 Task: Research Airbnb accommodation in Ocozocoautla de Espinosa, Mexico from 6th December, 2023 to 8th December, 2023 for 2 adults. Place can be private room with 1  bedroom having 2 beds and 1 bathroom. Property type can be flat.
Action: Mouse moved to (537, 314)
Screenshot: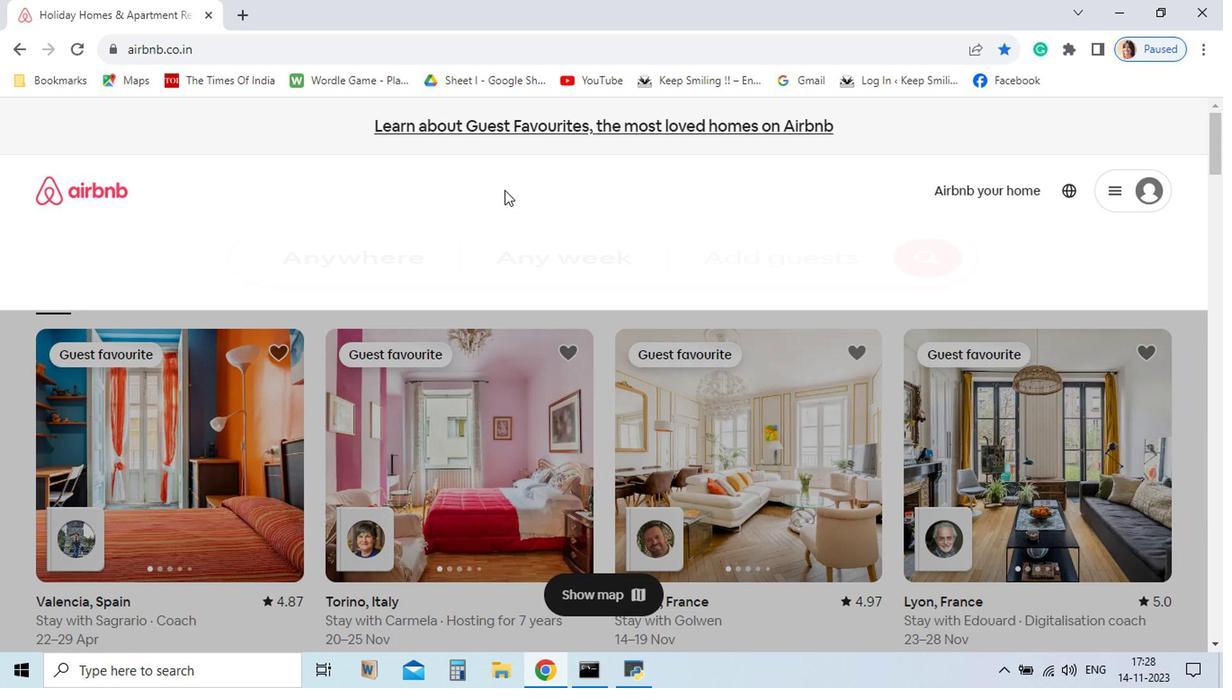 
Action: Mouse pressed left at (537, 314)
Screenshot: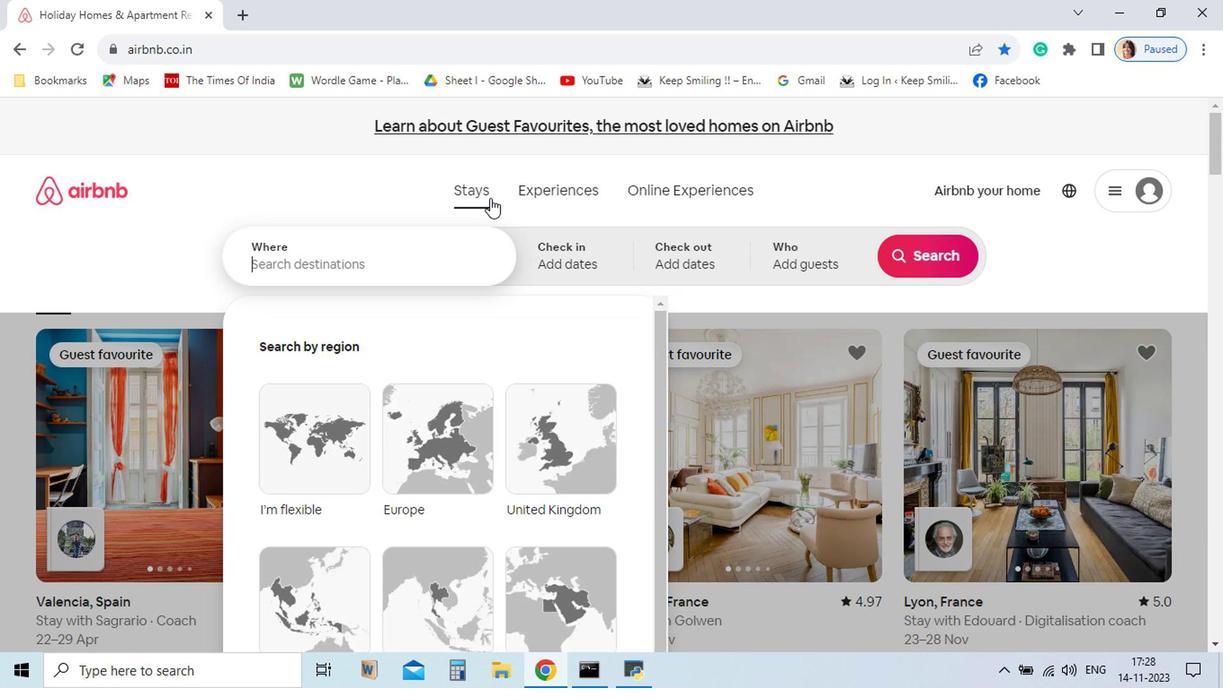 
Action: Mouse moved to (496, 566)
Screenshot: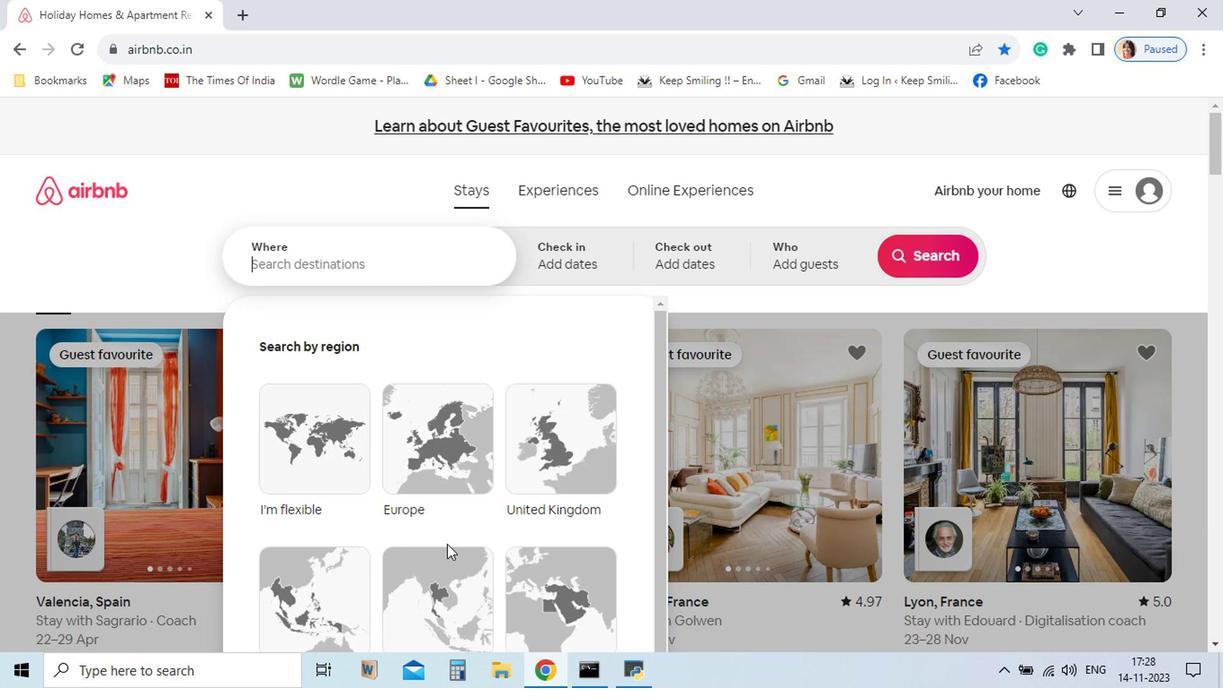 
Action: Key pressed <Key.shift_r>Ocozocoautla
Screenshot: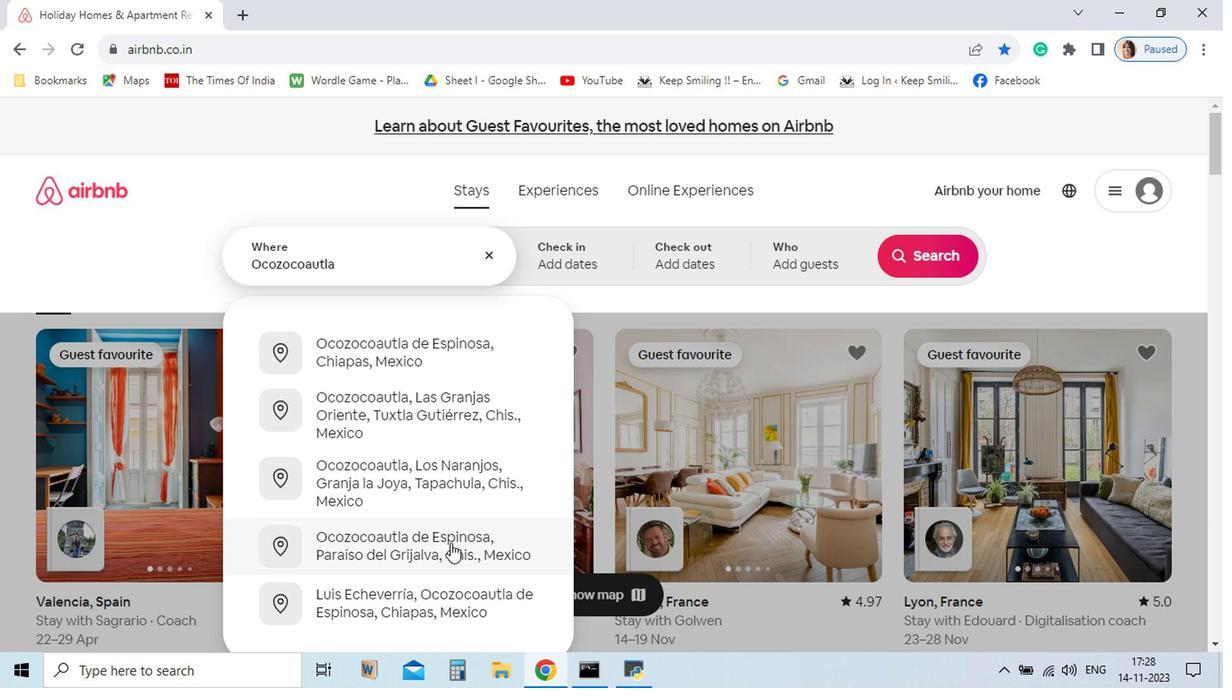 
Action: Mouse moved to (480, 439)
Screenshot: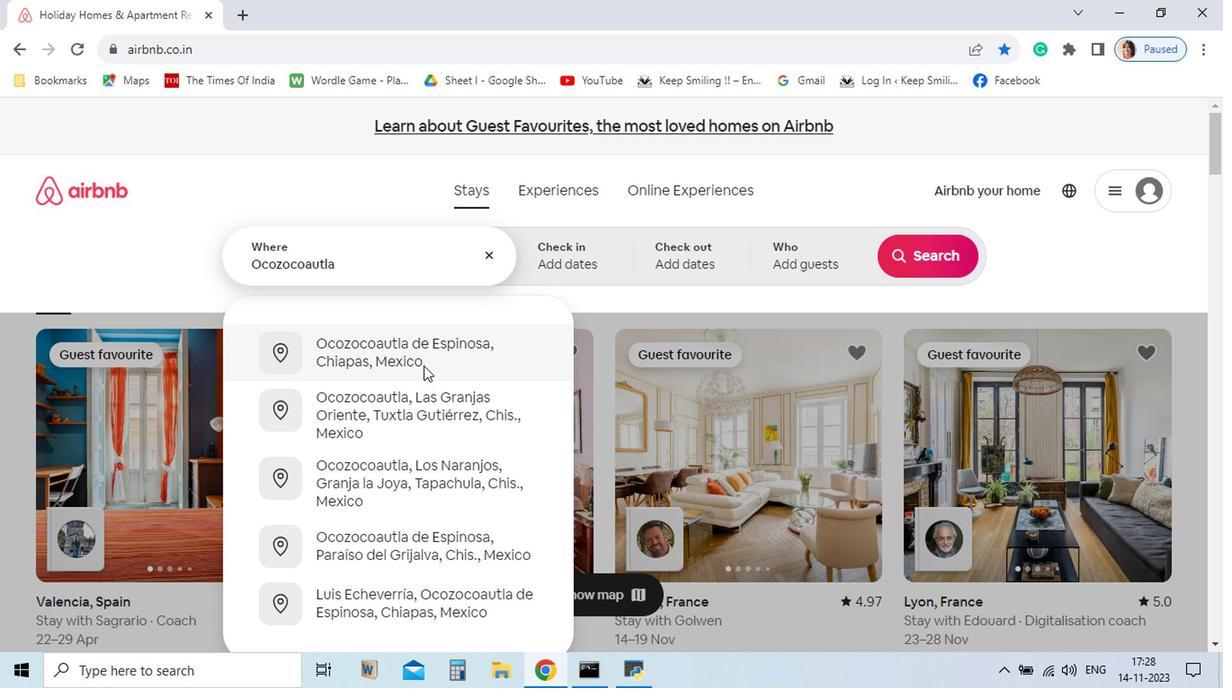 
Action: Mouse pressed left at (480, 439)
Screenshot: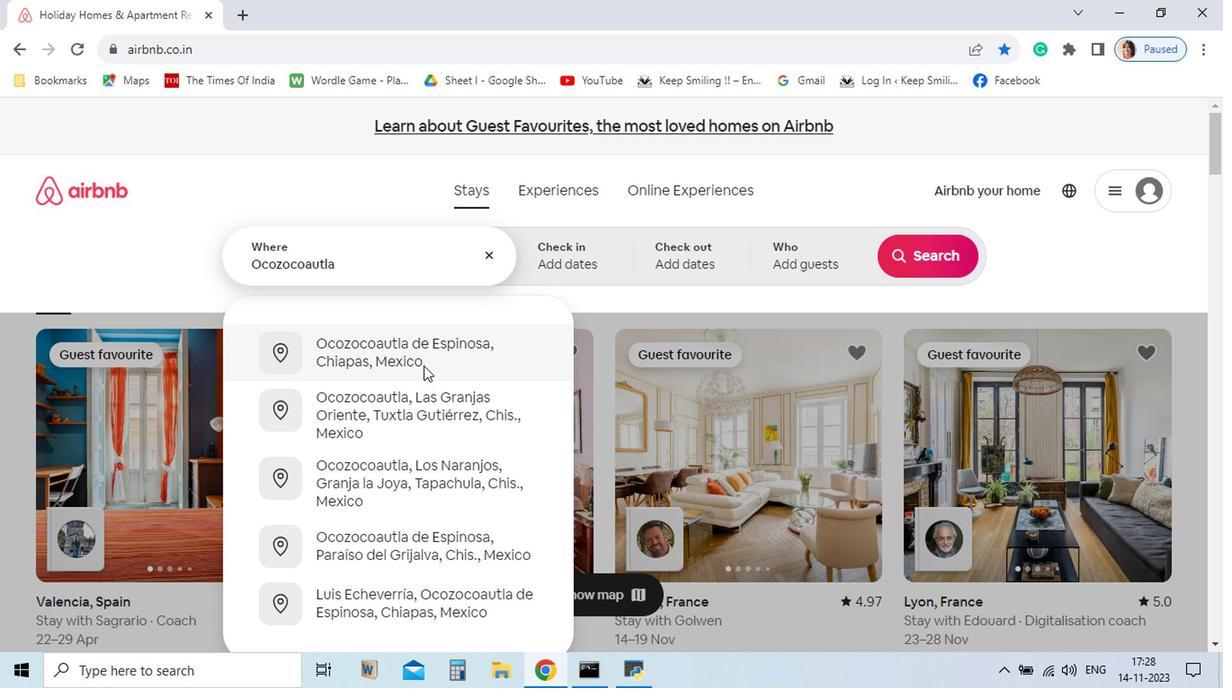 
Action: Mouse moved to (497, 362)
Screenshot: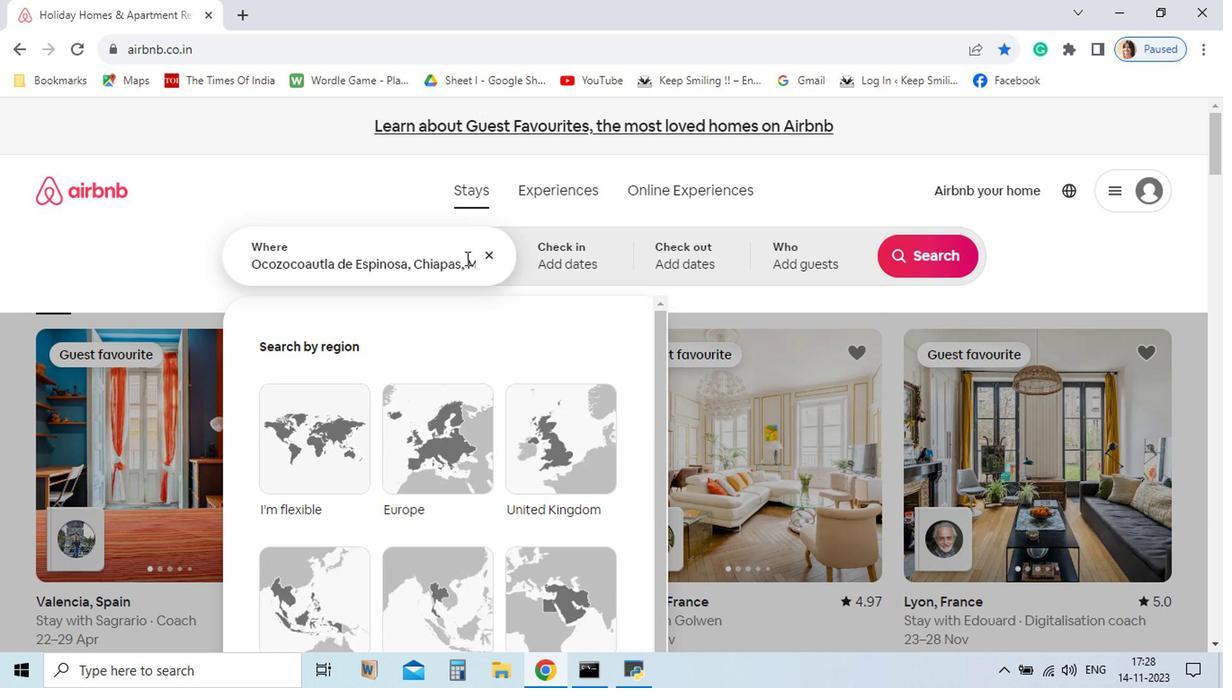 
Action: Mouse pressed left at (497, 362)
Screenshot: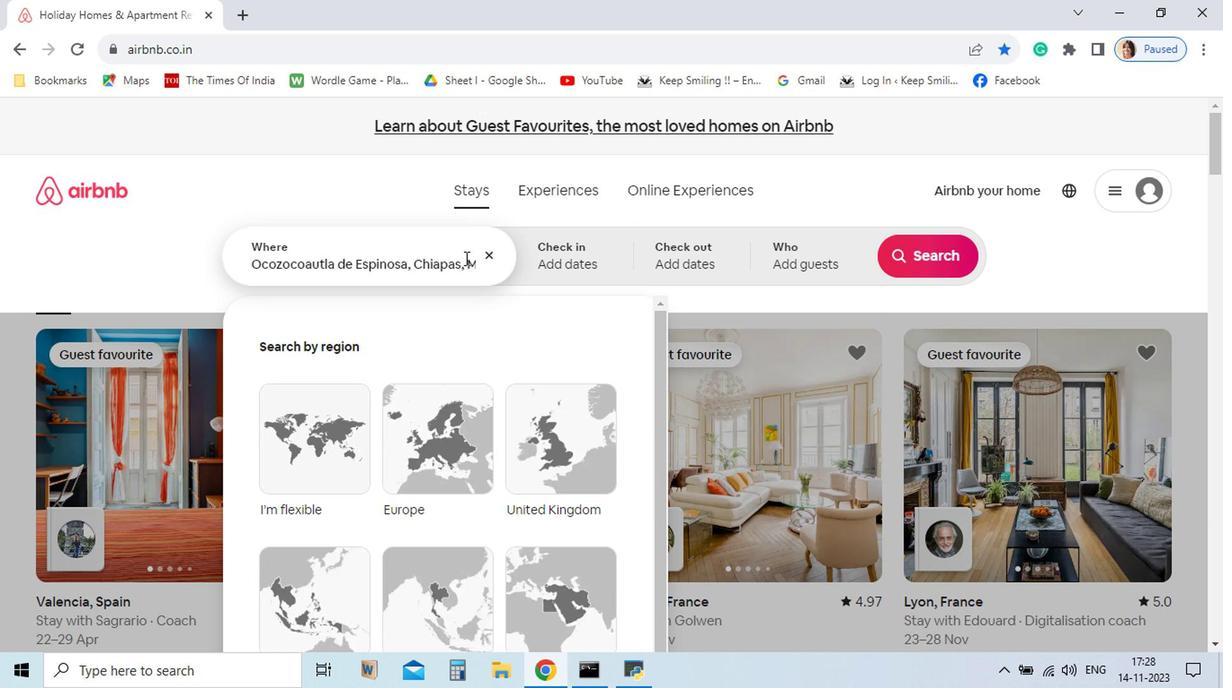 
Action: Mouse moved to (508, 366)
Screenshot: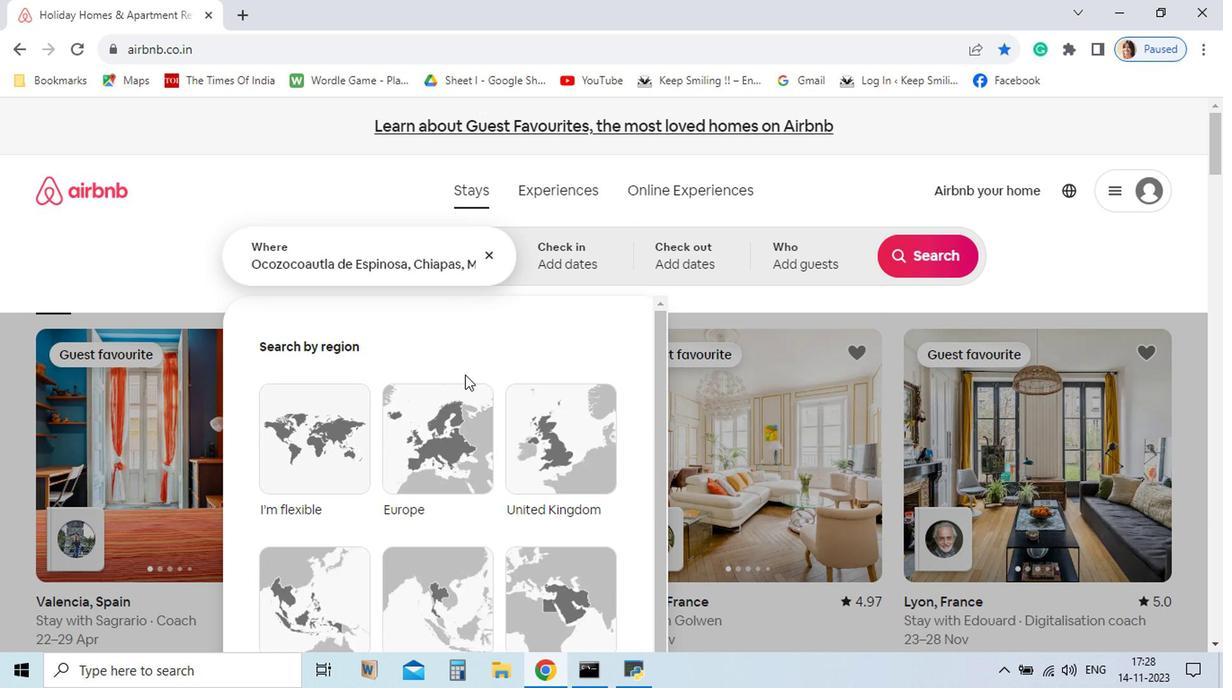 
Action: Mouse pressed left at (508, 366)
Screenshot: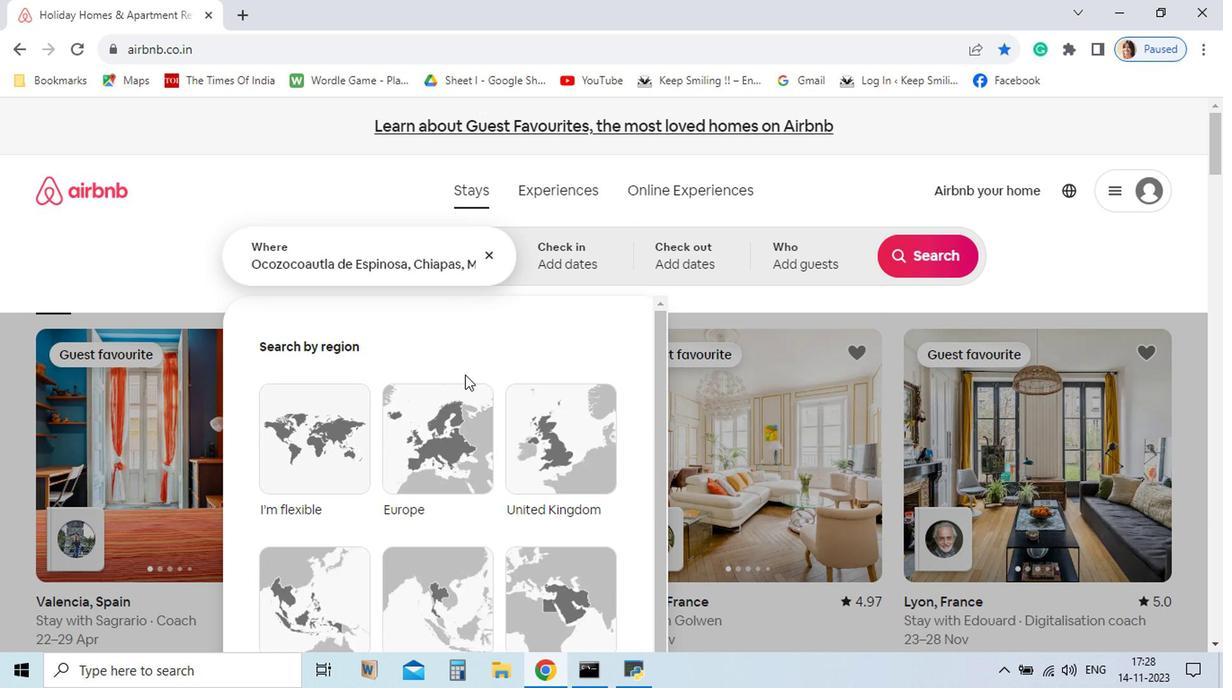 
Action: Mouse moved to (509, 446)
Screenshot: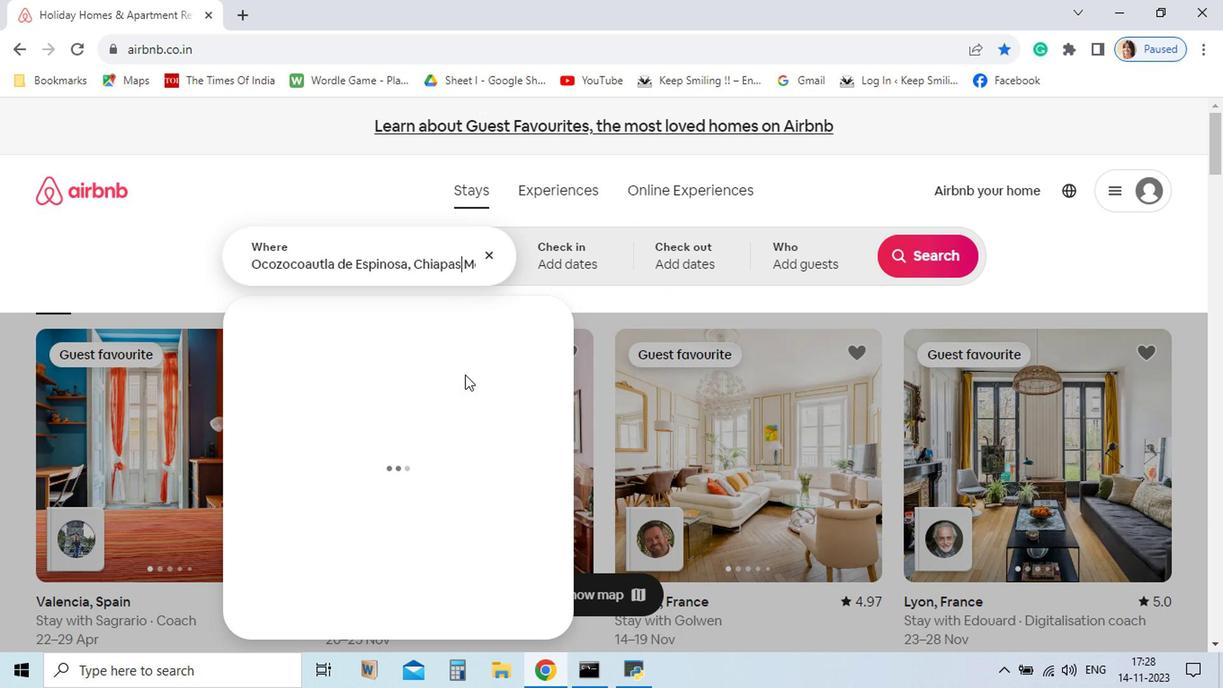 
Action: Key pressed <Key.backspace><Key.backspace><Key.backspace><Key.backspace><Key.backspace><Key.backspace><Key.backspace><Key.backspace><Key.delete>
Screenshot: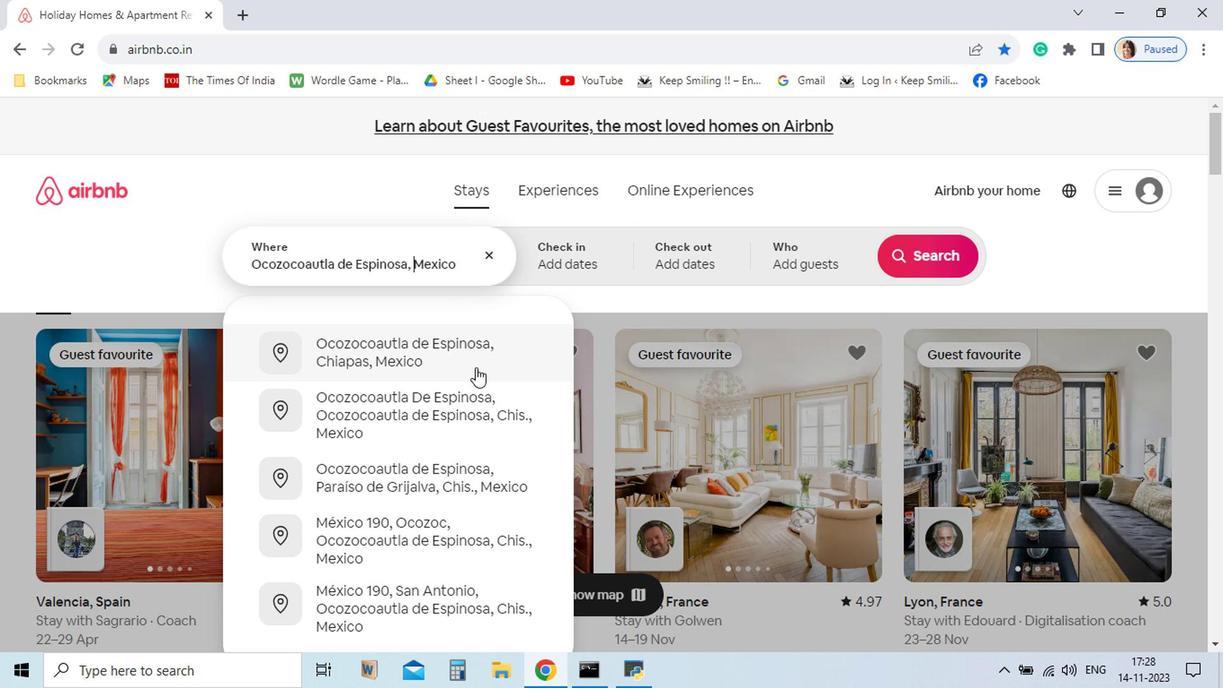 
Action: Mouse moved to (504, 371)
Screenshot: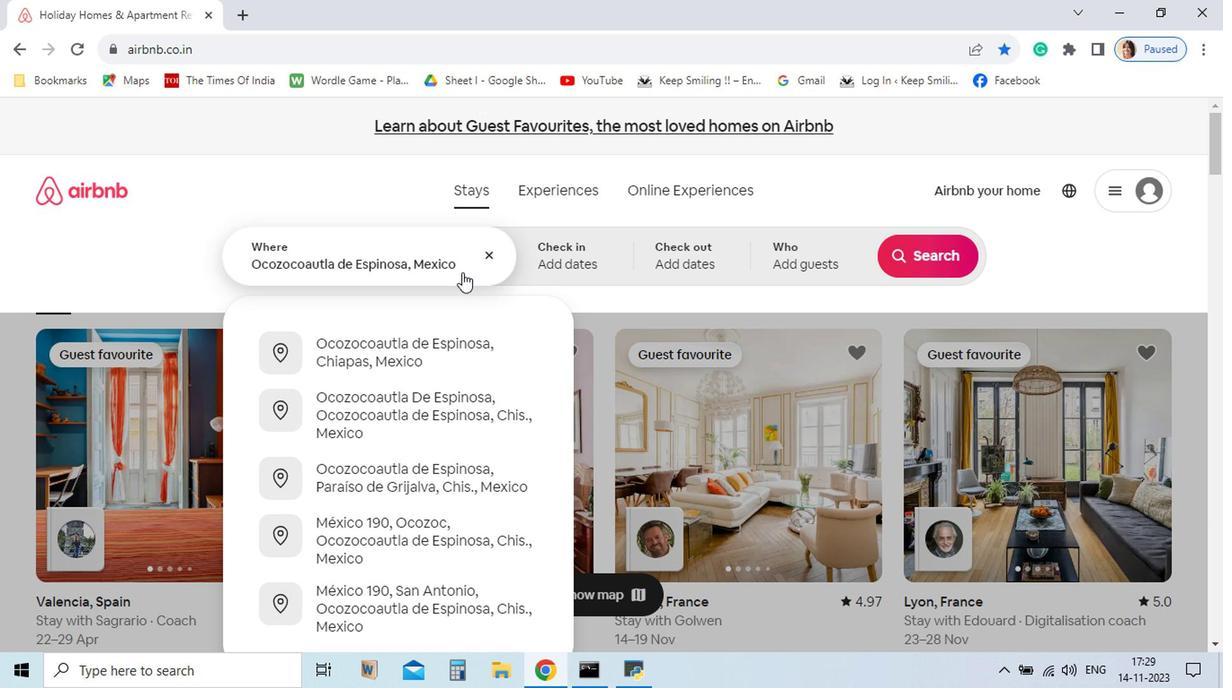 
Action: Mouse pressed left at (504, 371)
Screenshot: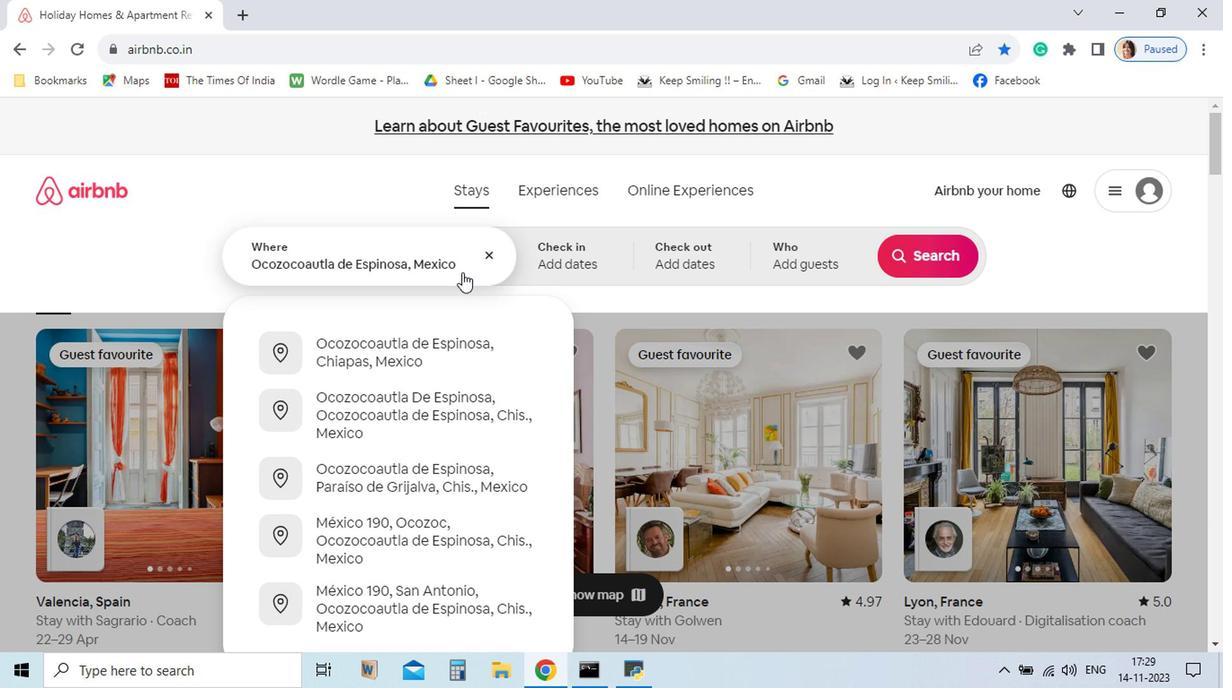 
Action: Mouse moved to (507, 373)
Screenshot: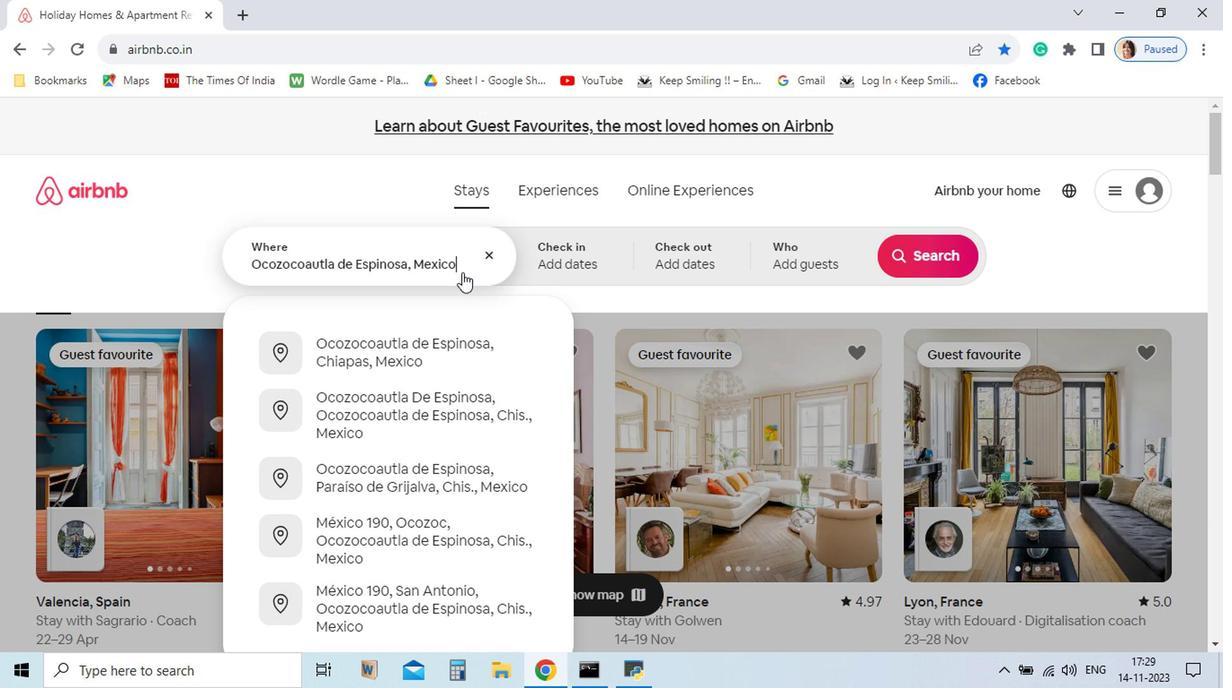 
Action: Key pressed <Key.enter>
Screenshot: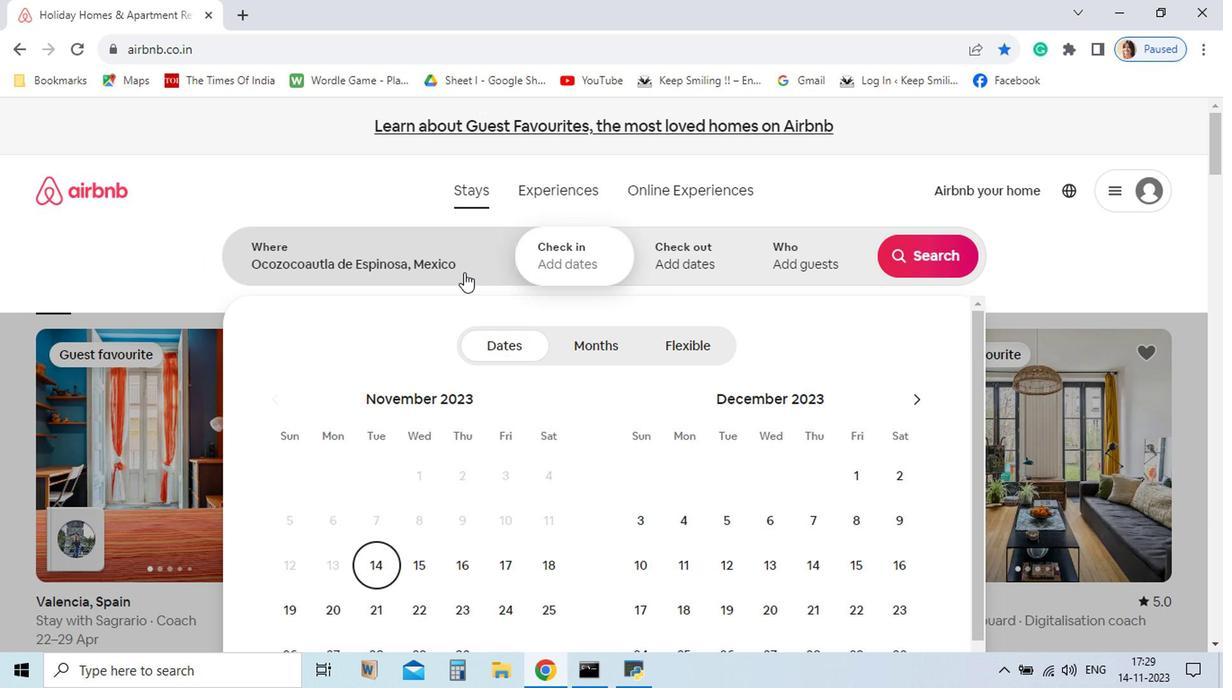 
Action: Mouse moved to (788, 550)
Screenshot: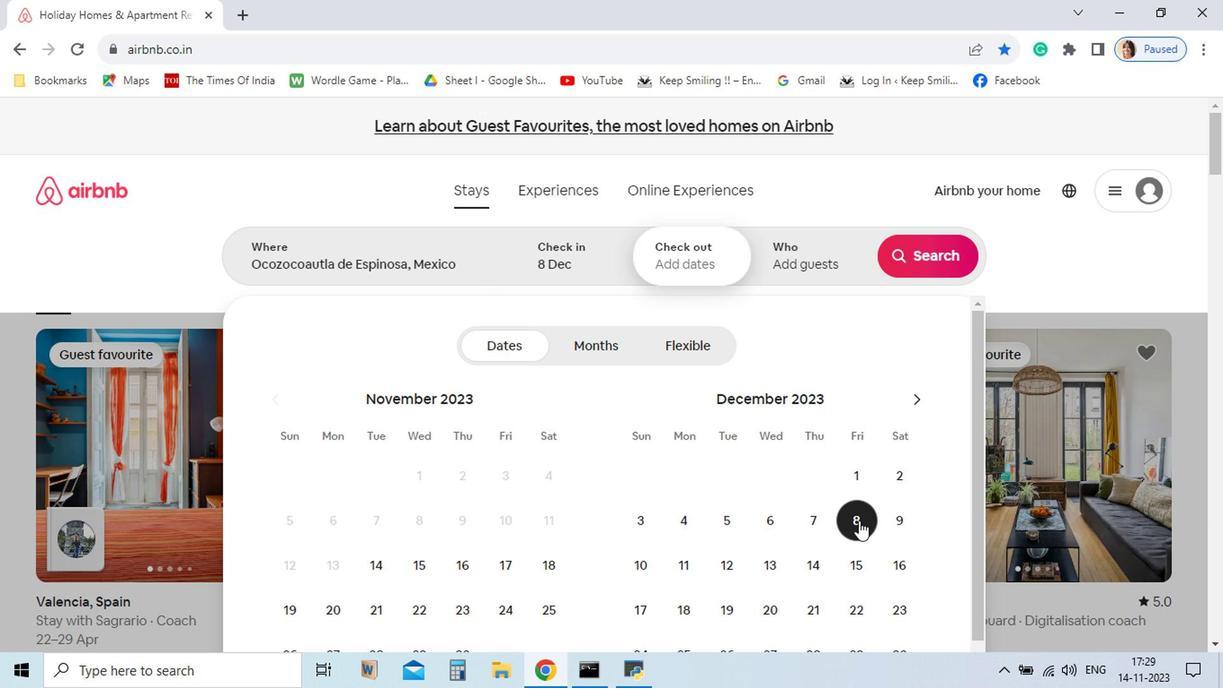 
Action: Mouse pressed left at (788, 550)
Screenshot: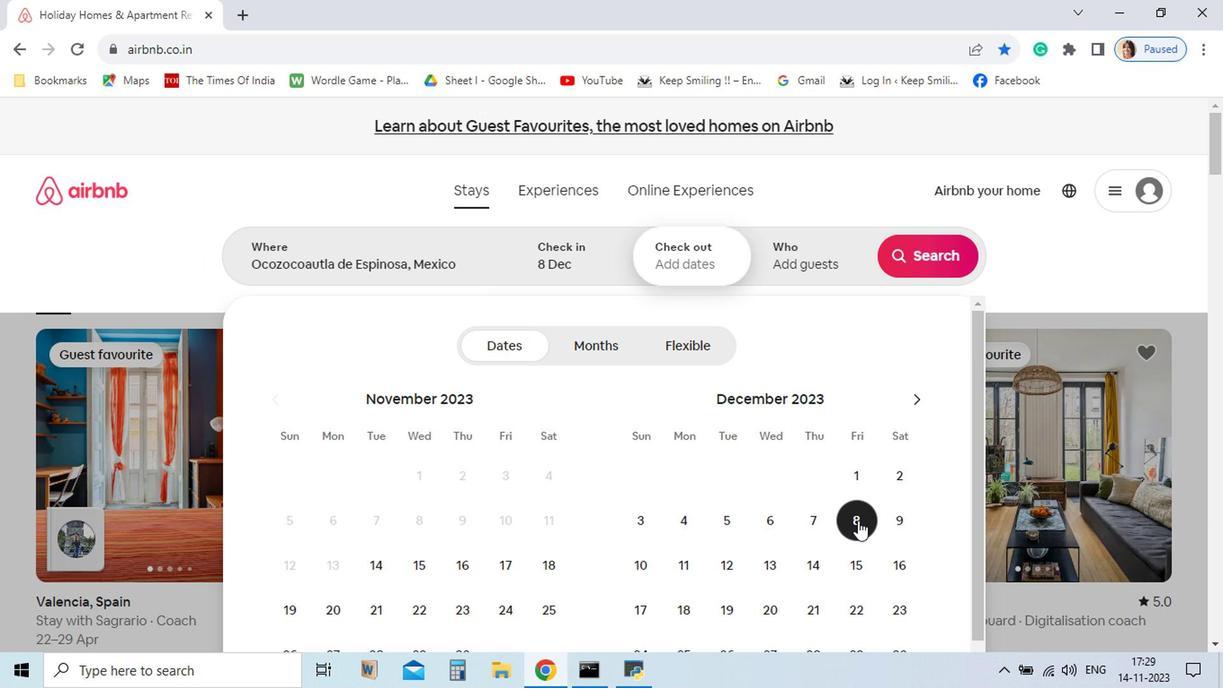 
Action: Mouse moved to (727, 552)
Screenshot: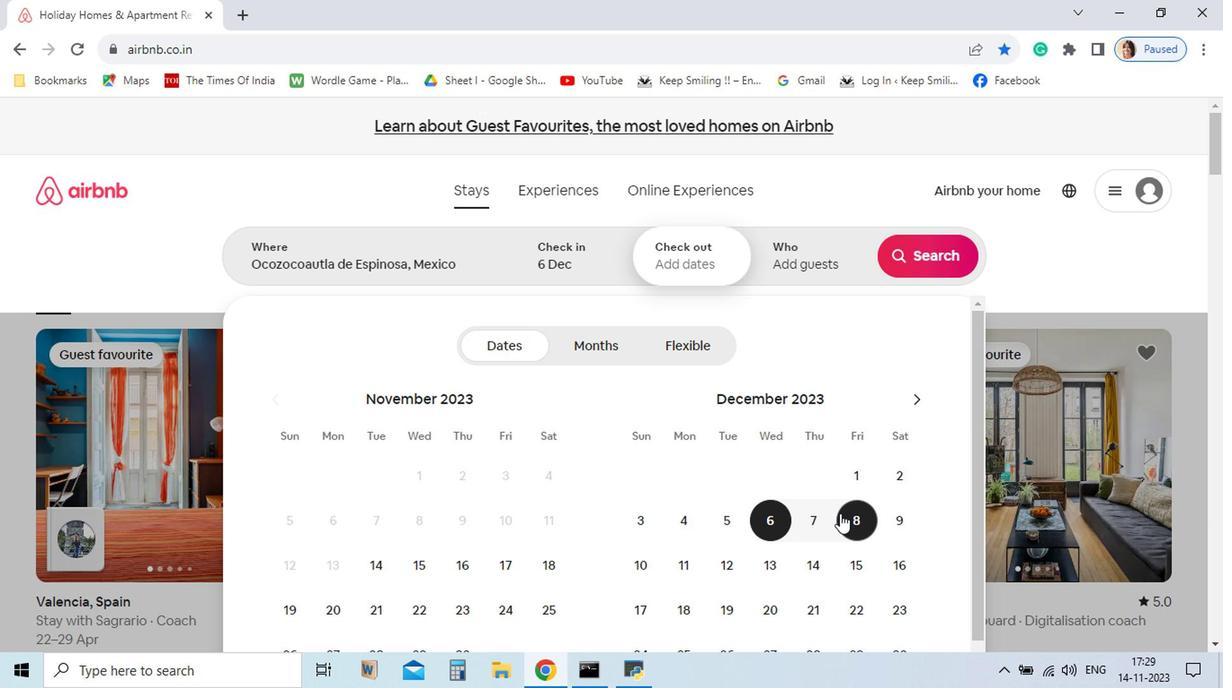 
Action: Mouse pressed left at (727, 552)
Screenshot: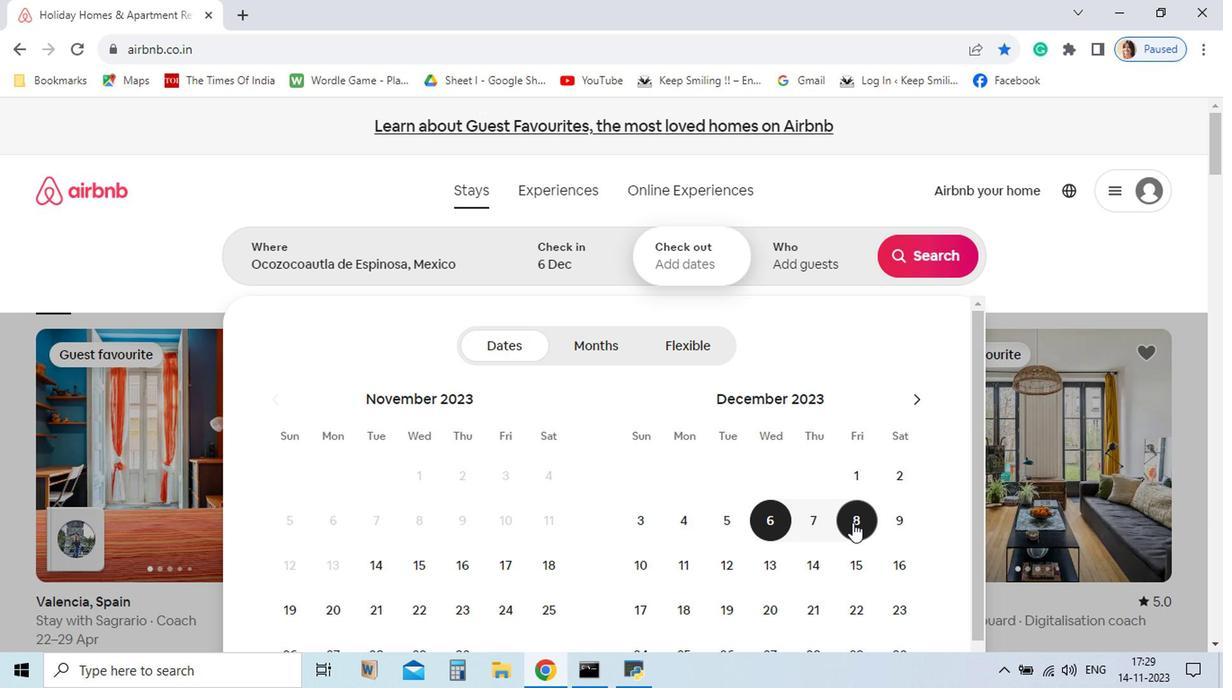 
Action: Mouse moved to (784, 551)
Screenshot: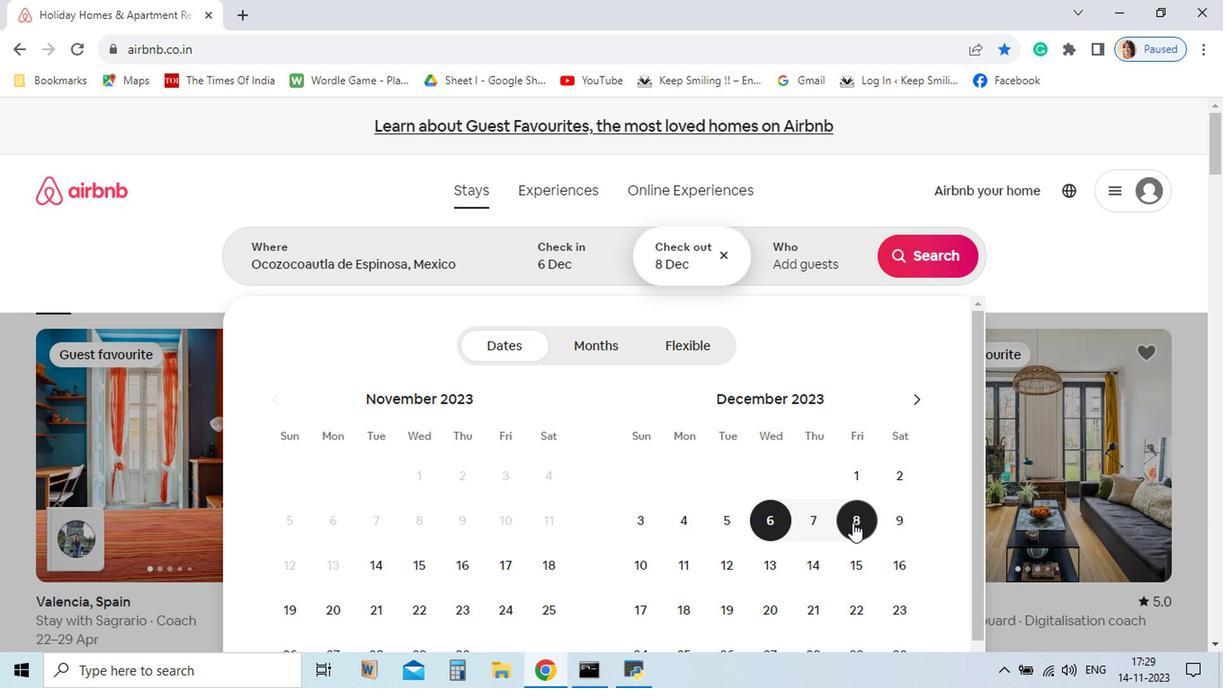 
Action: Mouse pressed left at (784, 551)
Screenshot: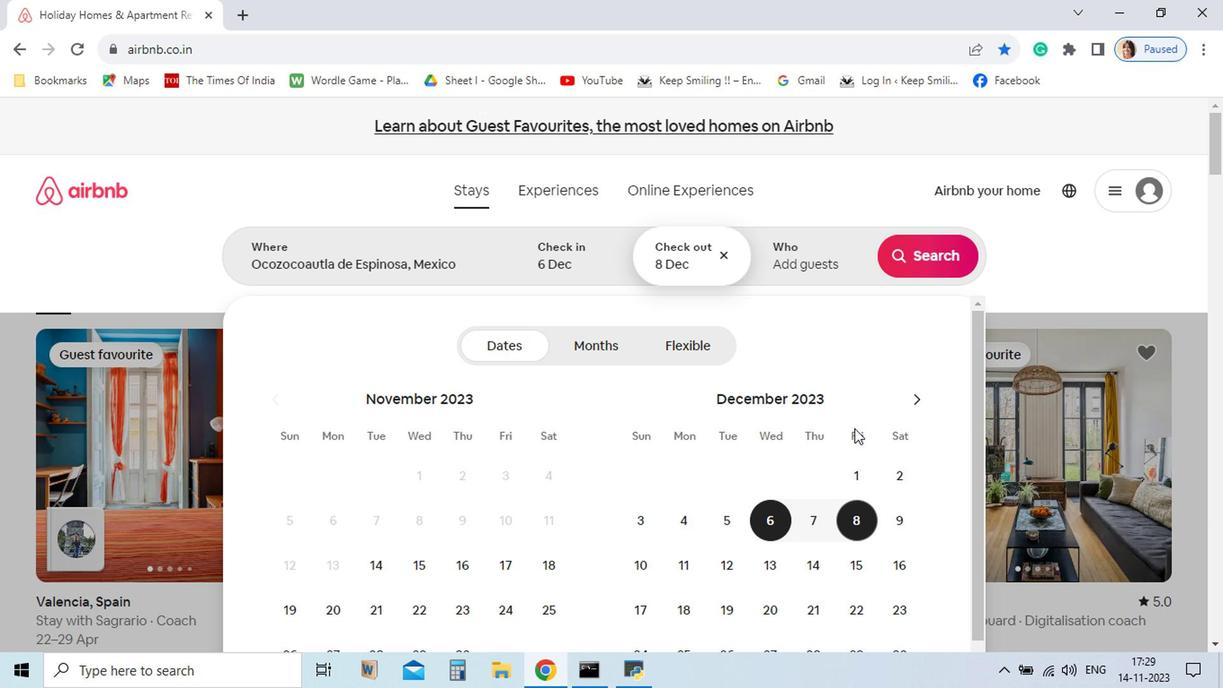 
Action: Mouse moved to (756, 360)
Screenshot: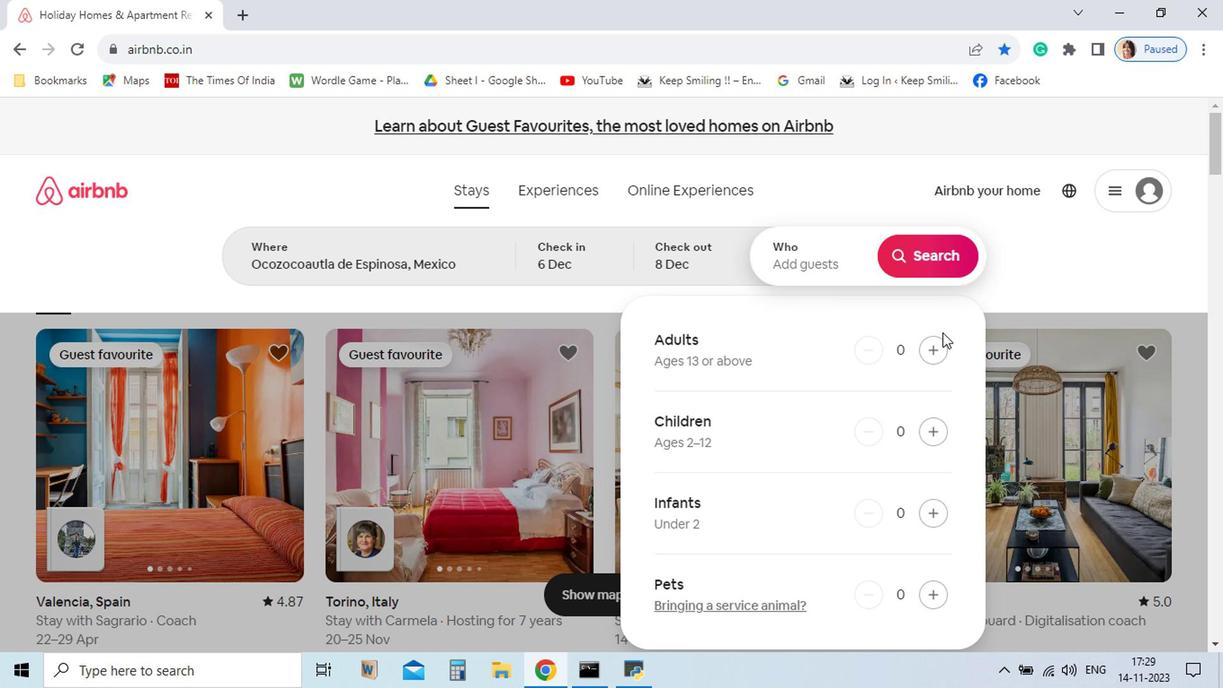 
Action: Mouse pressed left at (756, 360)
Screenshot: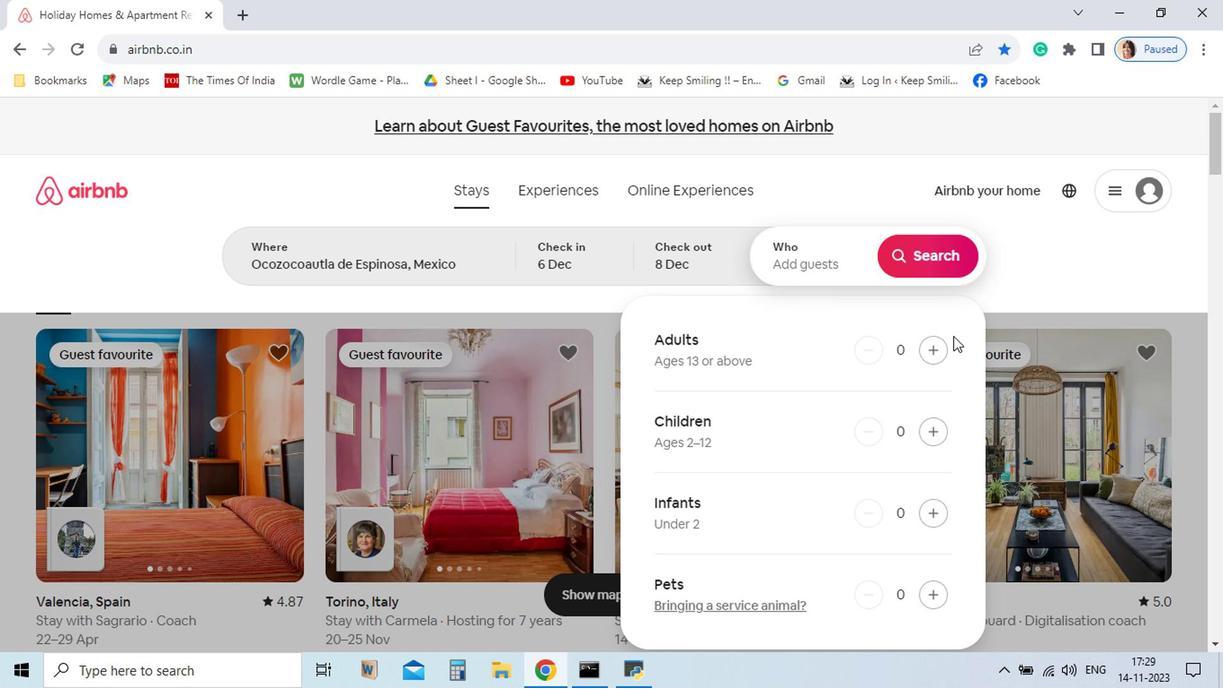 
Action: Mouse moved to (843, 425)
Screenshot: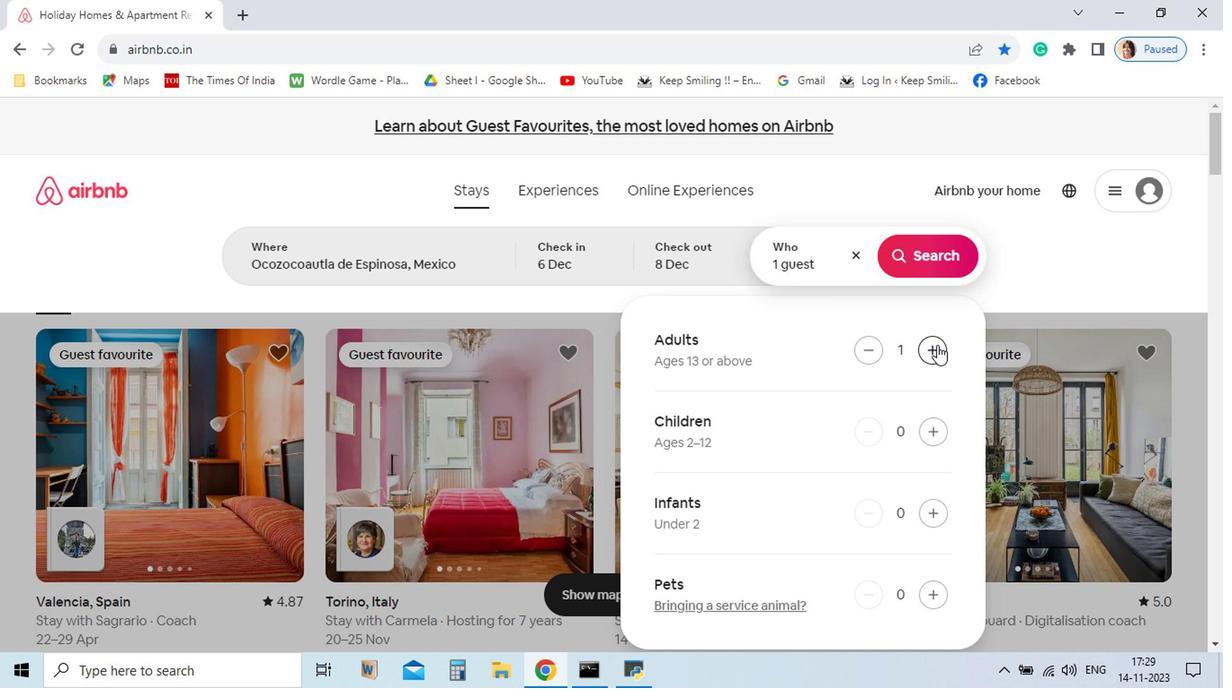 
Action: Mouse pressed left at (843, 425)
Screenshot: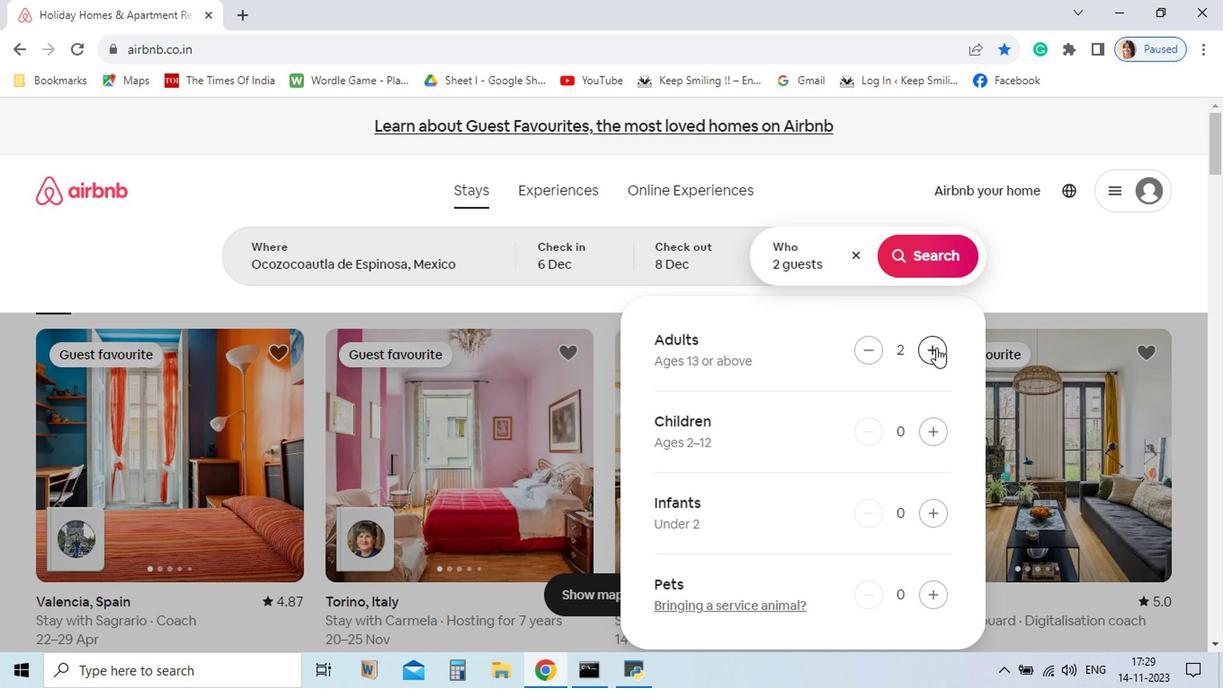 
Action: Mouse pressed left at (843, 425)
Screenshot: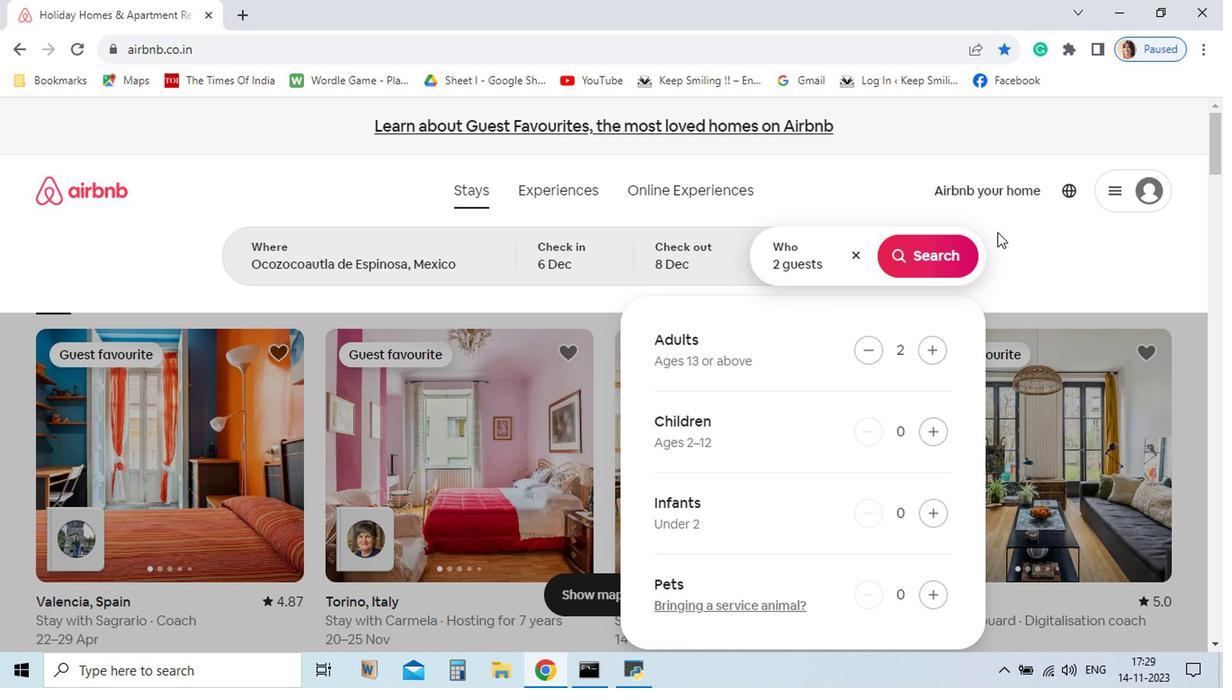 
Action: Mouse moved to (843, 359)
Screenshot: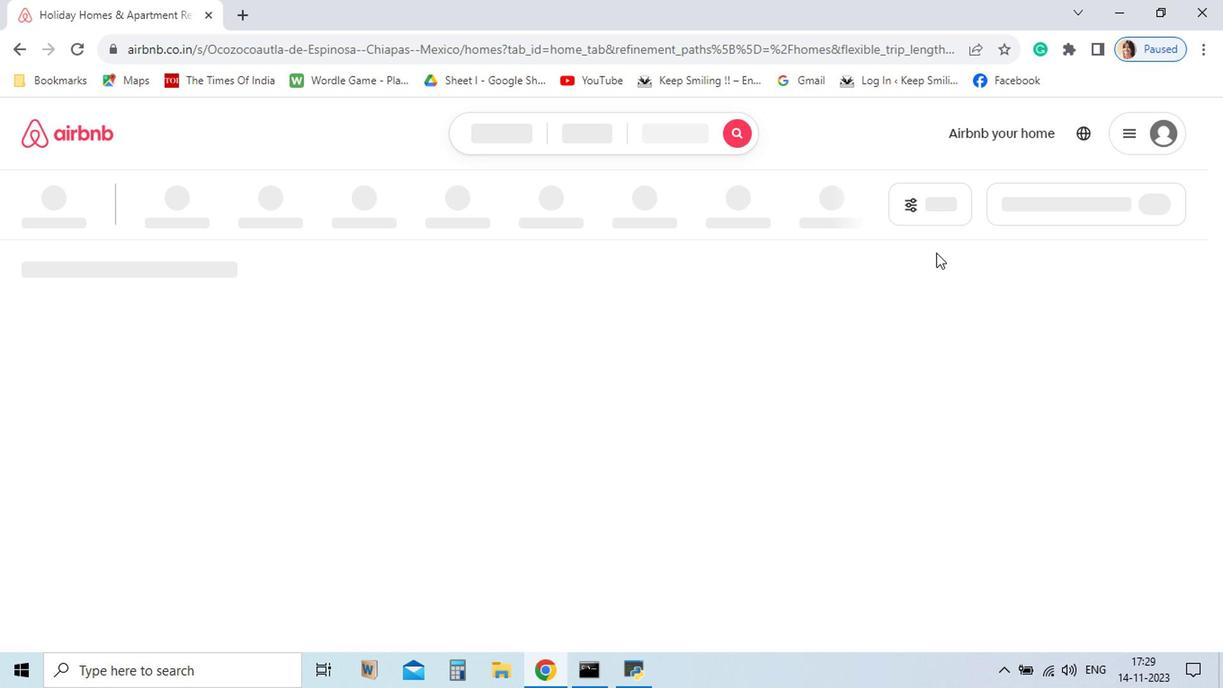 
Action: Mouse pressed left at (843, 359)
Screenshot: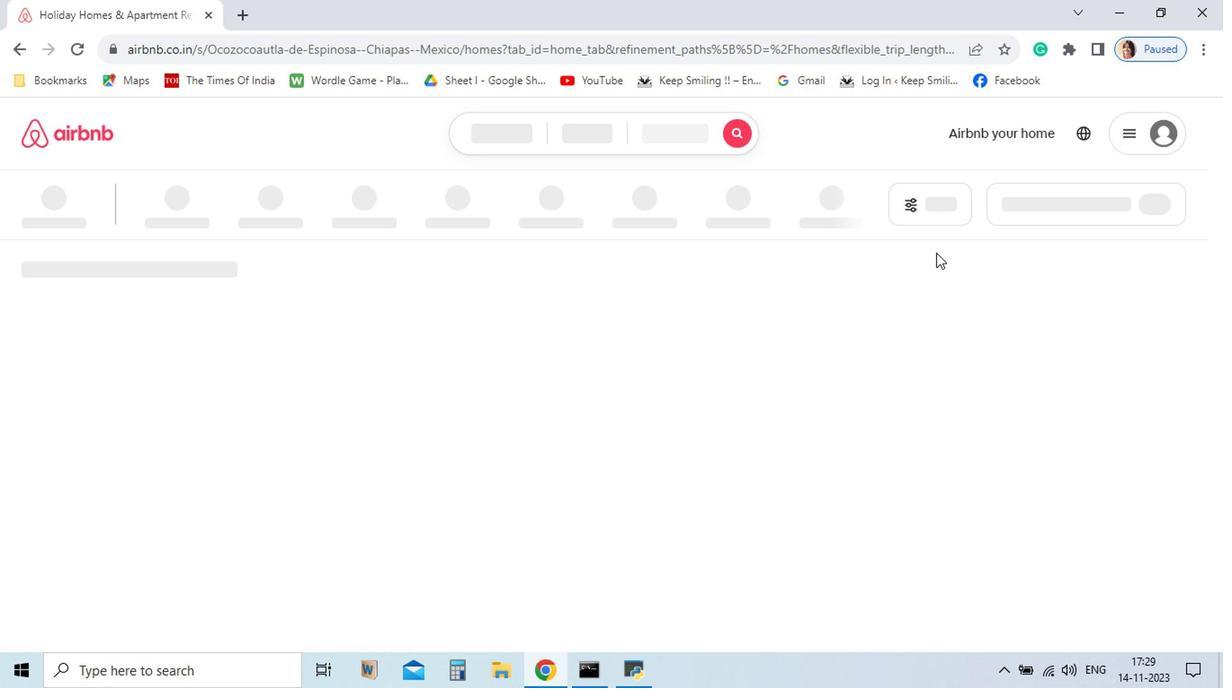 
Action: Mouse moved to (847, 321)
Screenshot: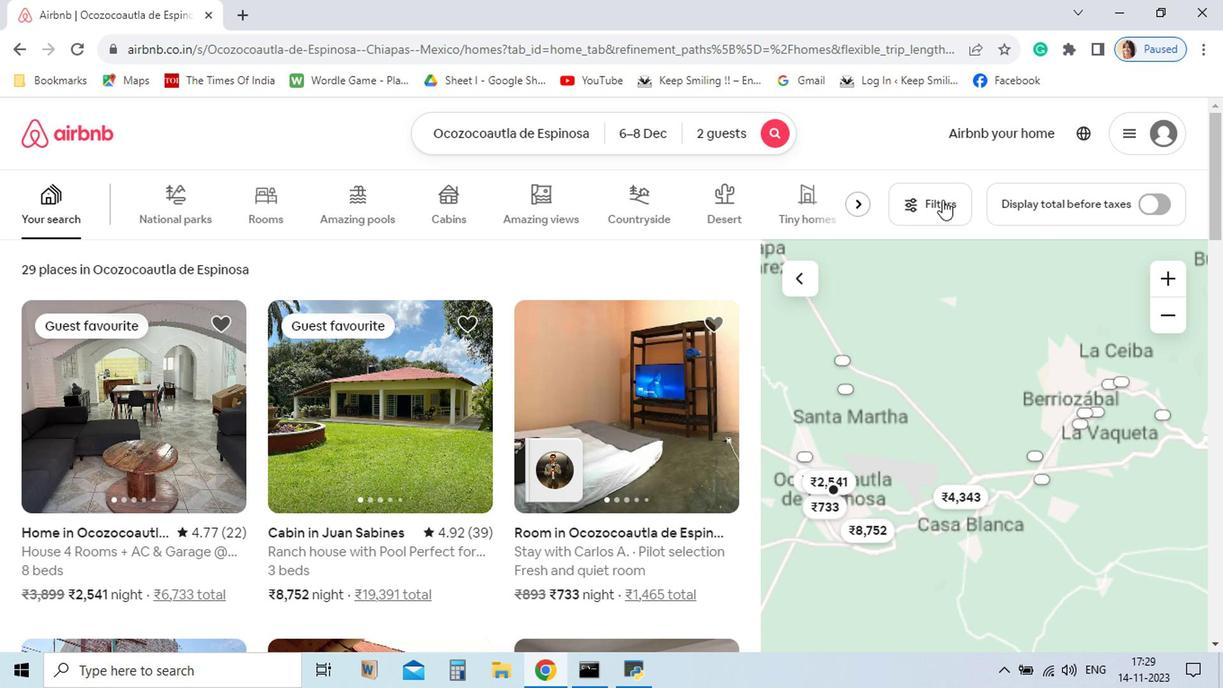 
Action: Mouse pressed left at (847, 321)
Screenshot: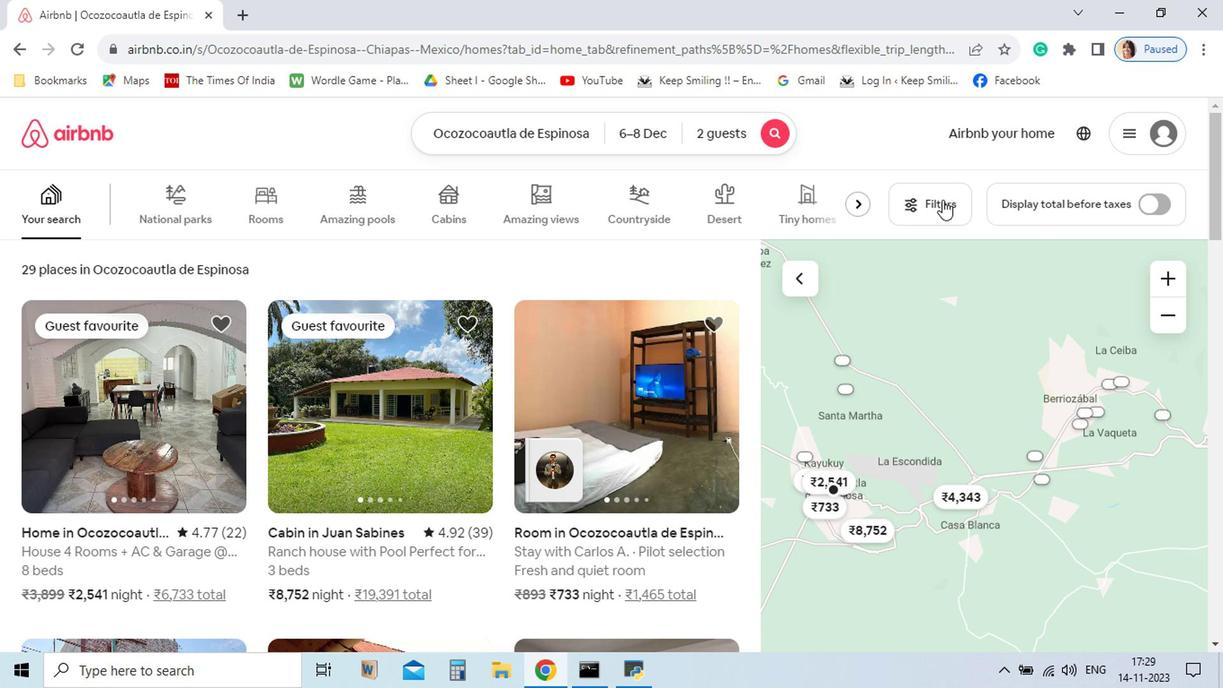
Action: Mouse moved to (851, 346)
Screenshot: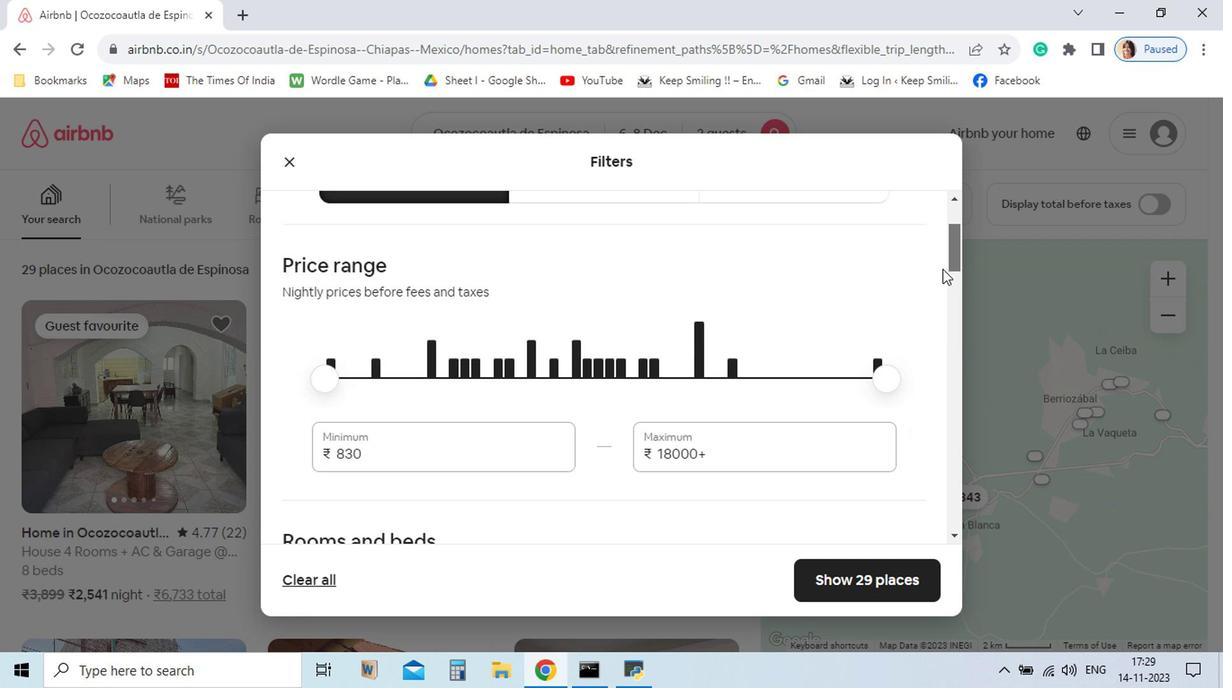 
Action: Mouse pressed left at (851, 346)
Screenshot: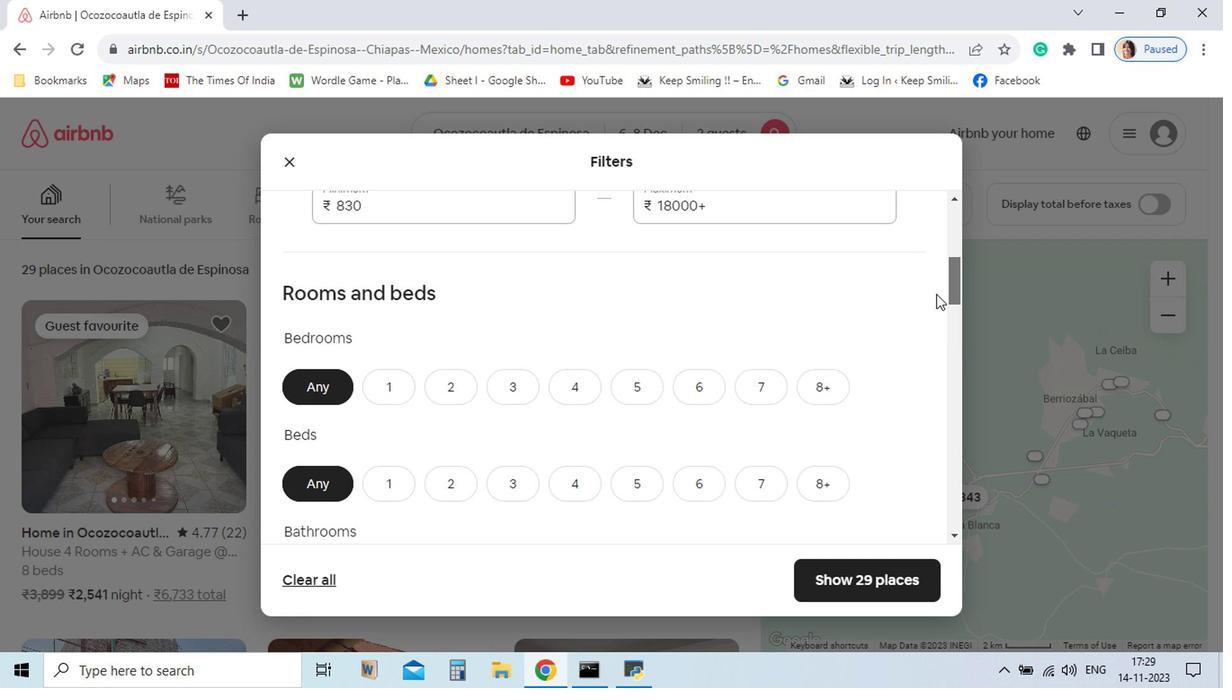
Action: Mouse moved to (453, 332)
Screenshot: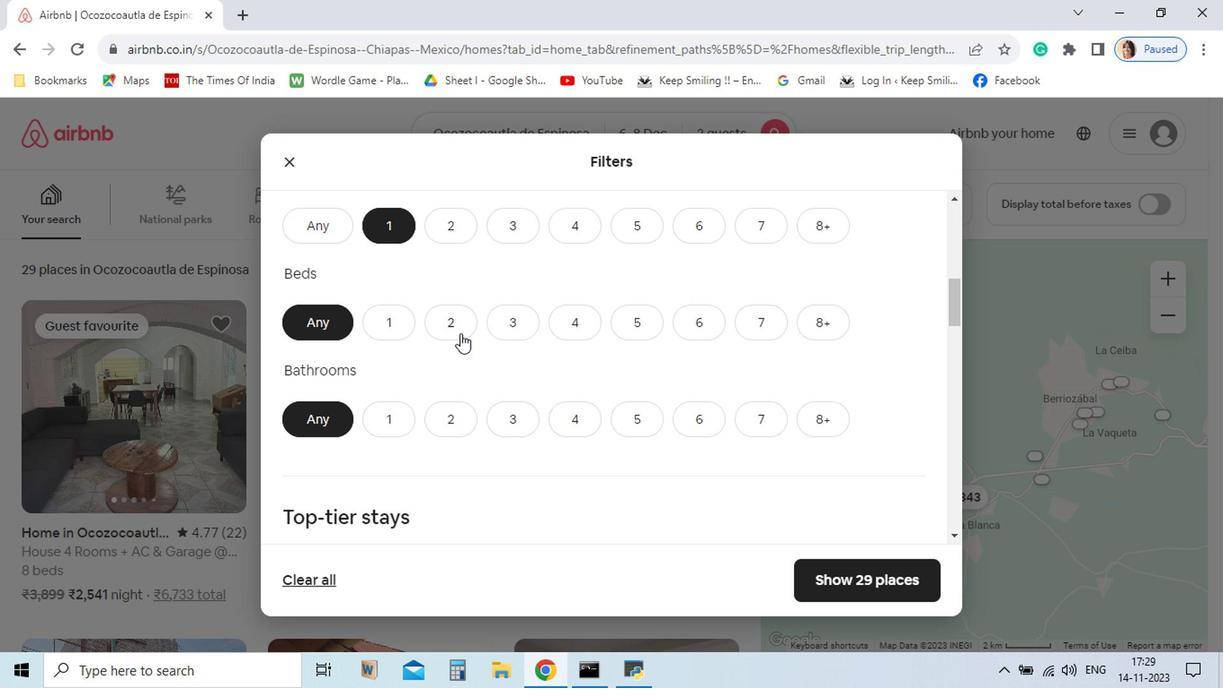 
Action: Mouse pressed left at (453, 332)
Screenshot: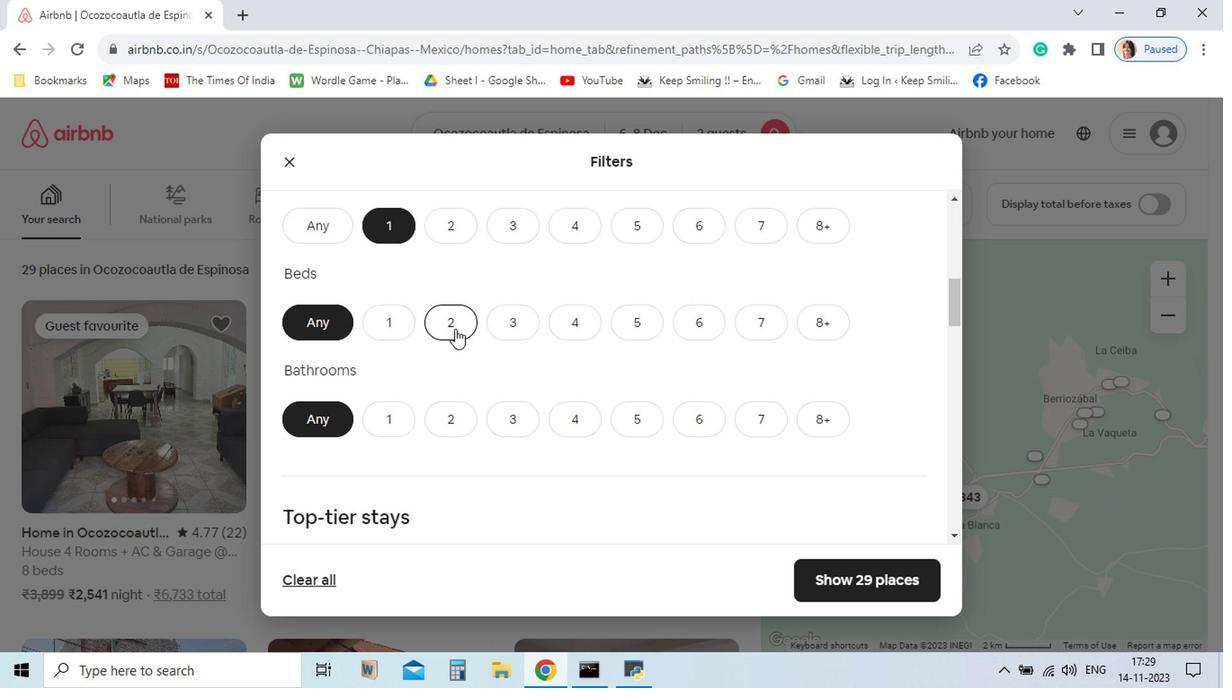 
Action: Mouse moved to (502, 413)
Screenshot: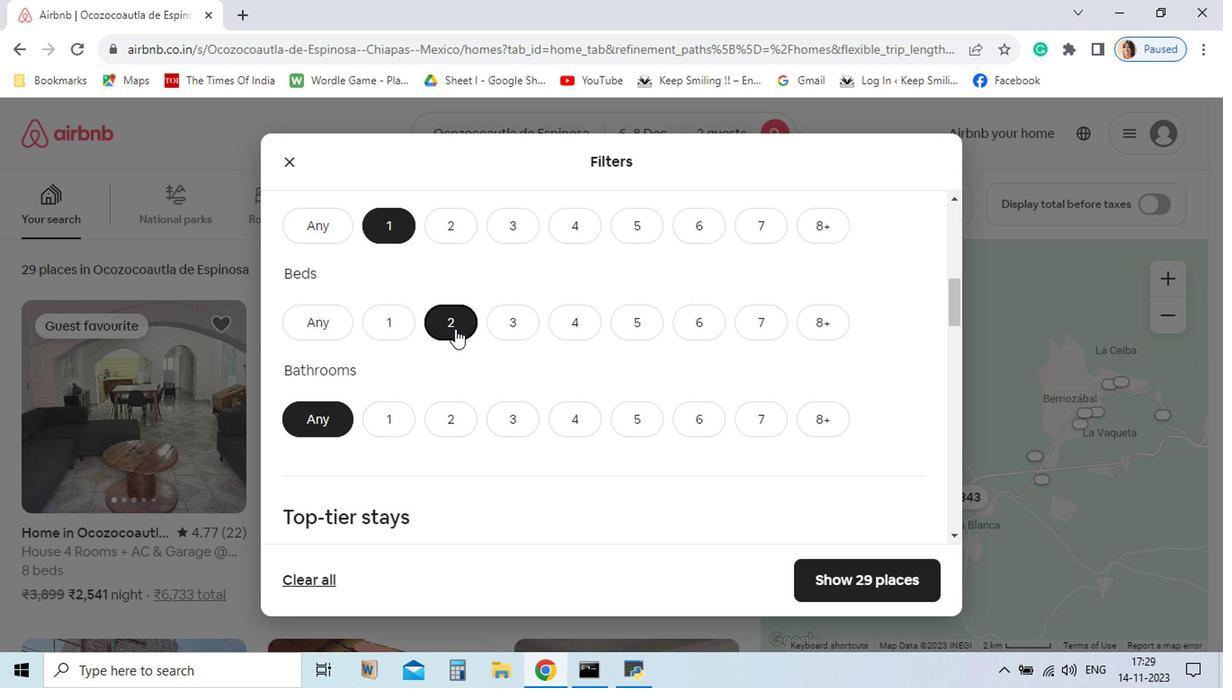
Action: Mouse pressed left at (502, 413)
Screenshot: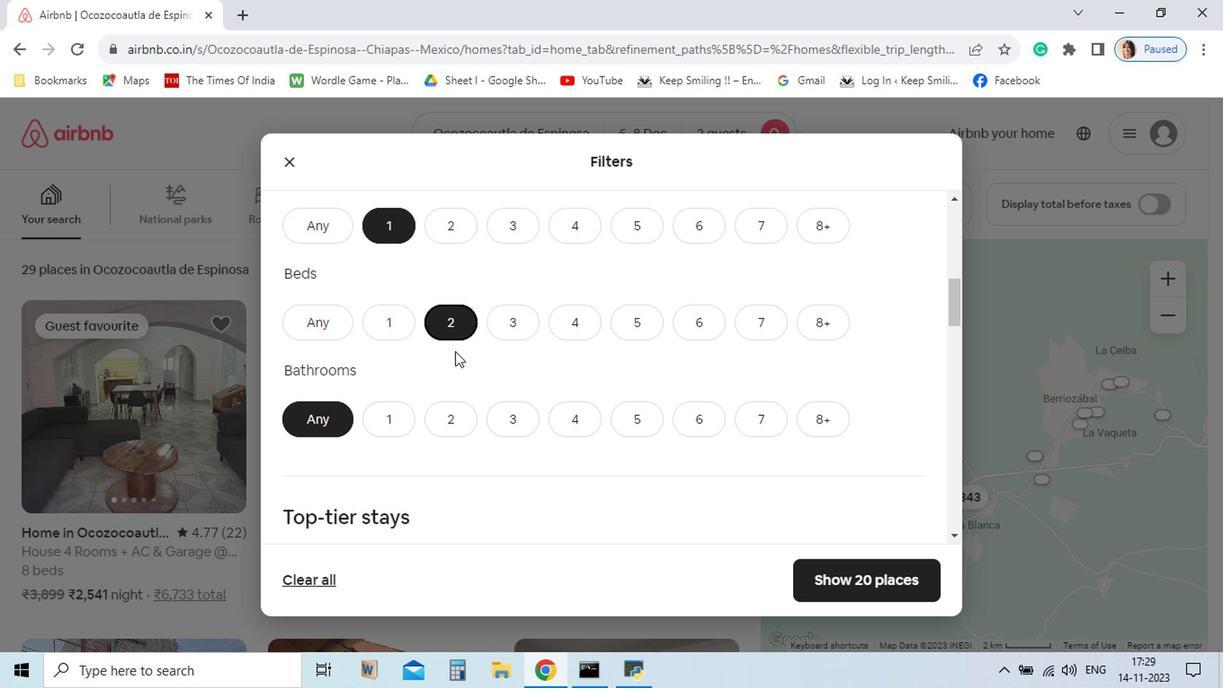 
Action: Mouse moved to (453, 481)
Screenshot: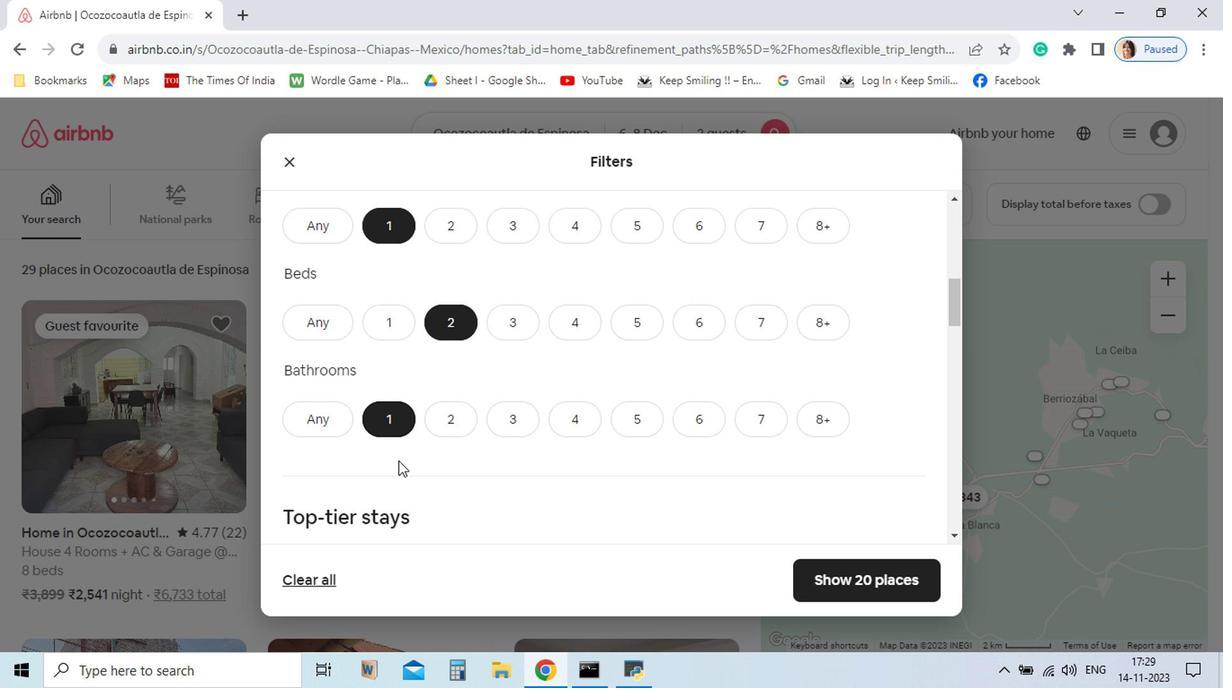 
Action: Mouse pressed left at (453, 481)
Screenshot: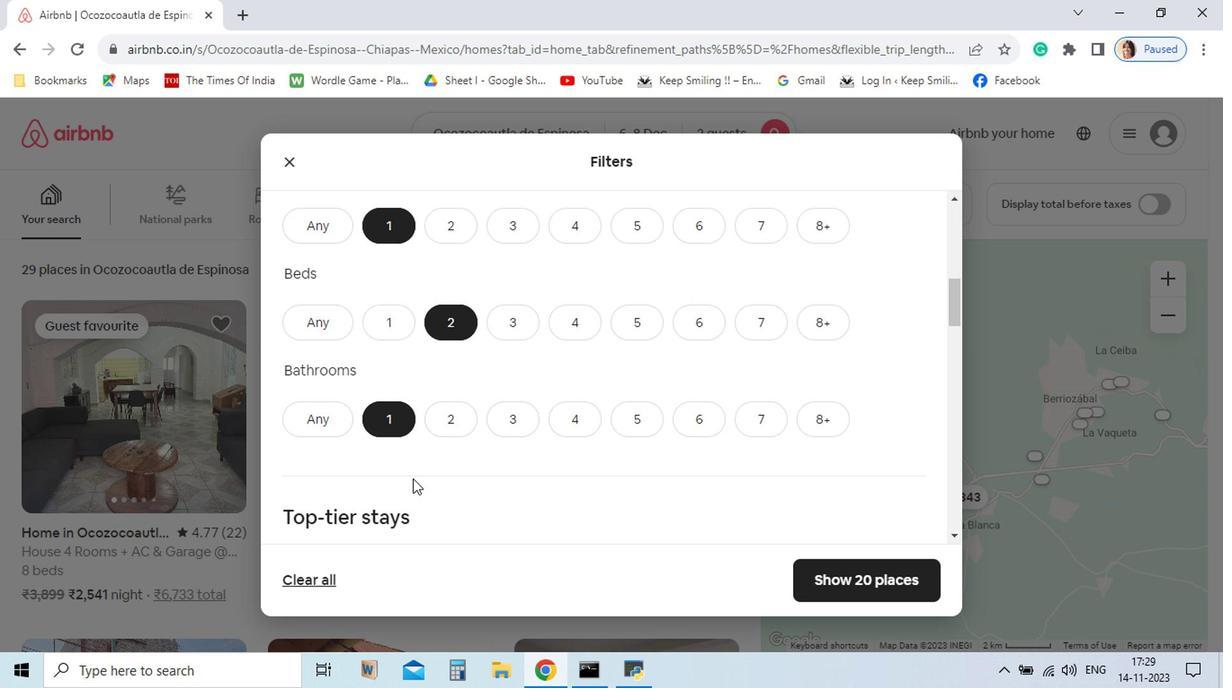 
Action: Mouse moved to (516, 550)
Screenshot: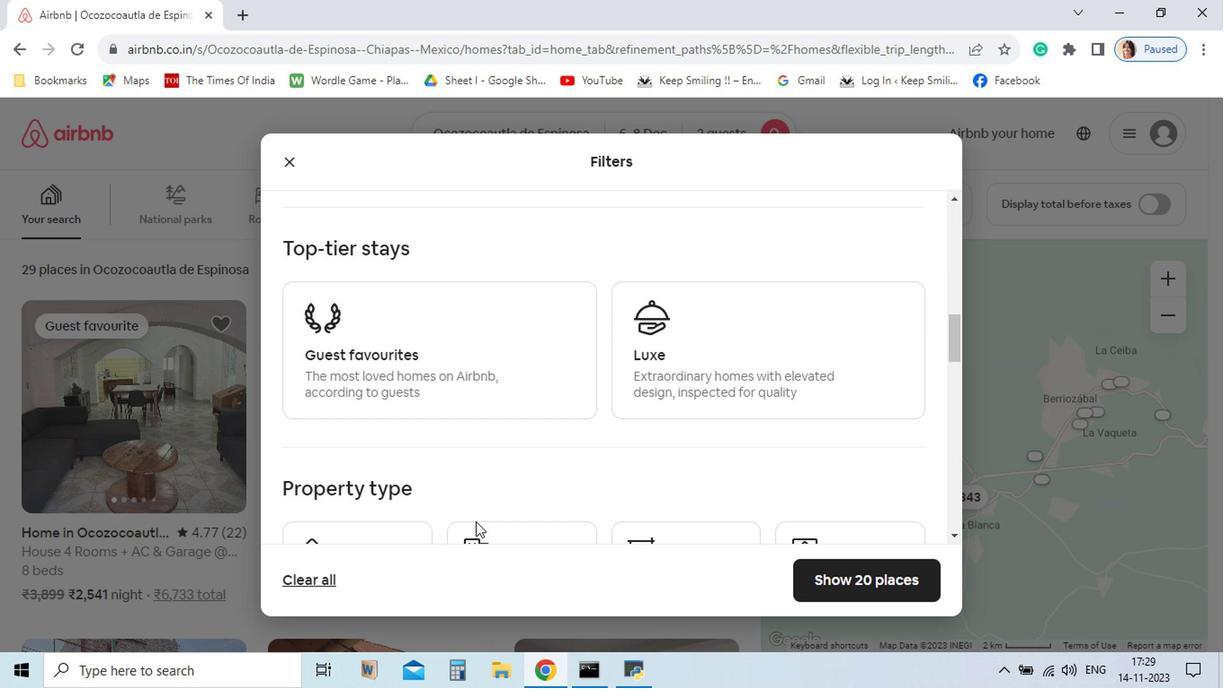 
Action: Mouse scrolled (516, 550) with delta (0, 0)
Screenshot: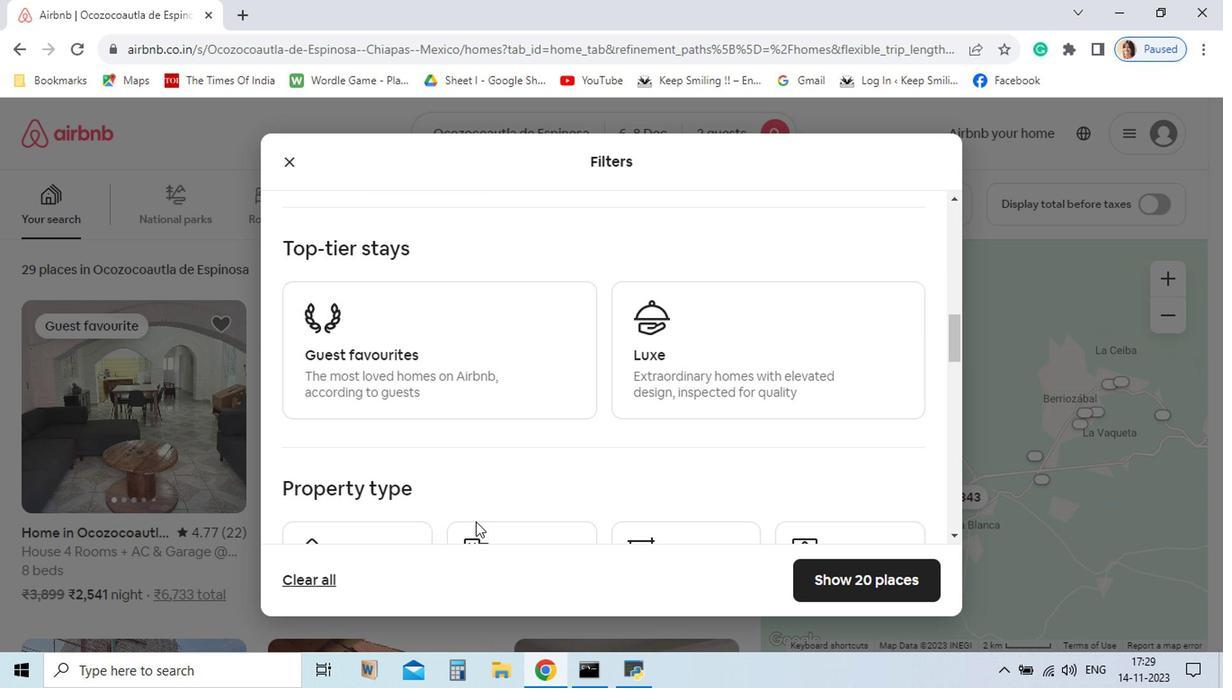 
Action: Mouse scrolled (516, 550) with delta (0, 0)
Screenshot: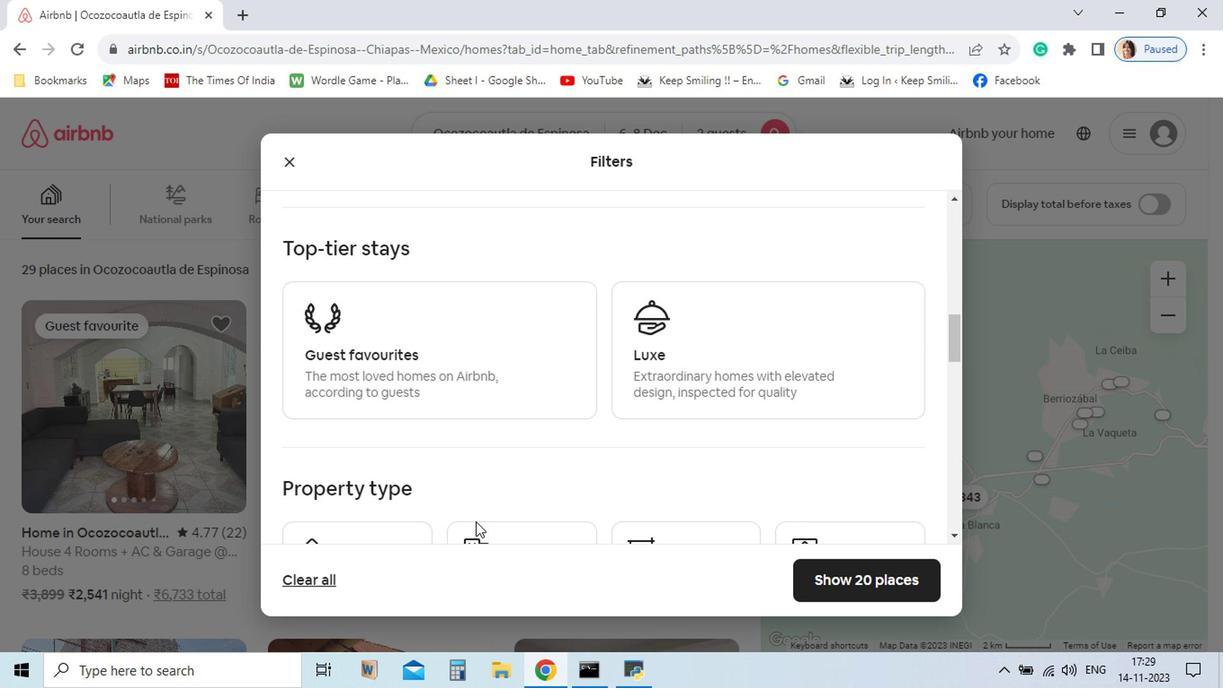 
Action: Mouse scrolled (516, 550) with delta (0, 0)
Screenshot: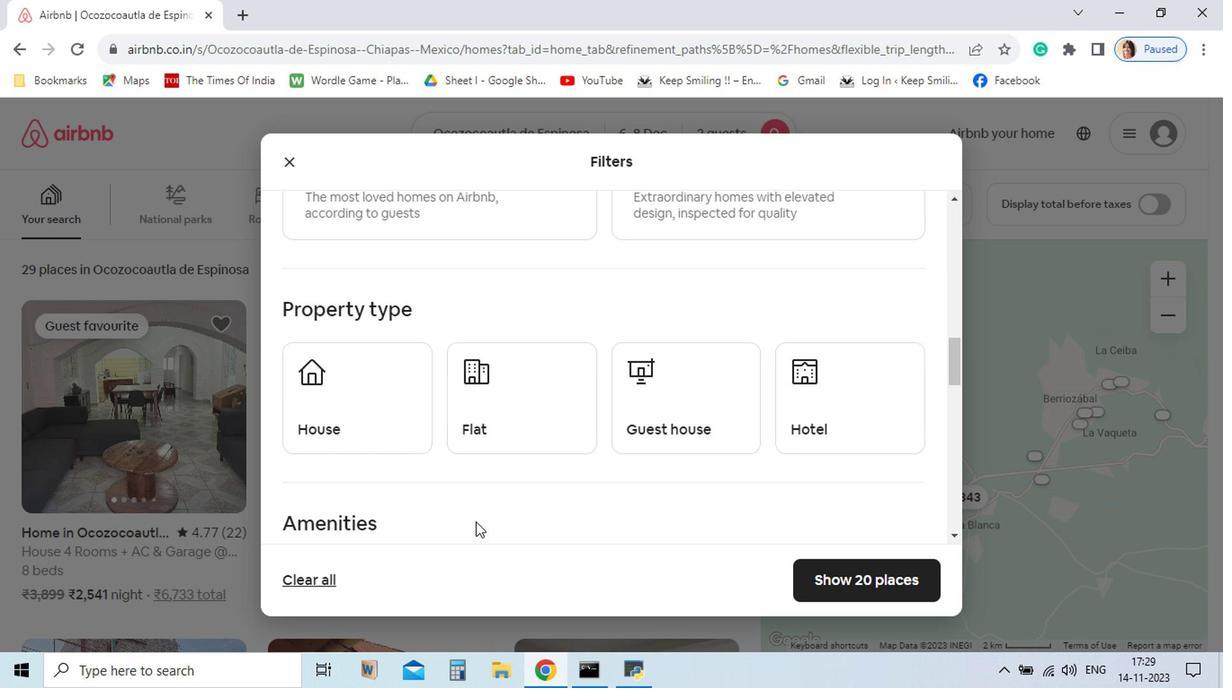 
Action: Mouse scrolled (516, 550) with delta (0, 0)
Screenshot: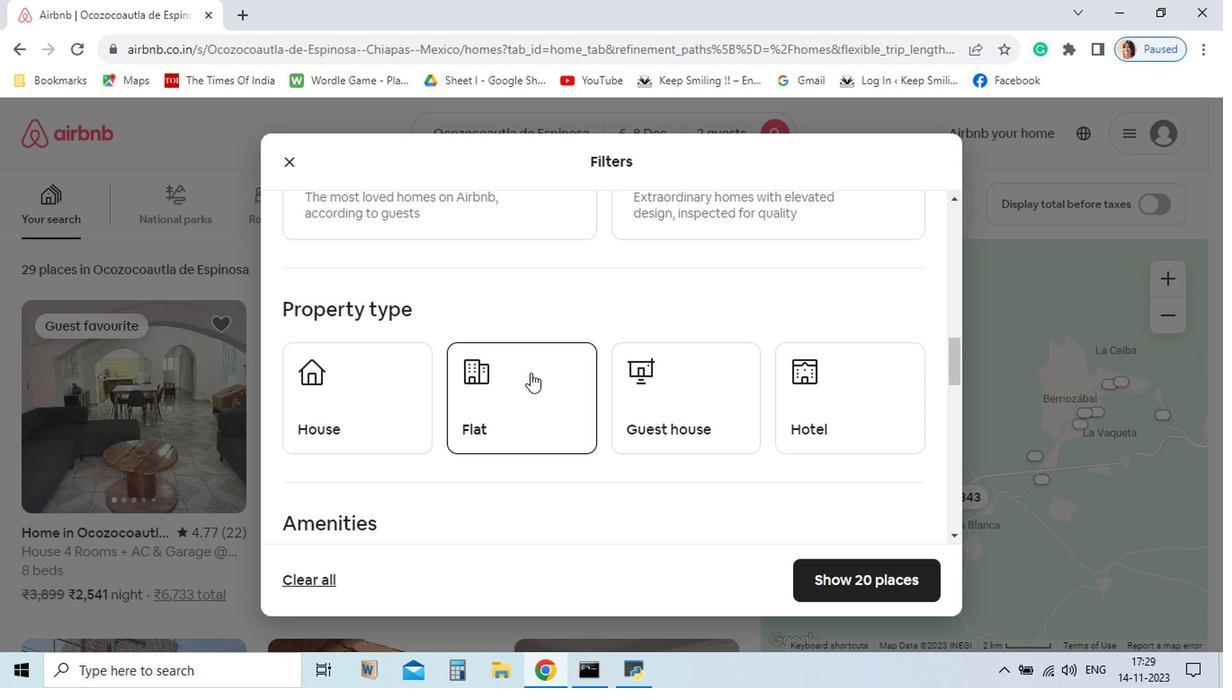 
Action: Mouse scrolled (516, 550) with delta (0, 0)
Screenshot: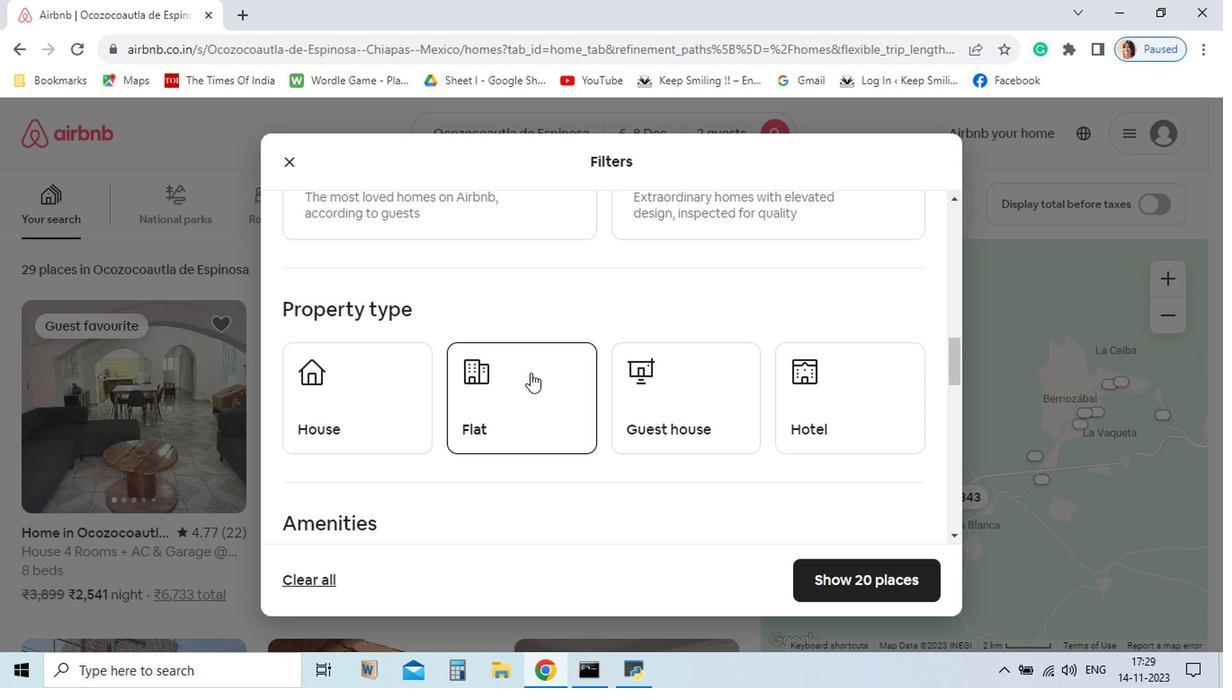 
Action: Mouse moved to (555, 444)
Screenshot: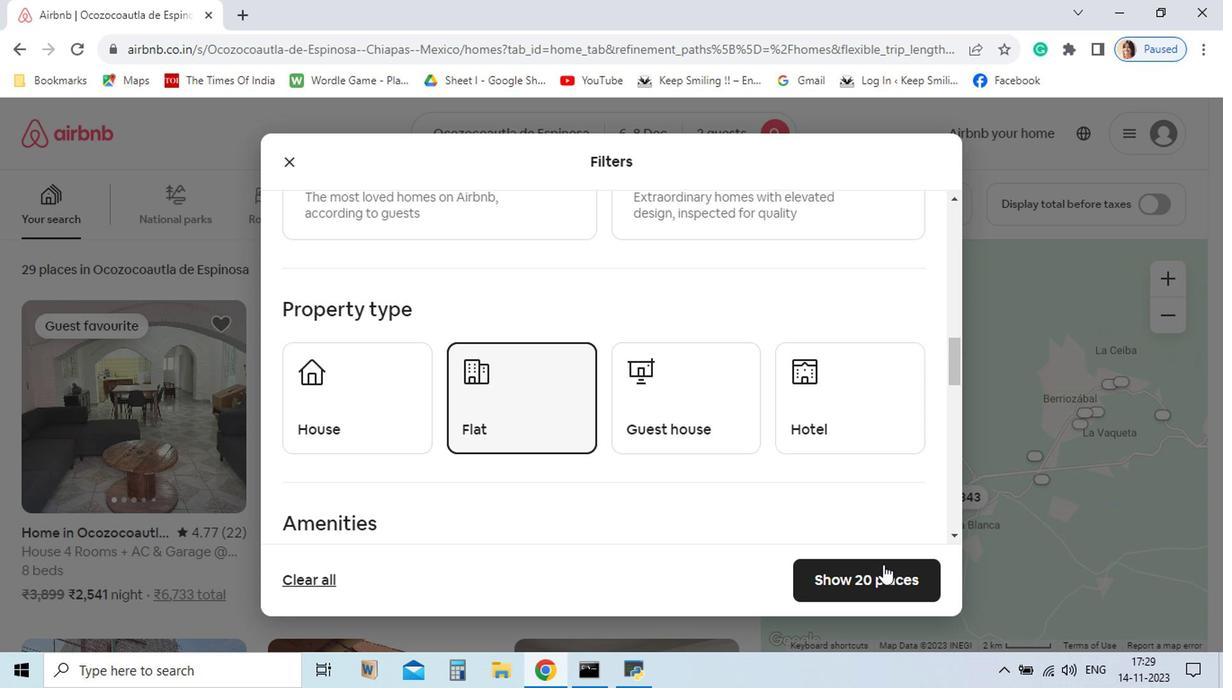 
Action: Mouse pressed left at (555, 444)
Screenshot: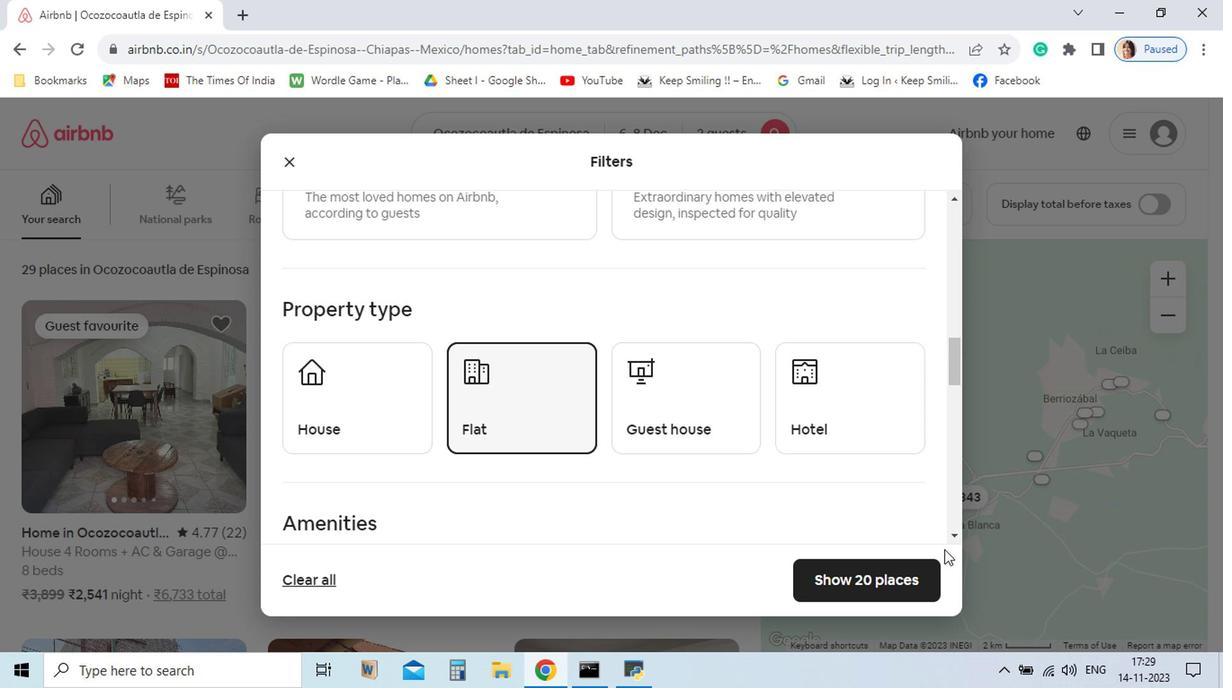 
Action: Mouse moved to (785, 587)
Screenshot: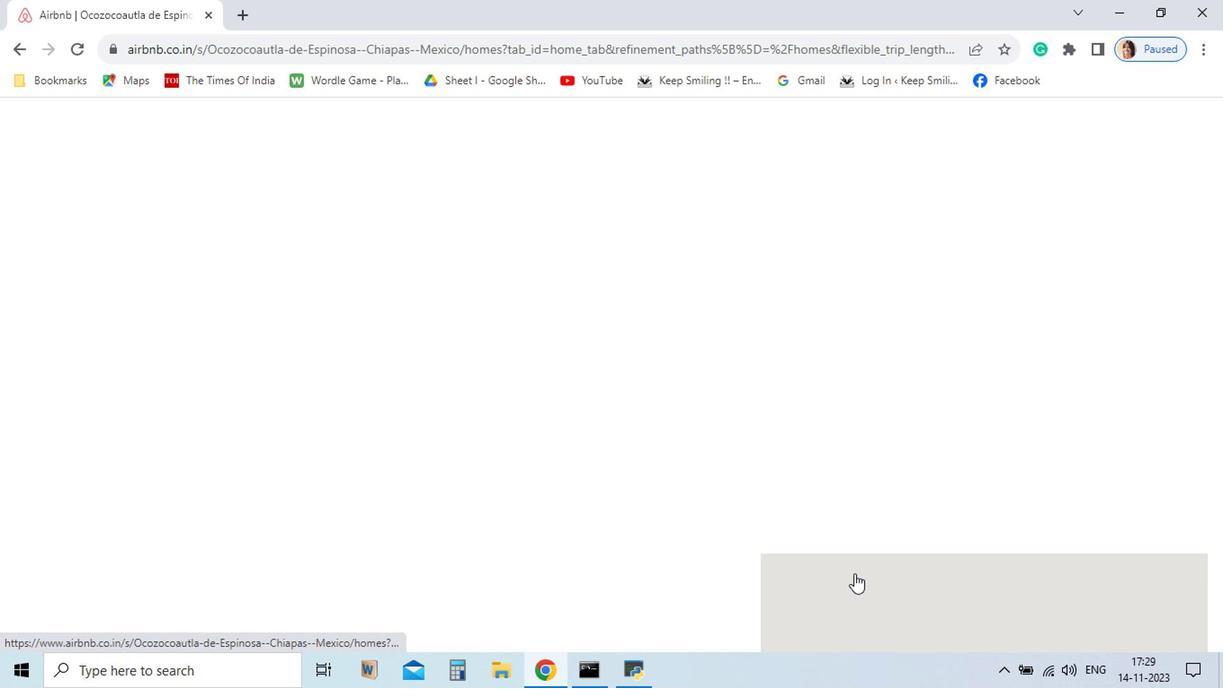 
Action: Mouse pressed left at (785, 587)
Screenshot: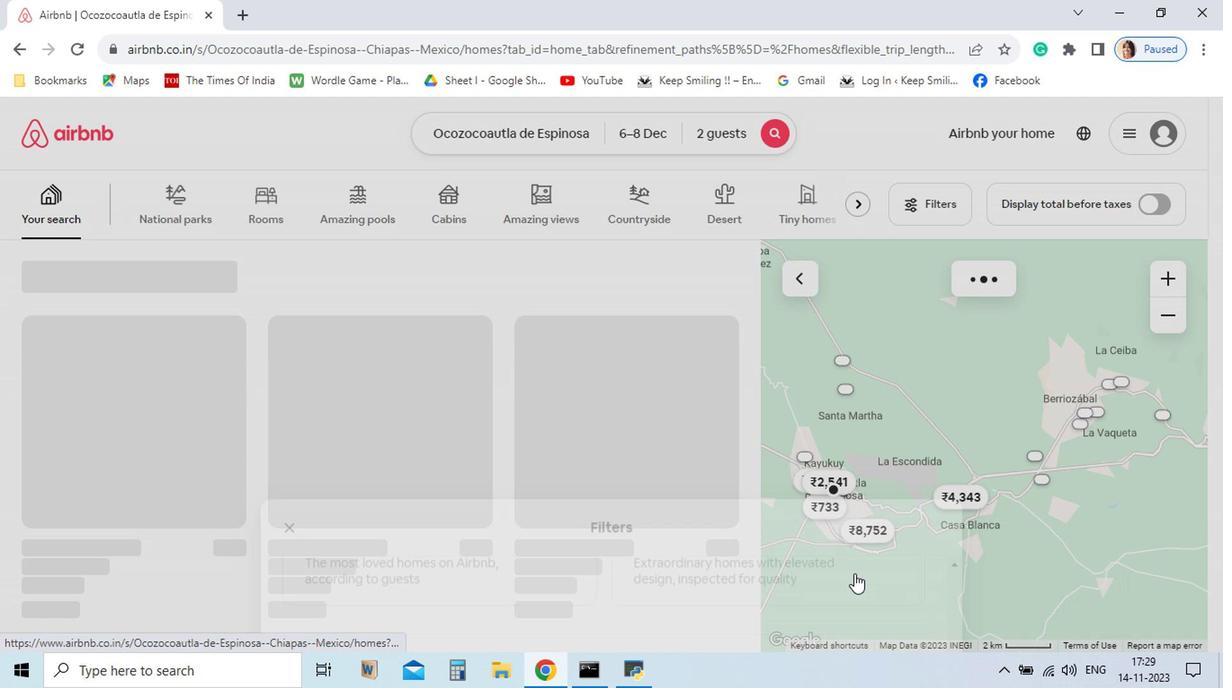 
Action: Mouse moved to (439, 562)
Screenshot: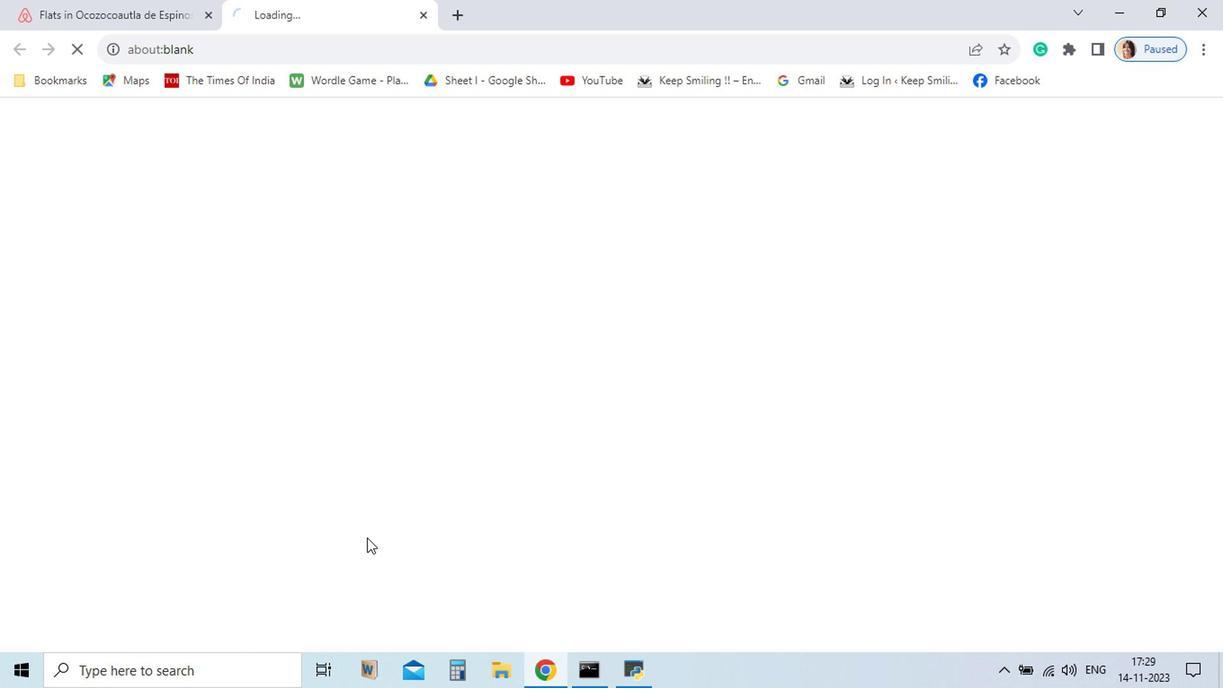 
Action: Mouse pressed left at (439, 562)
Screenshot: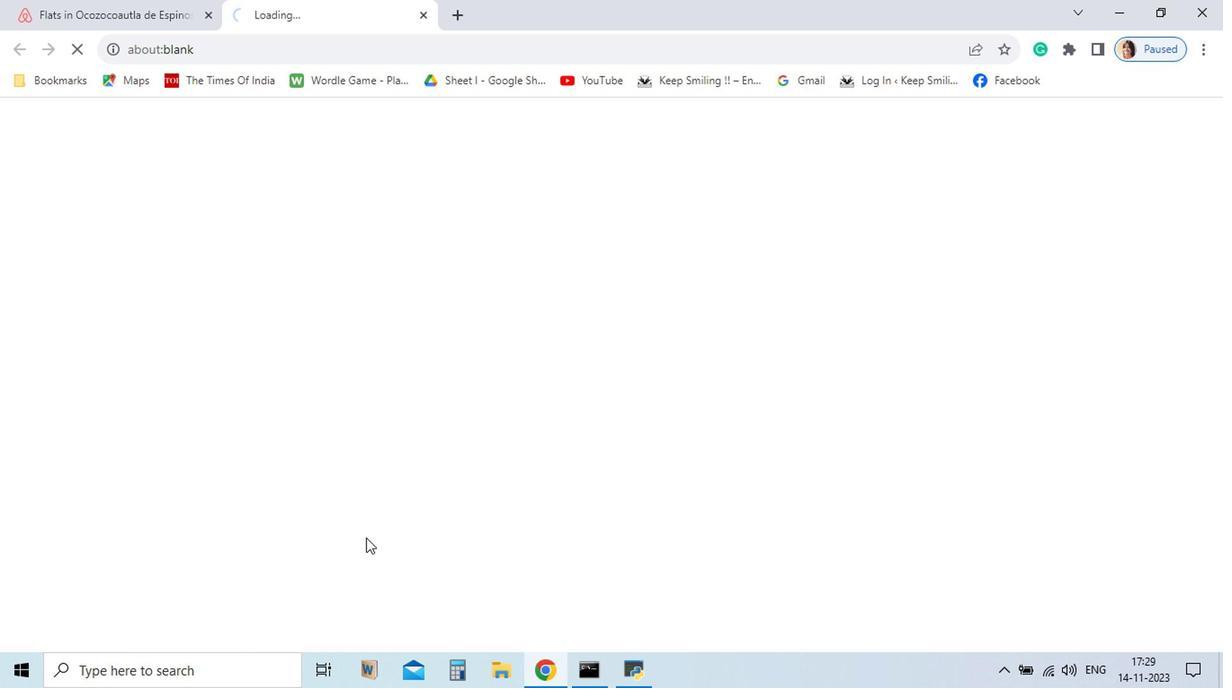 
Action: Mouse moved to (909, 517)
Screenshot: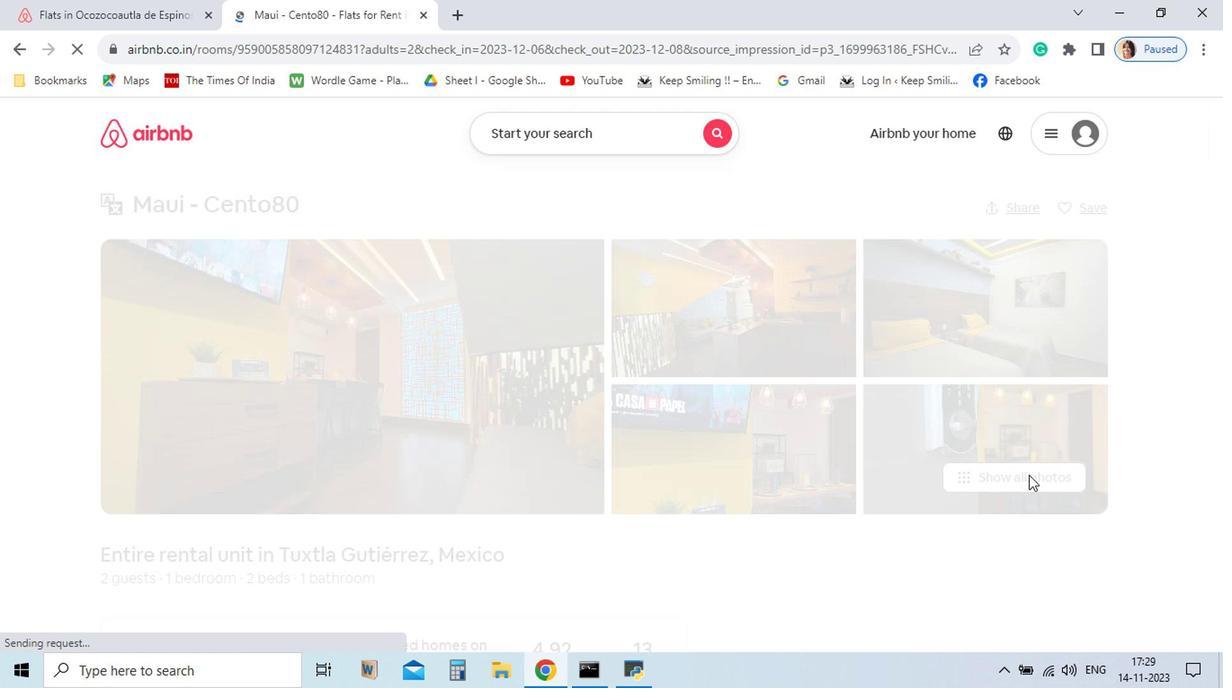 
Action: Mouse pressed left at (909, 517)
Screenshot: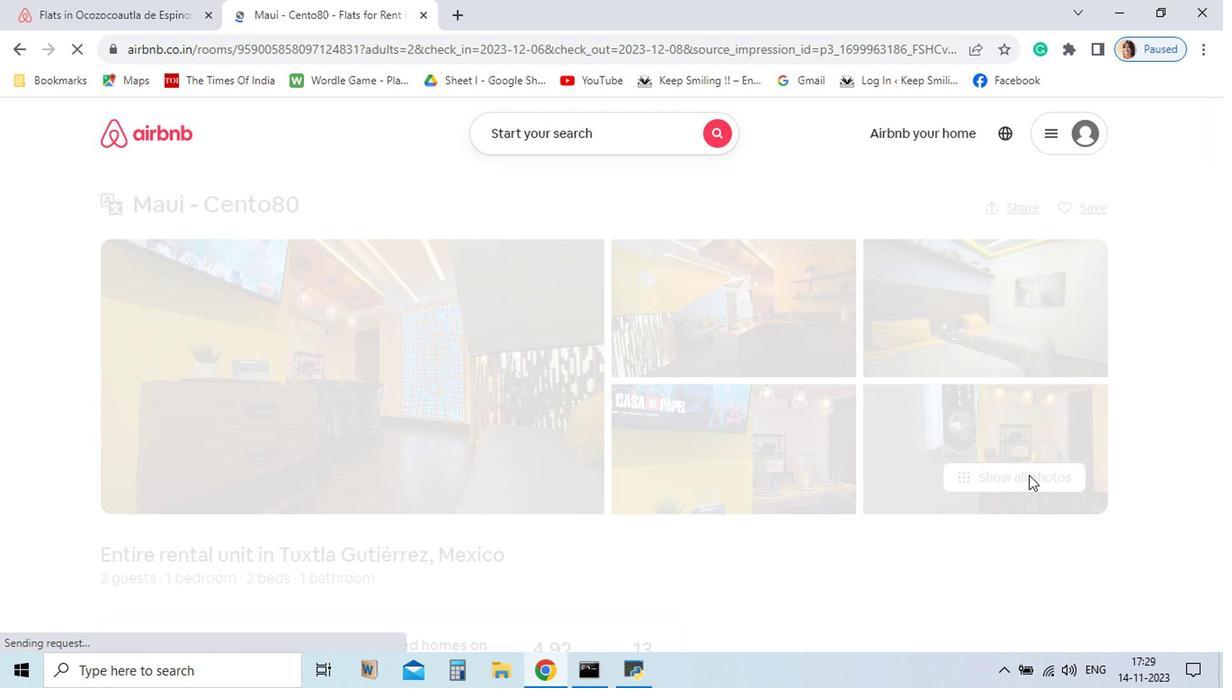 
Action: Mouse moved to (887, 531)
Screenshot: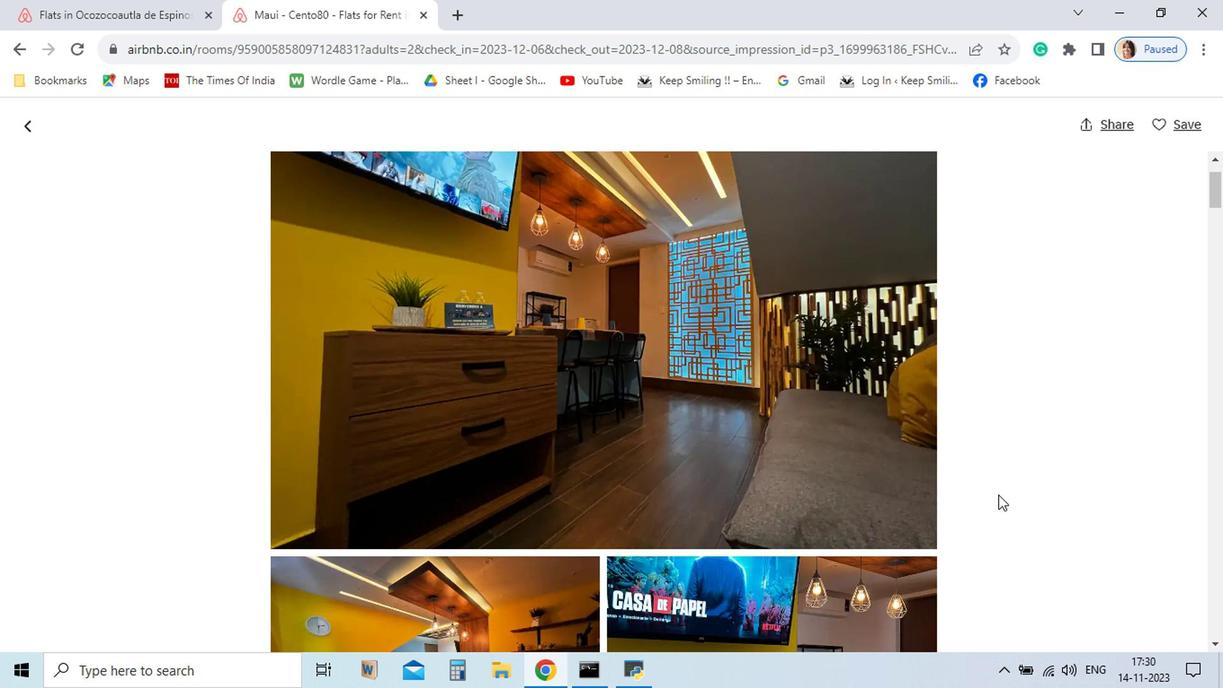
Action: Mouse scrolled (887, 530) with delta (0, 0)
Screenshot: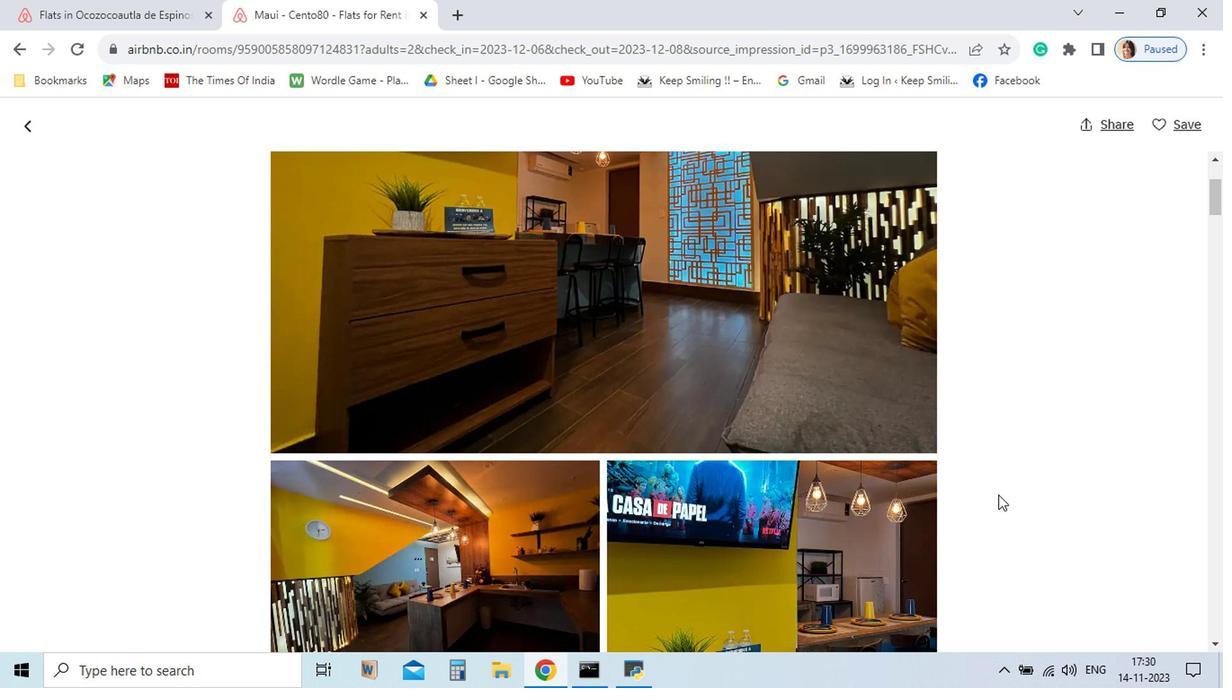 
Action: Mouse scrolled (887, 530) with delta (0, 0)
Screenshot: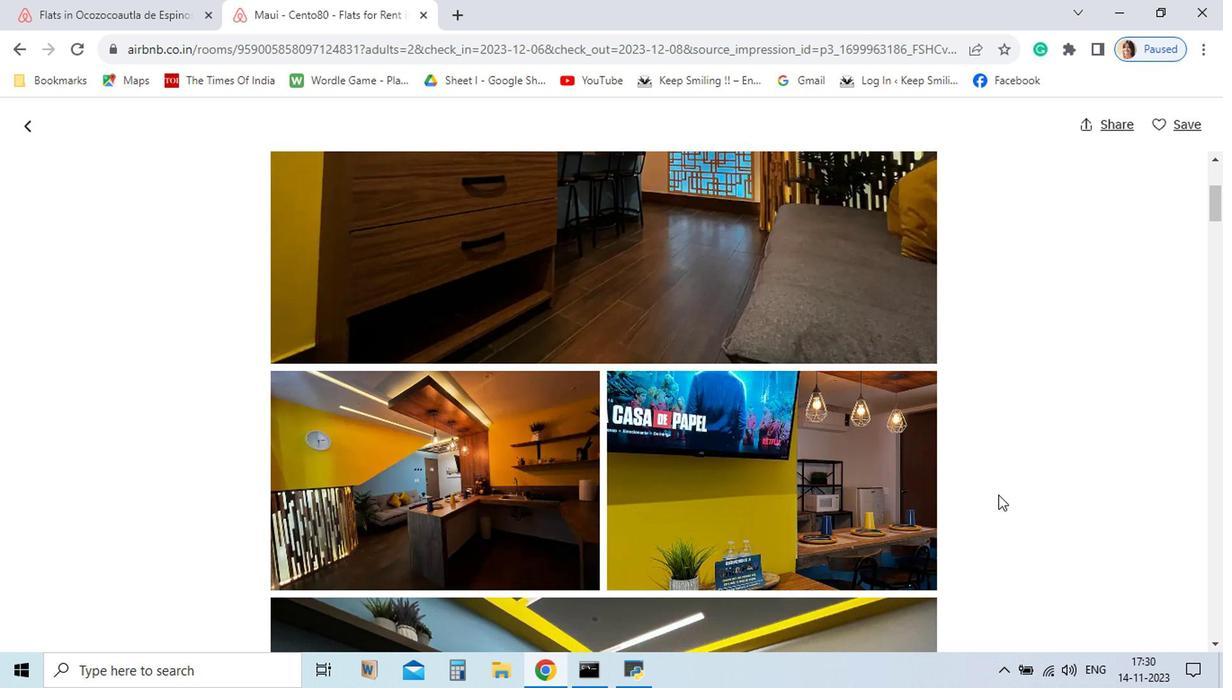 
Action: Mouse scrolled (887, 530) with delta (0, 0)
Screenshot: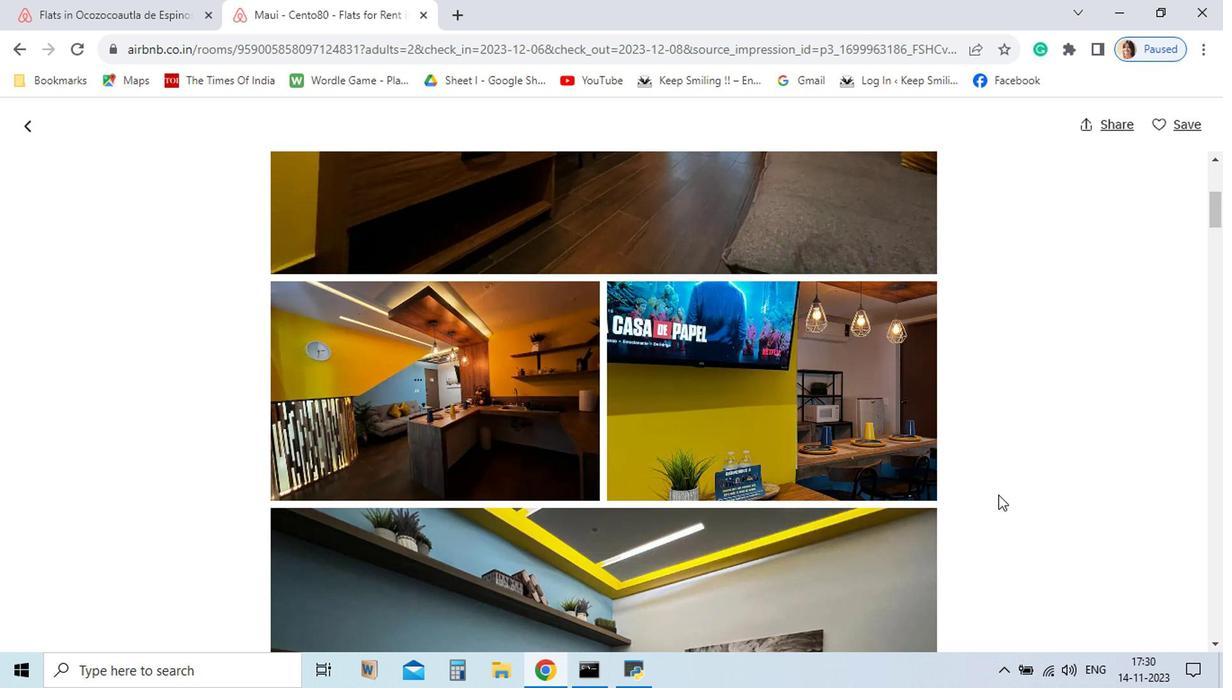
Action: Mouse scrolled (887, 530) with delta (0, 0)
Screenshot: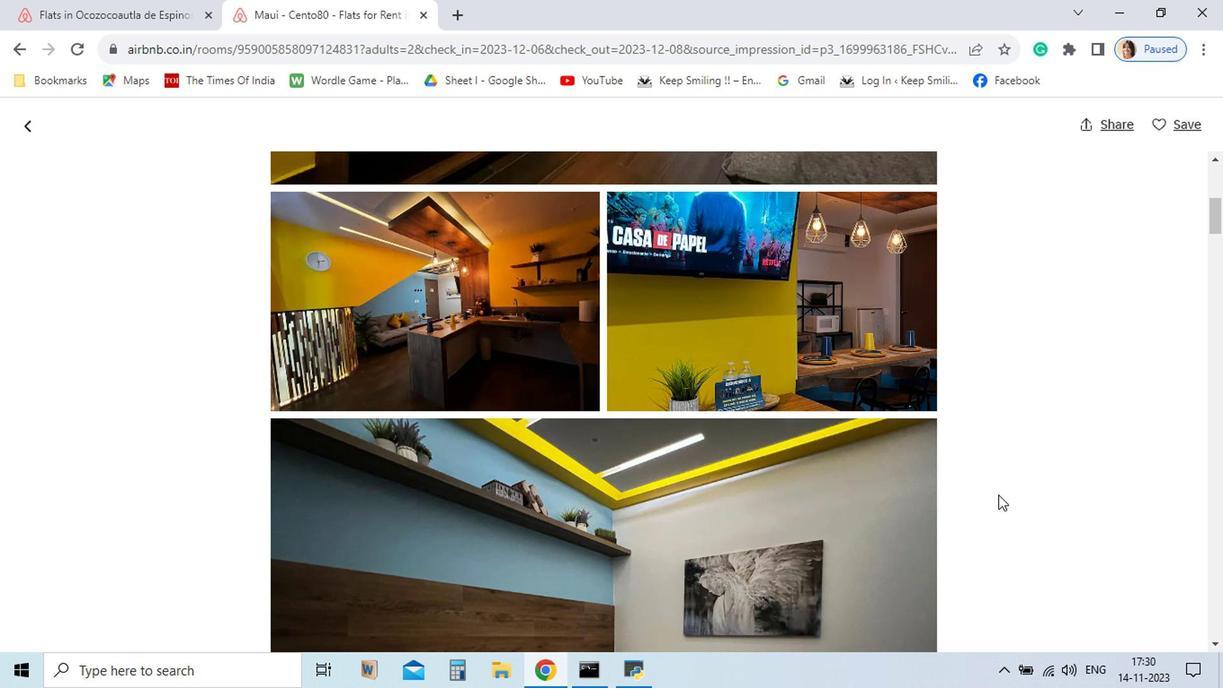 
Action: Mouse scrolled (887, 530) with delta (0, 0)
Screenshot: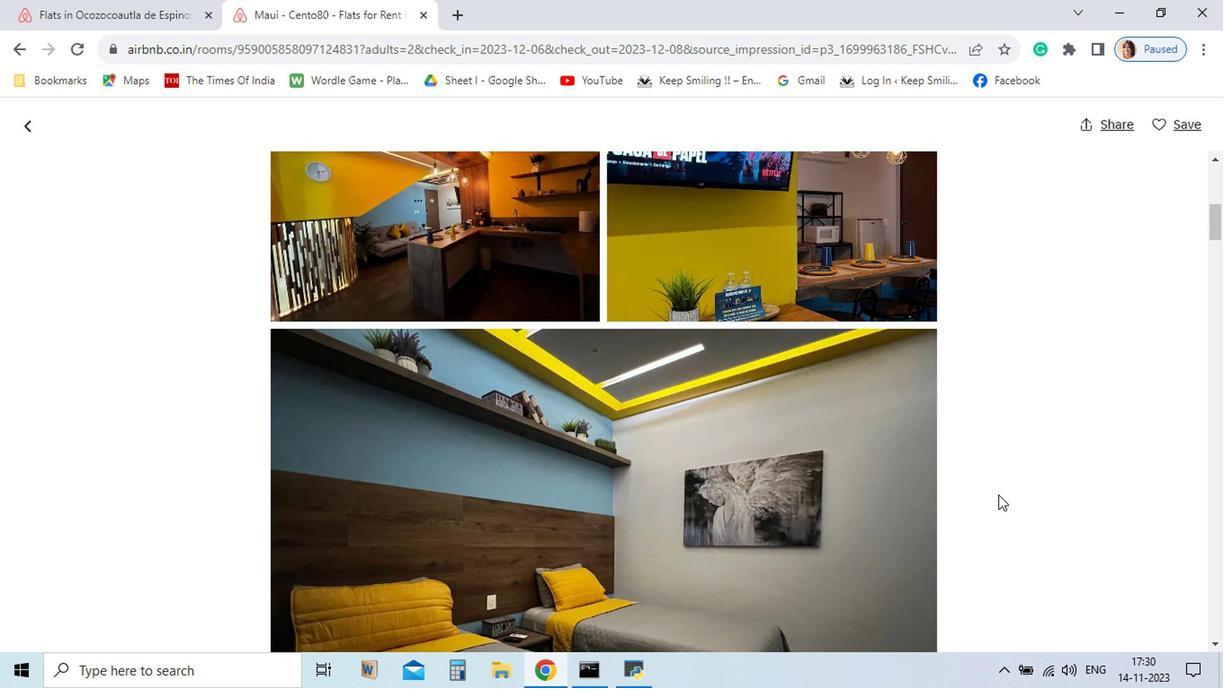 
Action: Mouse scrolled (887, 530) with delta (0, 0)
Screenshot: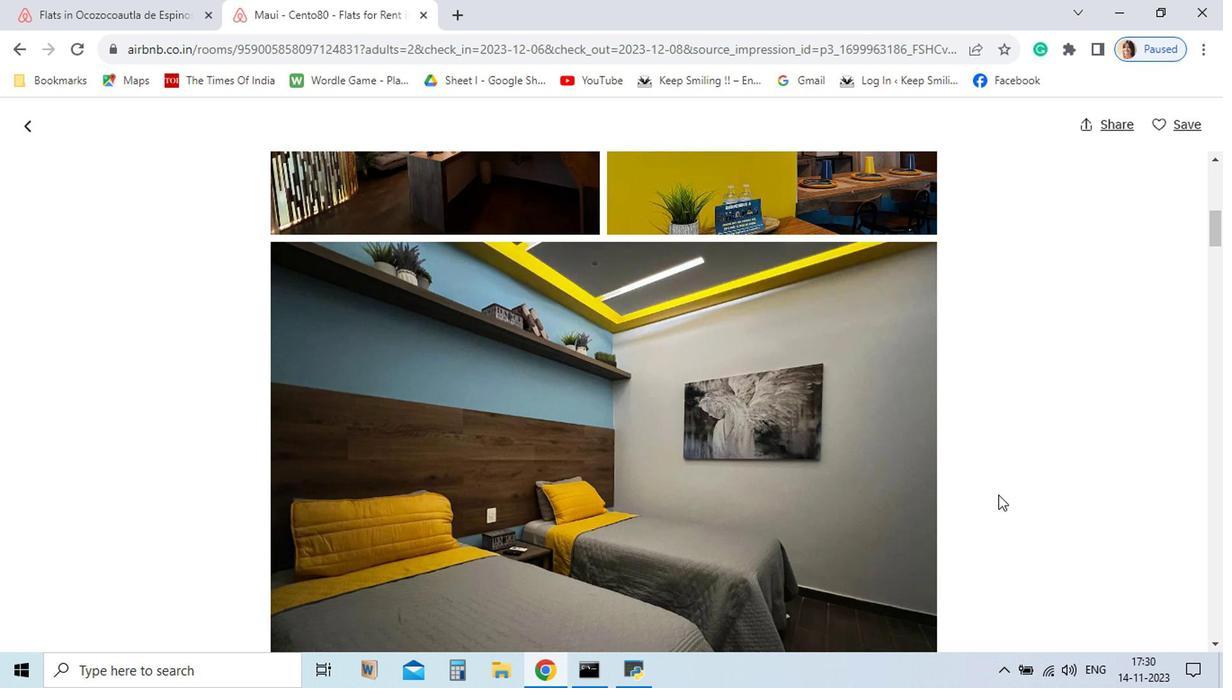 
Action: Mouse moved to (887, 531)
Screenshot: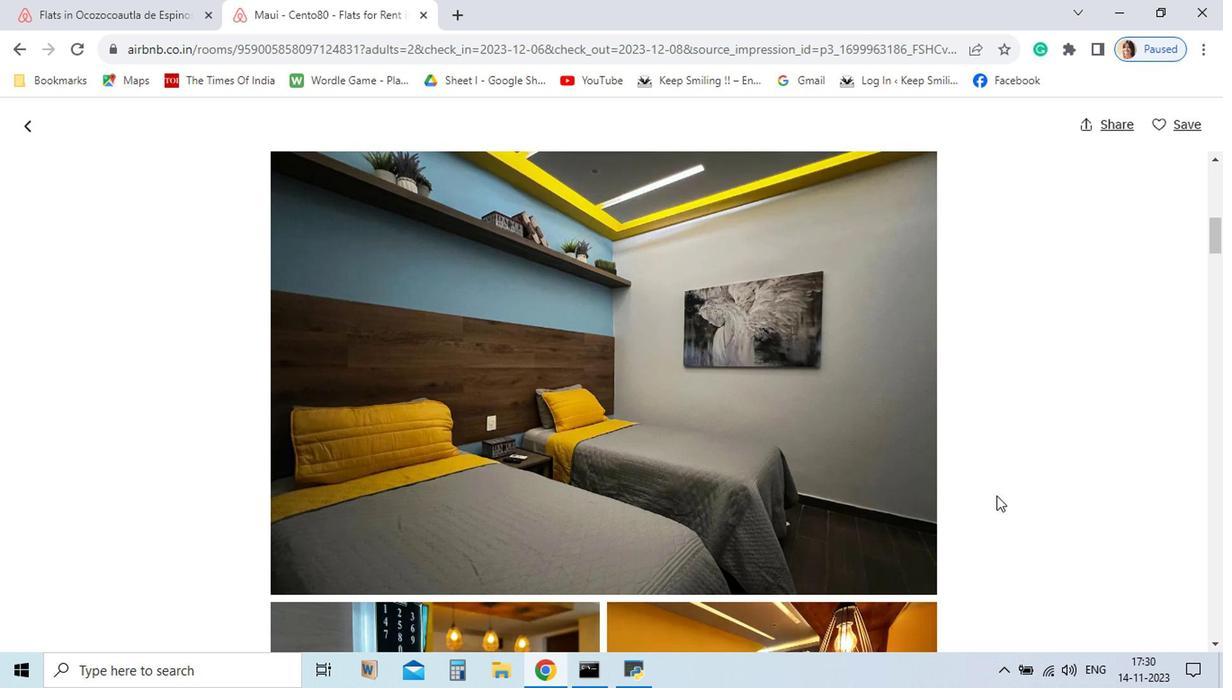 
Action: Mouse scrolled (887, 530) with delta (0, 0)
Screenshot: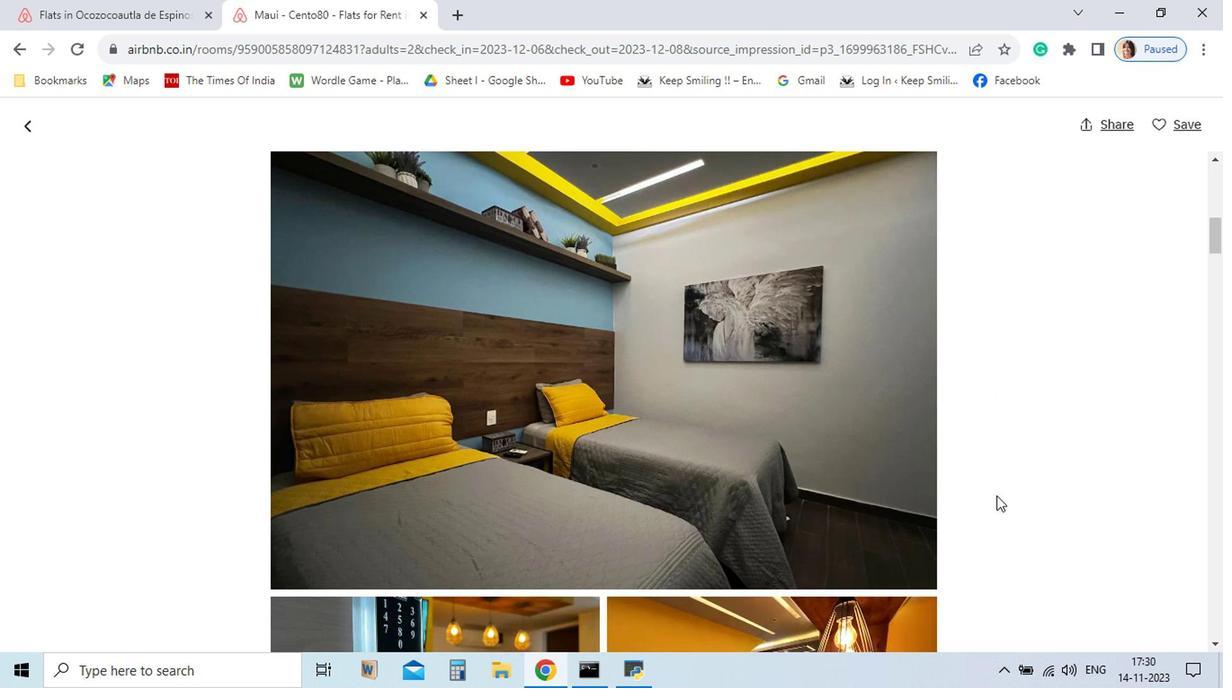 
Action: Mouse moved to (887, 531)
Screenshot: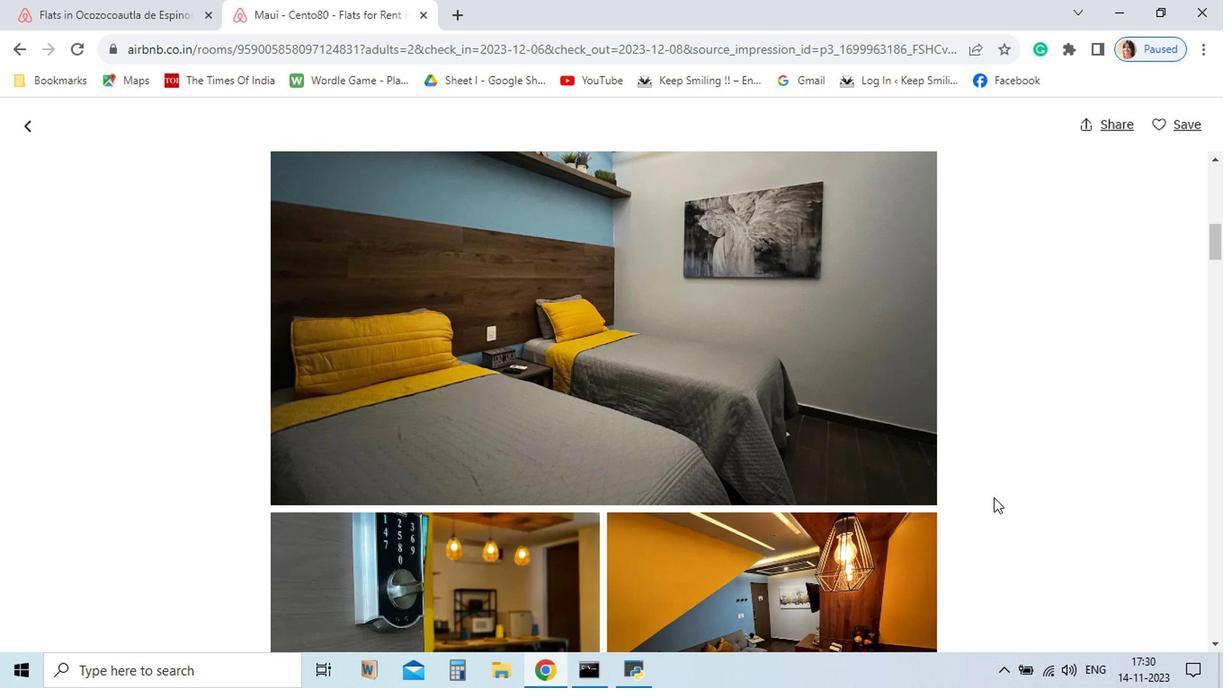 
Action: Mouse scrolled (887, 530) with delta (0, 0)
Screenshot: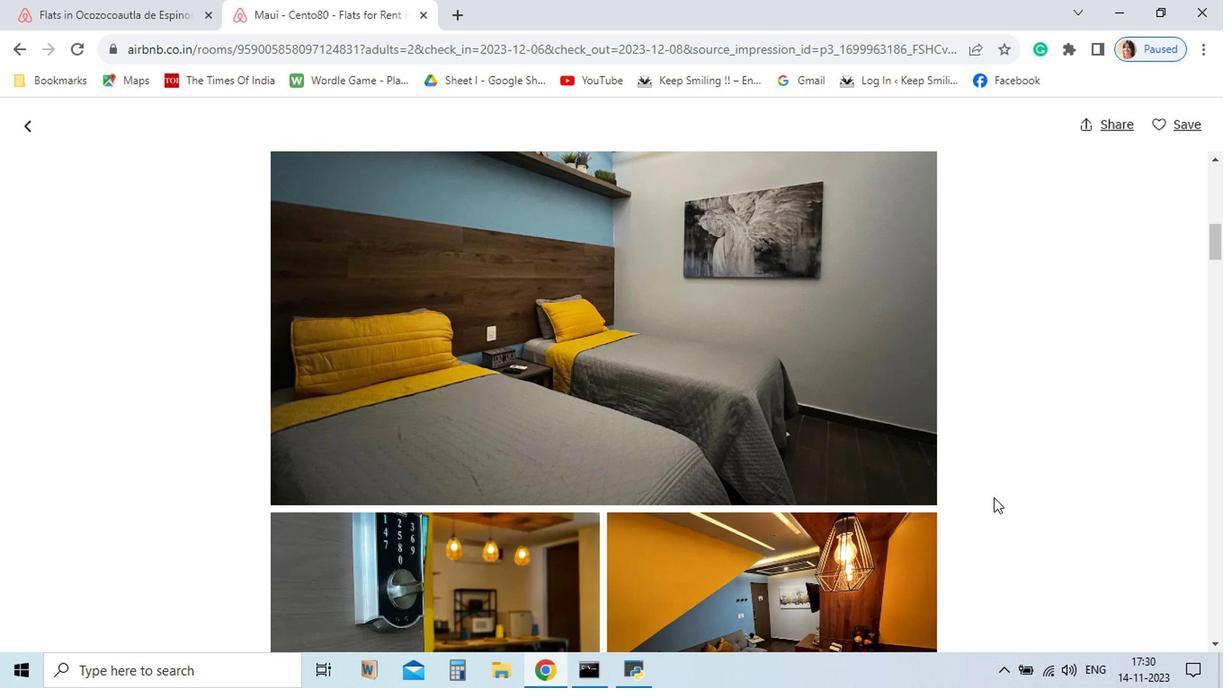 
Action: Mouse moved to (886, 532)
Screenshot: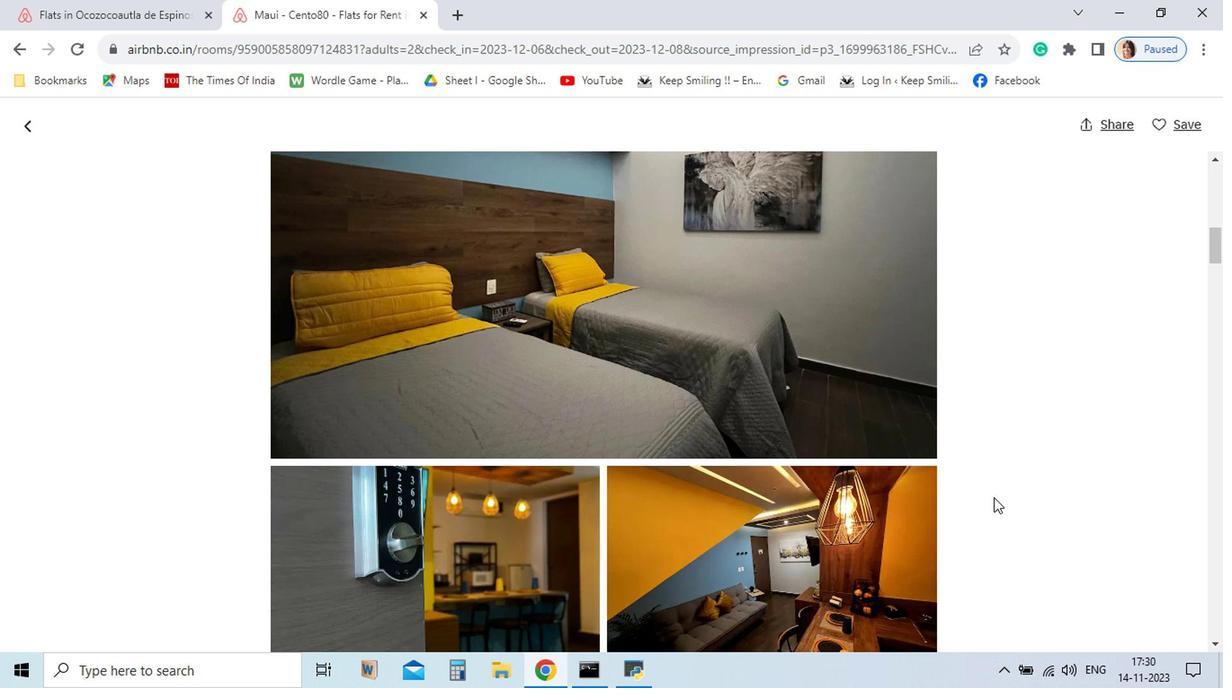 
Action: Mouse scrolled (886, 531) with delta (0, 0)
Screenshot: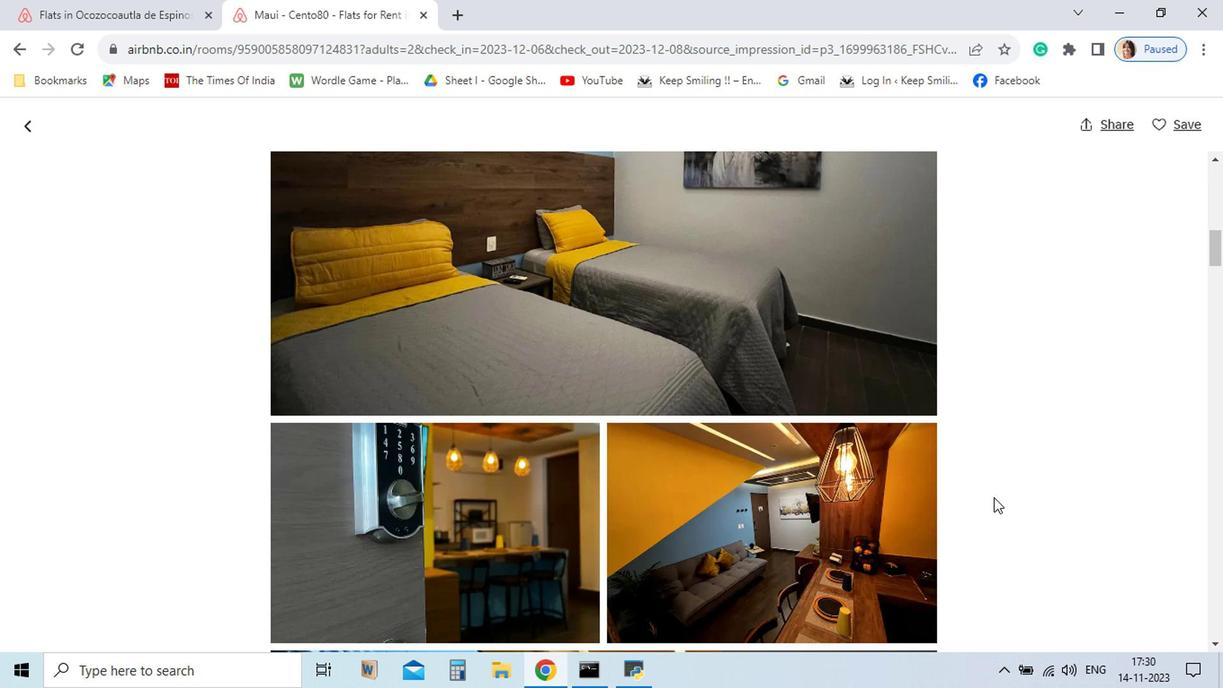 
Action: Mouse moved to (884, 533)
Screenshot: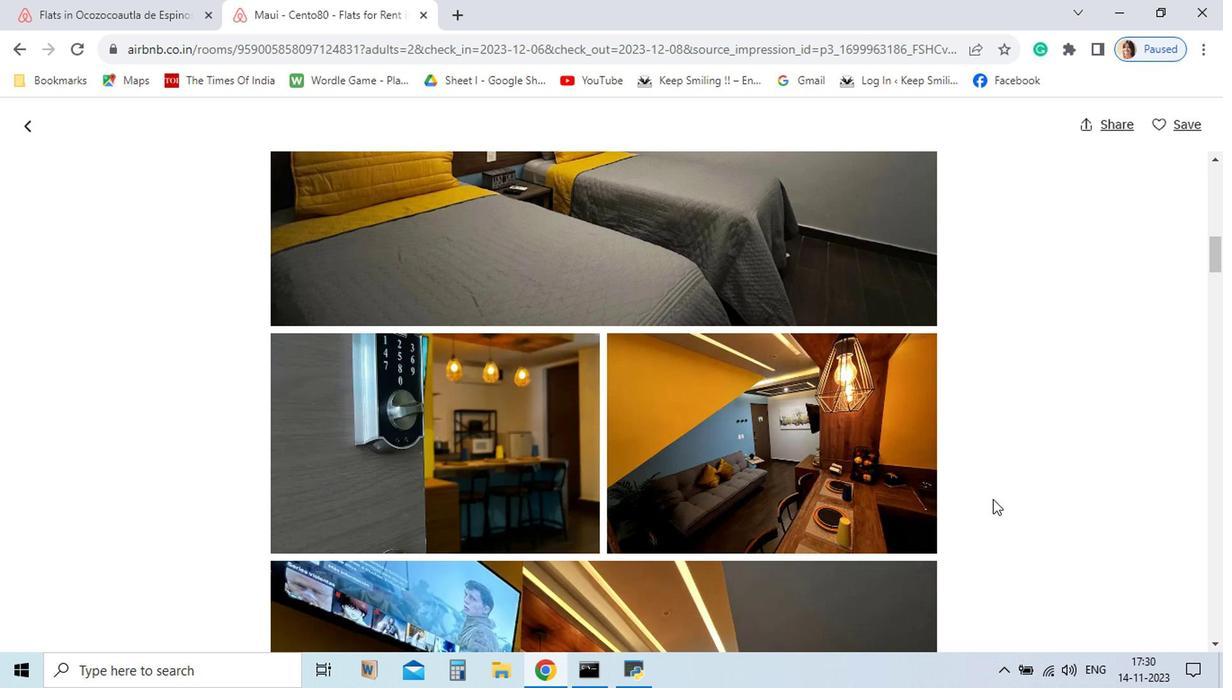 
Action: Mouse scrolled (884, 532) with delta (0, 0)
Screenshot: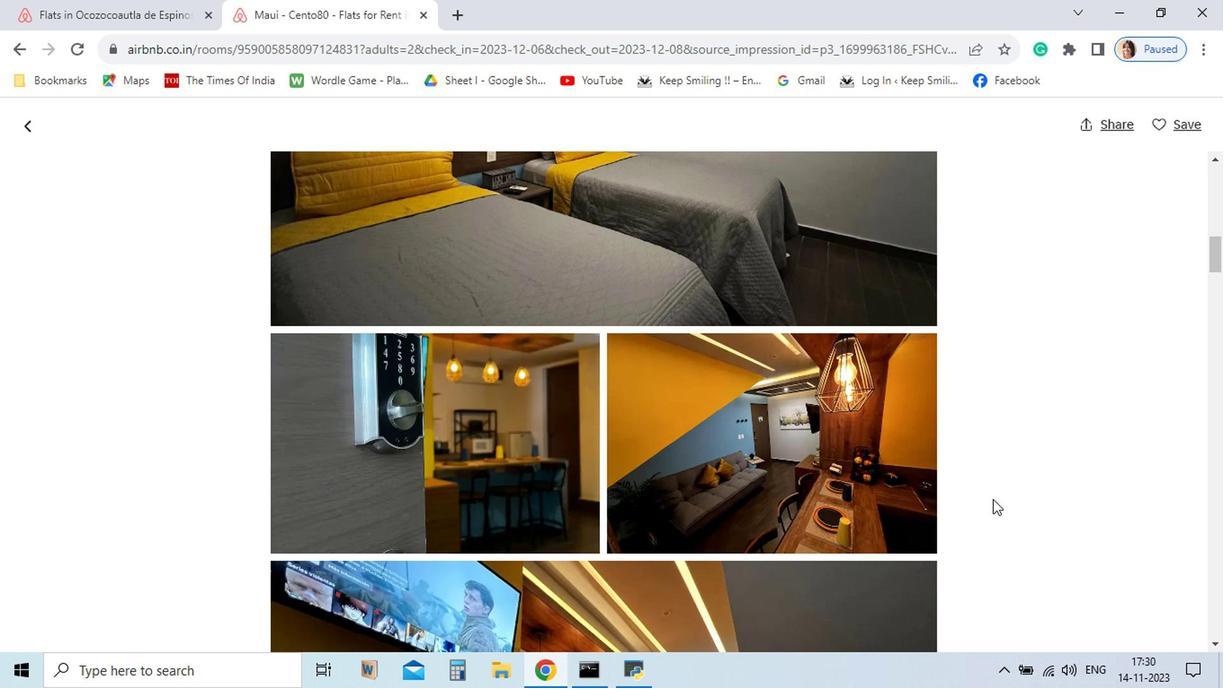
Action: Mouse scrolled (884, 532) with delta (0, 0)
Screenshot: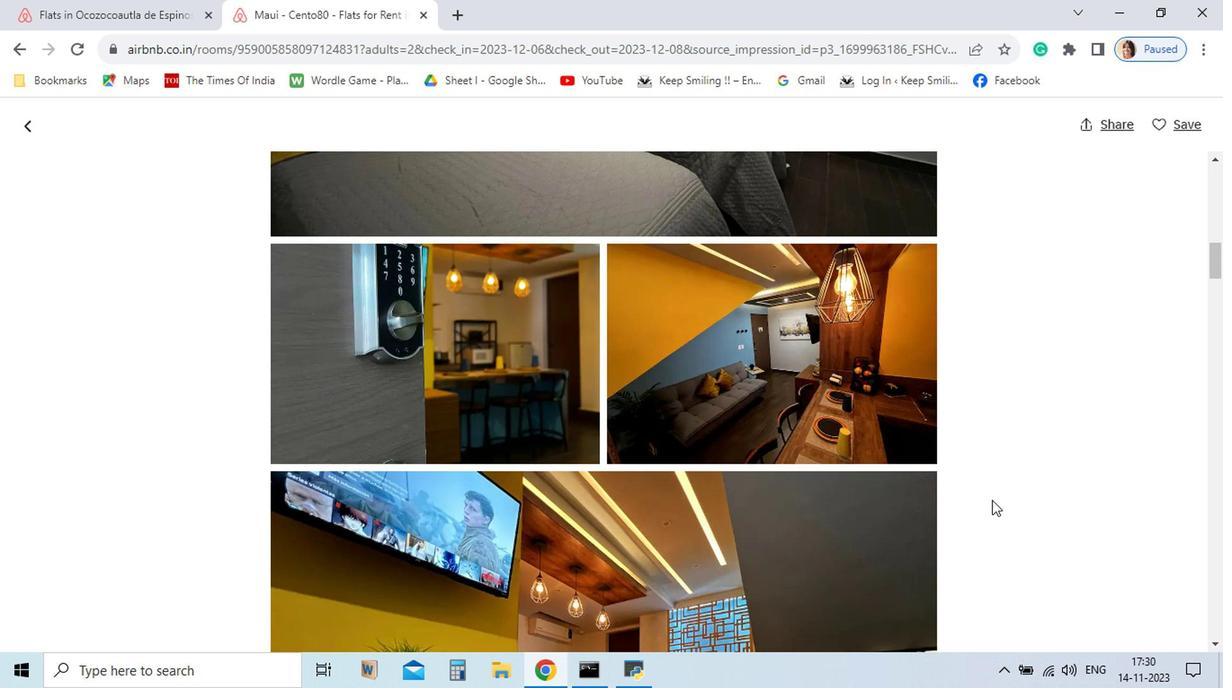 
Action: Mouse moved to (883, 534)
Screenshot: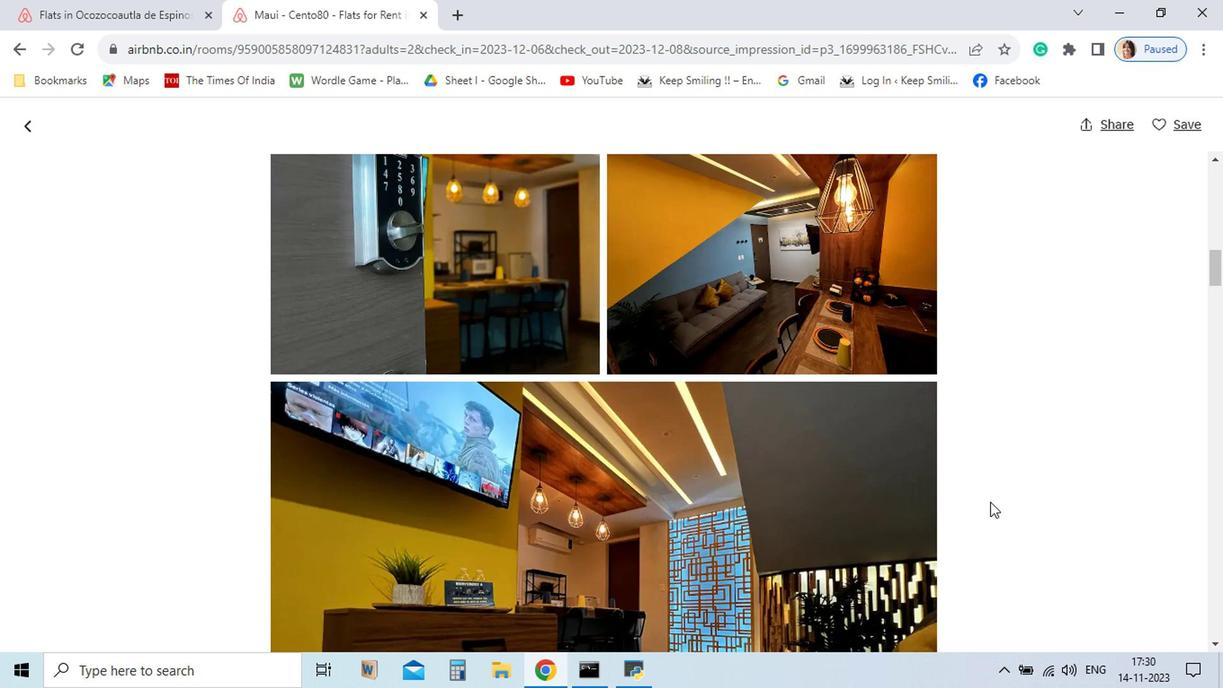 
Action: Mouse scrolled (883, 534) with delta (0, 0)
Screenshot: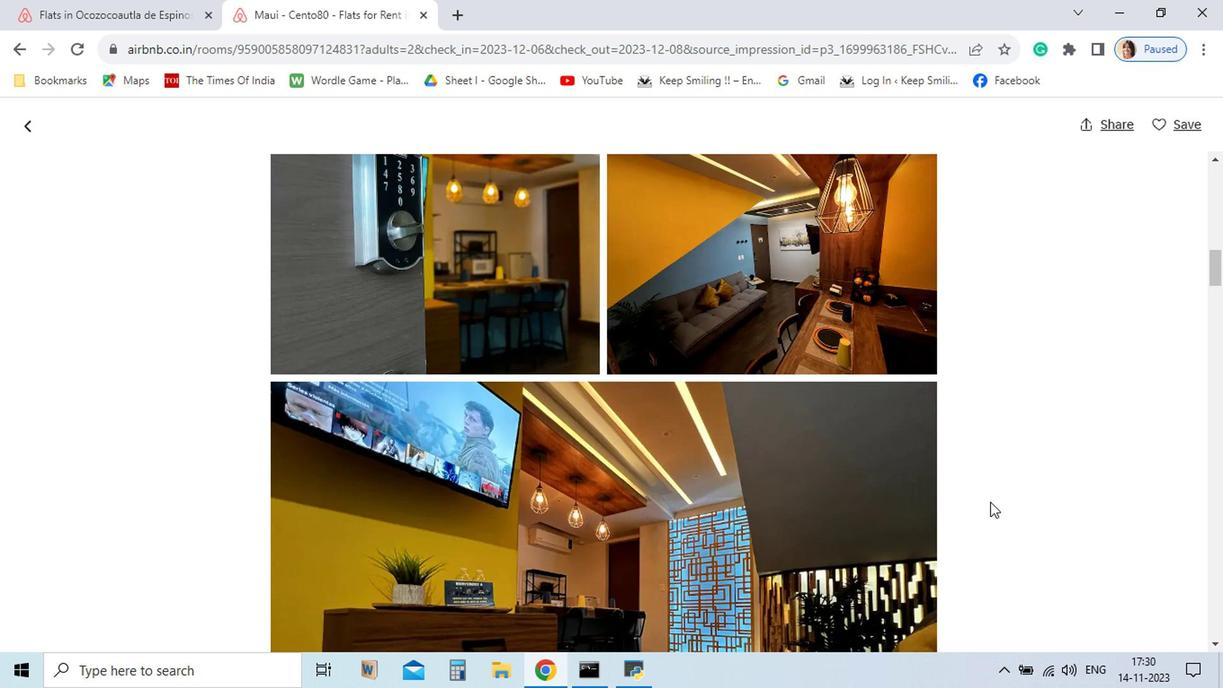 
Action: Mouse moved to (882, 535)
Screenshot: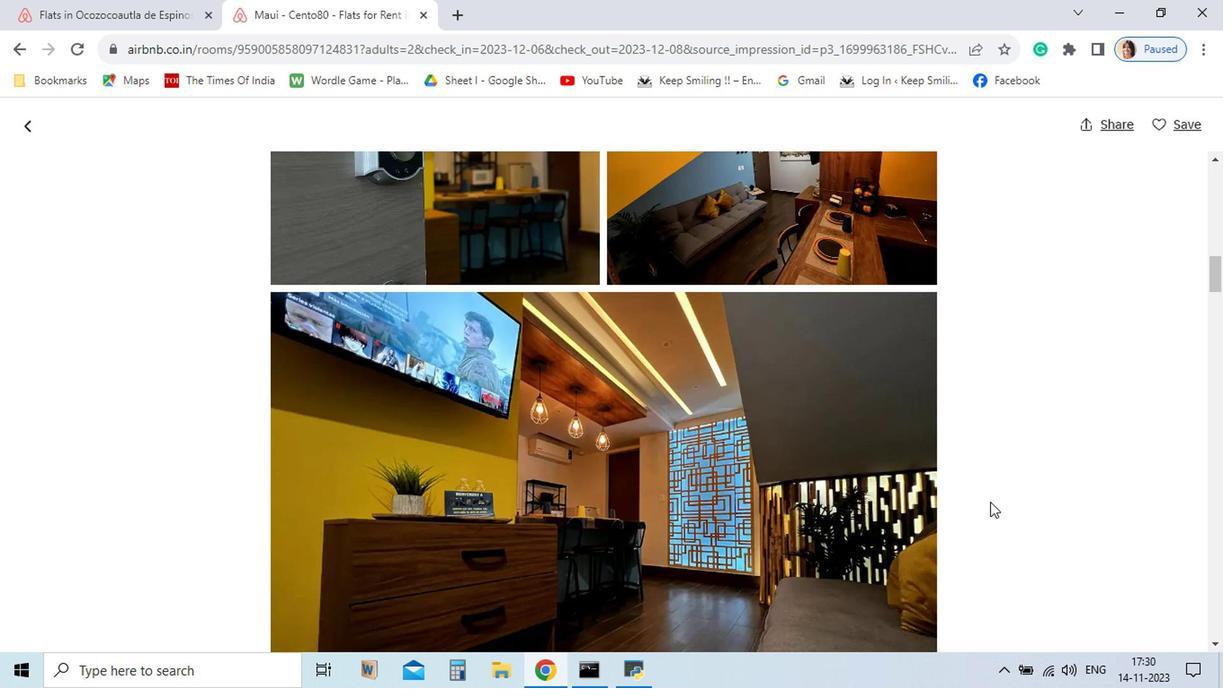 
Action: Mouse scrolled (882, 534) with delta (0, 0)
Screenshot: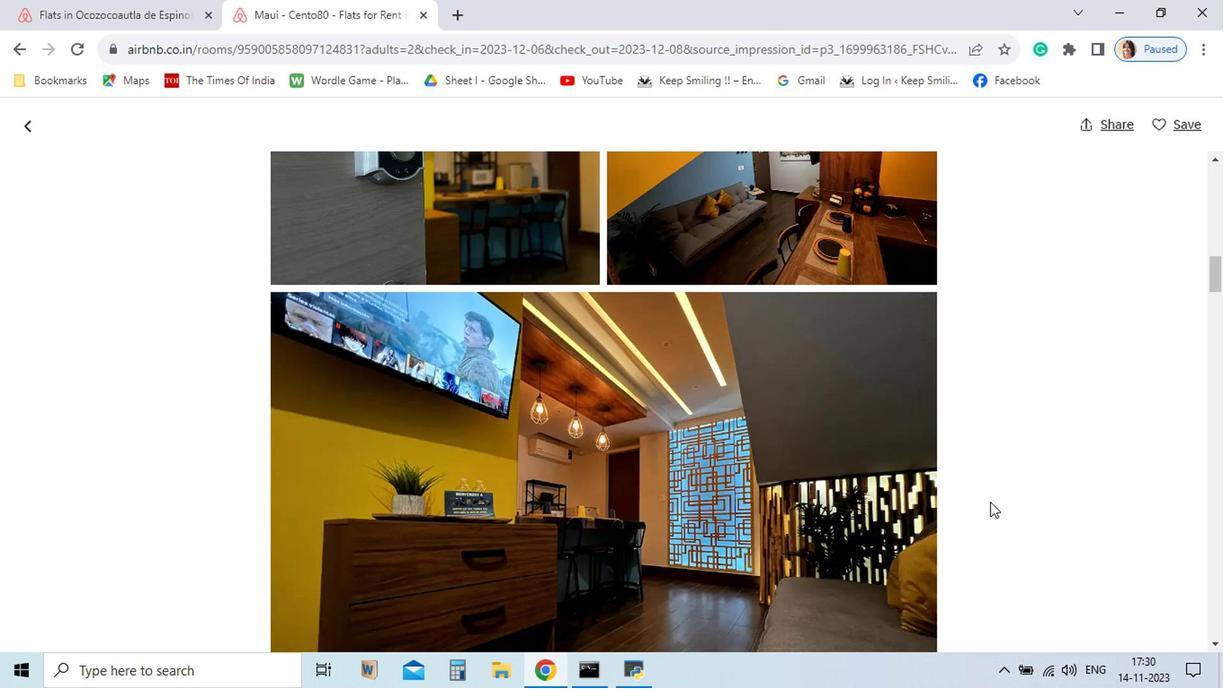 
Action: Mouse moved to (881, 536)
Screenshot: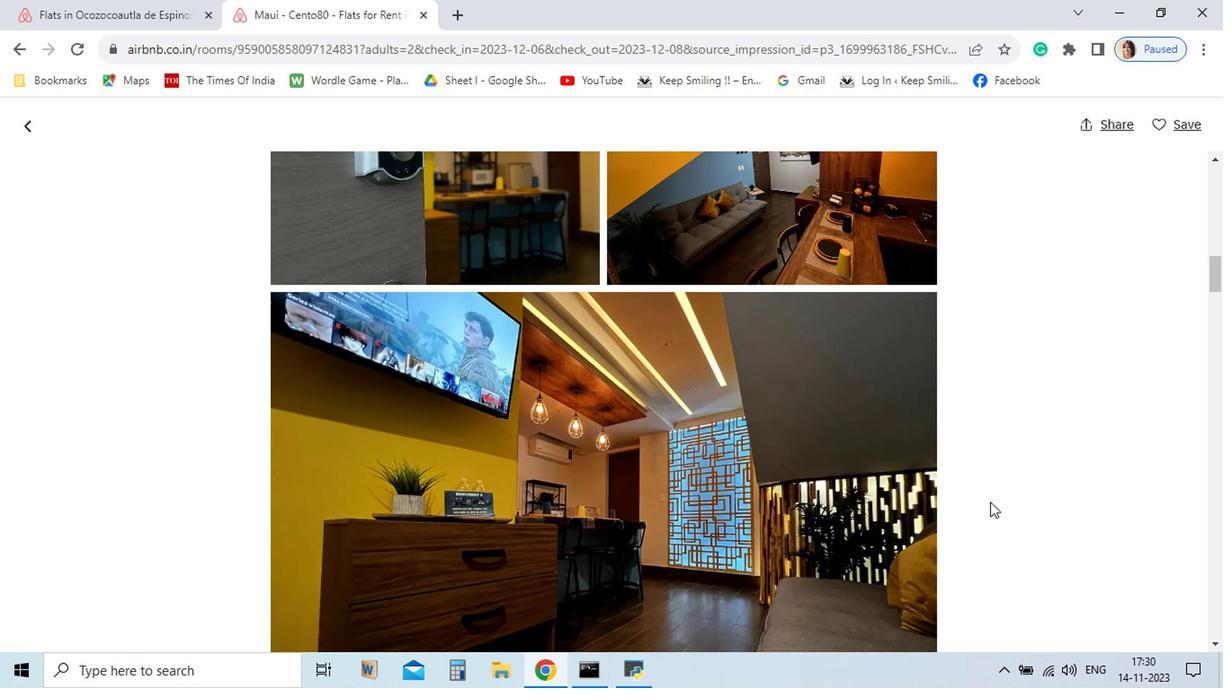 
Action: Mouse scrolled (881, 536) with delta (0, 0)
Screenshot: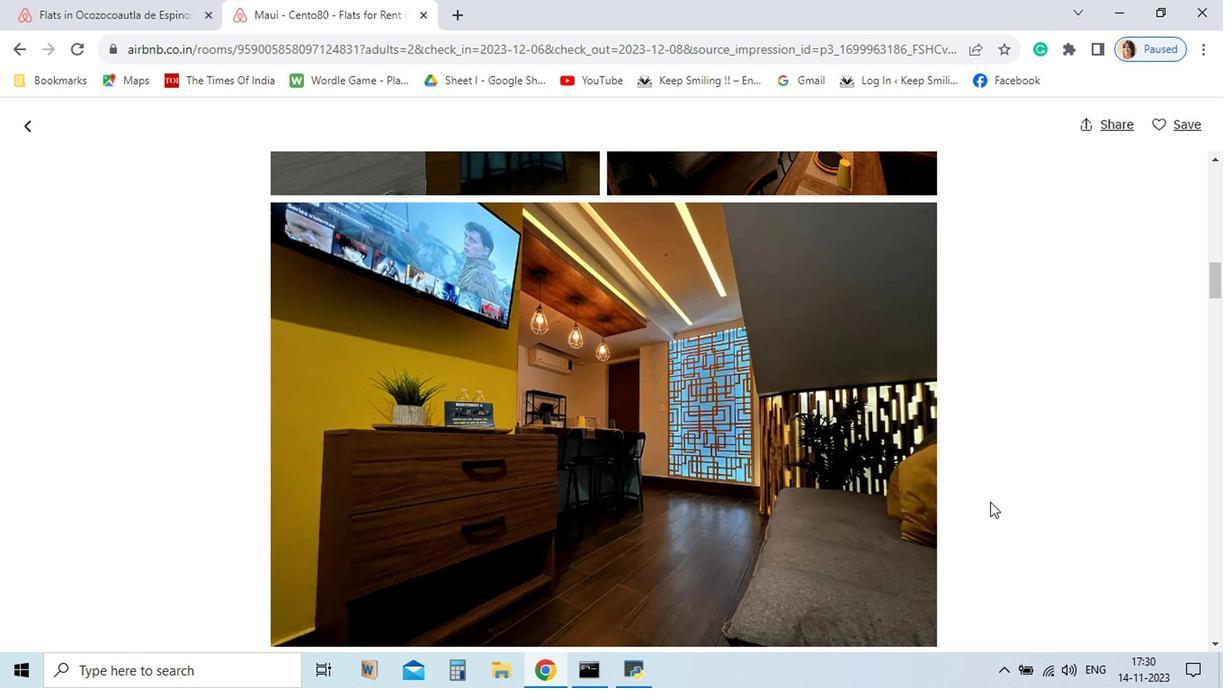 
Action: Mouse scrolled (881, 536) with delta (0, 0)
Screenshot: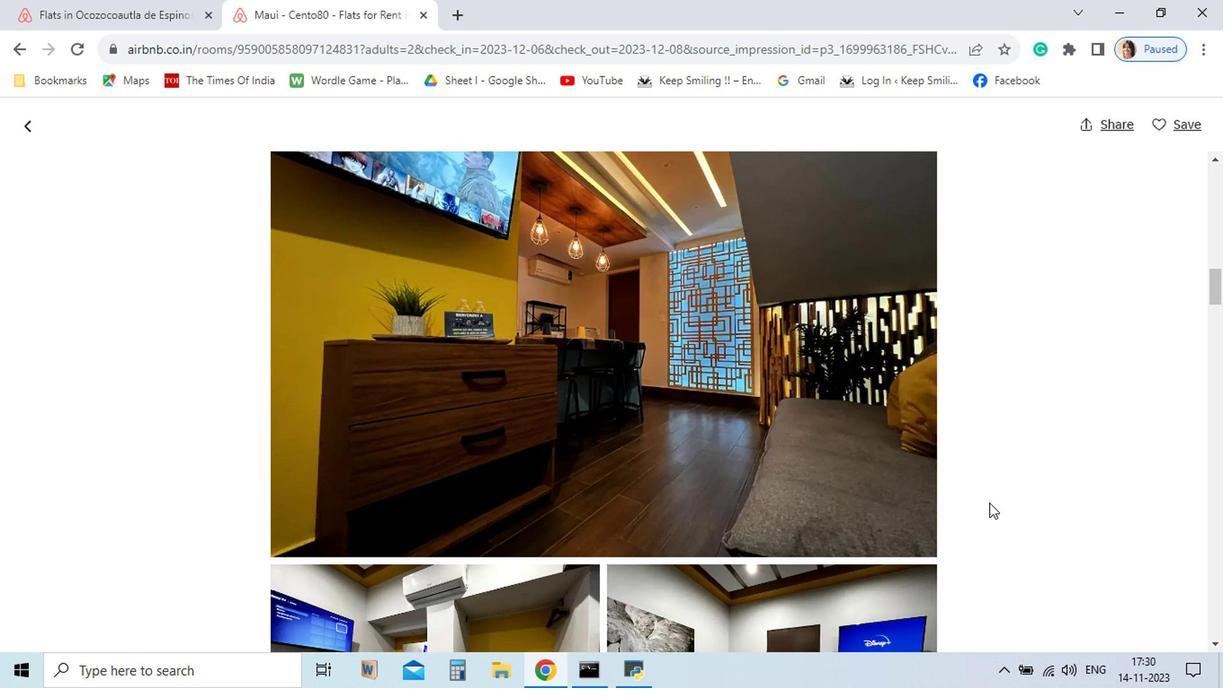 
Action: Mouse scrolled (881, 536) with delta (0, 0)
Screenshot: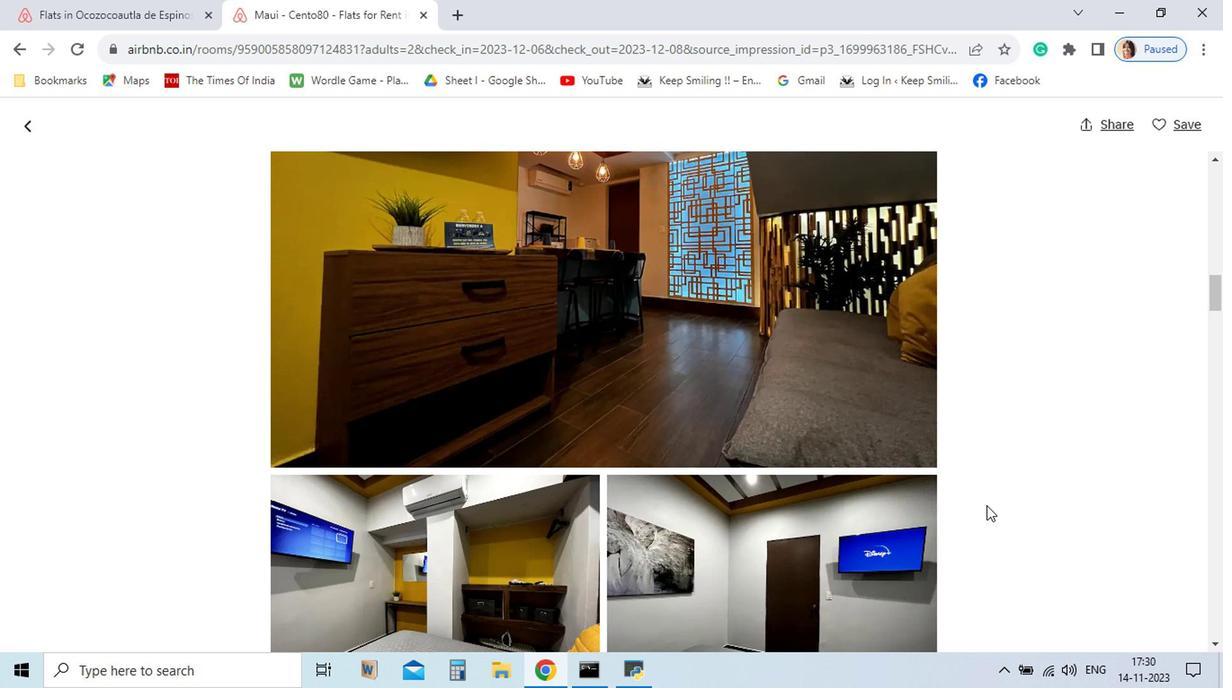 
Action: Mouse moved to (880, 537)
Screenshot: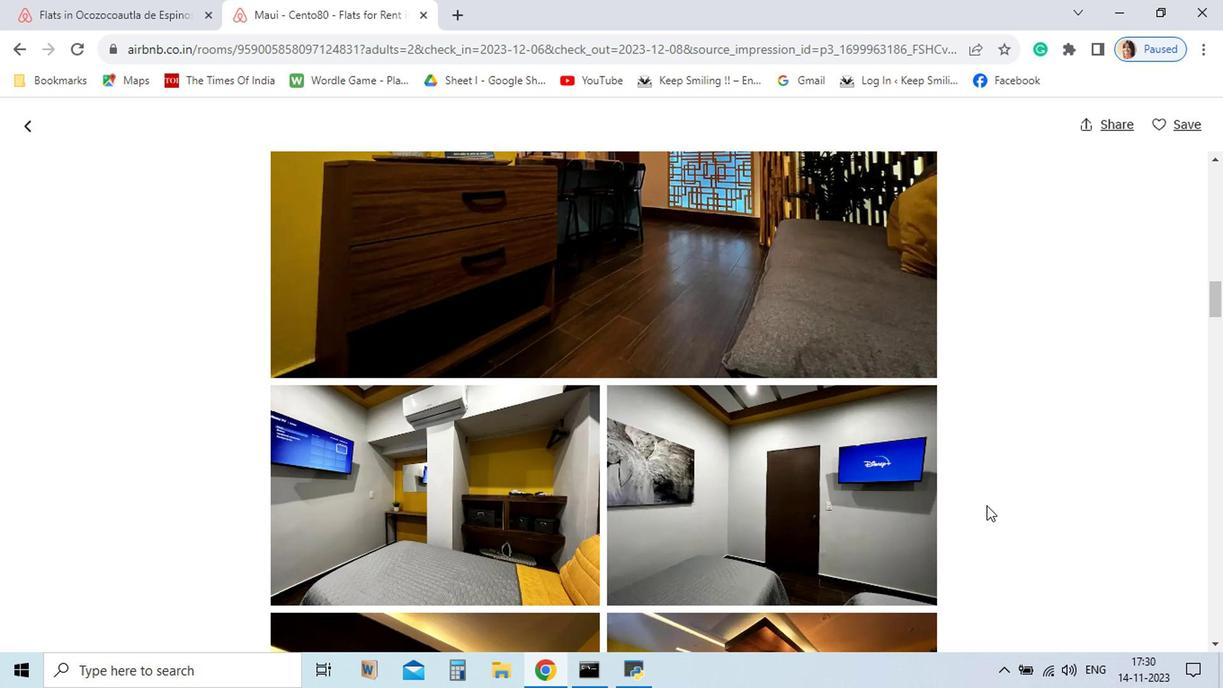
Action: Mouse scrolled (880, 536) with delta (0, 0)
Screenshot: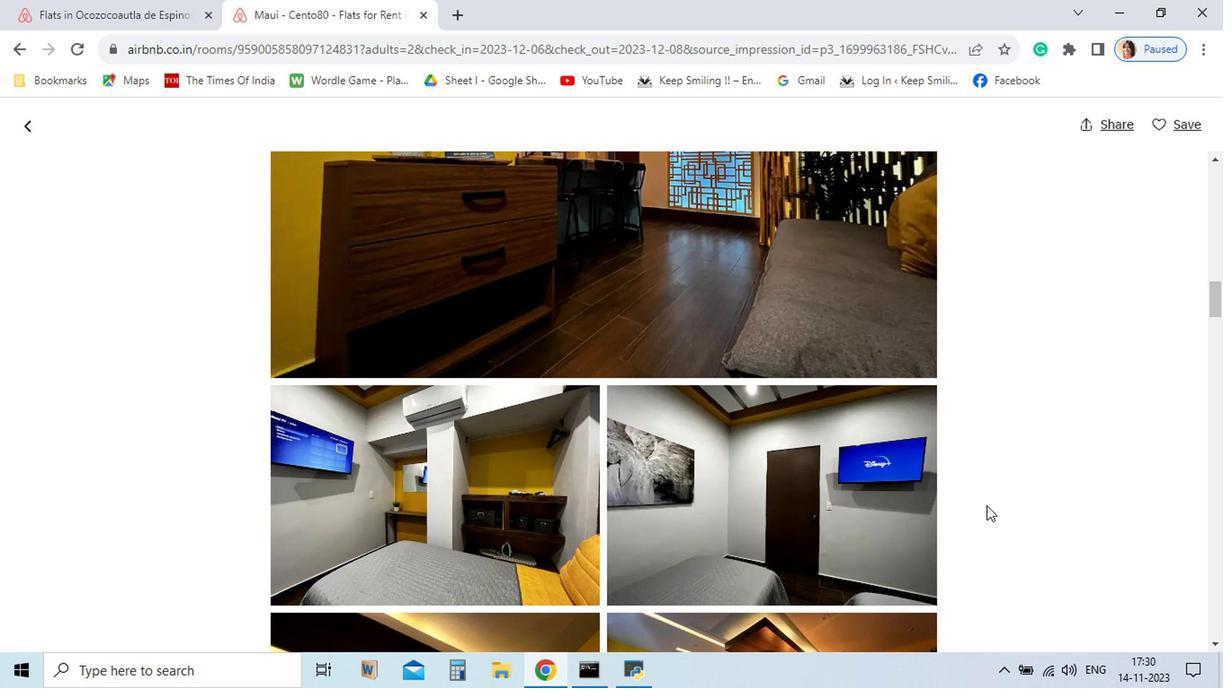 
Action: Mouse moved to (879, 539)
Screenshot: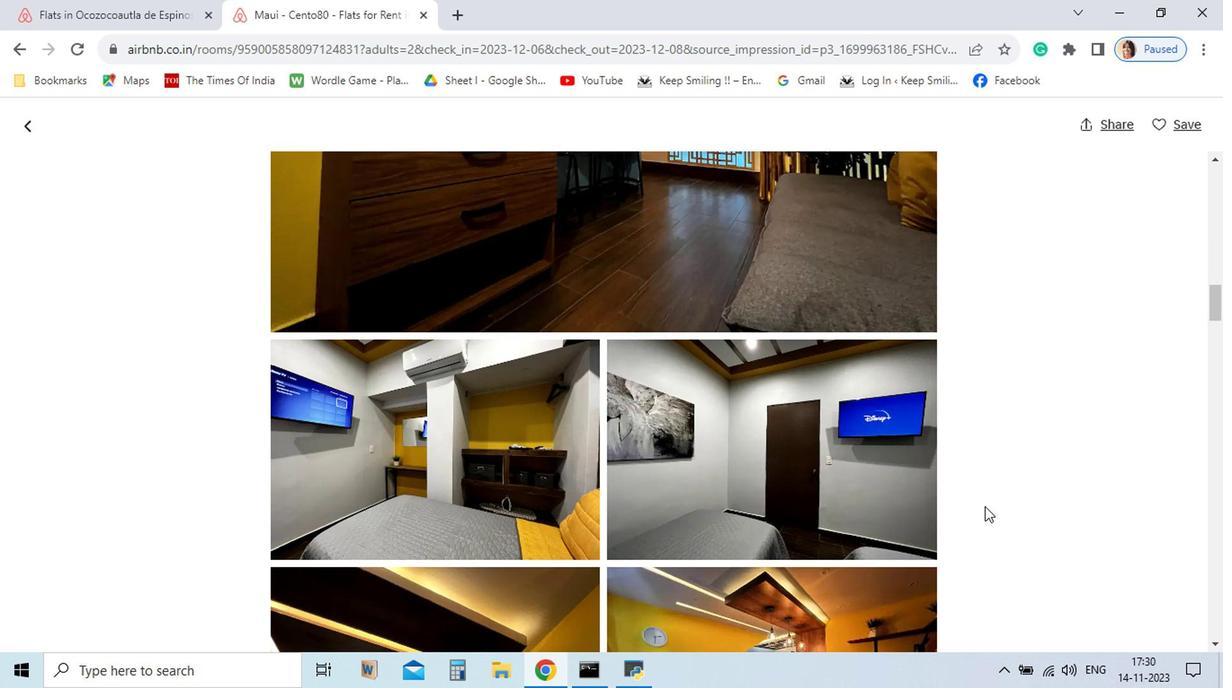 
Action: Mouse scrolled (879, 538) with delta (0, 0)
Screenshot: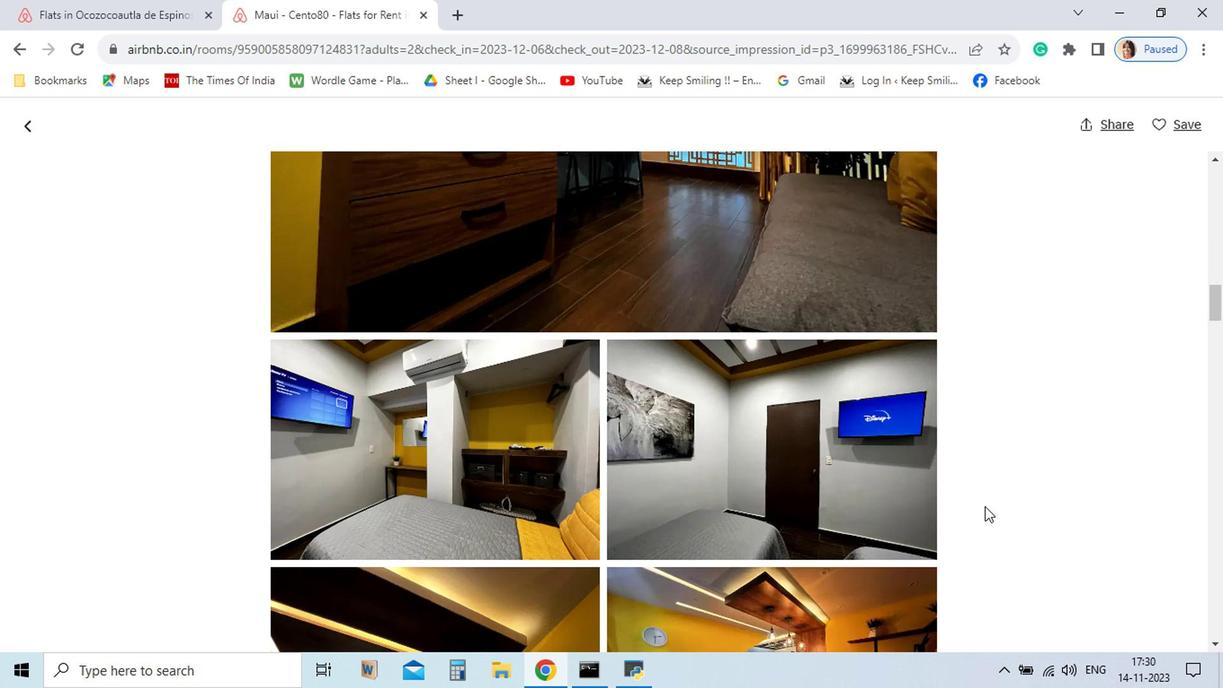 
Action: Mouse scrolled (879, 538) with delta (0, 0)
Screenshot: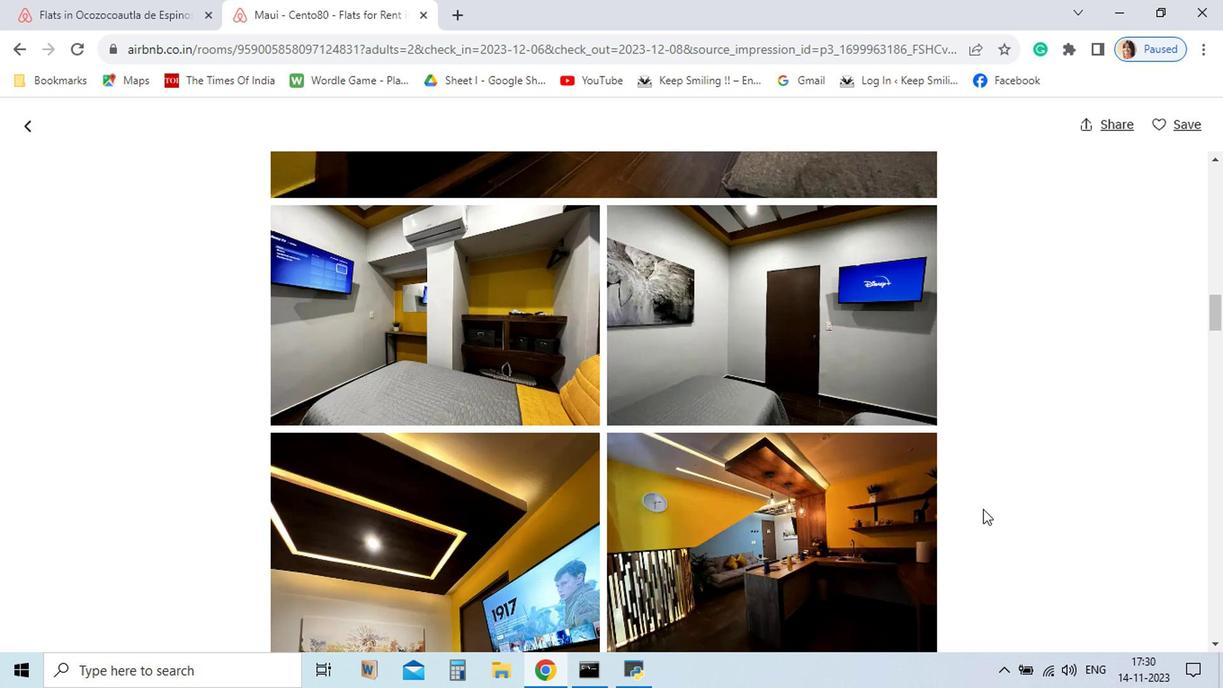 
Action: Mouse moved to (877, 539)
Screenshot: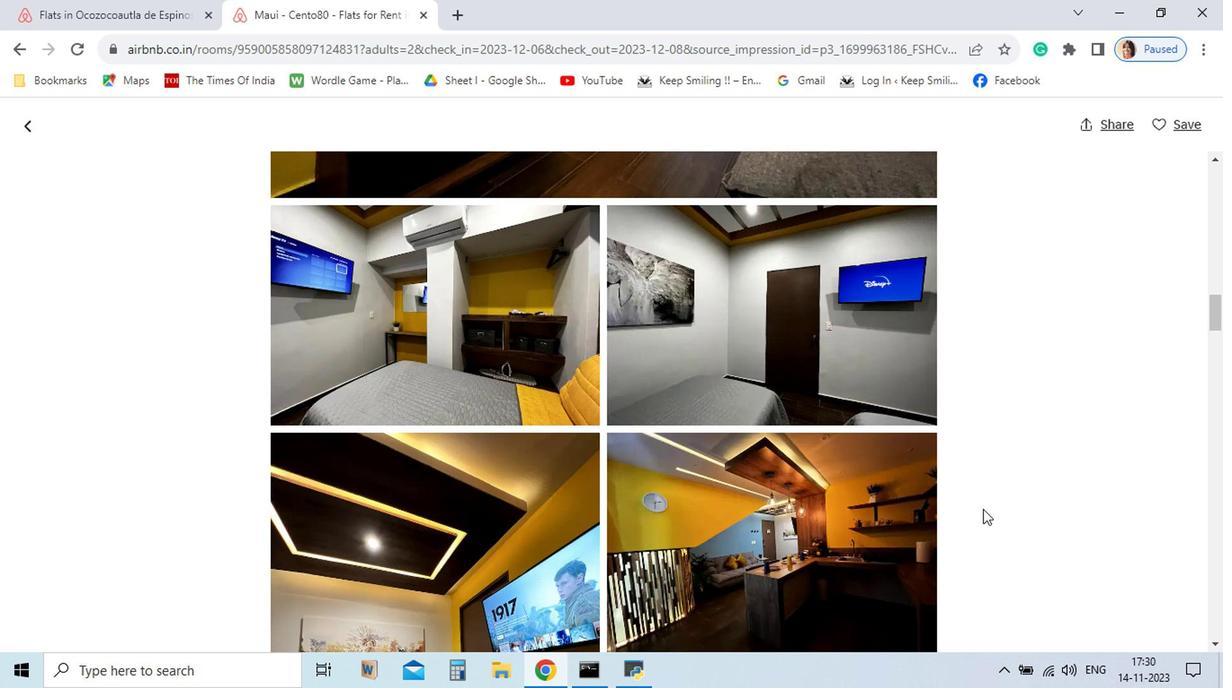 
Action: Mouse scrolled (877, 539) with delta (0, 0)
Screenshot: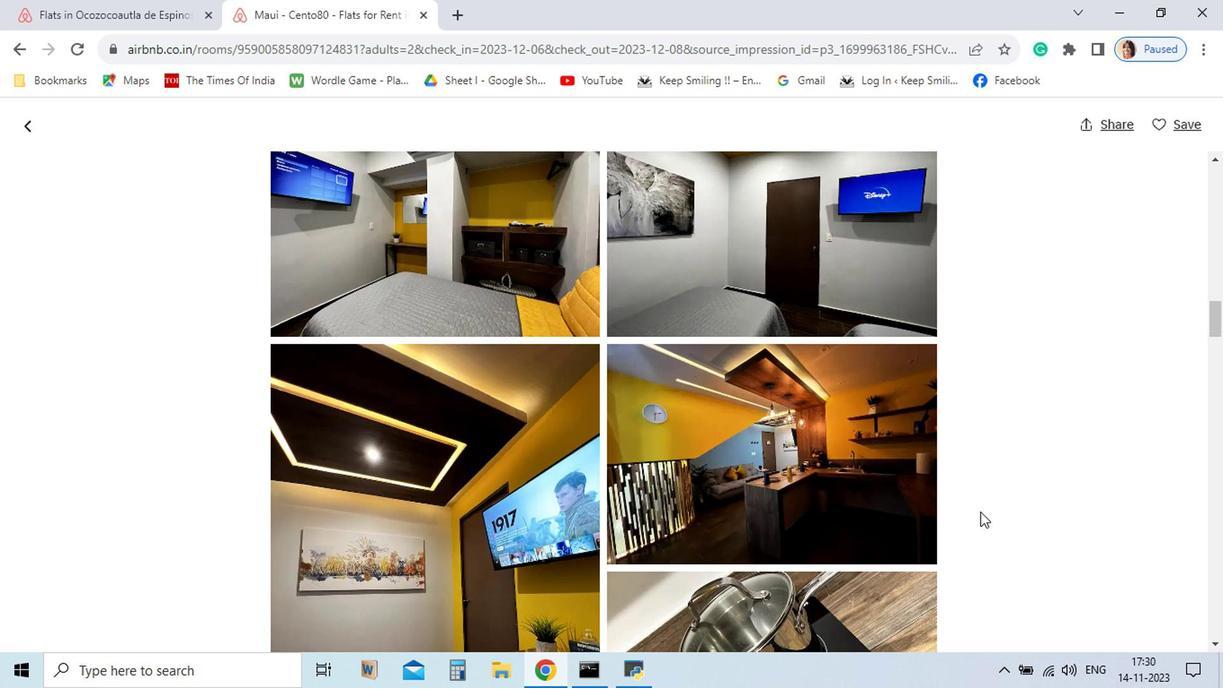 
Action: Mouse moved to (876, 541)
Screenshot: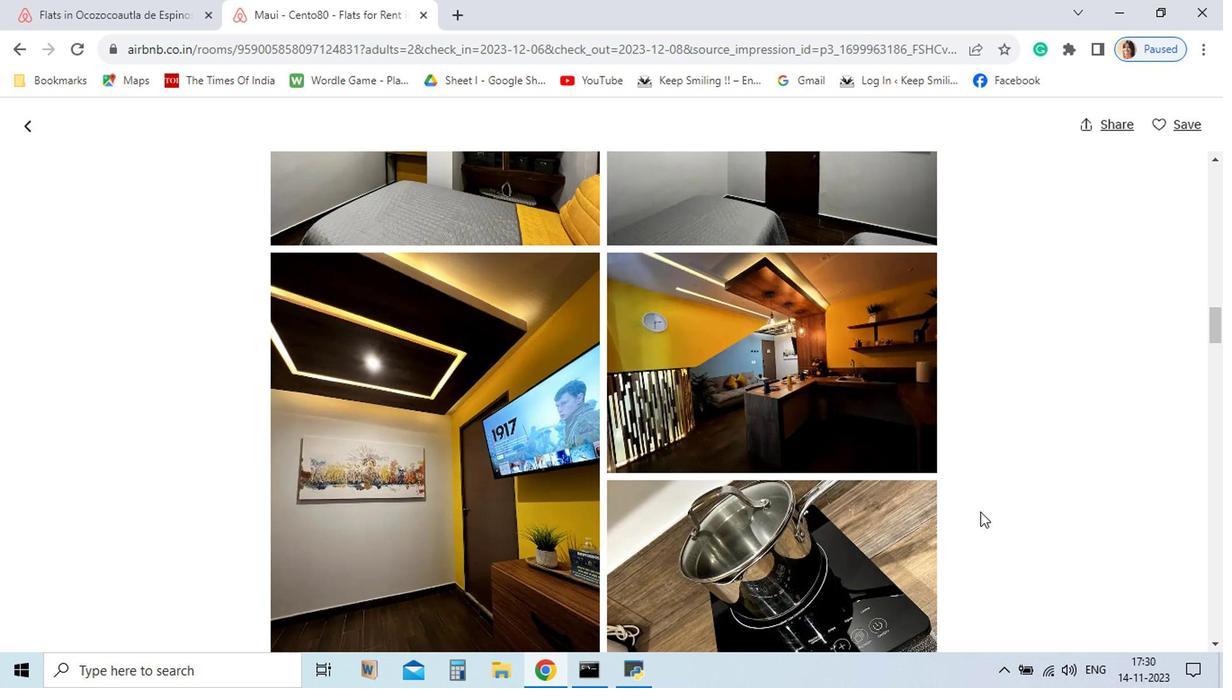 
Action: Mouse scrolled (876, 541) with delta (0, 0)
Screenshot: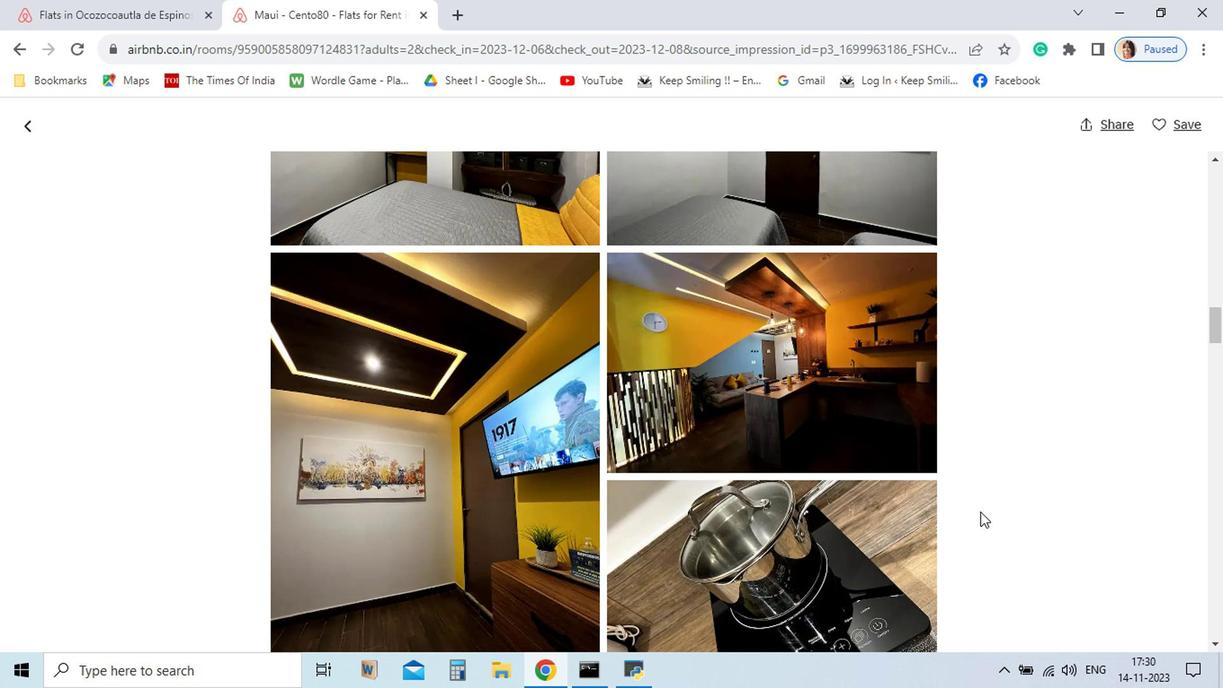 
Action: Mouse moved to (874, 543)
Screenshot: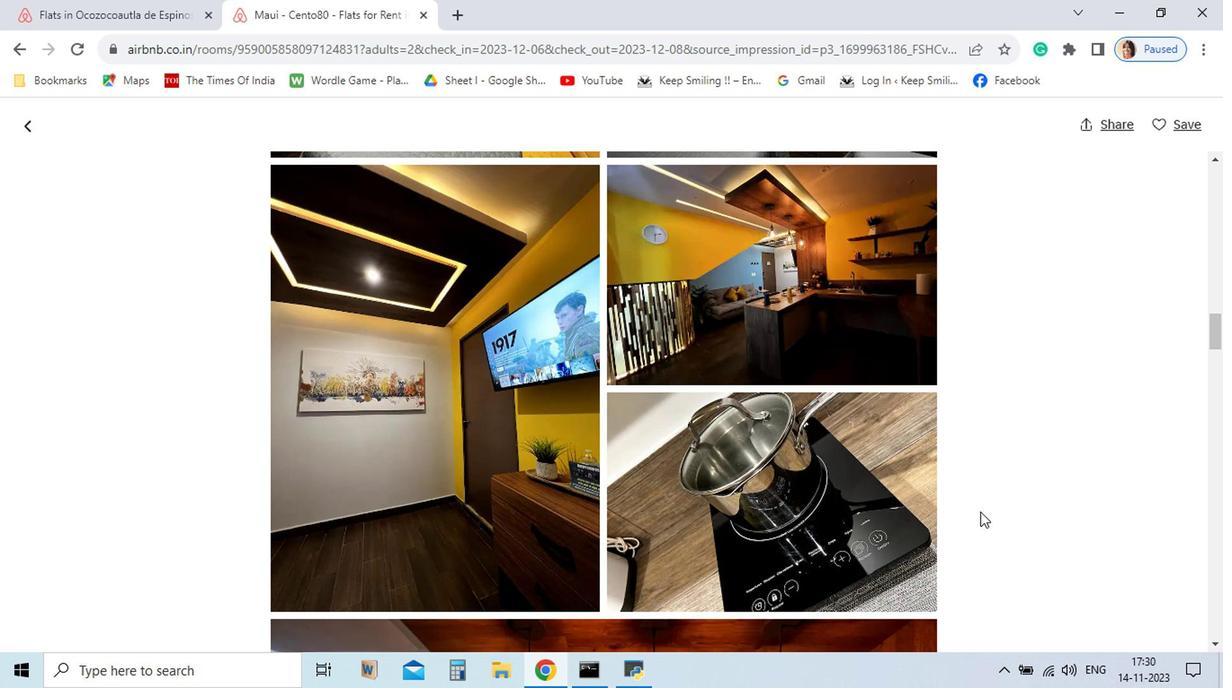 
Action: Mouse scrolled (874, 543) with delta (0, 0)
Screenshot: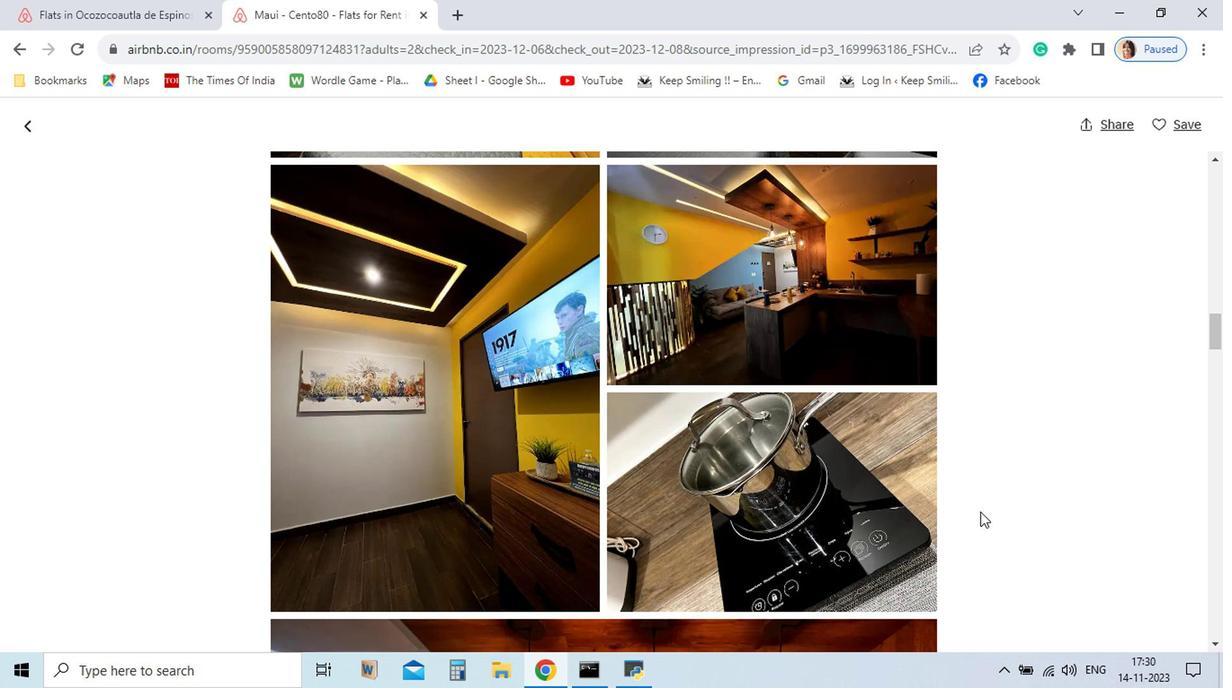 
Action: Mouse scrolled (874, 543) with delta (0, 0)
Screenshot: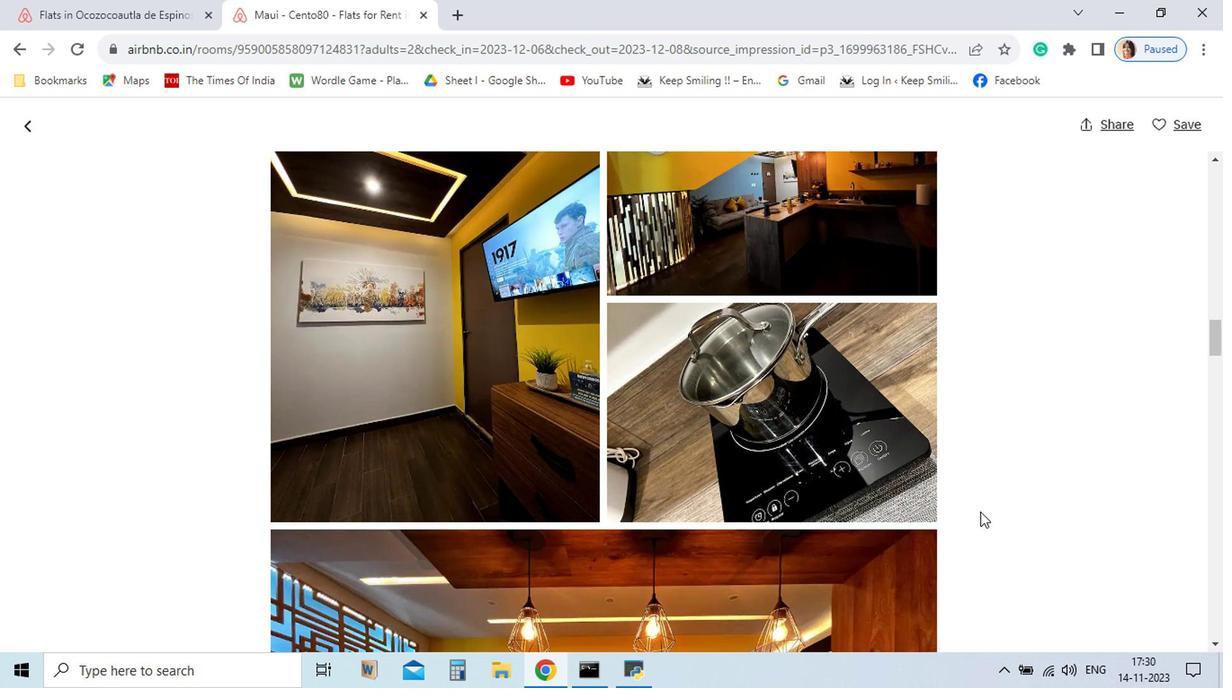 
Action: Mouse scrolled (874, 543) with delta (0, 0)
Screenshot: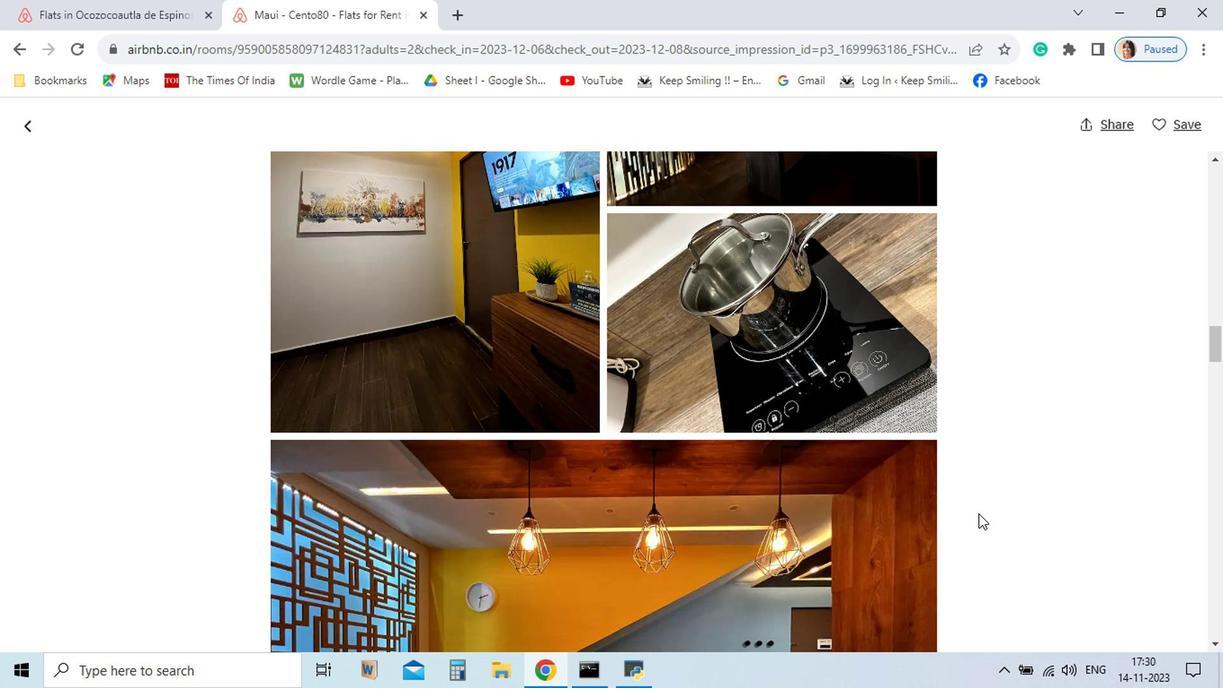 
Action: Mouse moved to (873, 545)
Screenshot: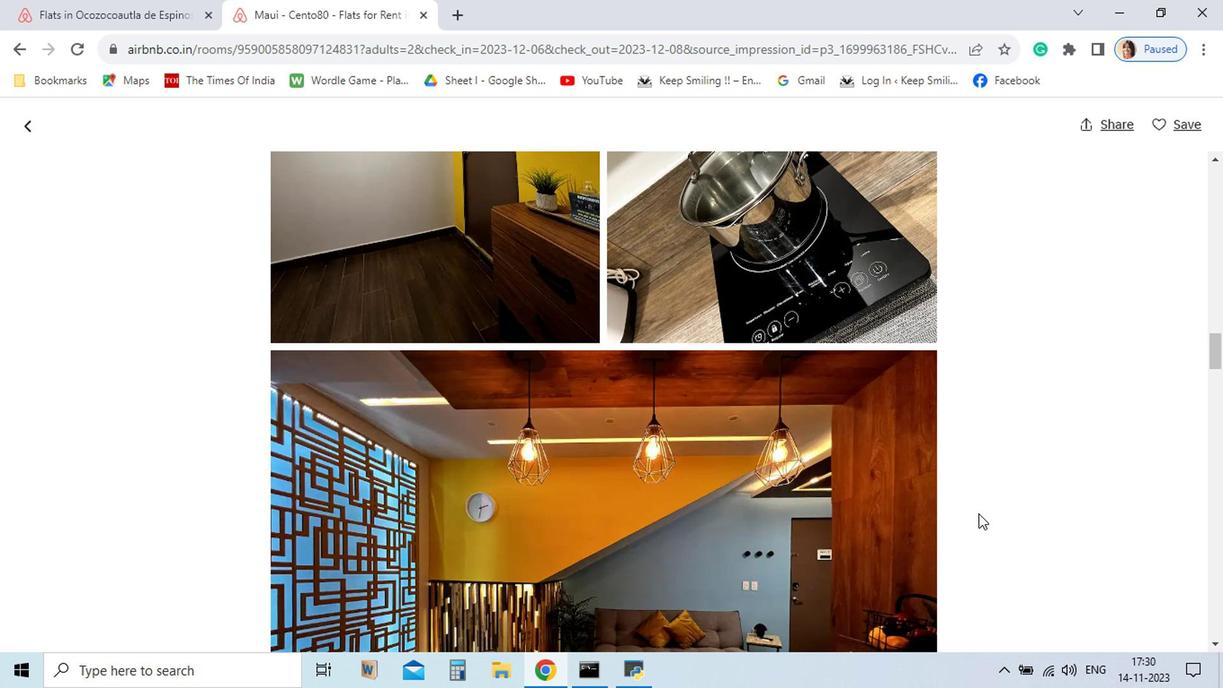 
Action: Mouse scrolled (873, 544) with delta (0, 0)
Screenshot: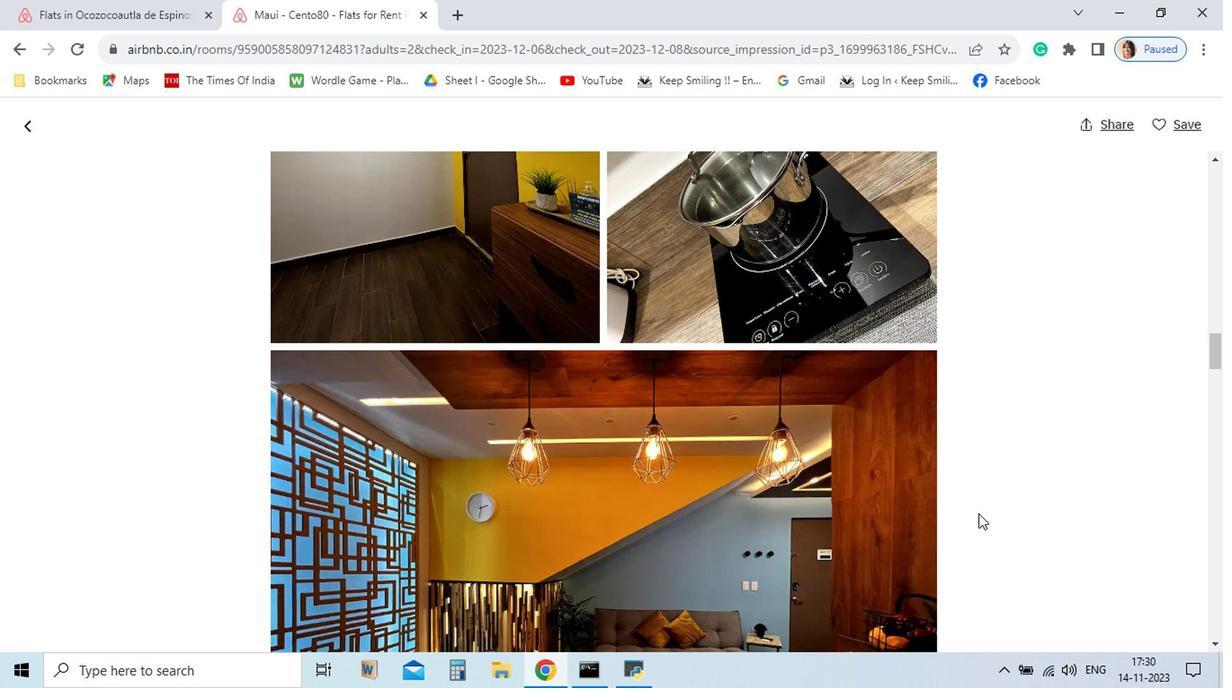 
Action: Mouse scrolled (873, 544) with delta (0, 0)
Screenshot: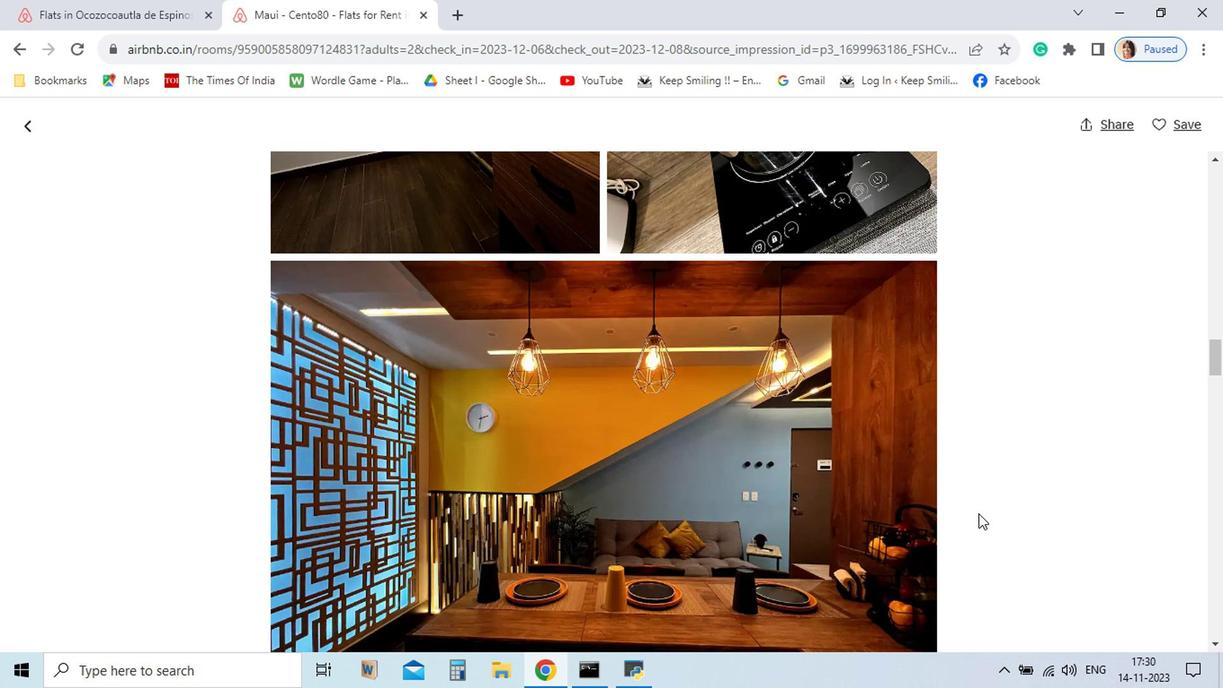 
Action: Mouse scrolled (873, 544) with delta (0, 0)
Screenshot: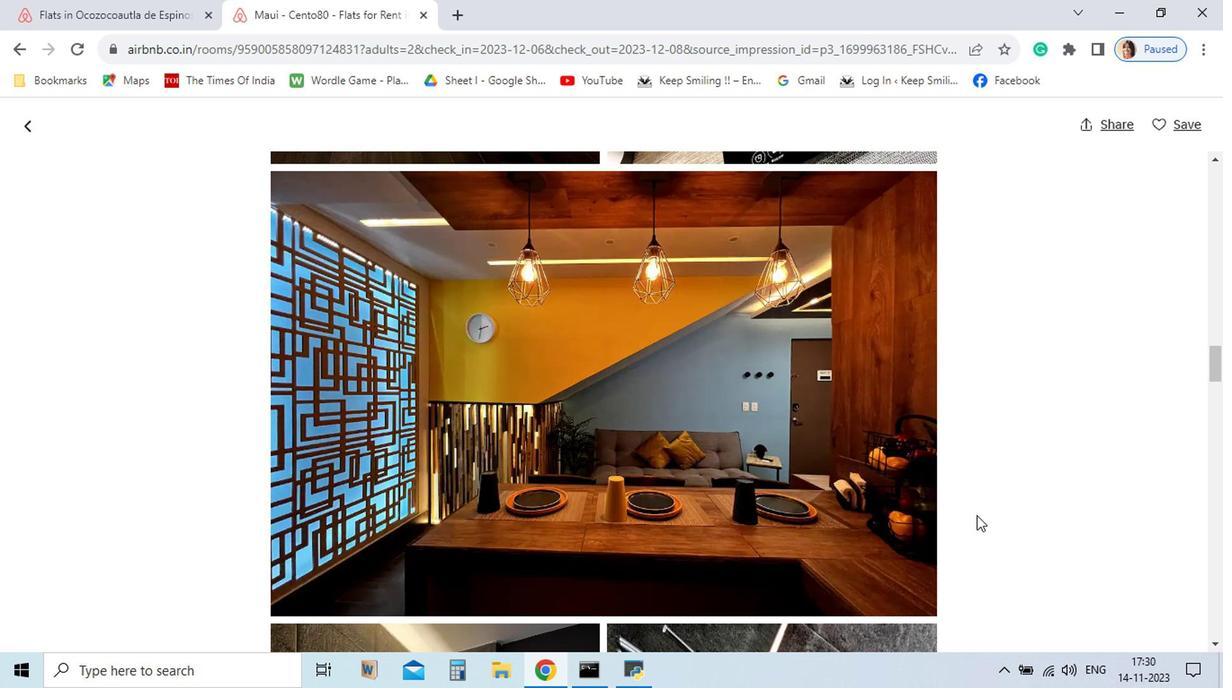 
Action: Mouse scrolled (873, 544) with delta (0, 0)
Screenshot: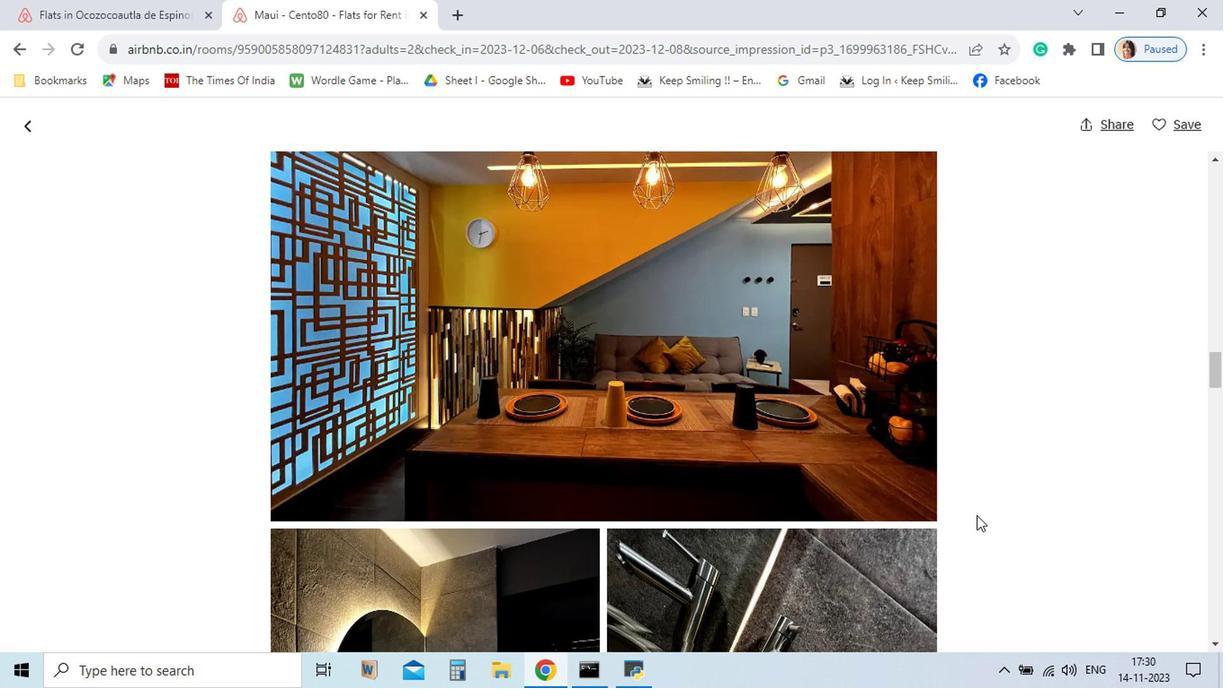 
Action: Mouse moved to (872, 546)
Screenshot: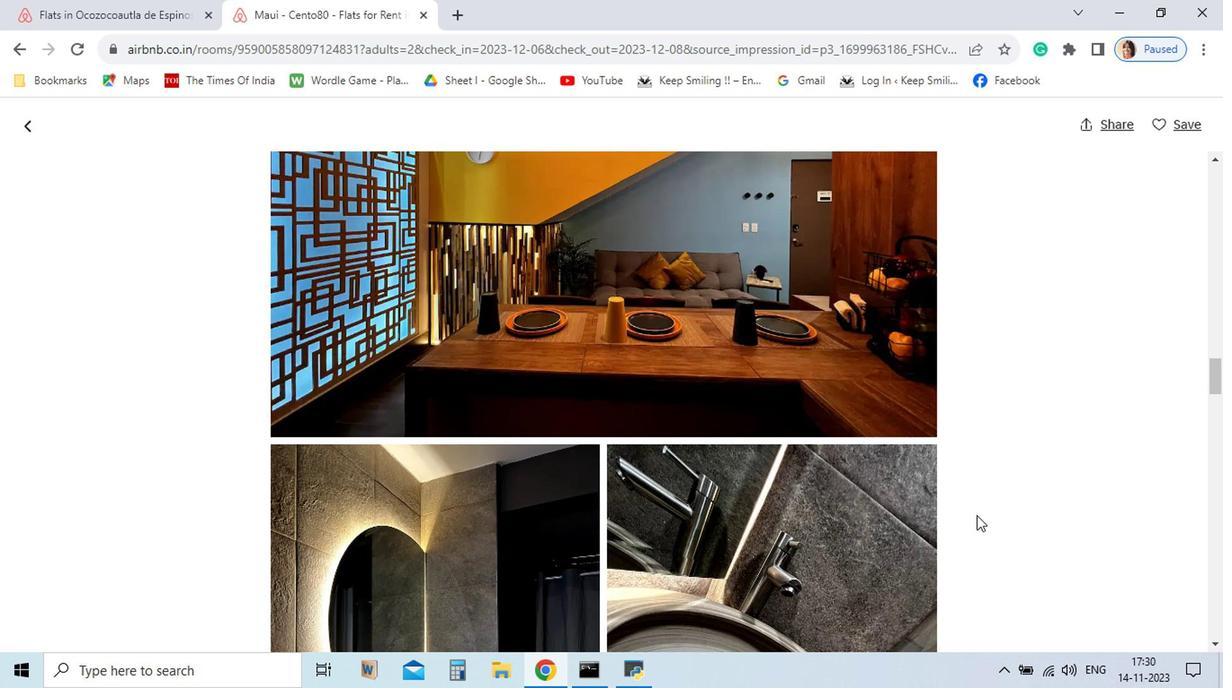 
Action: Mouse scrolled (872, 545) with delta (0, 0)
Screenshot: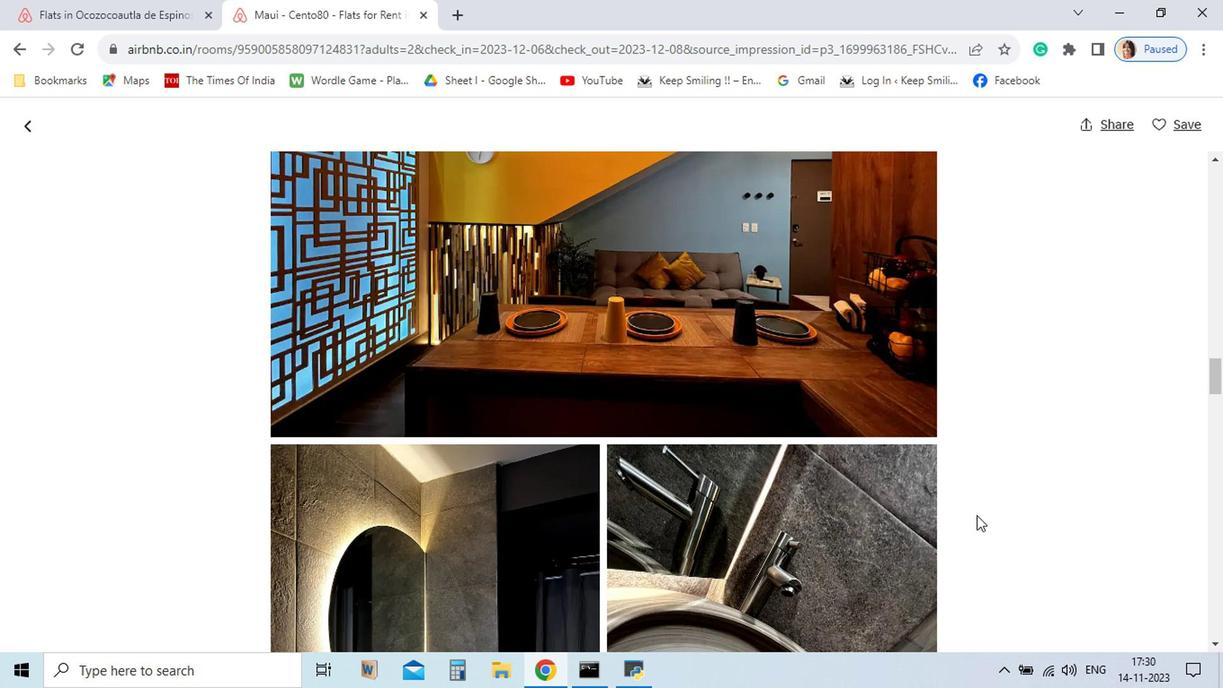
Action: Mouse scrolled (872, 545) with delta (0, 0)
Screenshot: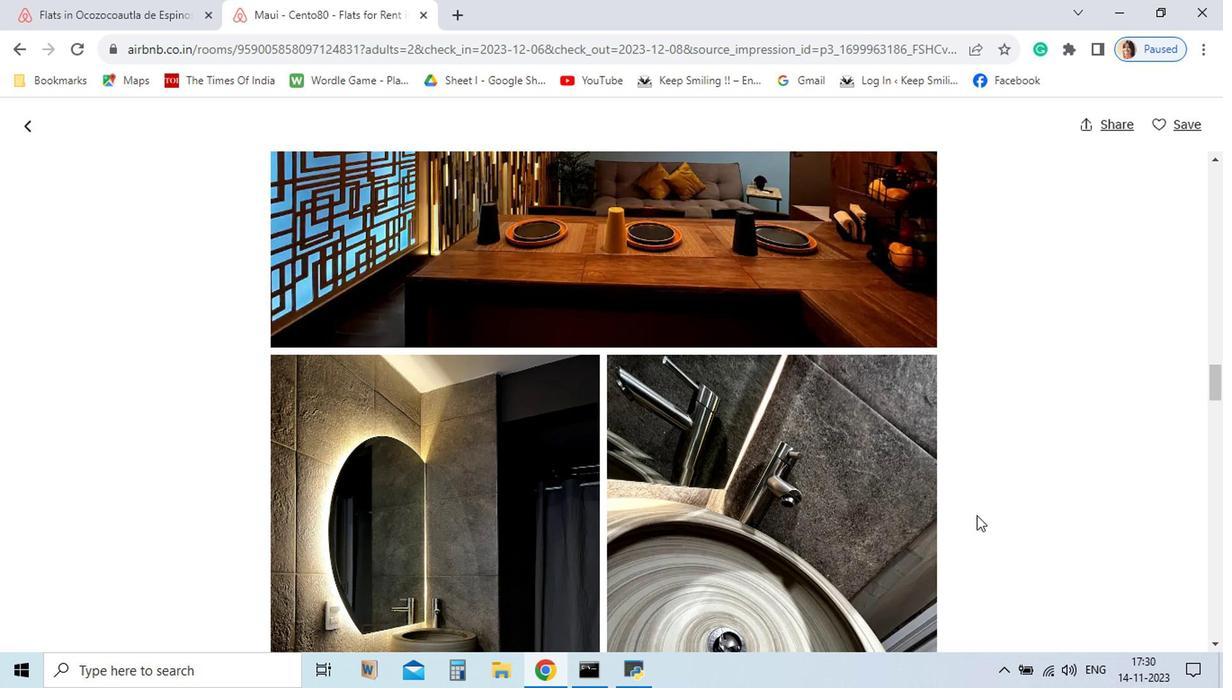 
Action: Mouse scrolled (872, 545) with delta (0, 0)
Screenshot: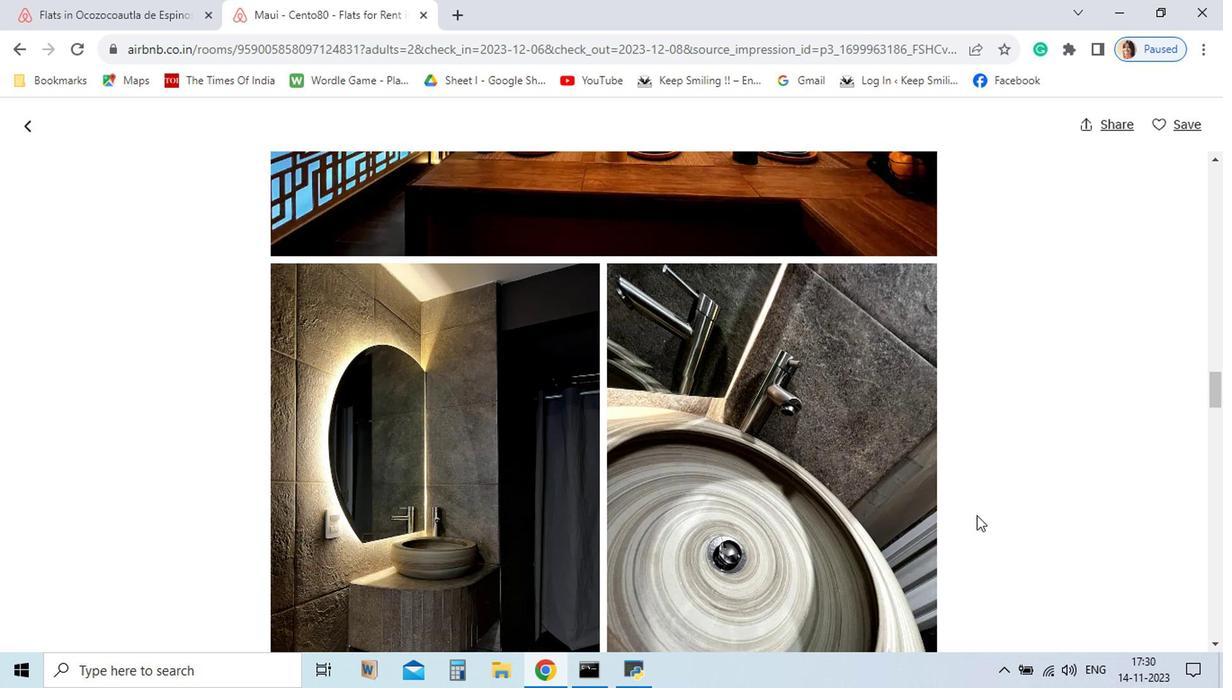 
Action: Mouse scrolled (872, 545) with delta (0, 0)
Screenshot: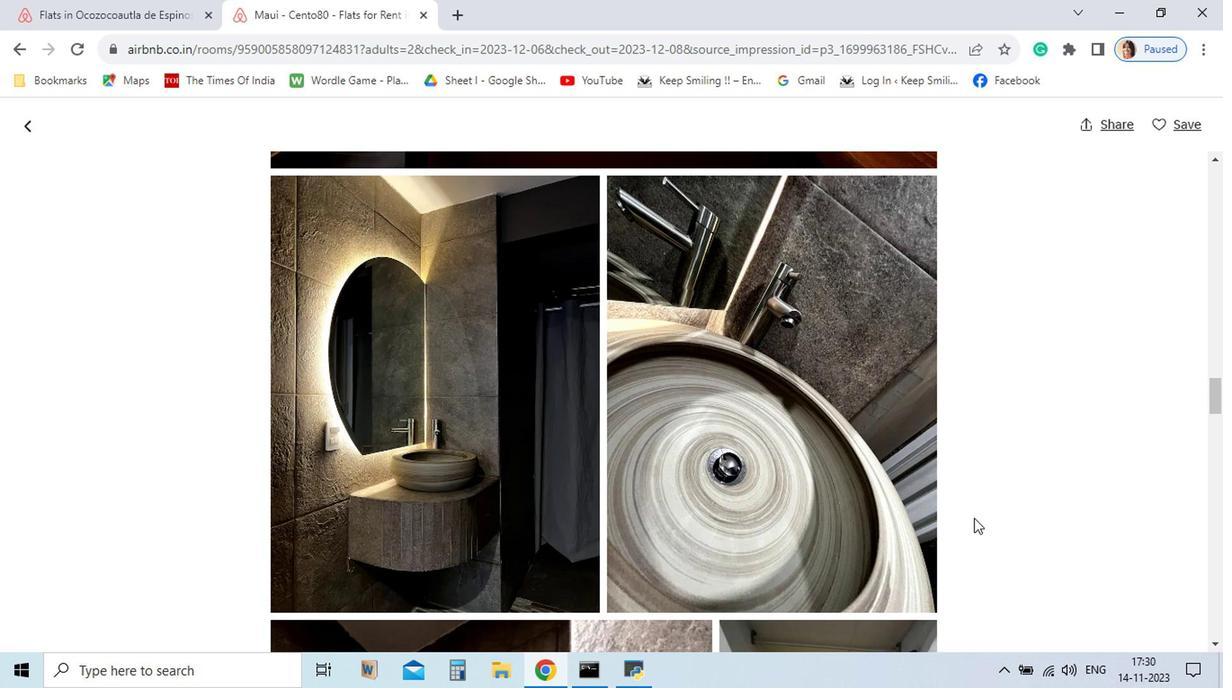 
Action: Mouse scrolled (872, 545) with delta (0, 0)
Screenshot: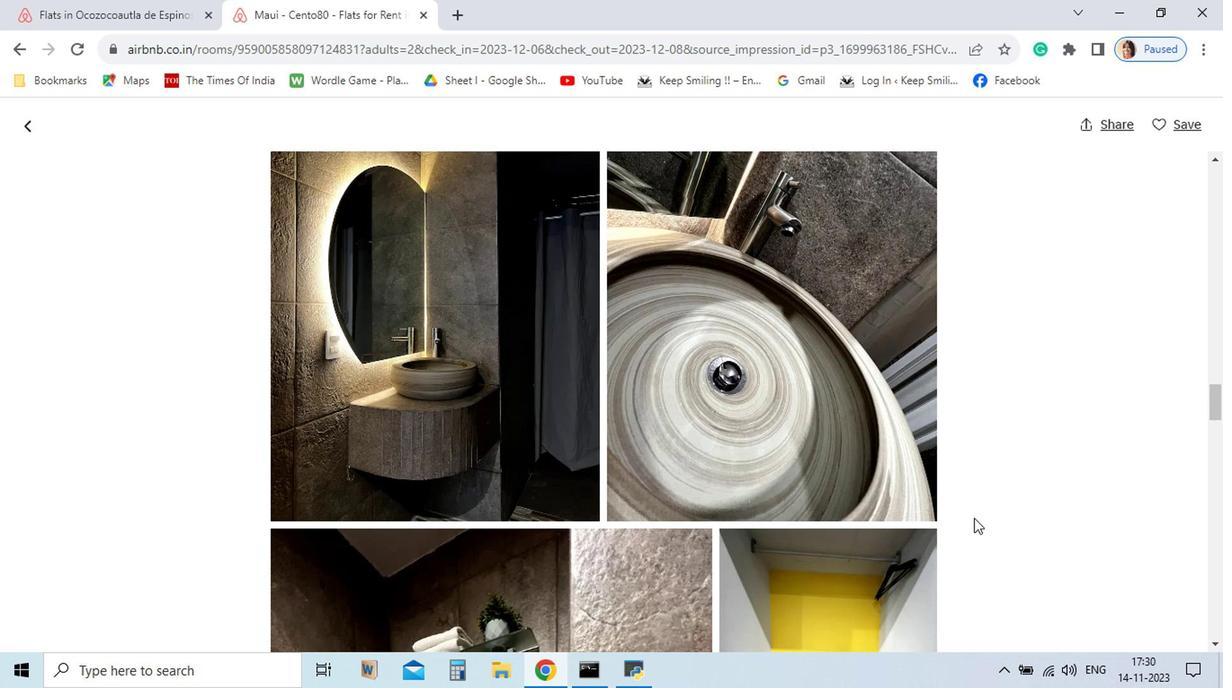 
Action: Mouse moved to (870, 548)
Screenshot: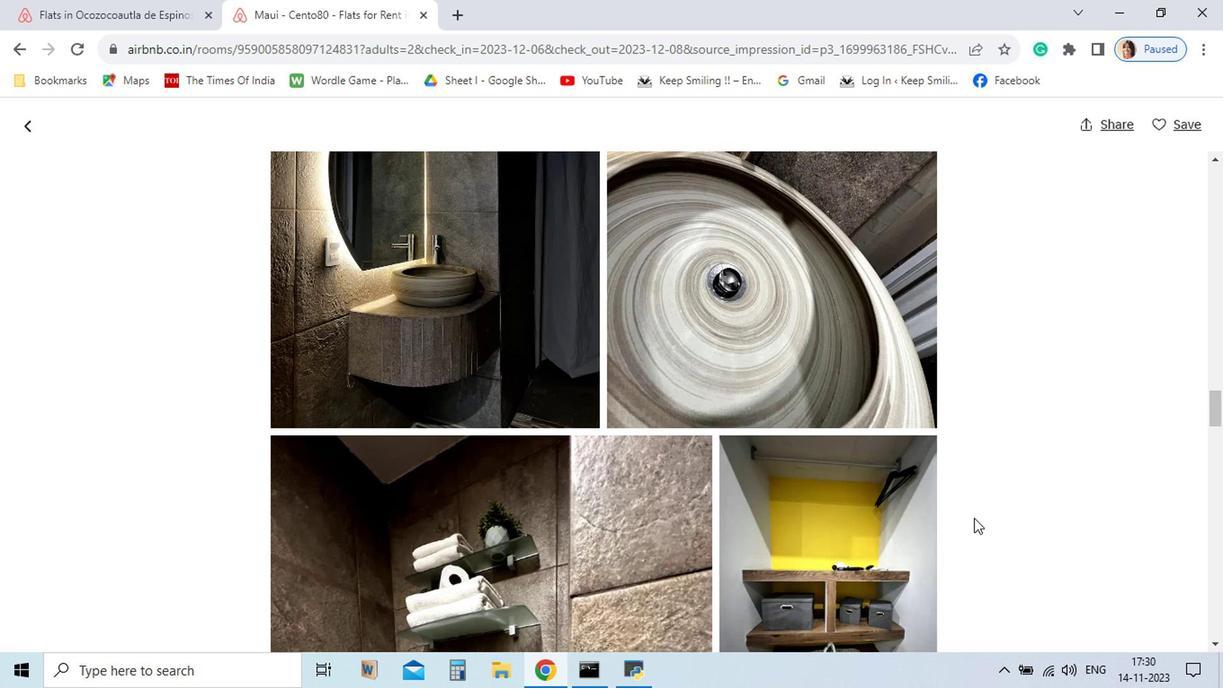 
Action: Mouse scrolled (870, 547) with delta (0, 0)
Screenshot: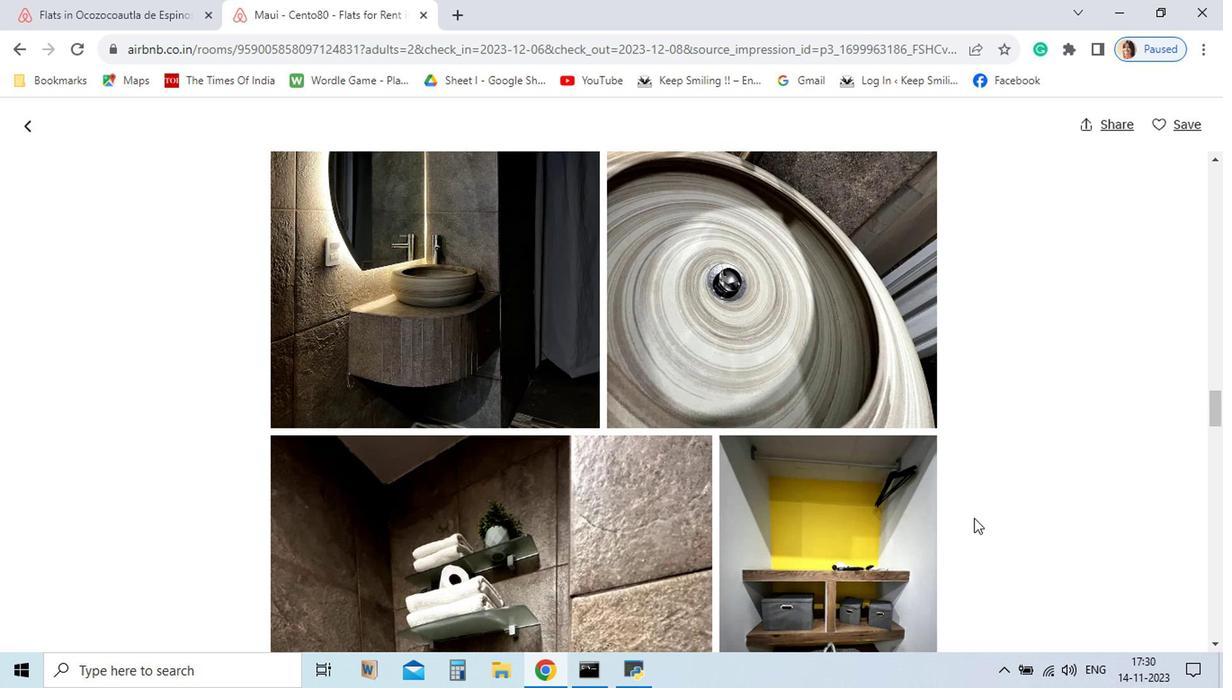 
Action: Mouse scrolled (870, 547) with delta (0, 0)
Screenshot: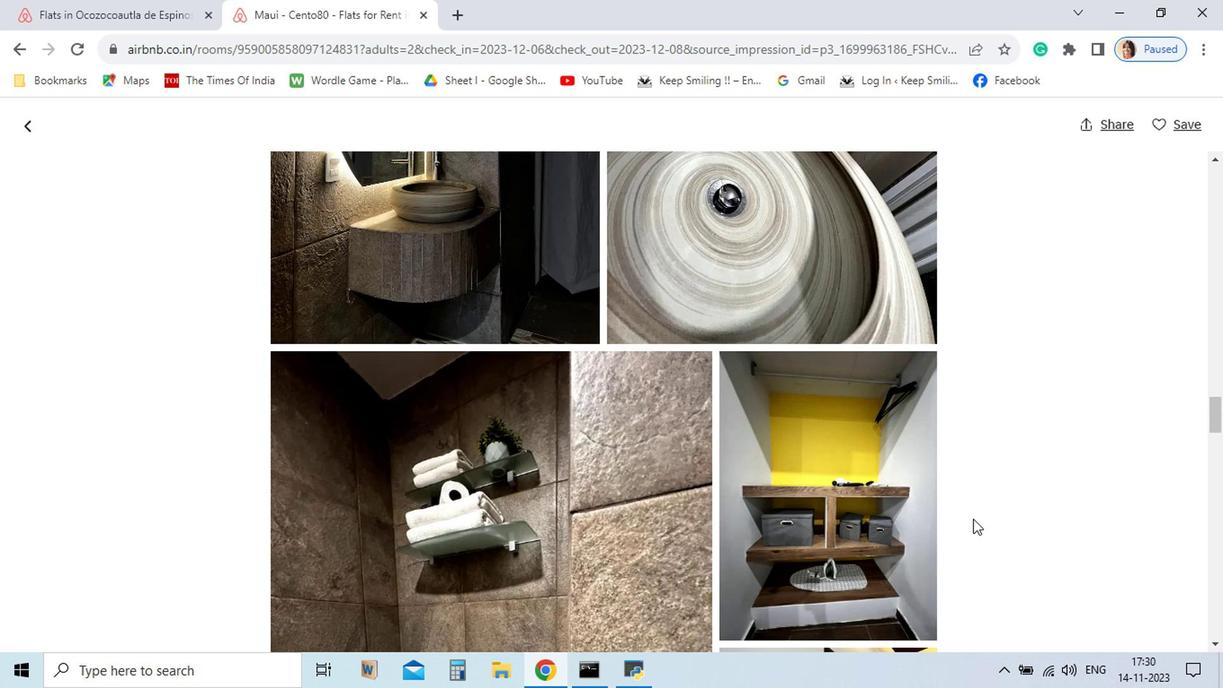 
Action: Mouse scrolled (870, 547) with delta (0, 0)
Screenshot: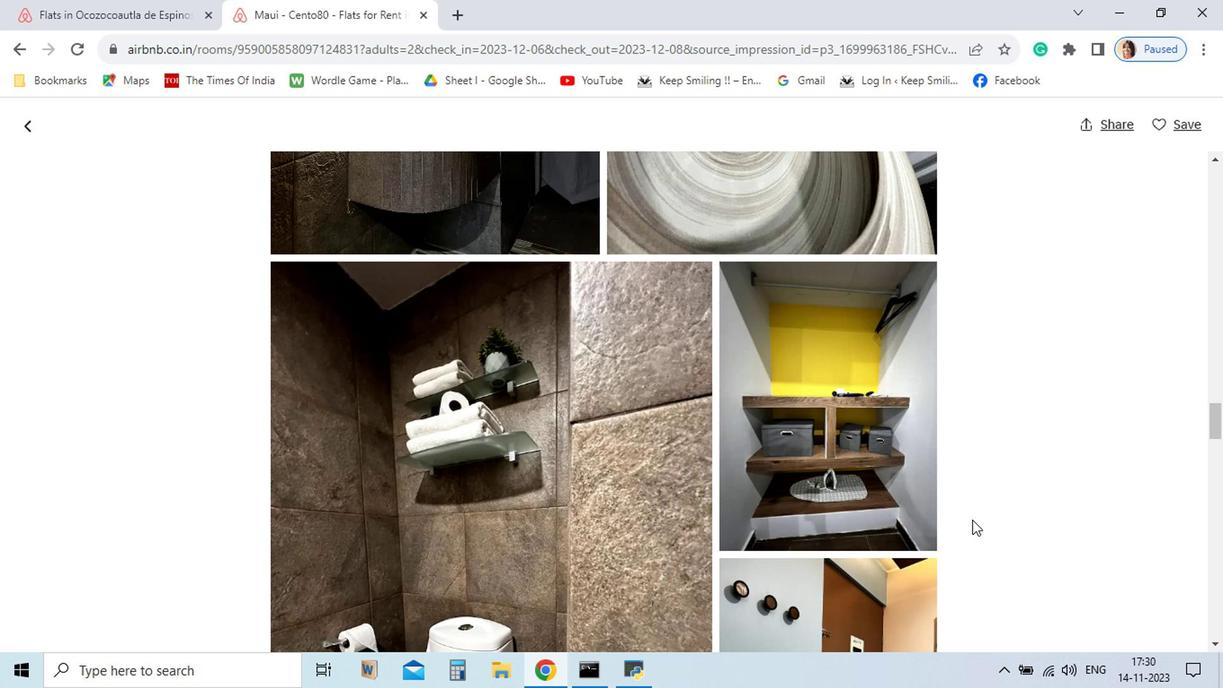 
Action: Mouse moved to (869, 548)
Screenshot: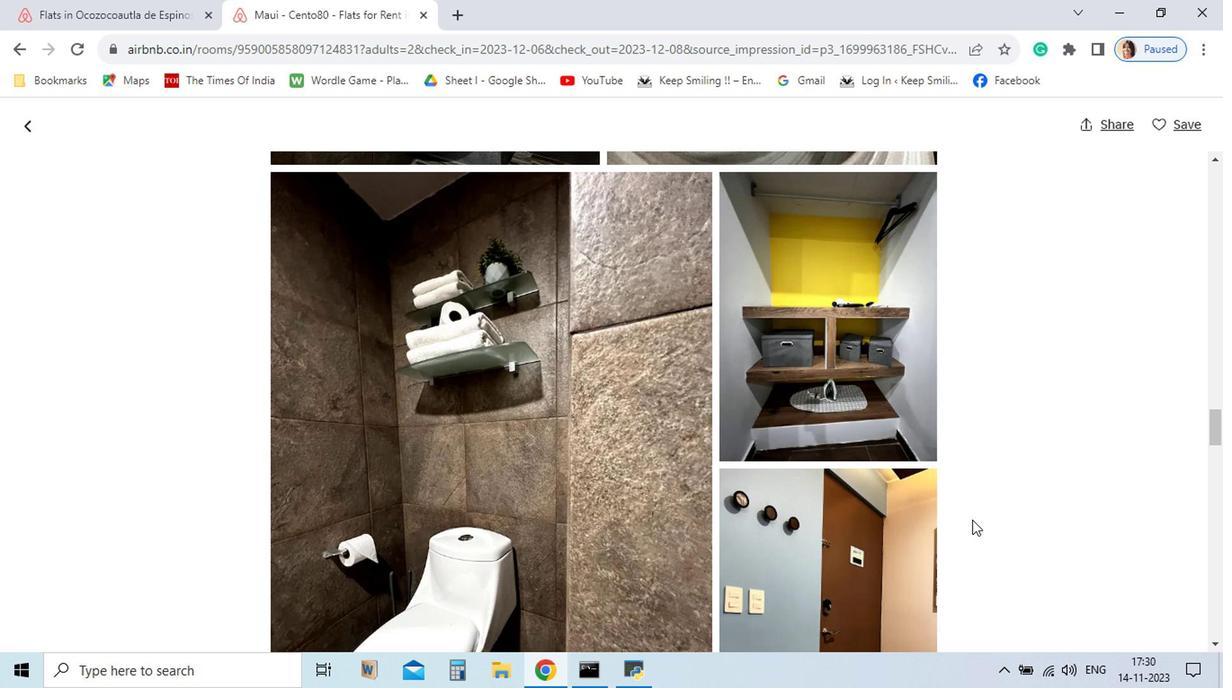 
Action: Mouse scrolled (869, 548) with delta (0, 0)
Screenshot: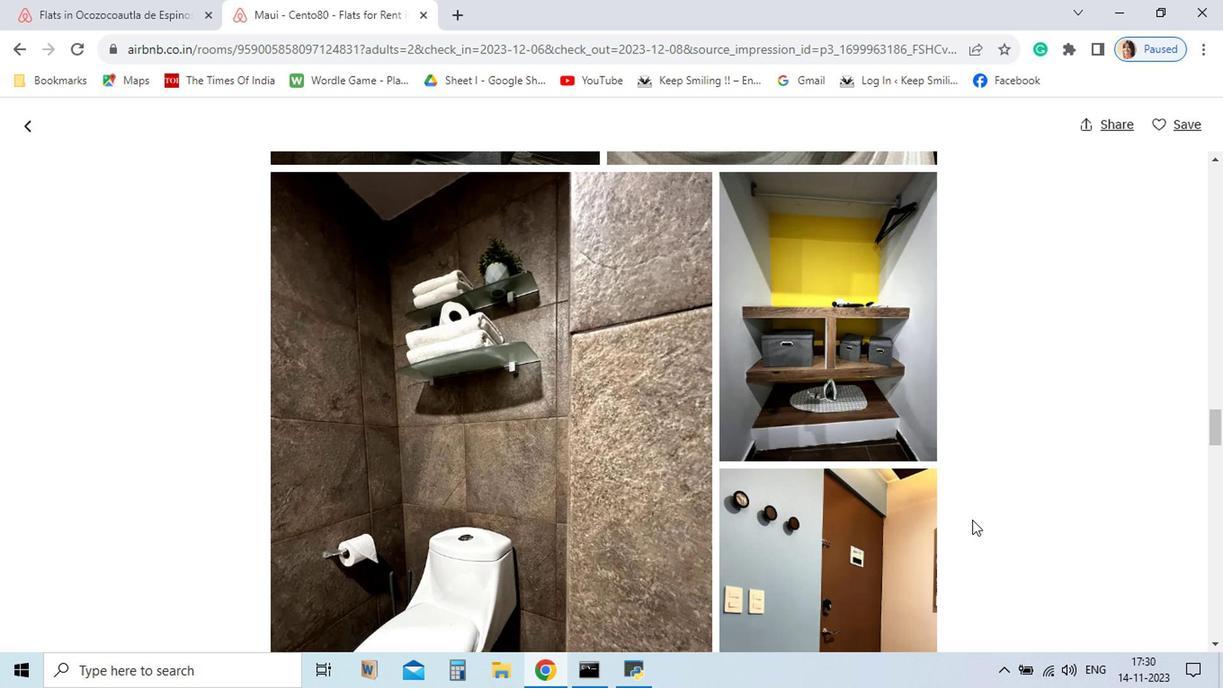 
Action: Mouse moved to (868, 549)
Screenshot: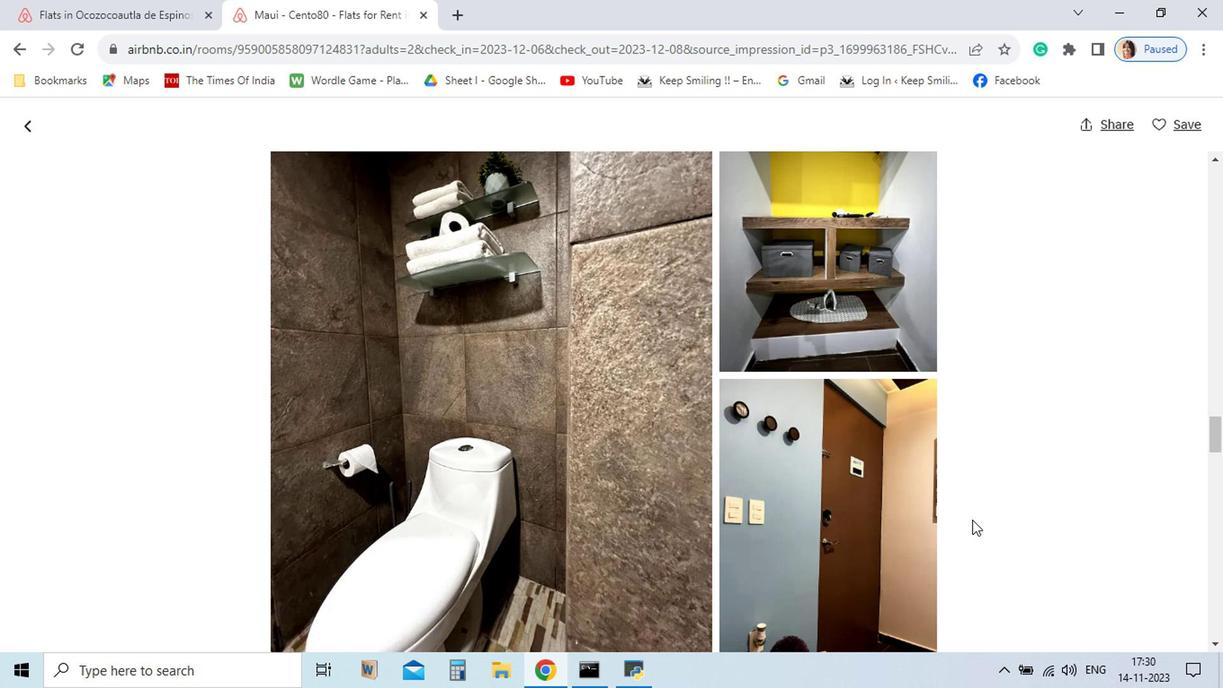 
Action: Mouse scrolled (868, 548) with delta (0, 0)
Screenshot: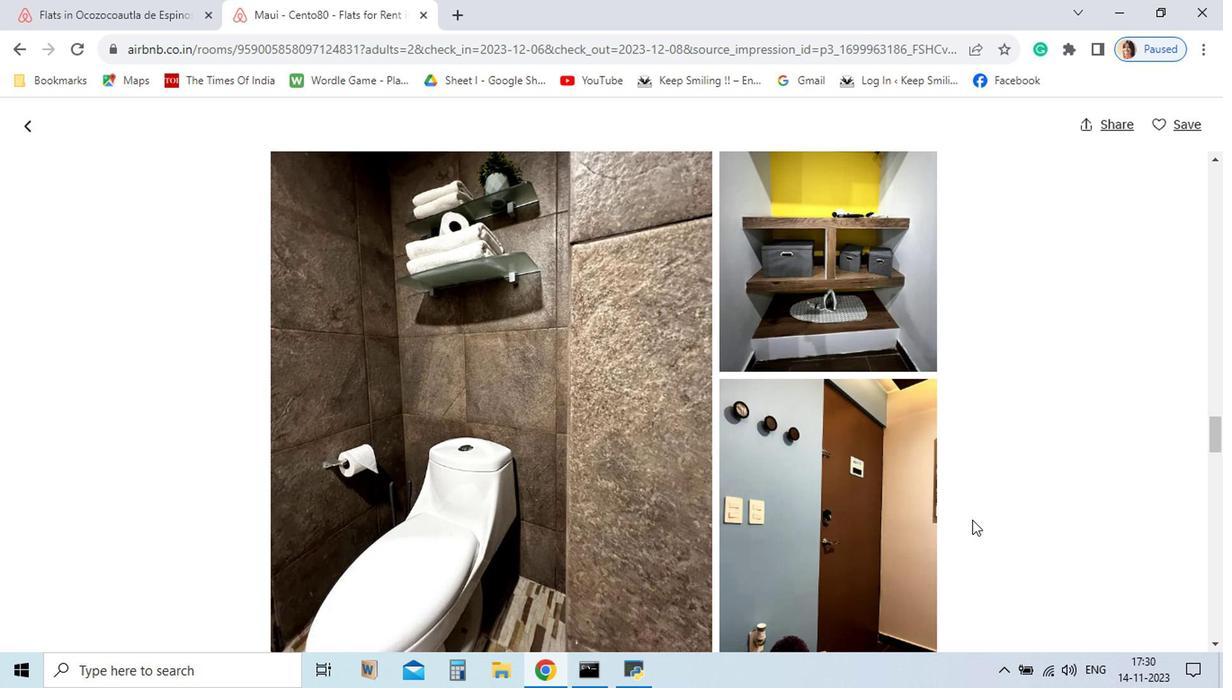 
Action: Mouse scrolled (868, 548) with delta (0, 0)
Screenshot: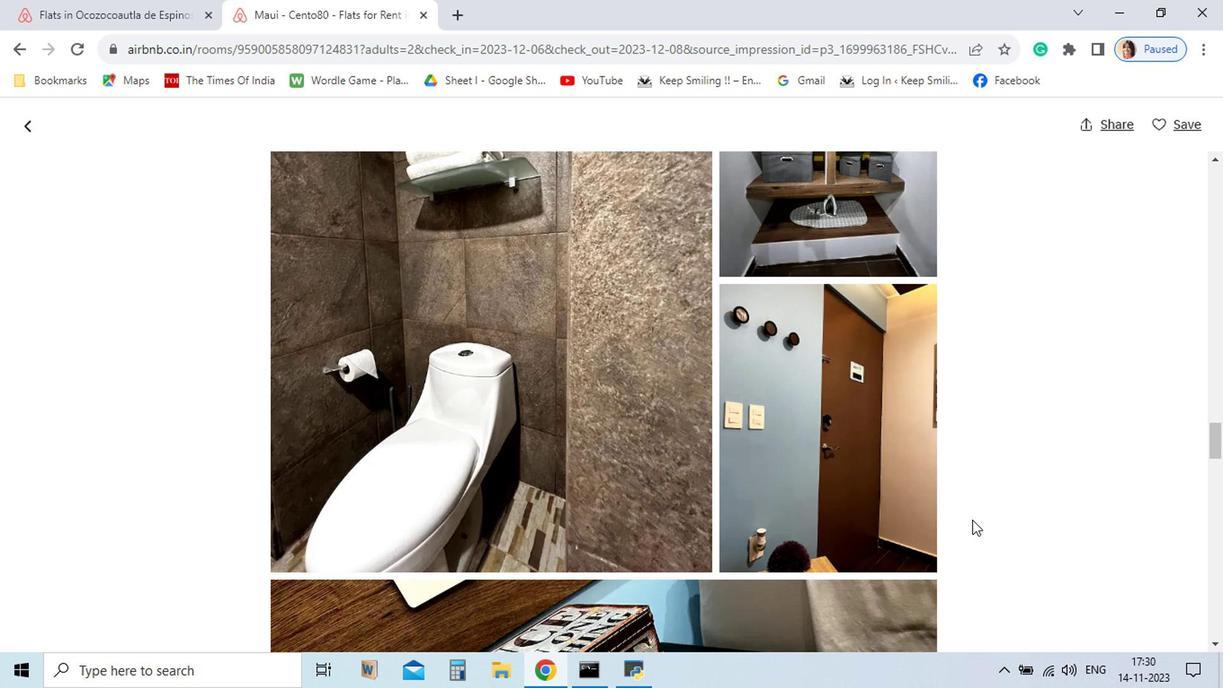 
Action: Mouse scrolled (868, 548) with delta (0, 0)
Screenshot: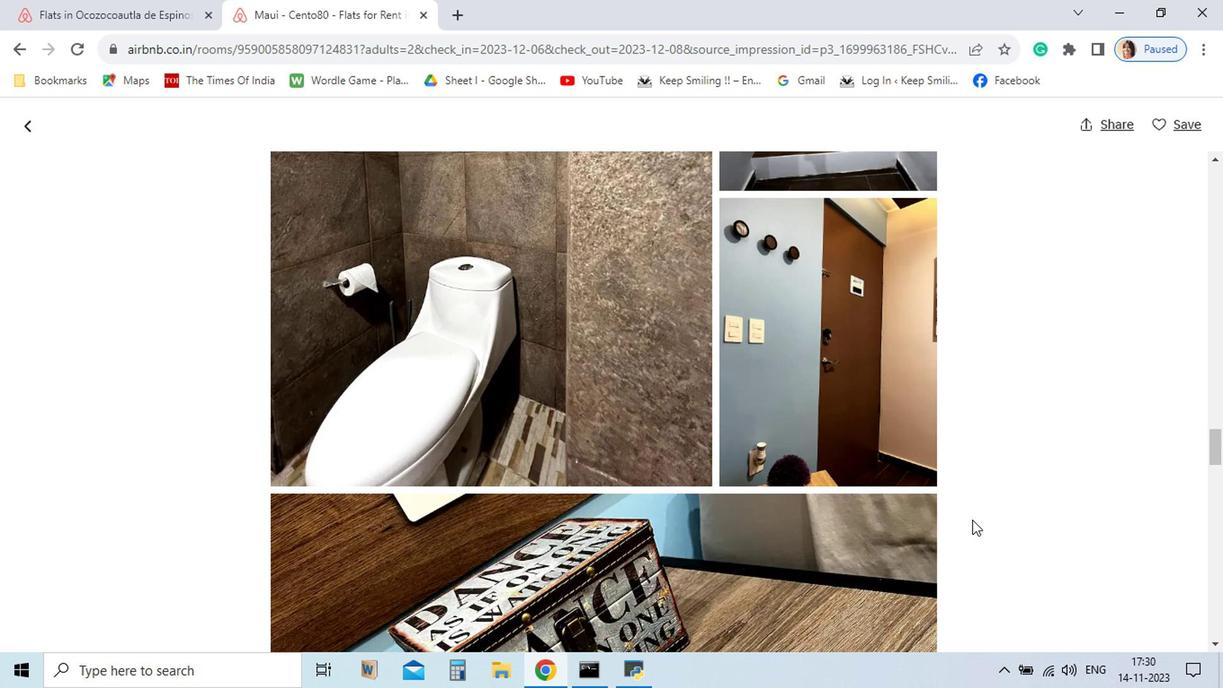 
Action: Mouse scrolled (868, 548) with delta (0, 0)
Screenshot: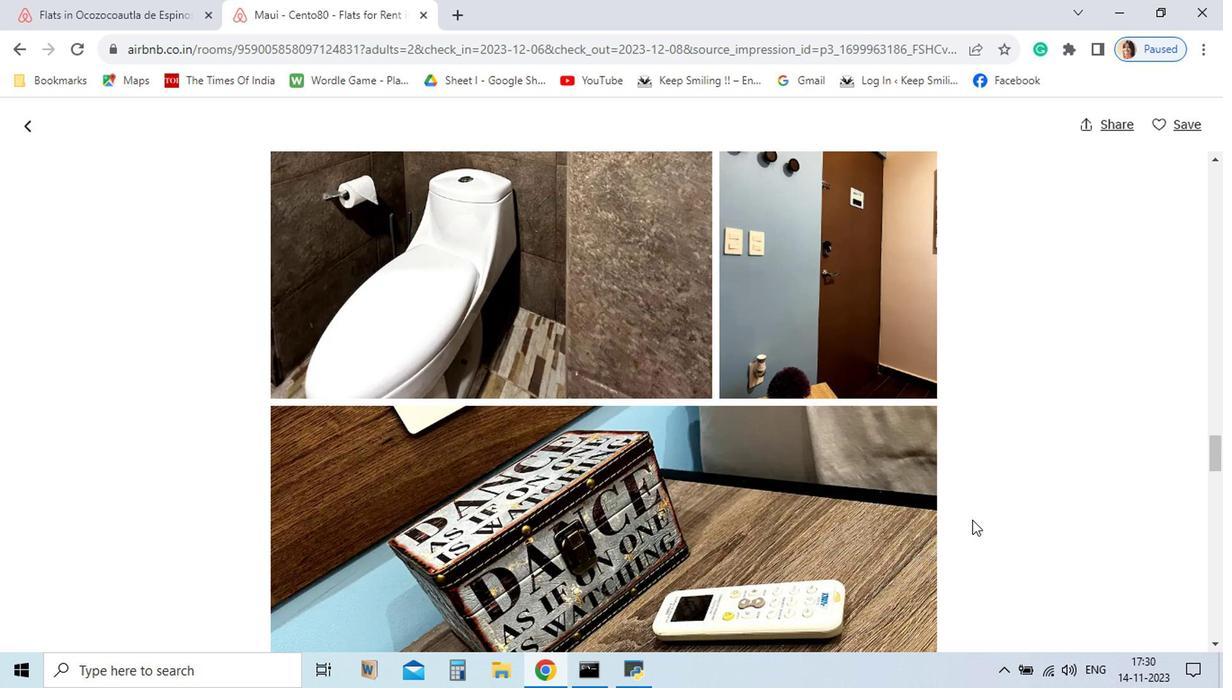 
Action: Mouse scrolled (868, 548) with delta (0, 0)
Screenshot: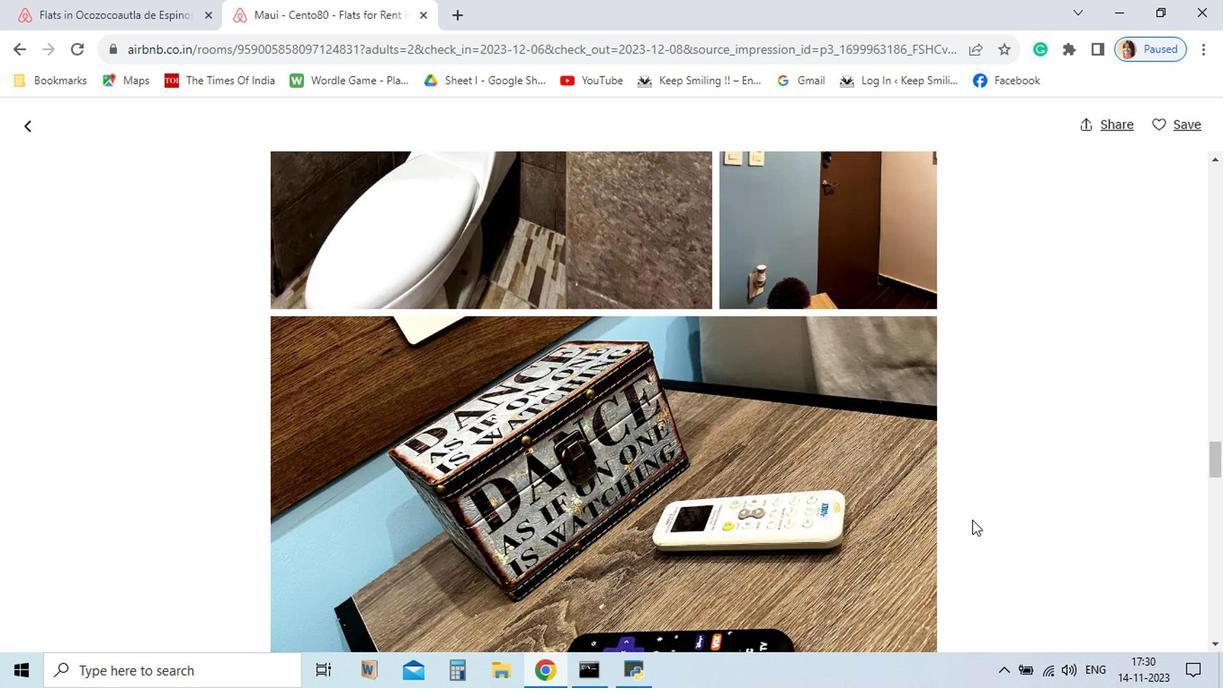 
Action: Mouse scrolled (868, 548) with delta (0, 0)
Screenshot: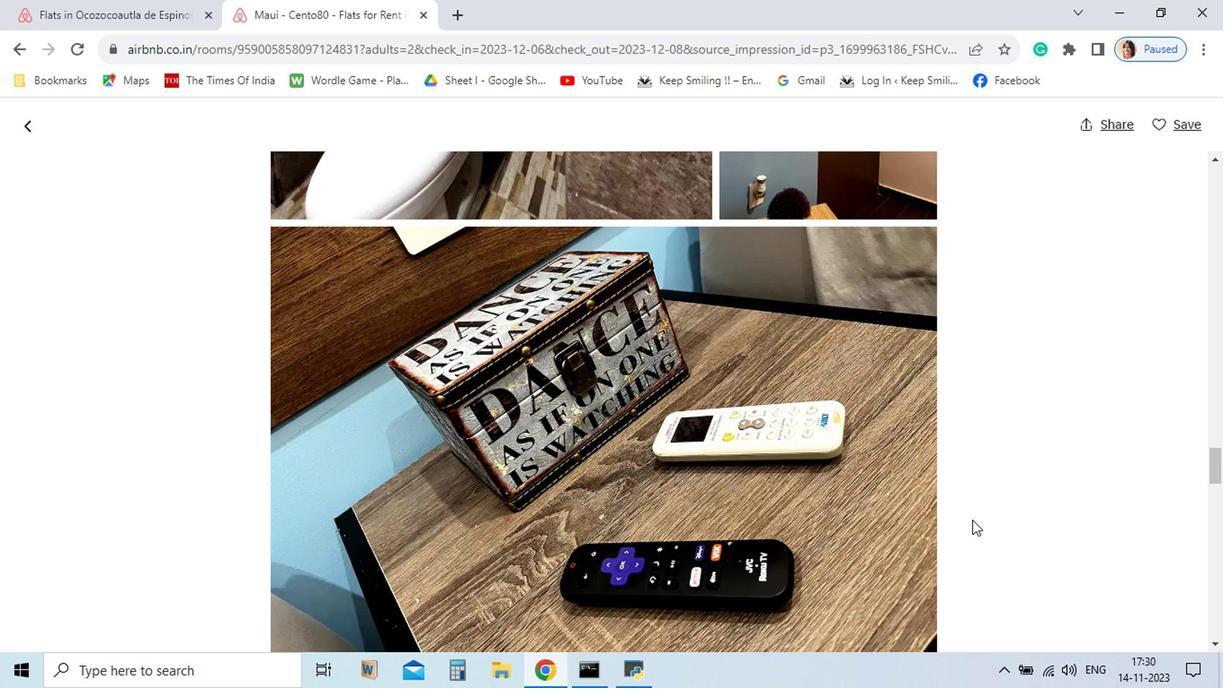 
Action: Mouse scrolled (868, 548) with delta (0, 0)
Screenshot: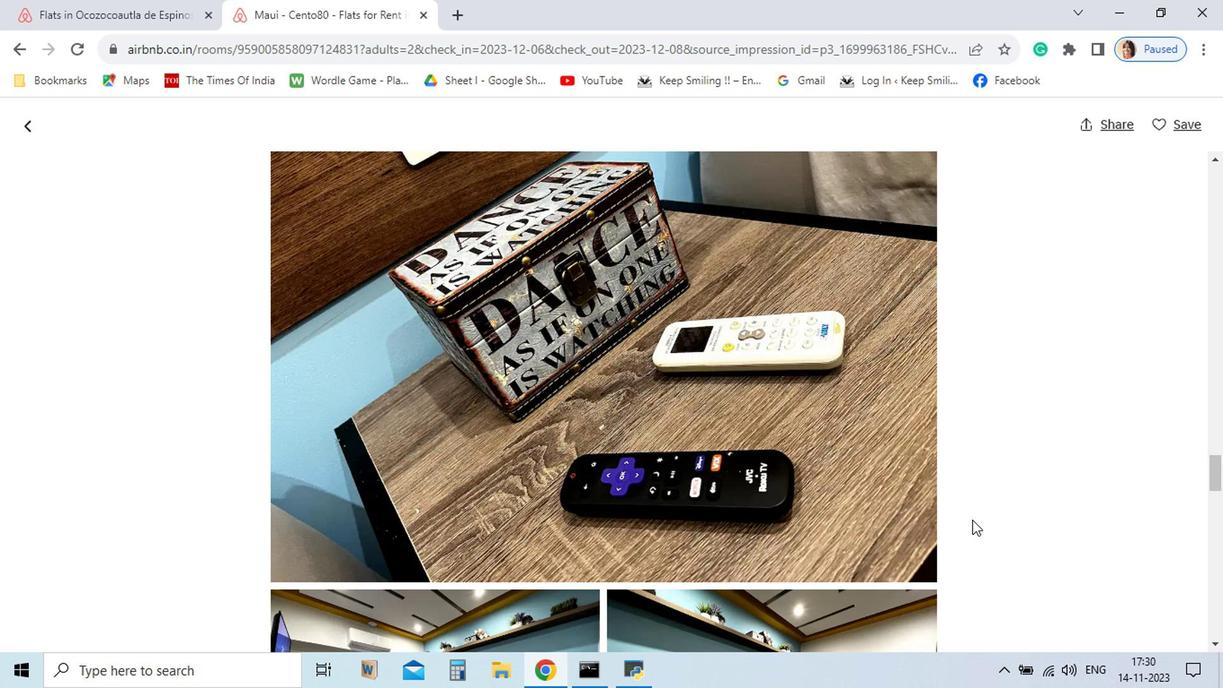 
Action: Mouse scrolled (868, 548) with delta (0, 0)
Screenshot: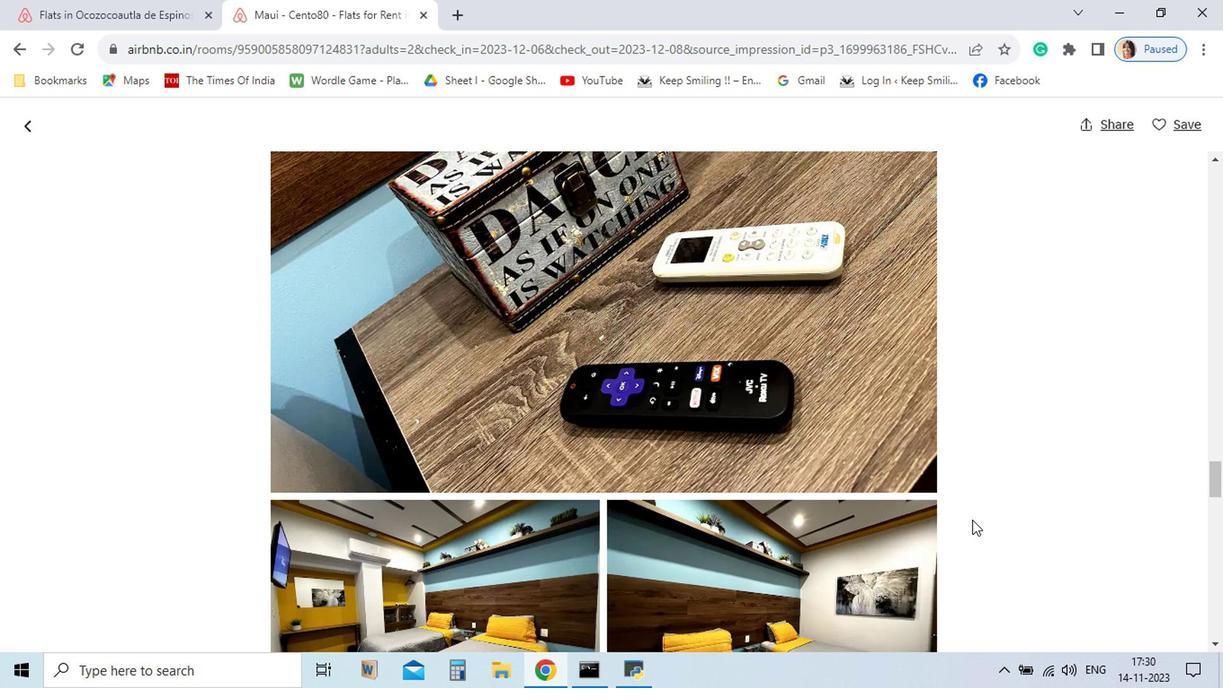 
Action: Mouse scrolled (868, 548) with delta (0, 0)
Screenshot: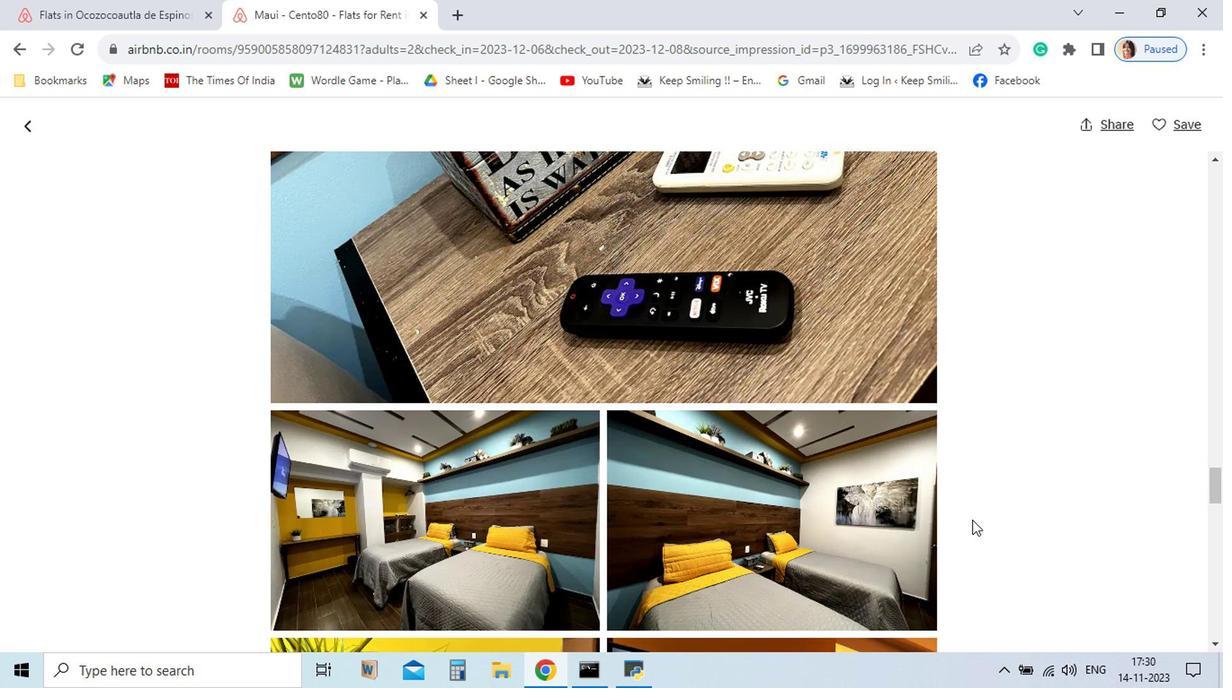 
Action: Mouse scrolled (868, 548) with delta (0, 0)
Screenshot: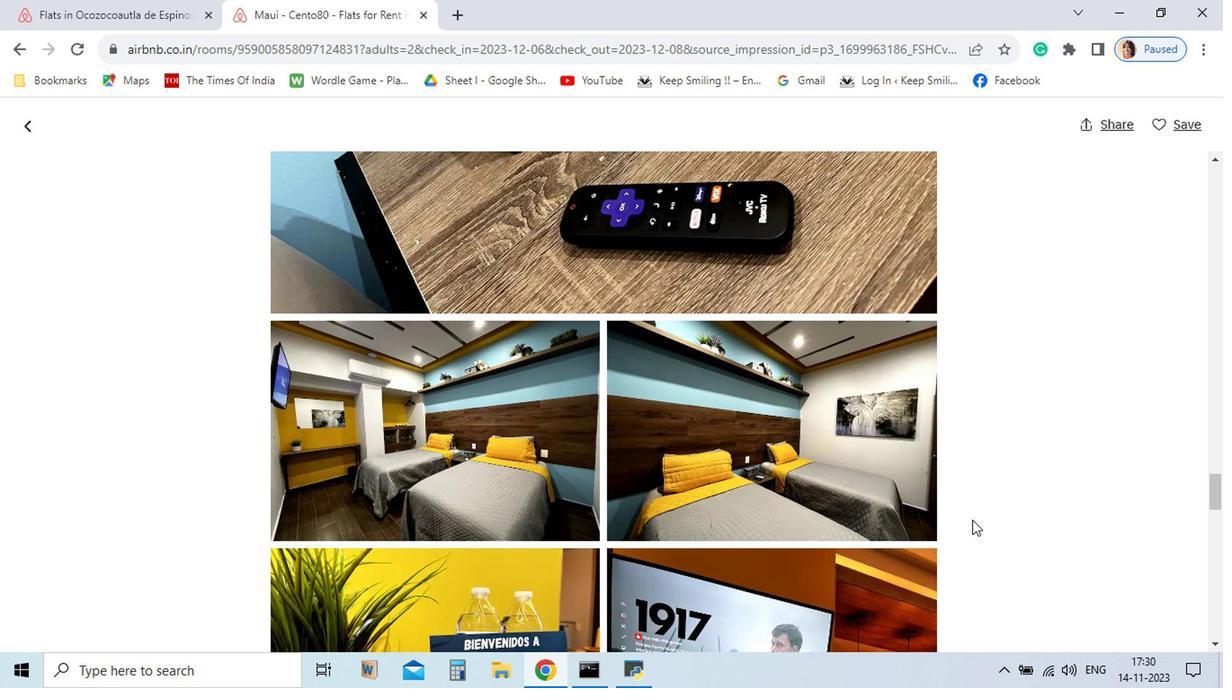 
Action: Mouse scrolled (868, 548) with delta (0, 0)
Screenshot: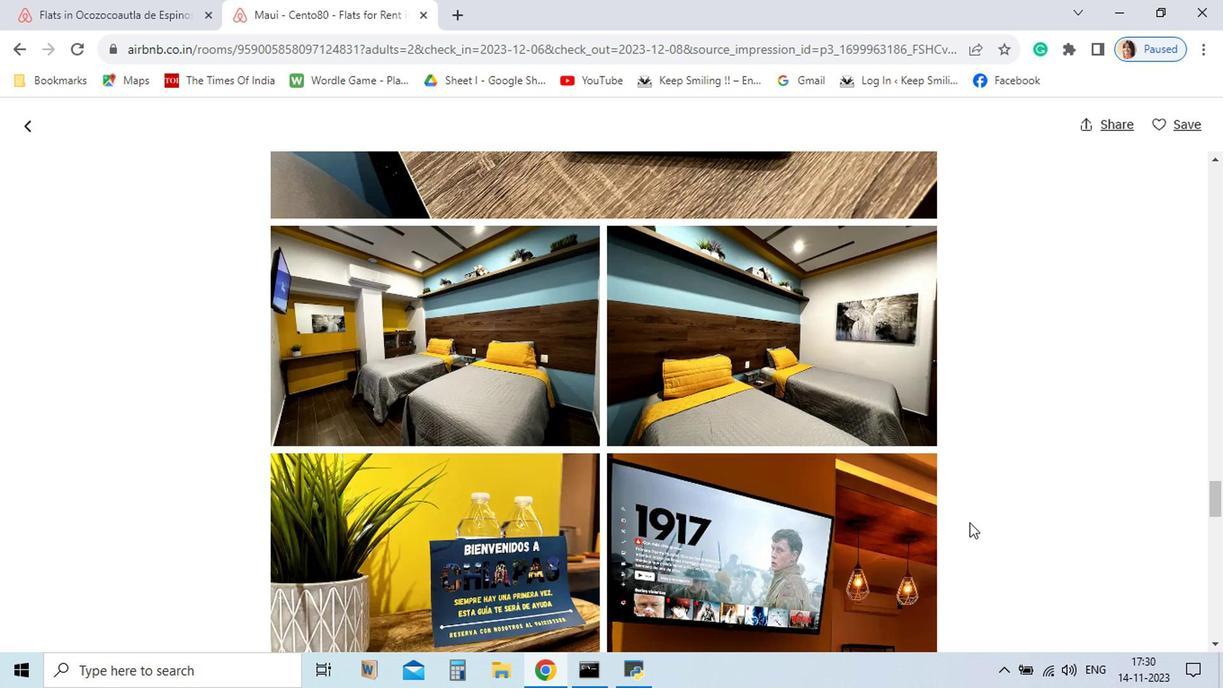 
Action: Mouse scrolled (868, 548) with delta (0, 0)
Screenshot: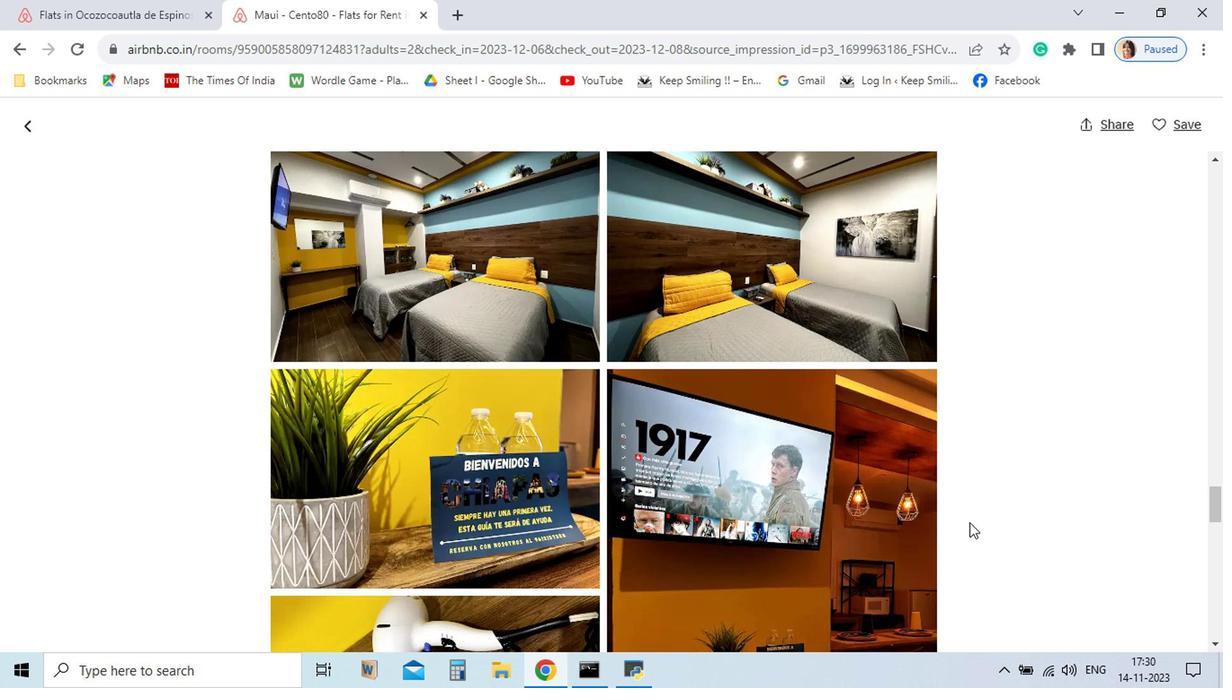 
Action: Mouse moved to (867, 550)
Screenshot: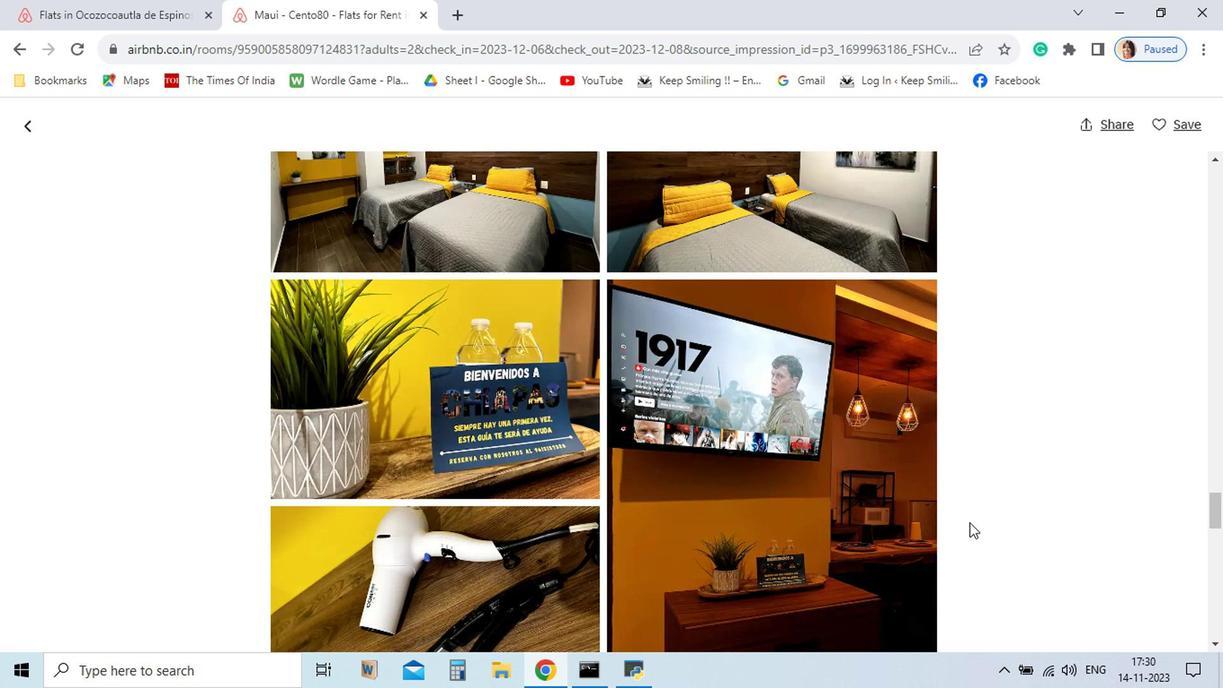 
Action: Mouse scrolled (867, 550) with delta (0, 0)
Screenshot: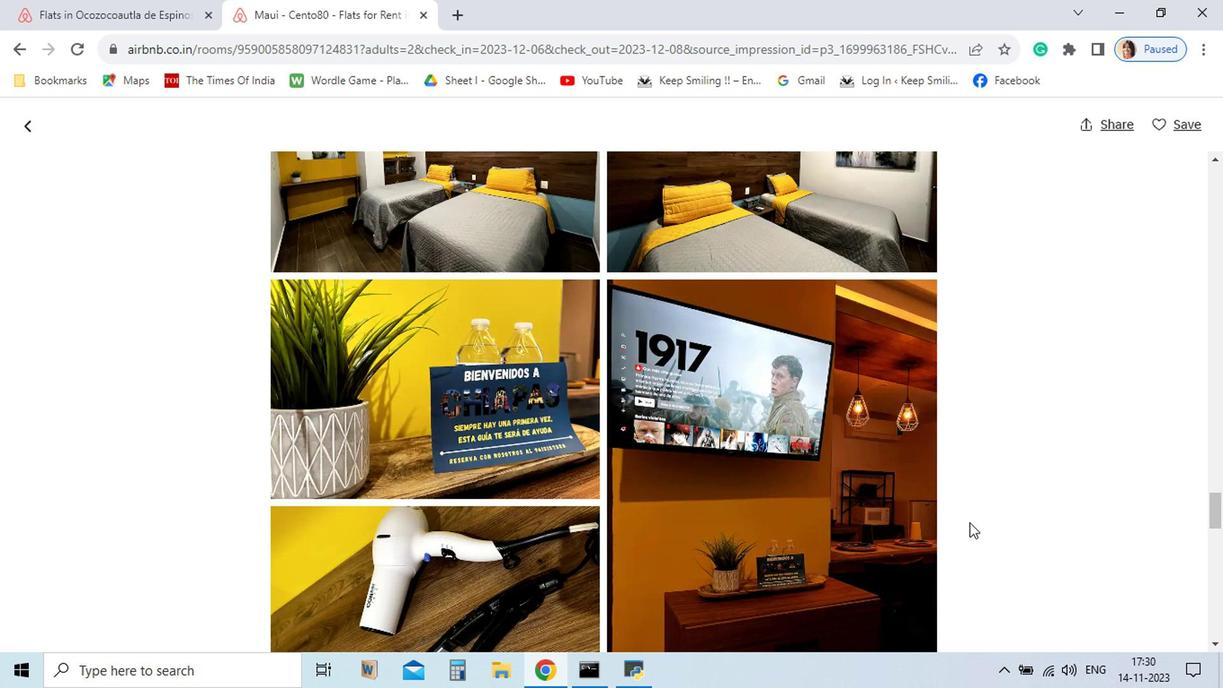 
Action: Mouse moved to (866, 551)
Screenshot: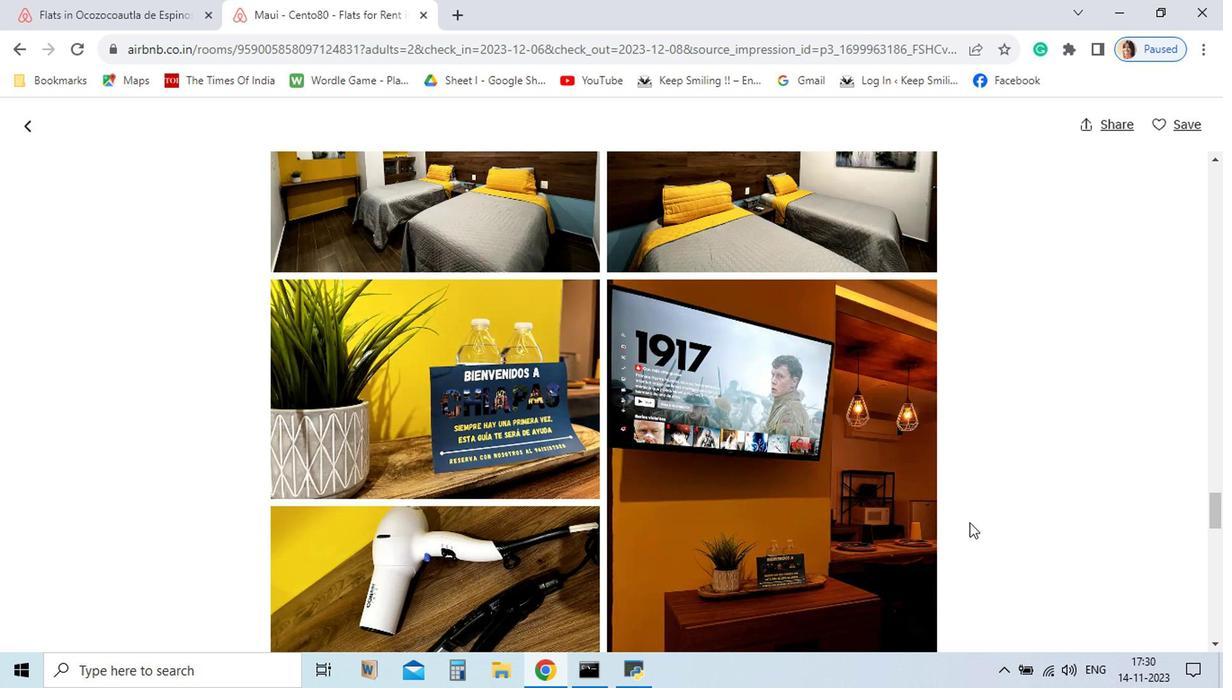 
Action: Mouse scrolled (866, 550) with delta (0, 0)
Screenshot: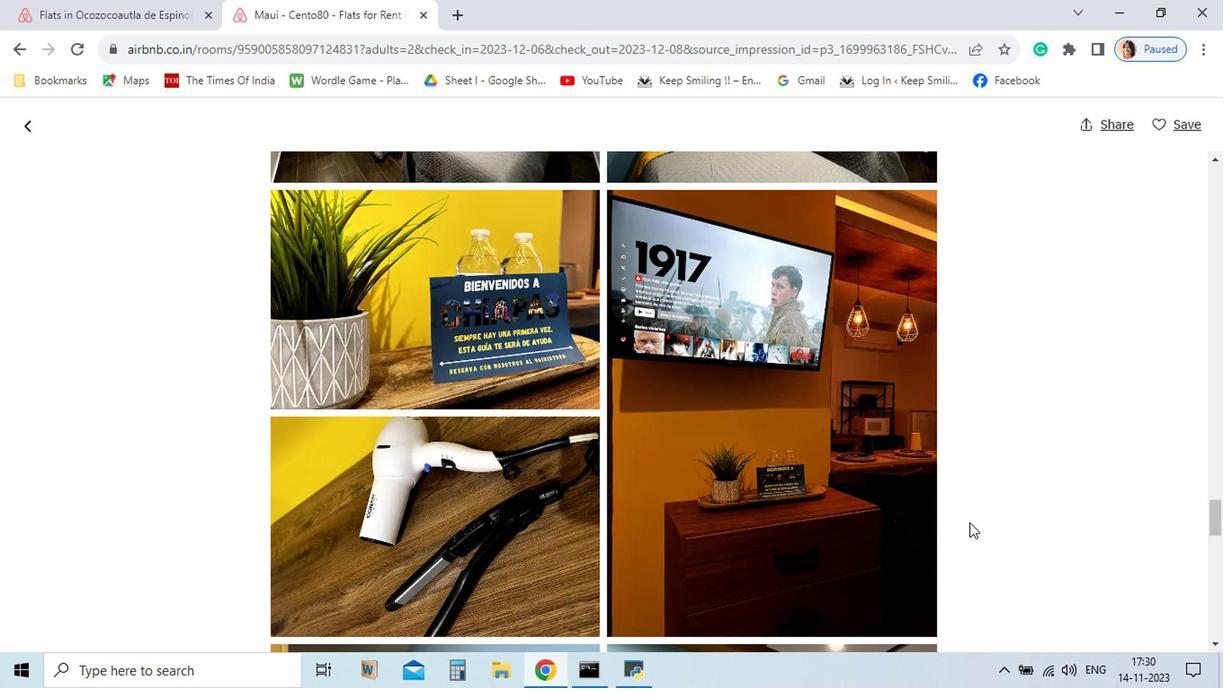 
Action: Mouse scrolled (866, 550) with delta (0, 0)
Screenshot: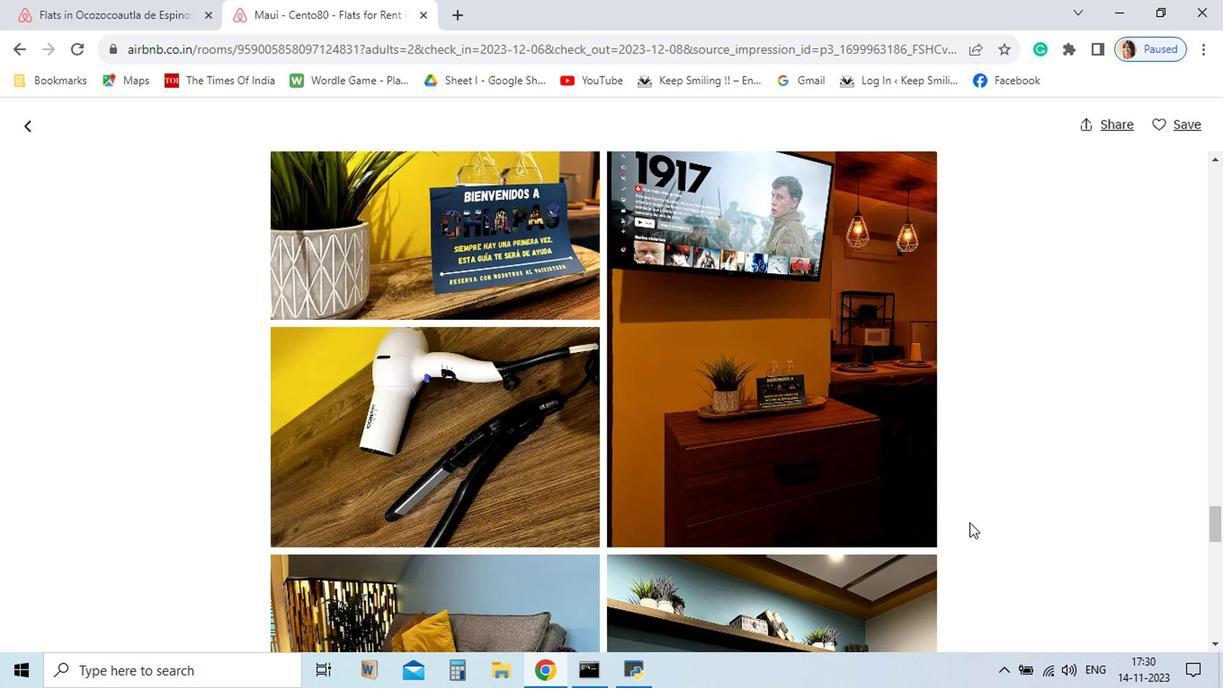 
Action: Mouse scrolled (866, 550) with delta (0, 0)
Screenshot: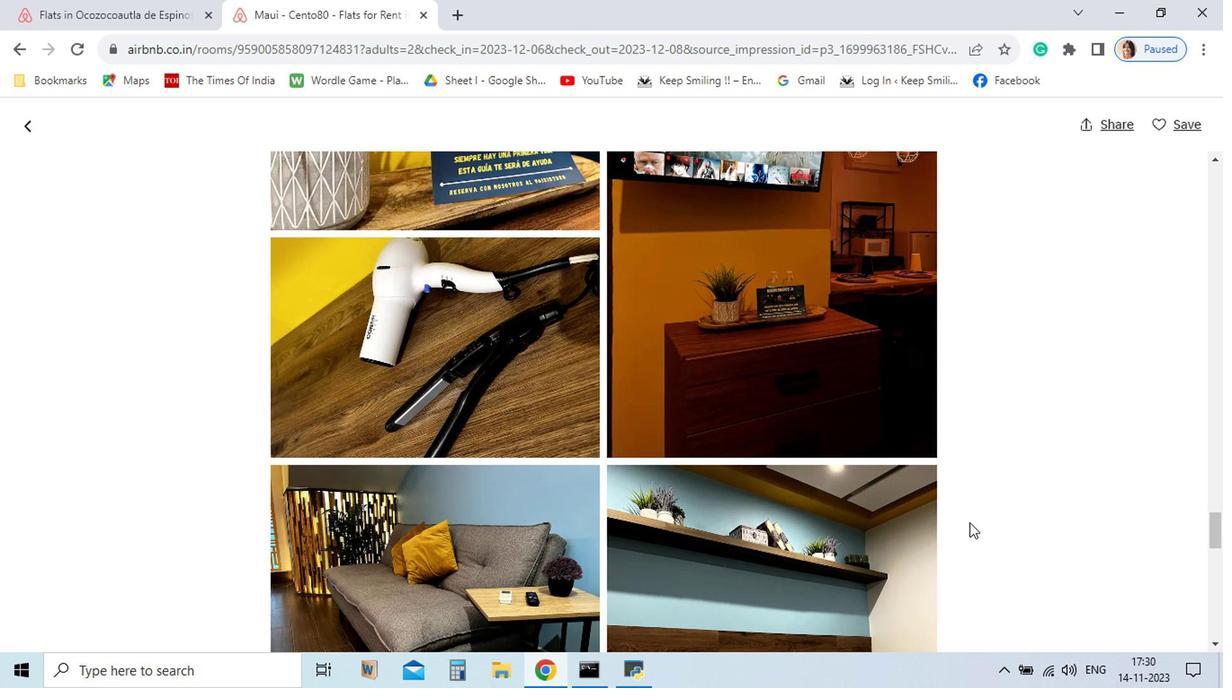 
Action: Mouse scrolled (866, 550) with delta (0, 0)
Screenshot: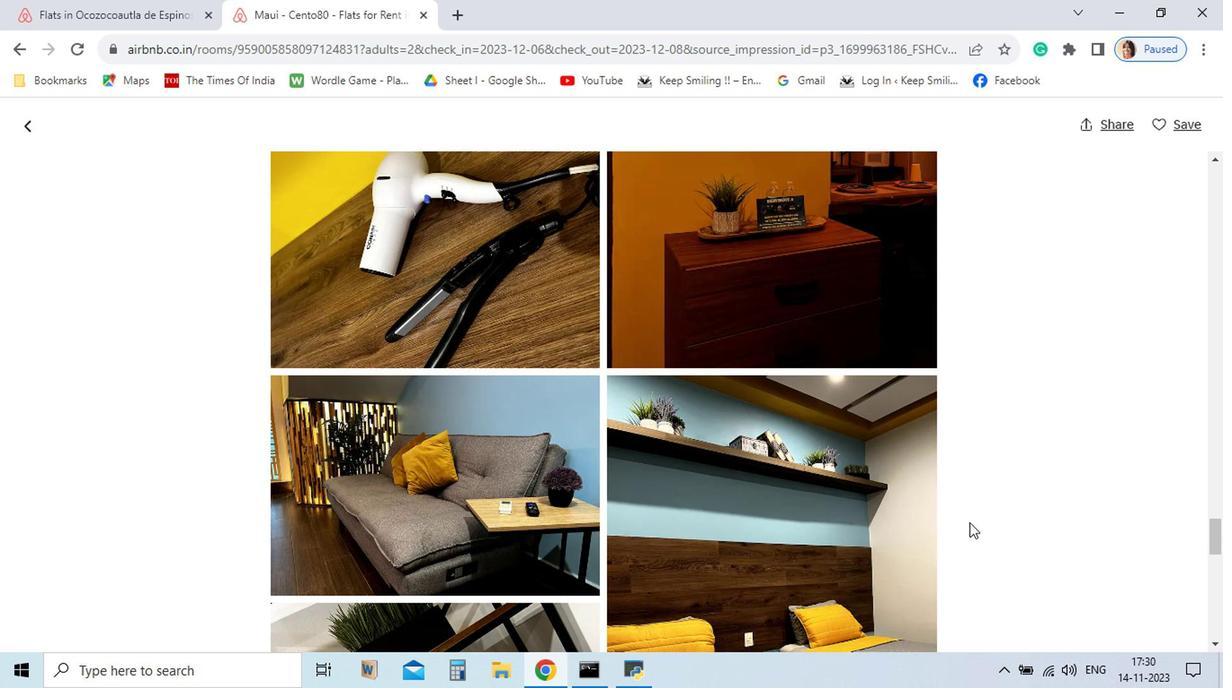 
Action: Mouse scrolled (866, 550) with delta (0, 0)
Screenshot: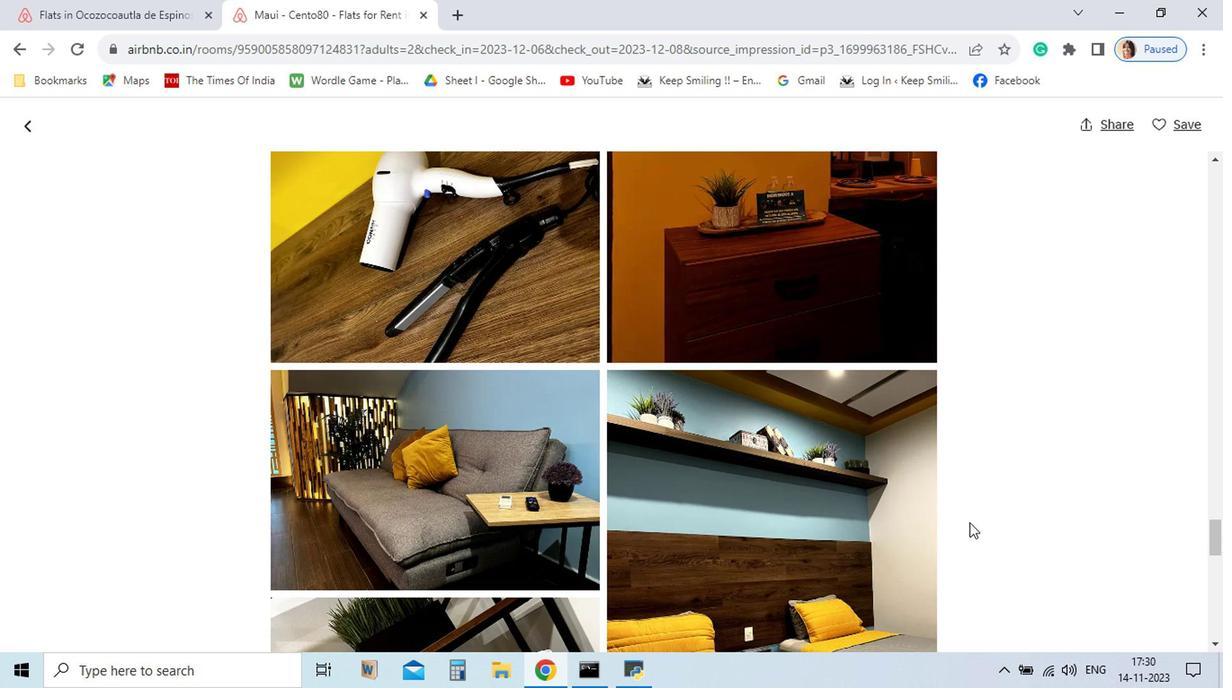 
Action: Mouse scrolled (866, 550) with delta (0, 0)
Screenshot: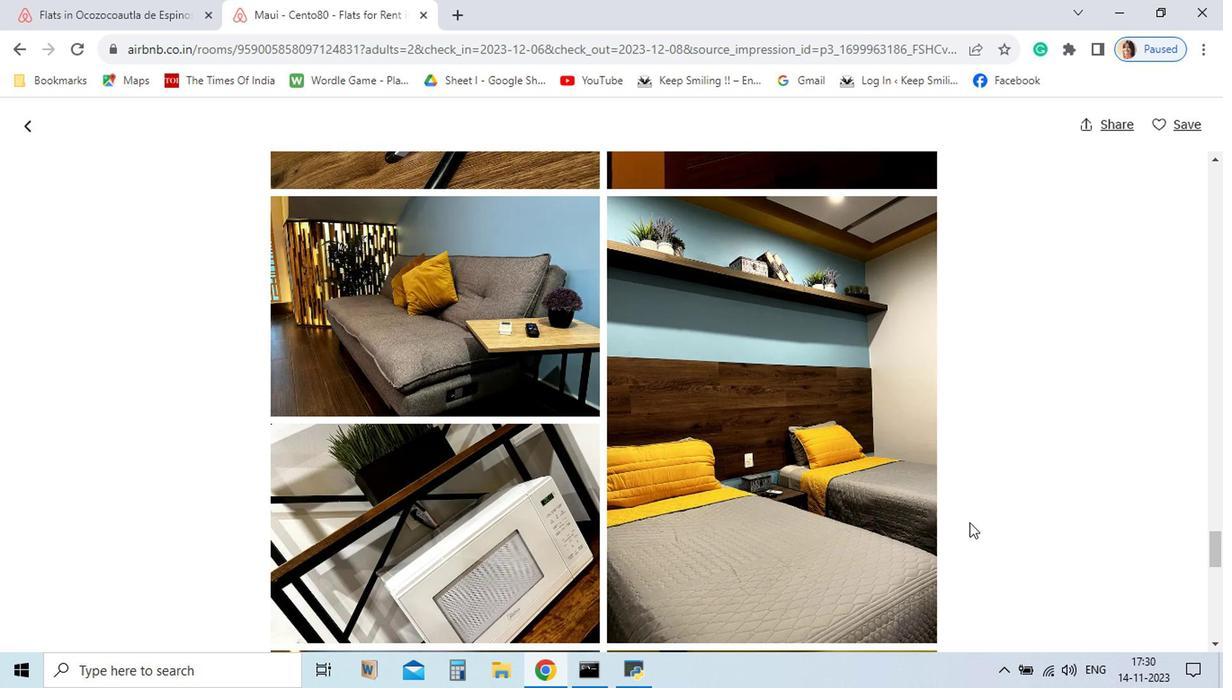 
Action: Mouse scrolled (866, 550) with delta (0, 0)
Screenshot: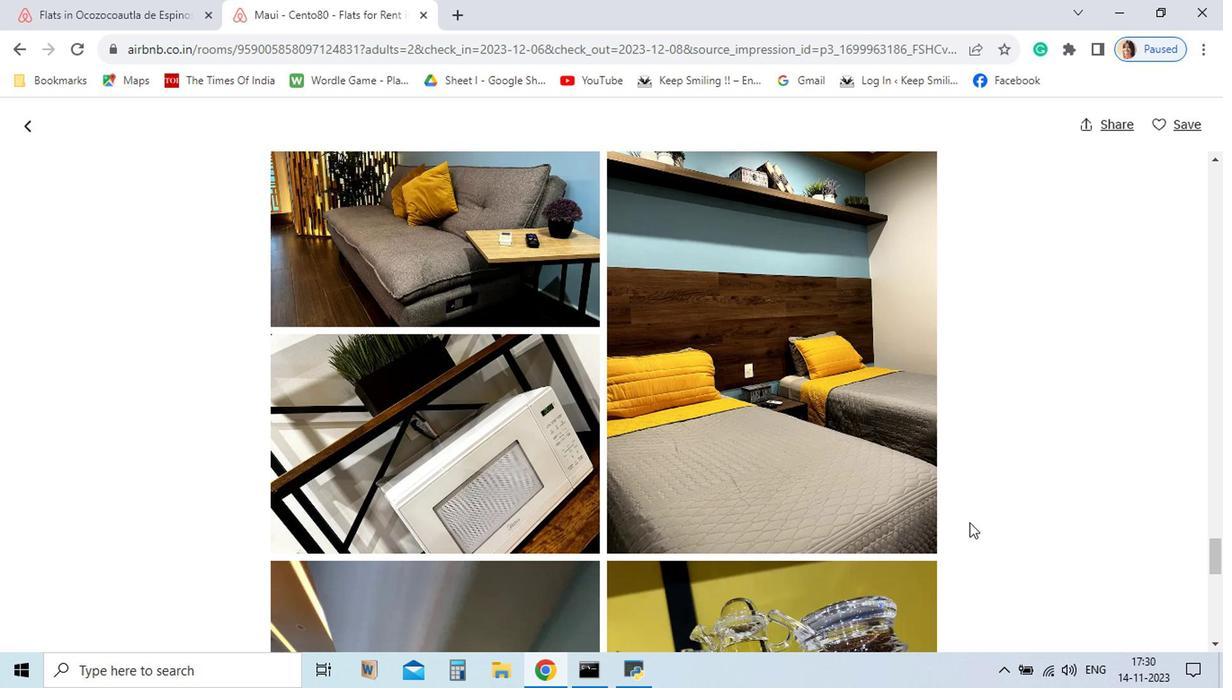
Action: Mouse scrolled (866, 550) with delta (0, 0)
Screenshot: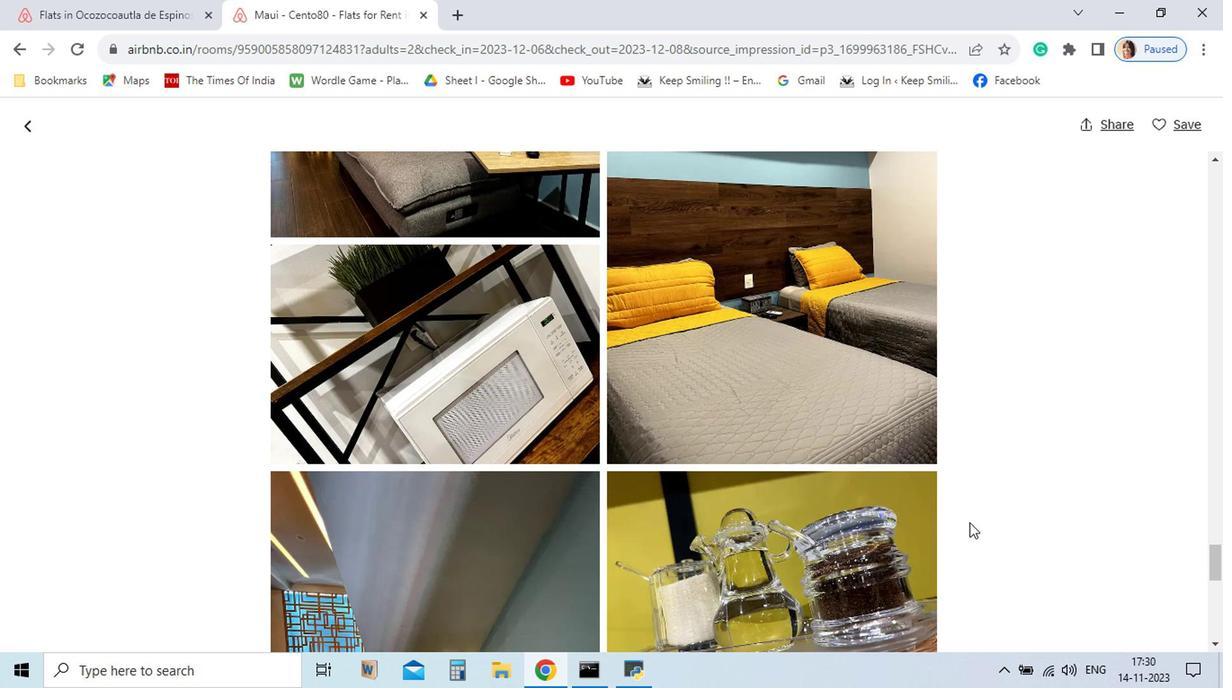 
Action: Mouse scrolled (866, 550) with delta (0, 0)
Screenshot: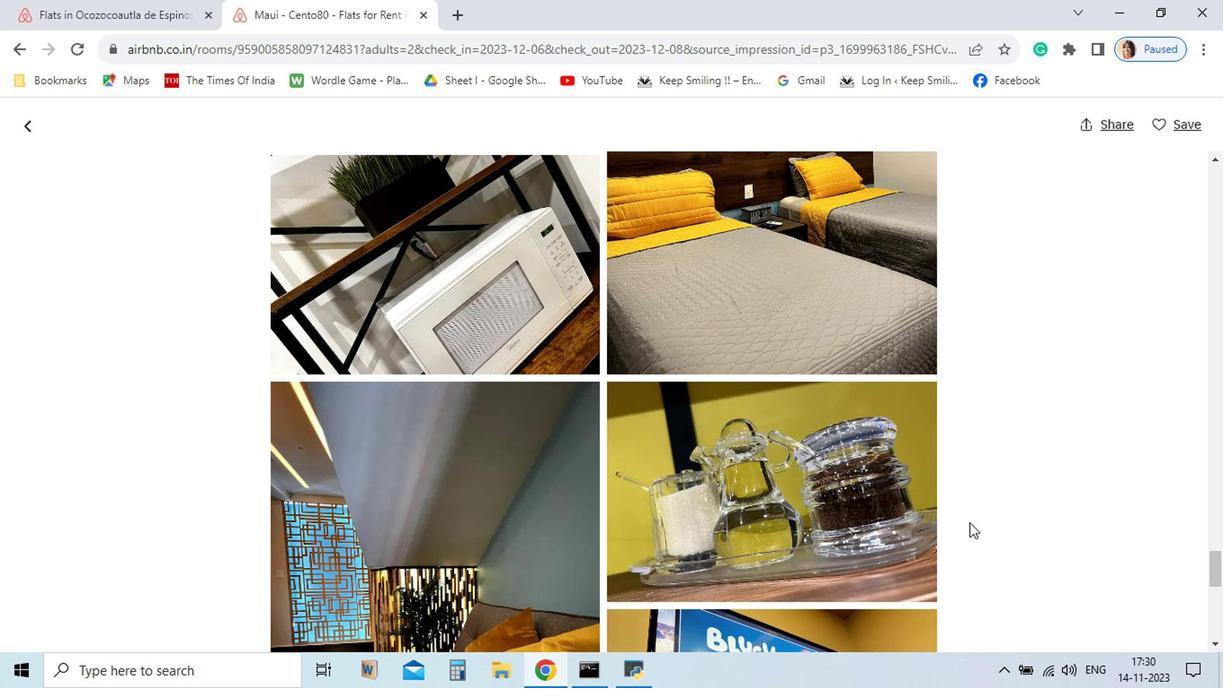 
Action: Mouse scrolled (866, 550) with delta (0, 0)
Screenshot: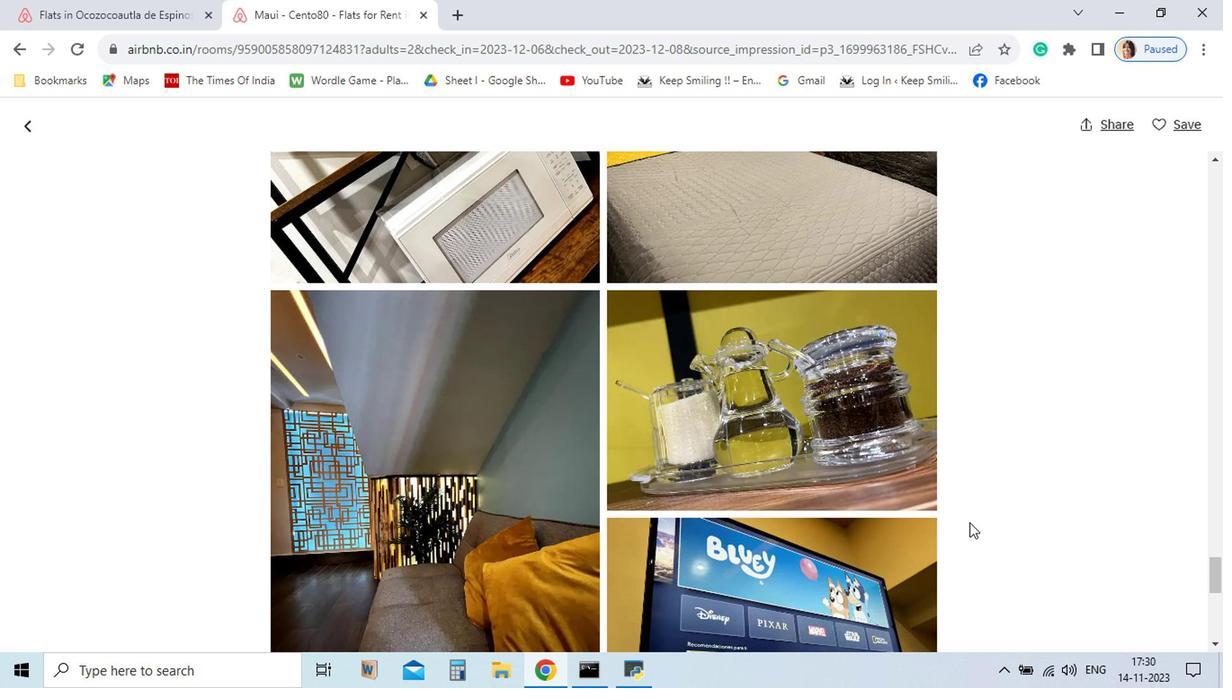 
Action: Mouse scrolled (866, 550) with delta (0, 0)
Screenshot: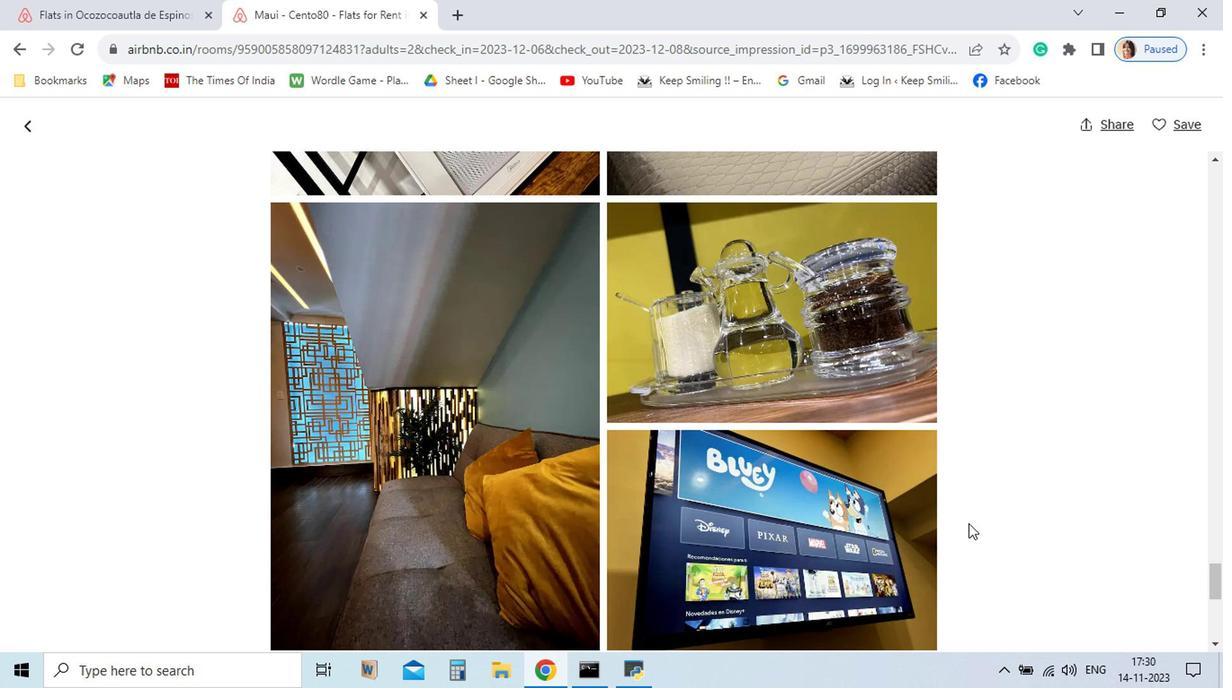 
Action: Mouse scrolled (866, 550) with delta (0, 0)
Screenshot: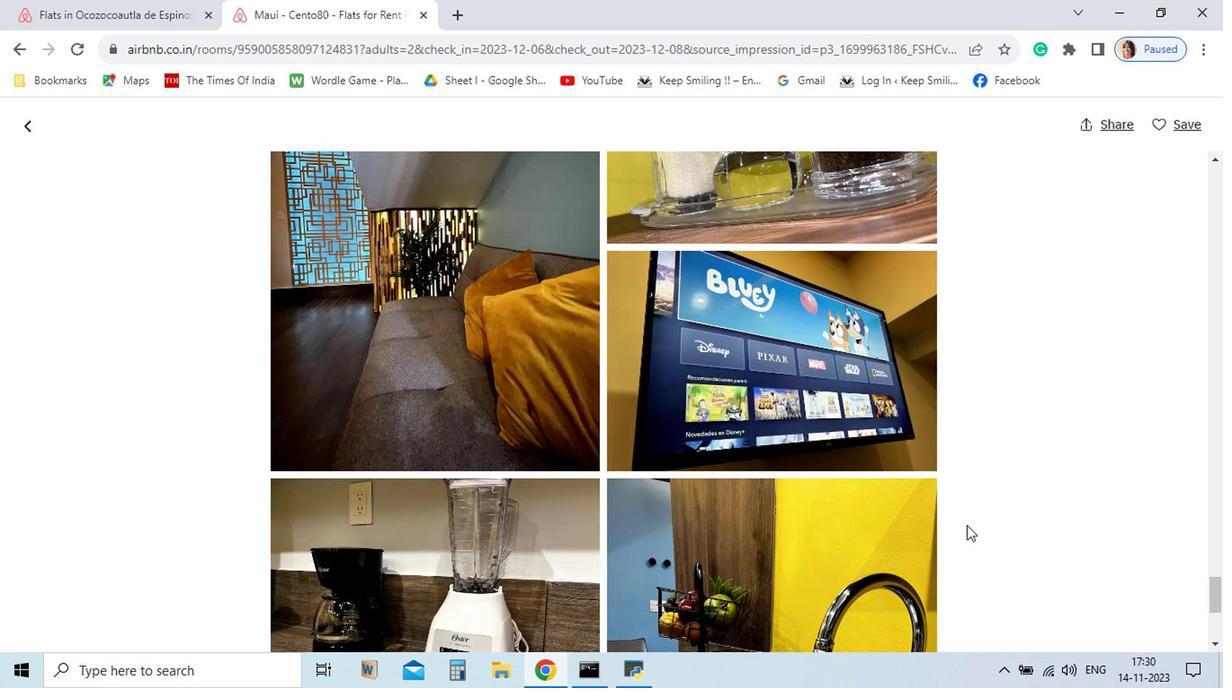
Action: Mouse moved to (866, 552)
Screenshot: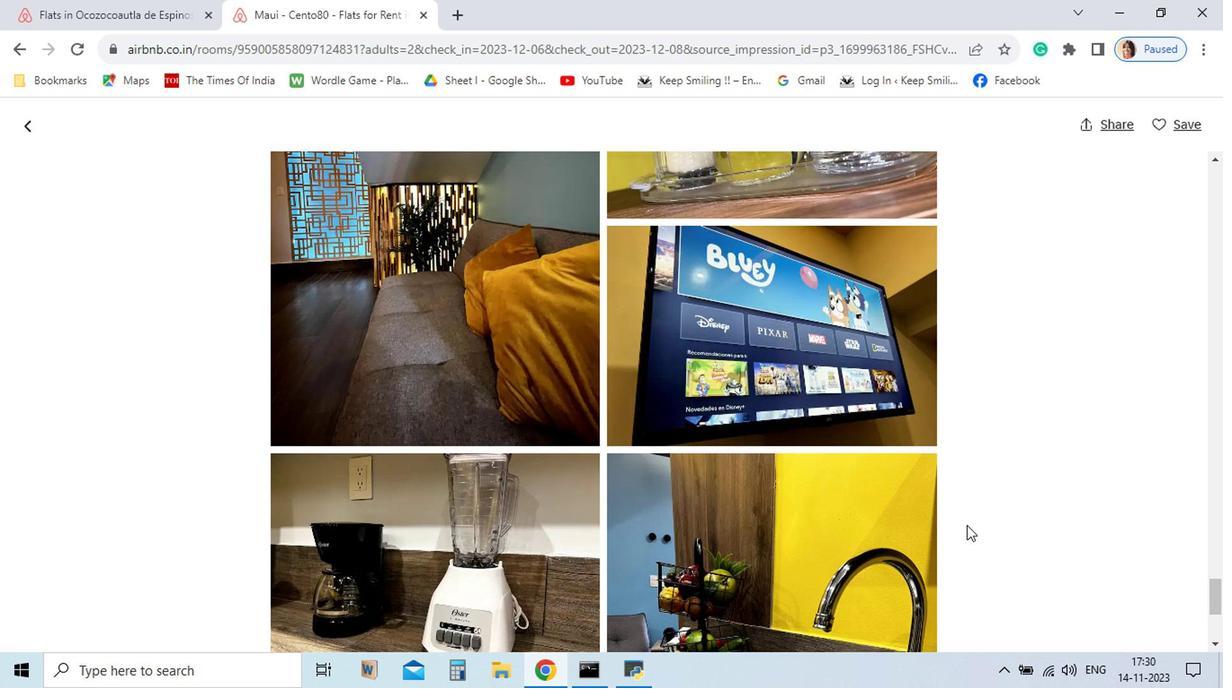 
Action: Mouse scrolled (866, 551) with delta (0, 0)
Screenshot: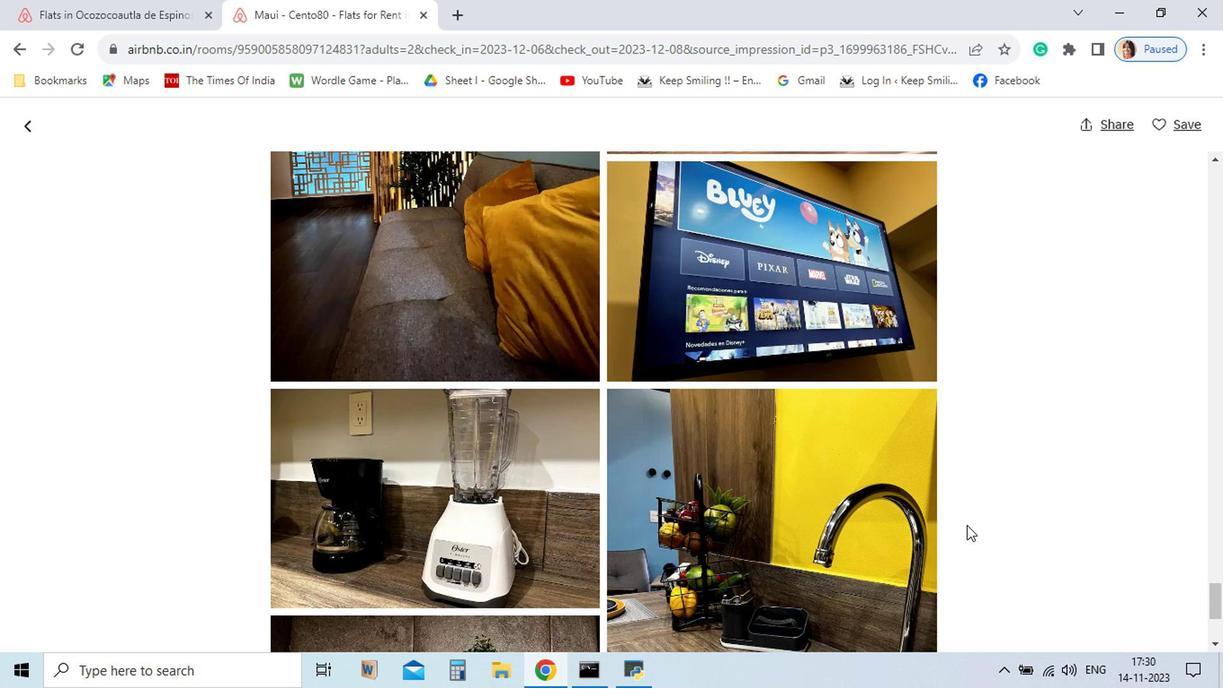 
Action: Mouse moved to (865, 552)
Screenshot: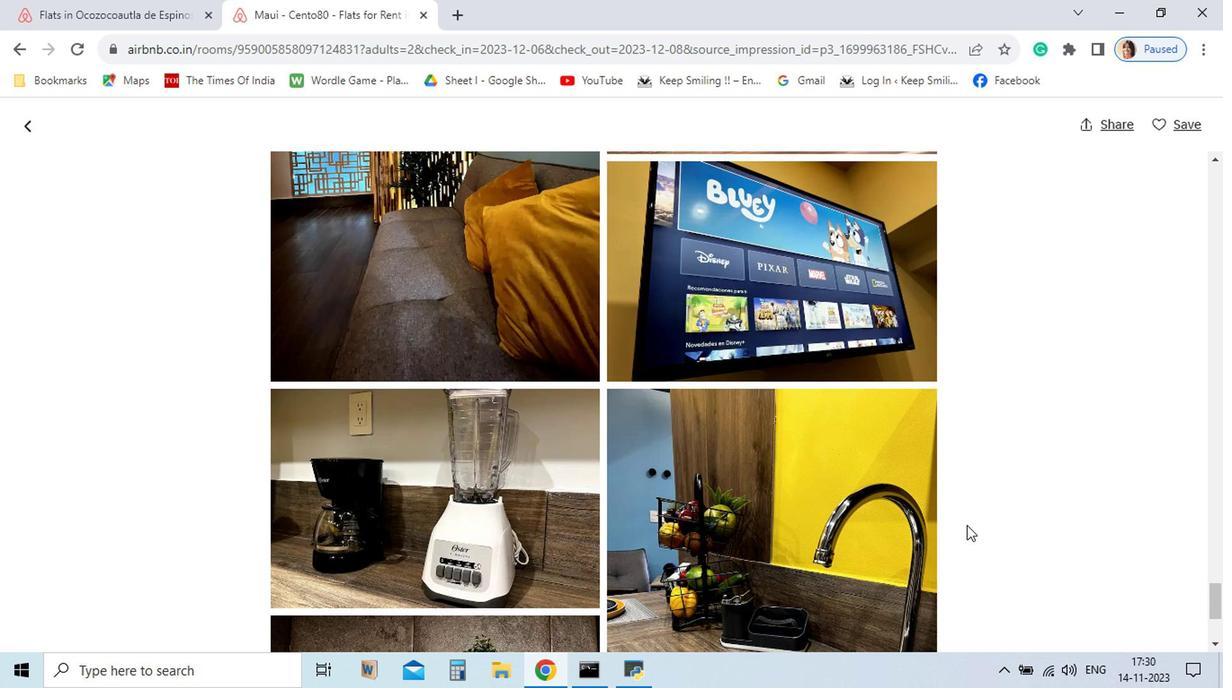 
Action: Mouse scrolled (865, 552) with delta (0, 0)
Screenshot: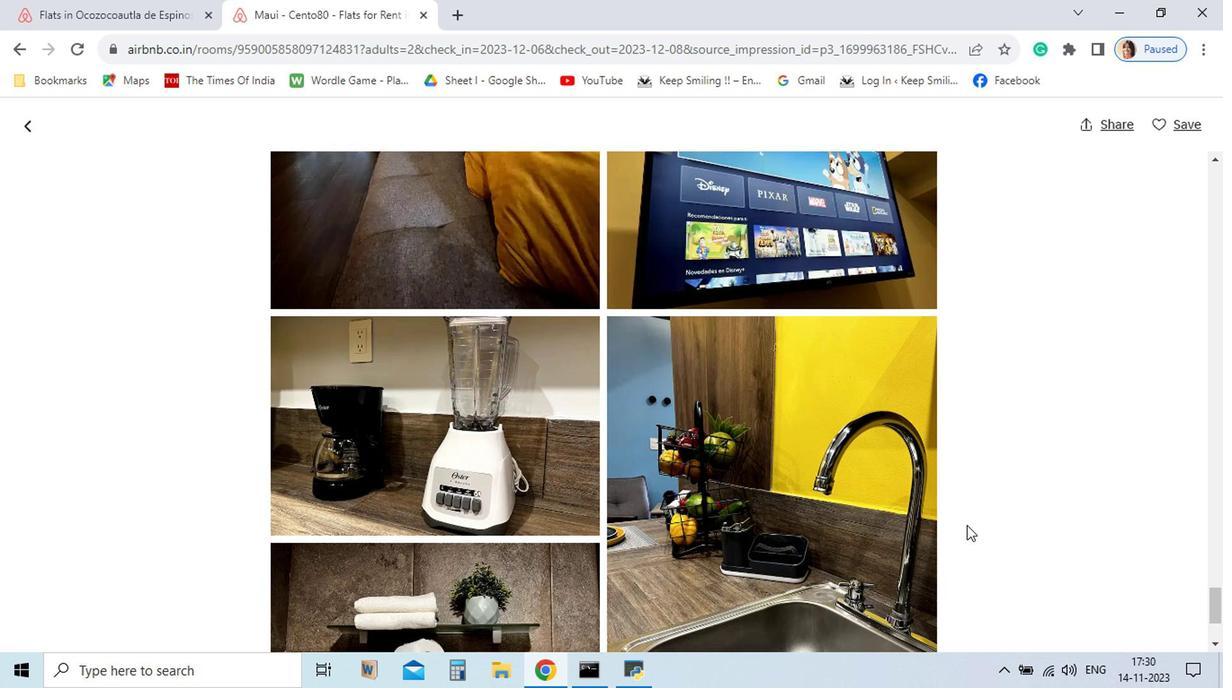 
Action: Mouse moved to (865, 553)
Screenshot: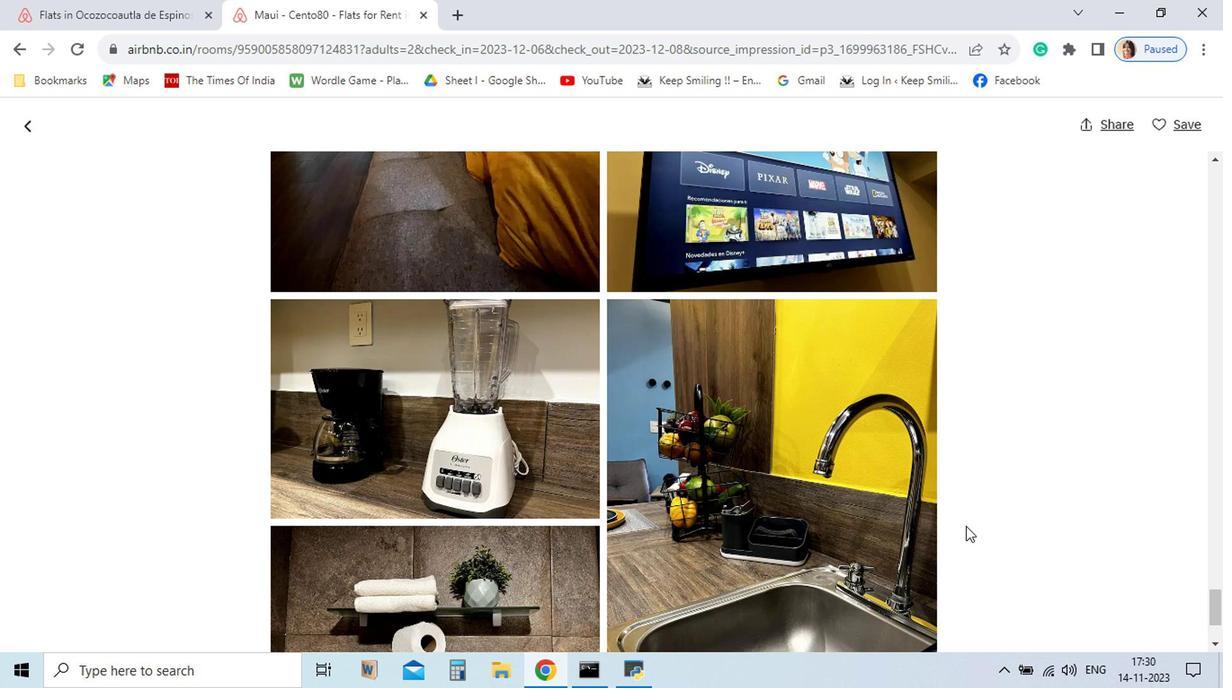 
Action: Mouse scrolled (865, 552) with delta (0, 0)
Screenshot: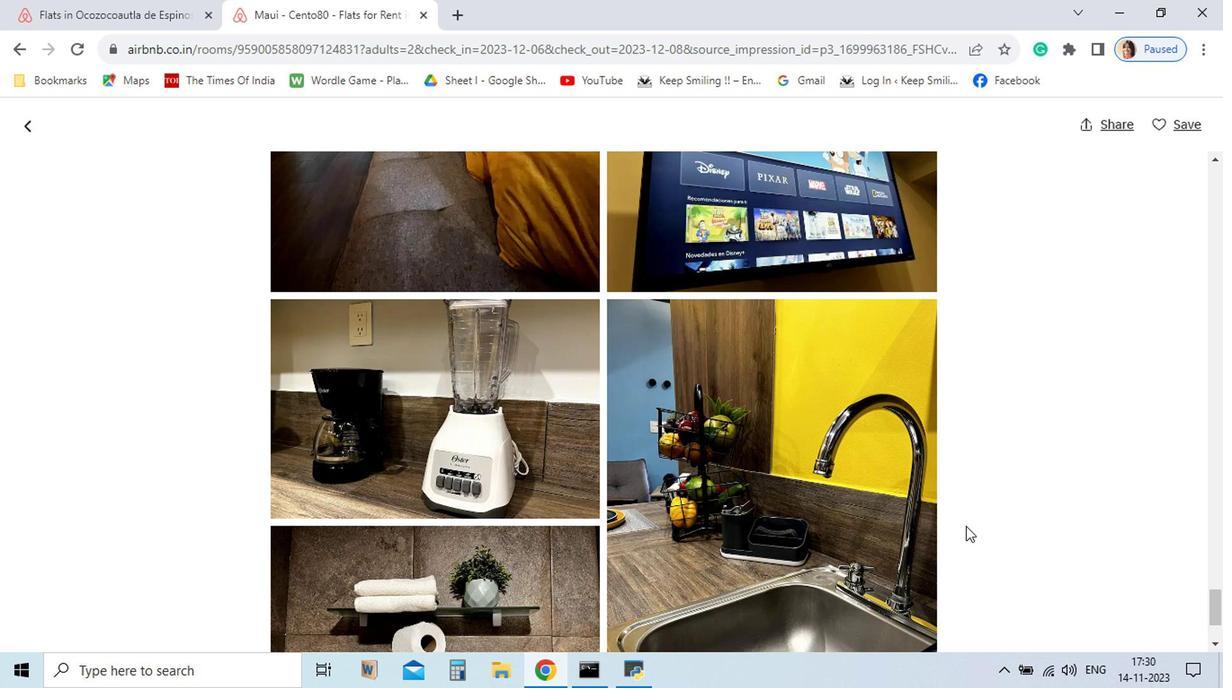 
Action: Mouse scrolled (865, 552) with delta (0, 0)
Screenshot: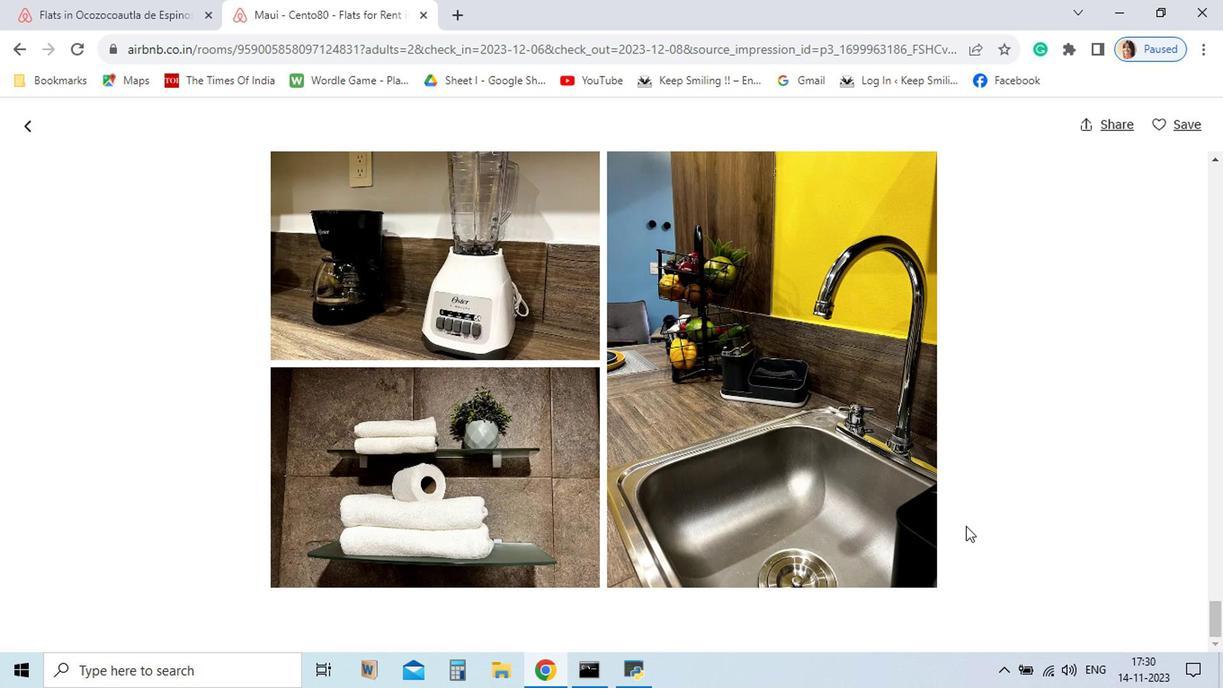 
Action: Mouse moved to (864, 553)
Screenshot: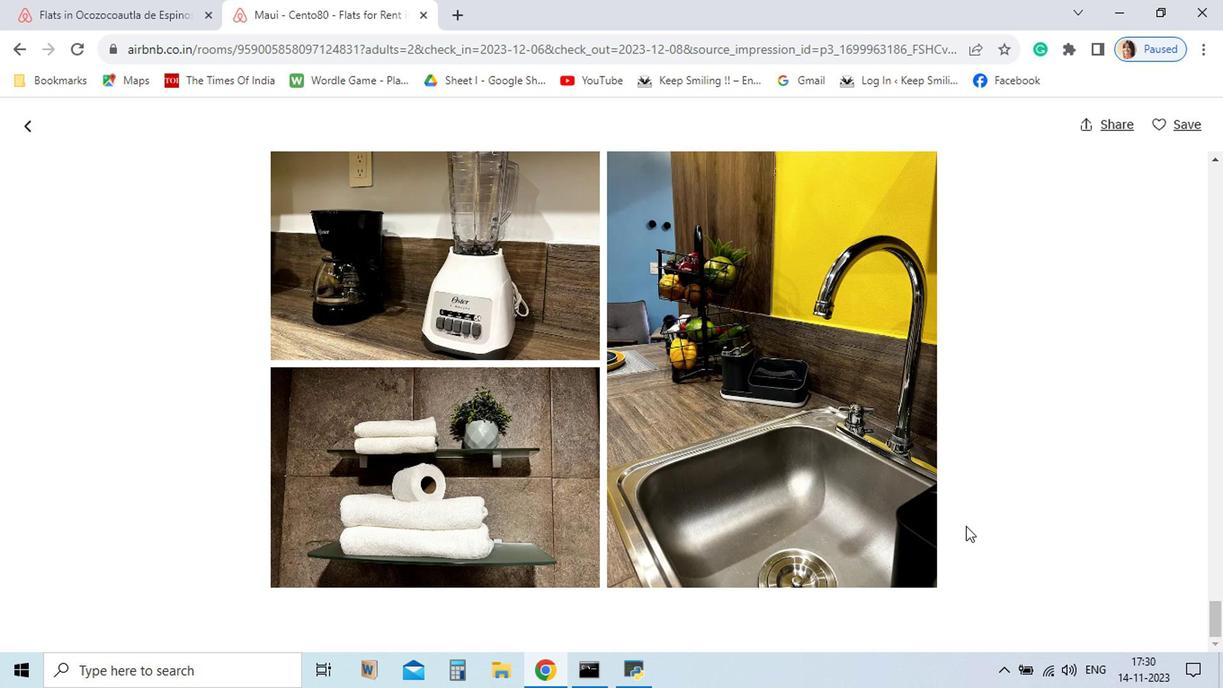 
Action: Mouse scrolled (864, 553) with delta (0, 0)
Screenshot: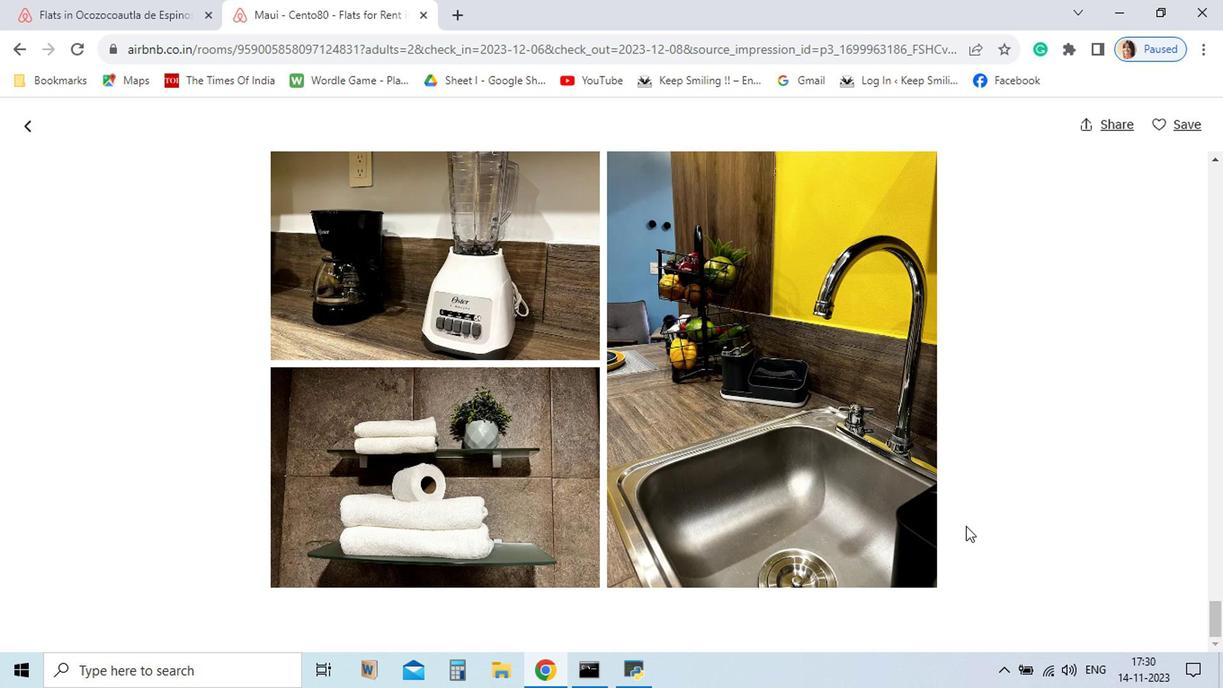 
Action: Mouse scrolled (864, 553) with delta (0, 0)
Screenshot: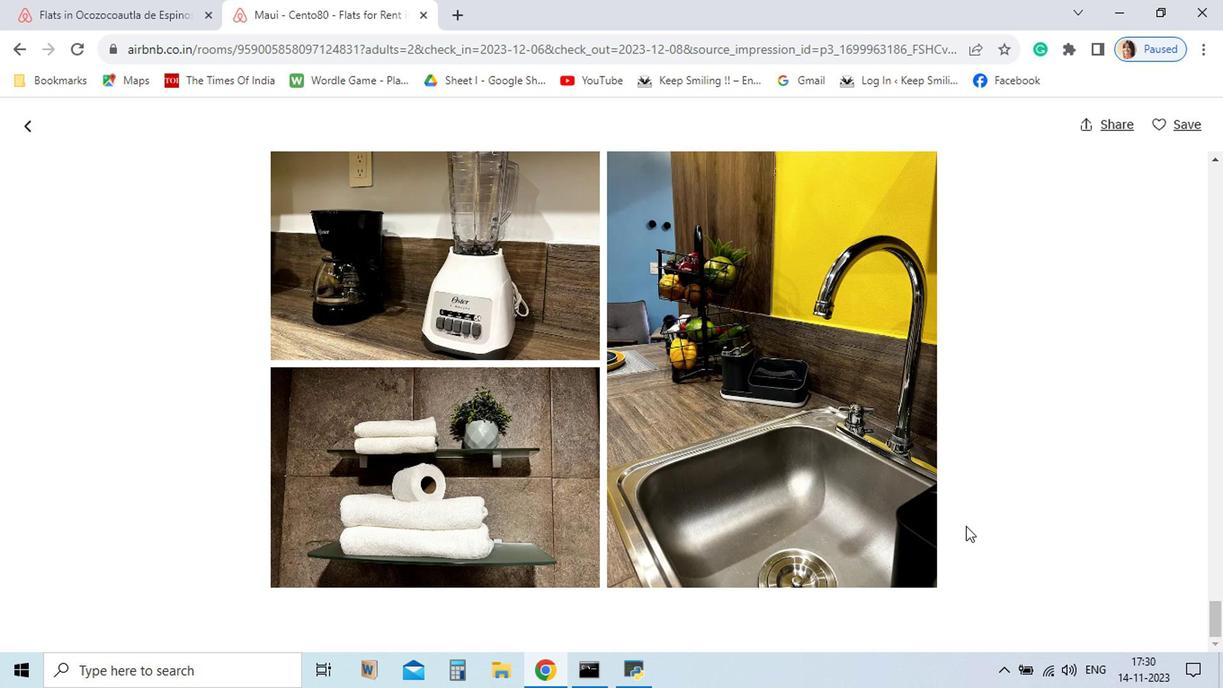 
Action: Mouse scrolled (864, 553) with delta (0, 0)
Screenshot: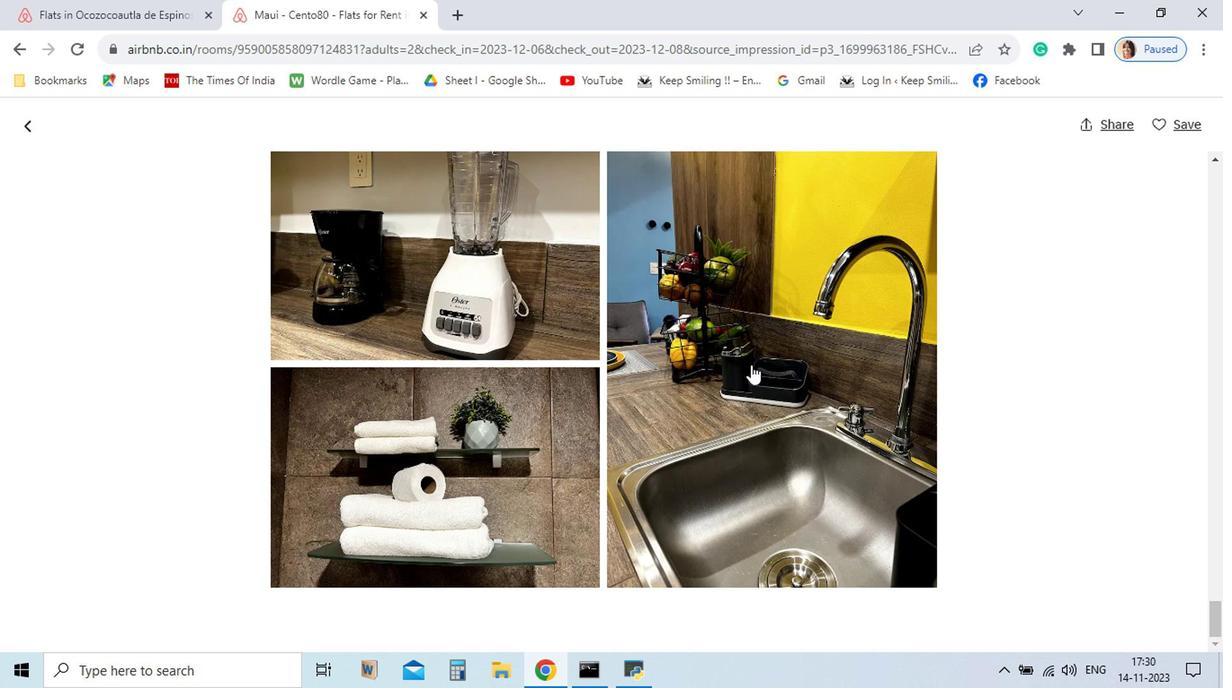 
Action: Mouse moved to (191, 270)
Screenshot: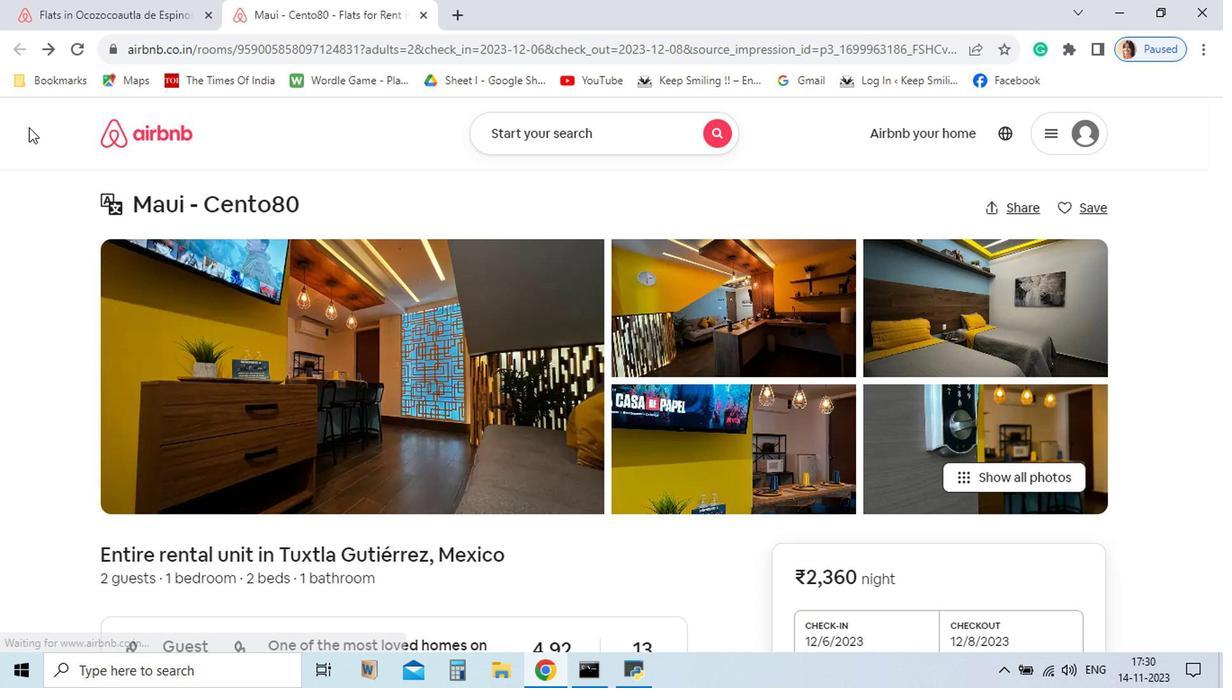 
Action: Mouse pressed left at (191, 270)
Screenshot: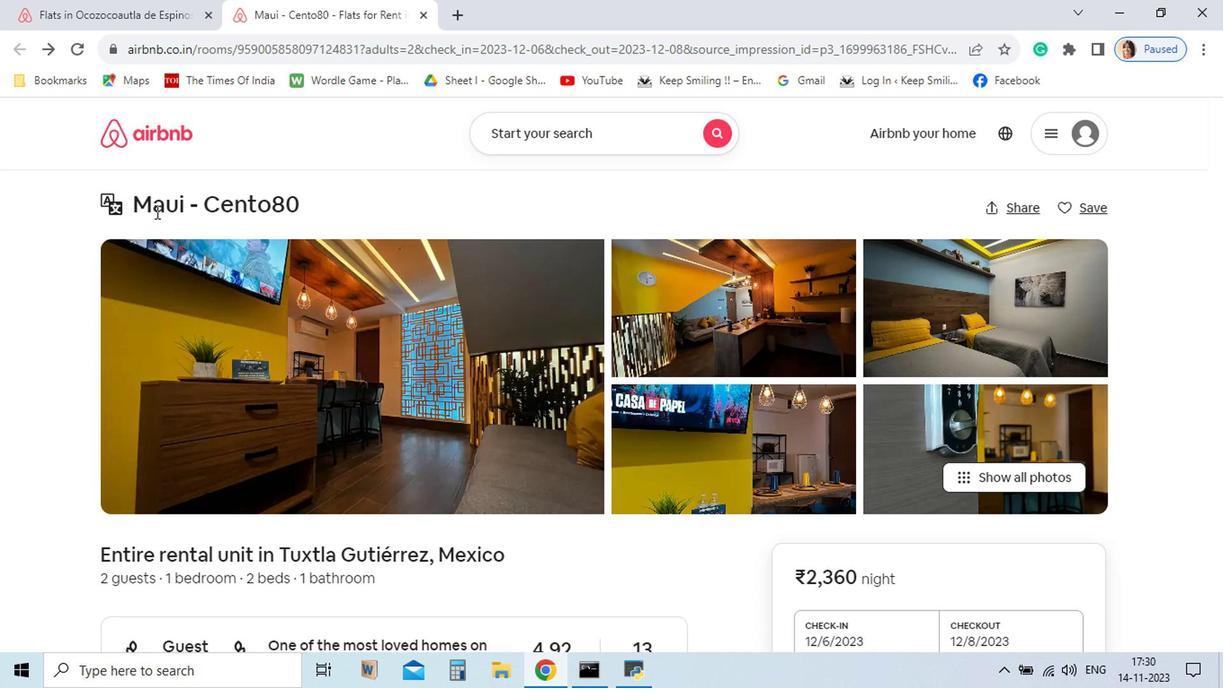 
Action: Mouse moved to (897, 561)
Screenshot: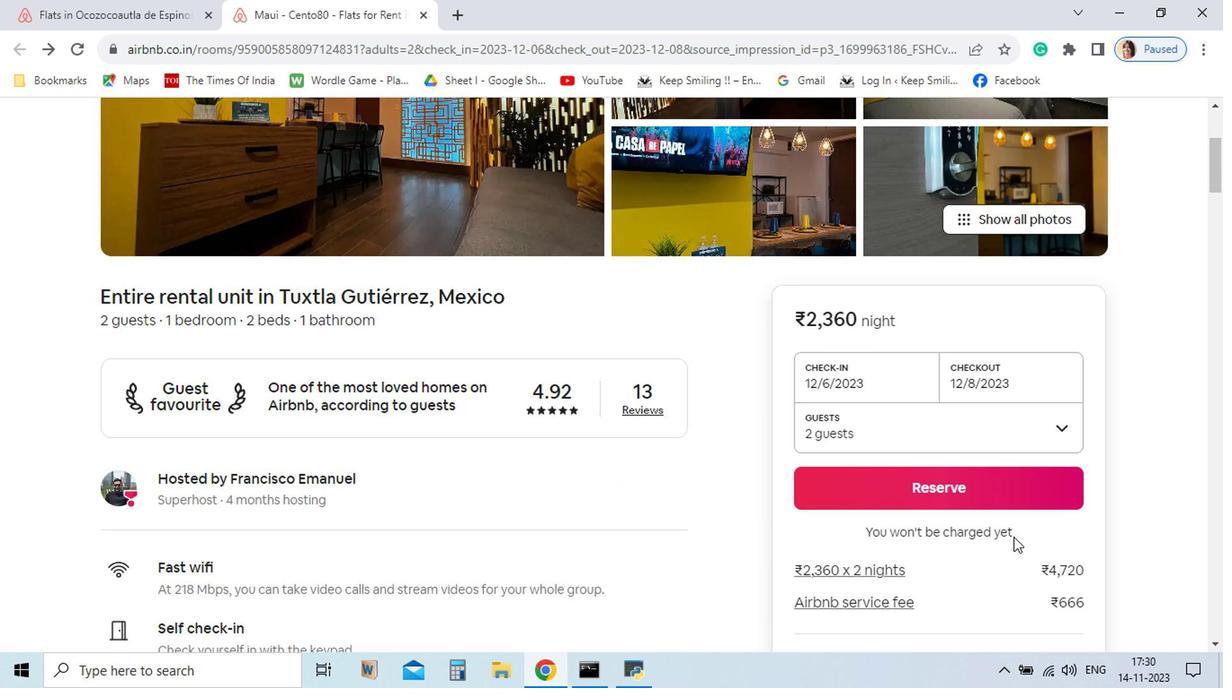 
Action: Mouse scrolled (897, 560) with delta (0, 0)
Screenshot: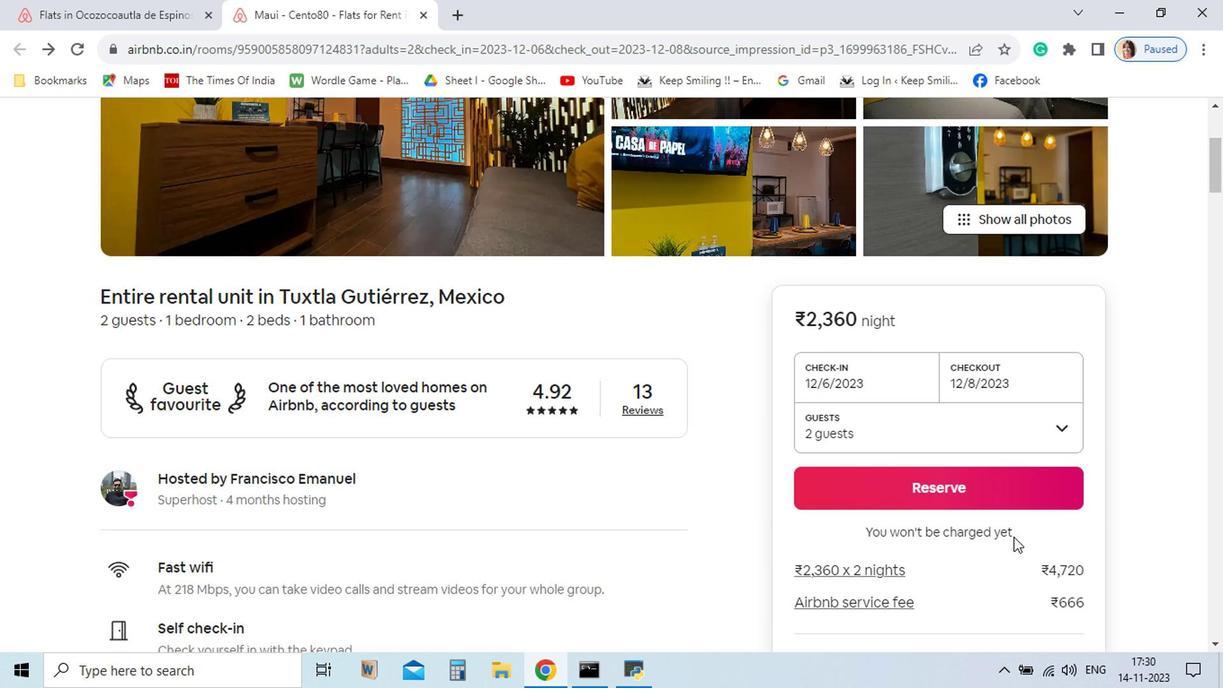 
Action: Mouse scrolled (897, 560) with delta (0, 0)
Screenshot: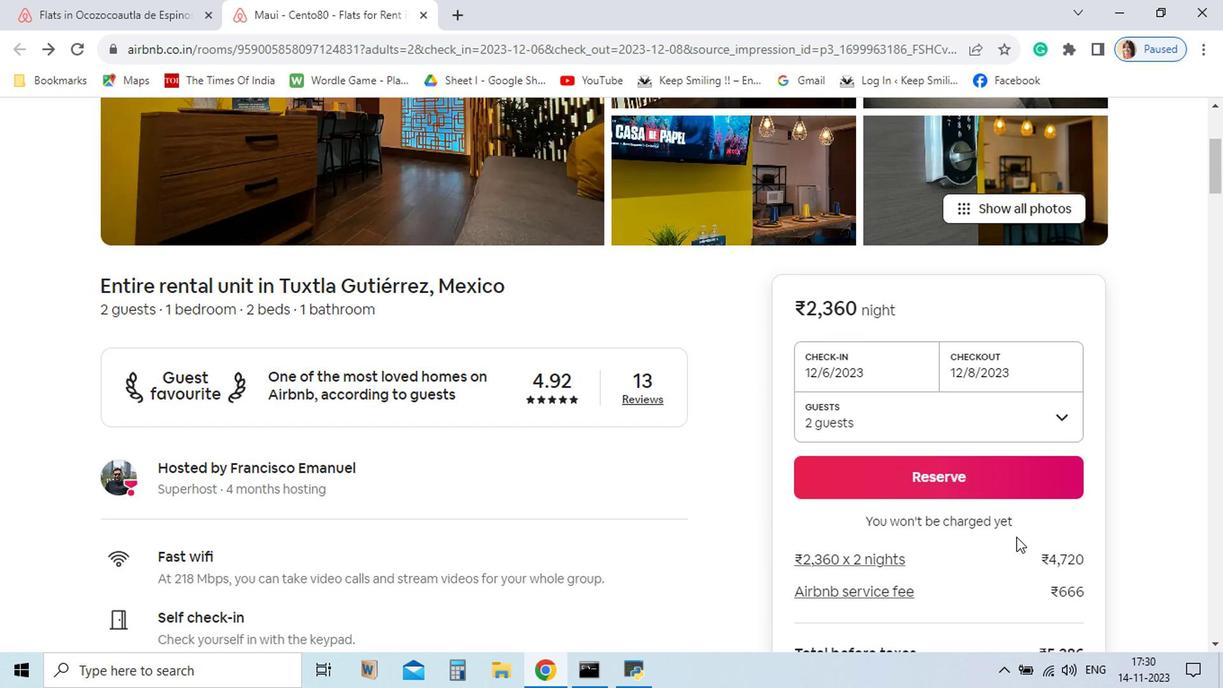 
Action: Mouse scrolled (897, 560) with delta (0, 0)
Screenshot: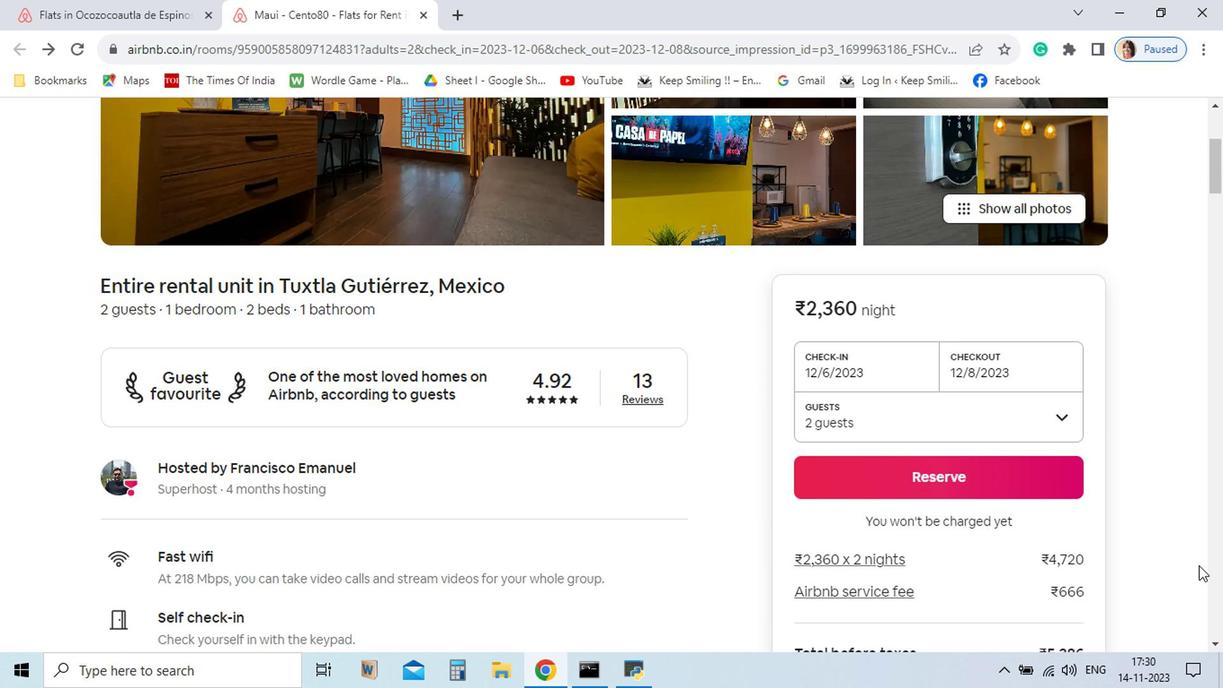 
Action: Mouse moved to (1015, 575)
Screenshot: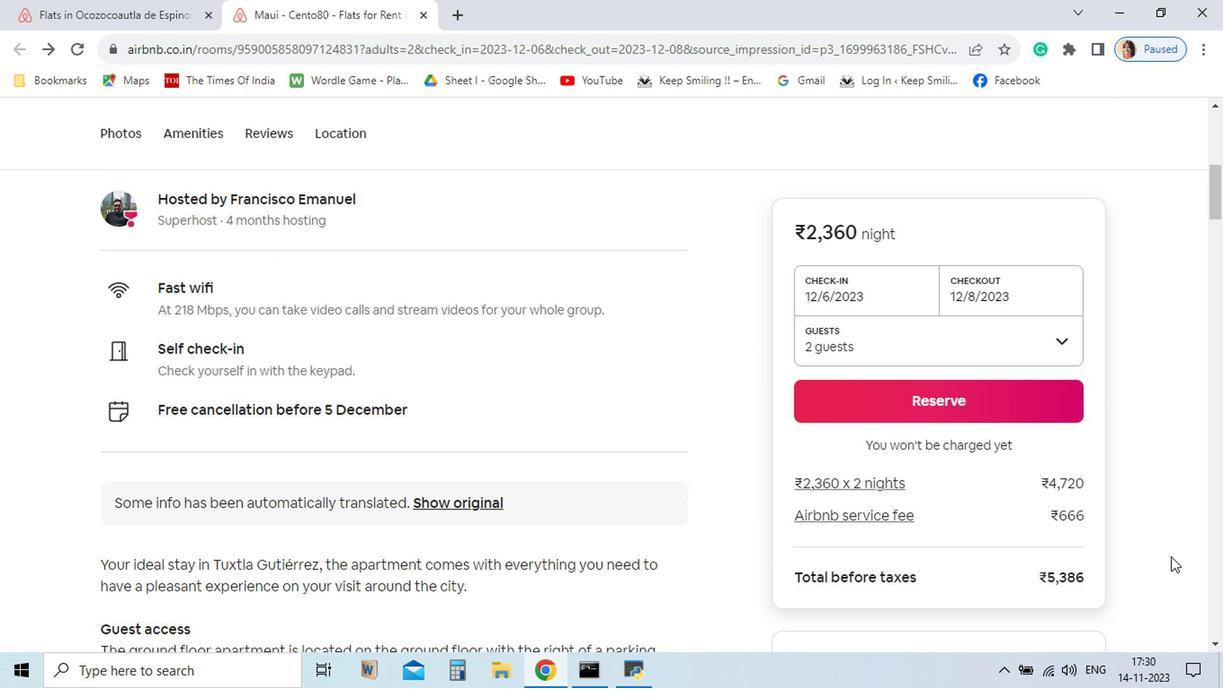 
Action: Mouse scrolled (1015, 574) with delta (0, 0)
Screenshot: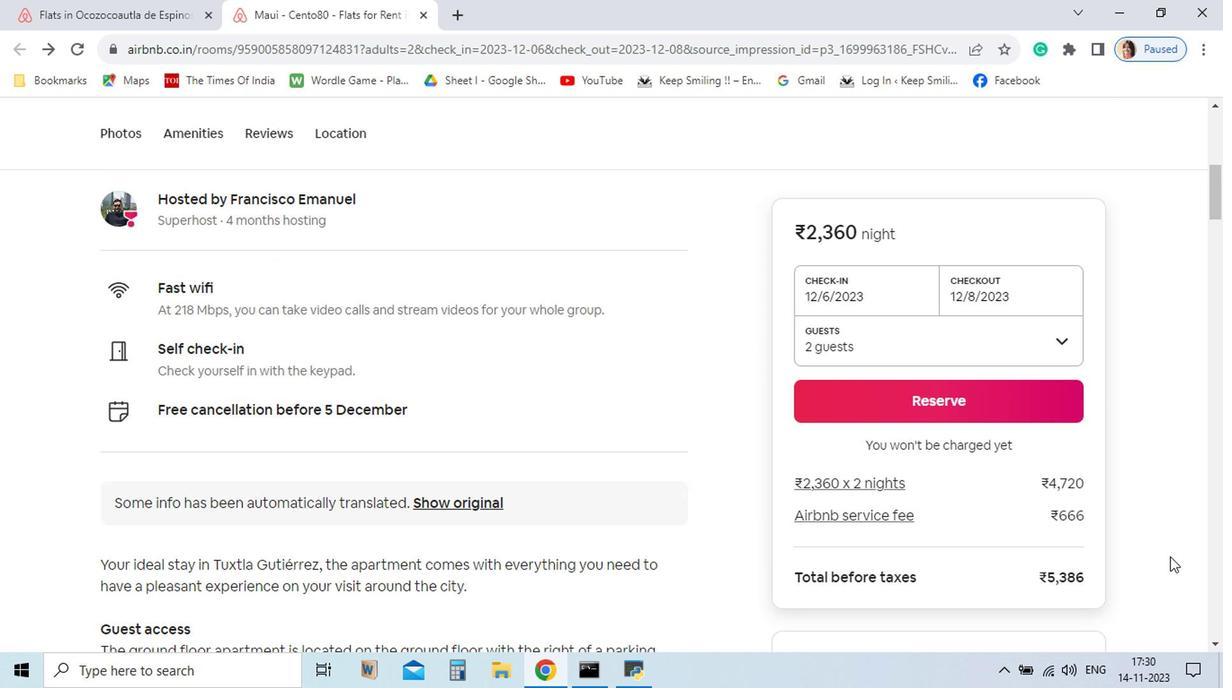
Action: Mouse moved to (1009, 575)
Screenshot: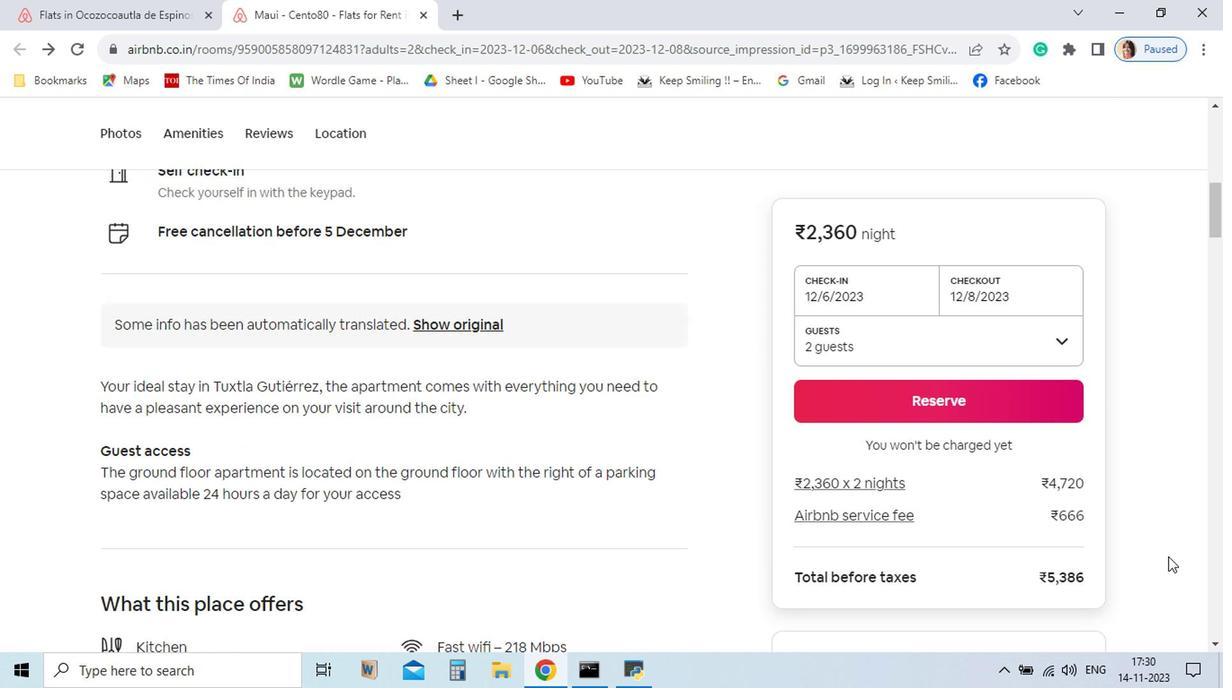 
Action: Mouse scrolled (1009, 574) with delta (0, 0)
Screenshot: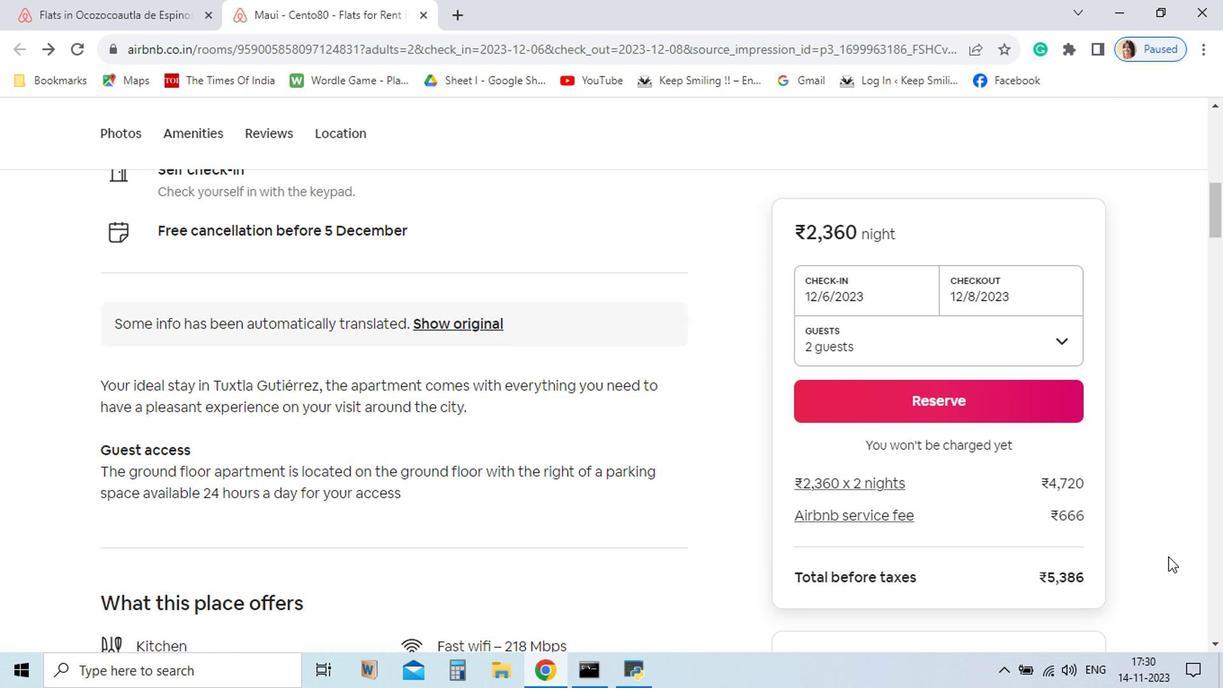 
Action: Mouse scrolled (1009, 574) with delta (0, 0)
Screenshot: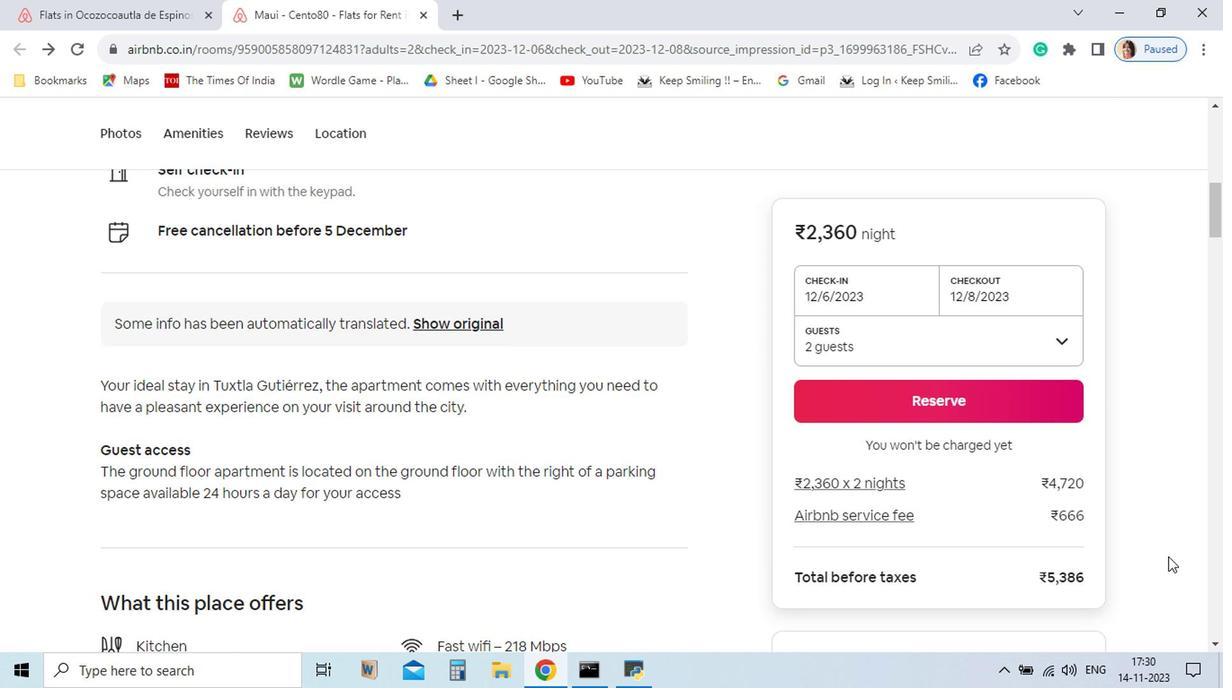 
Action: Mouse moved to (1009, 575)
Screenshot: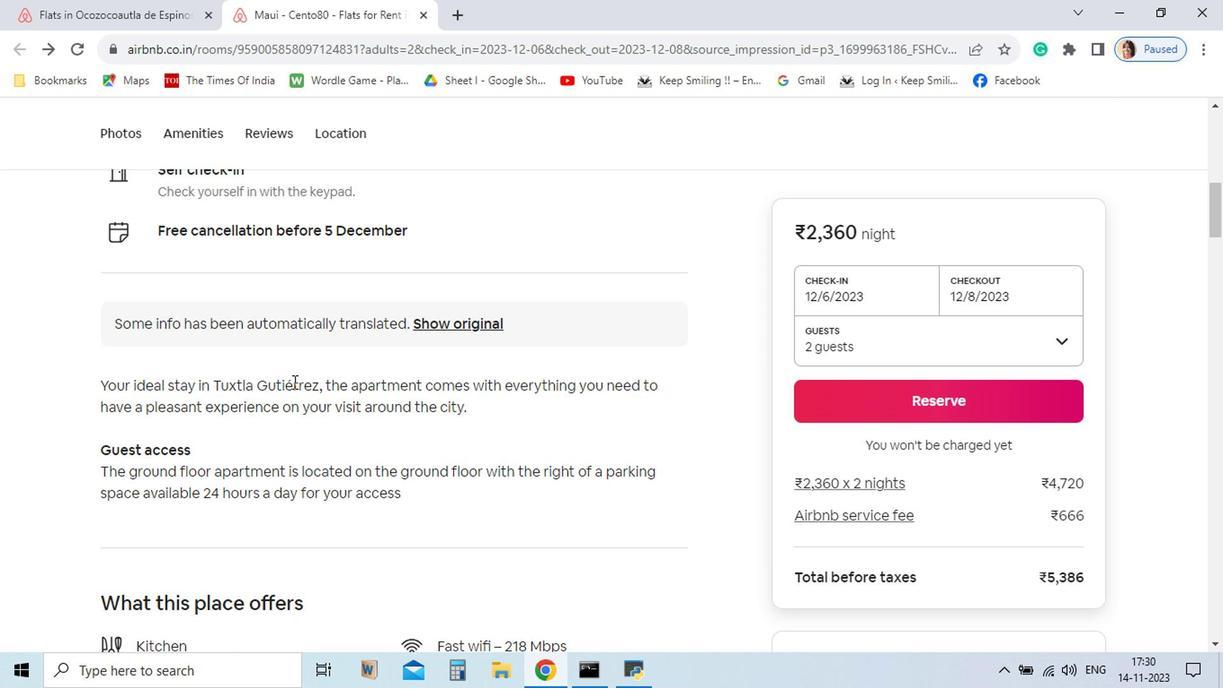 
Action: Mouse scrolled (1009, 574) with delta (0, 0)
Screenshot: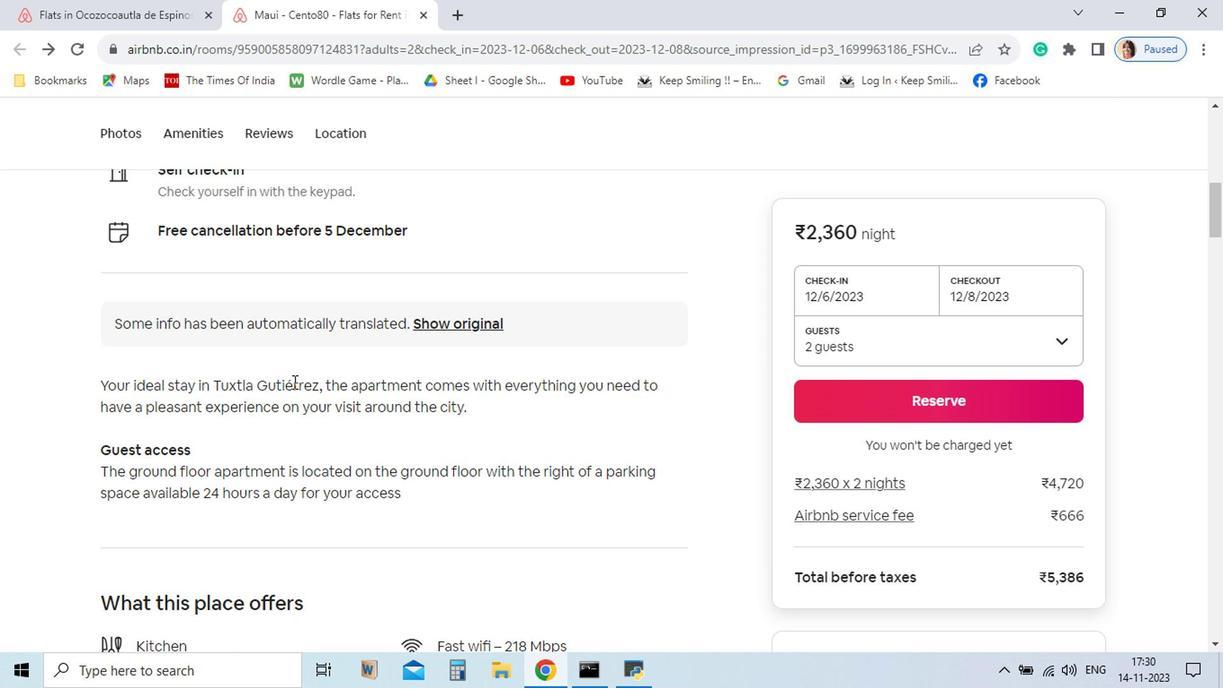 
Action: Mouse moved to (1007, 575)
Screenshot: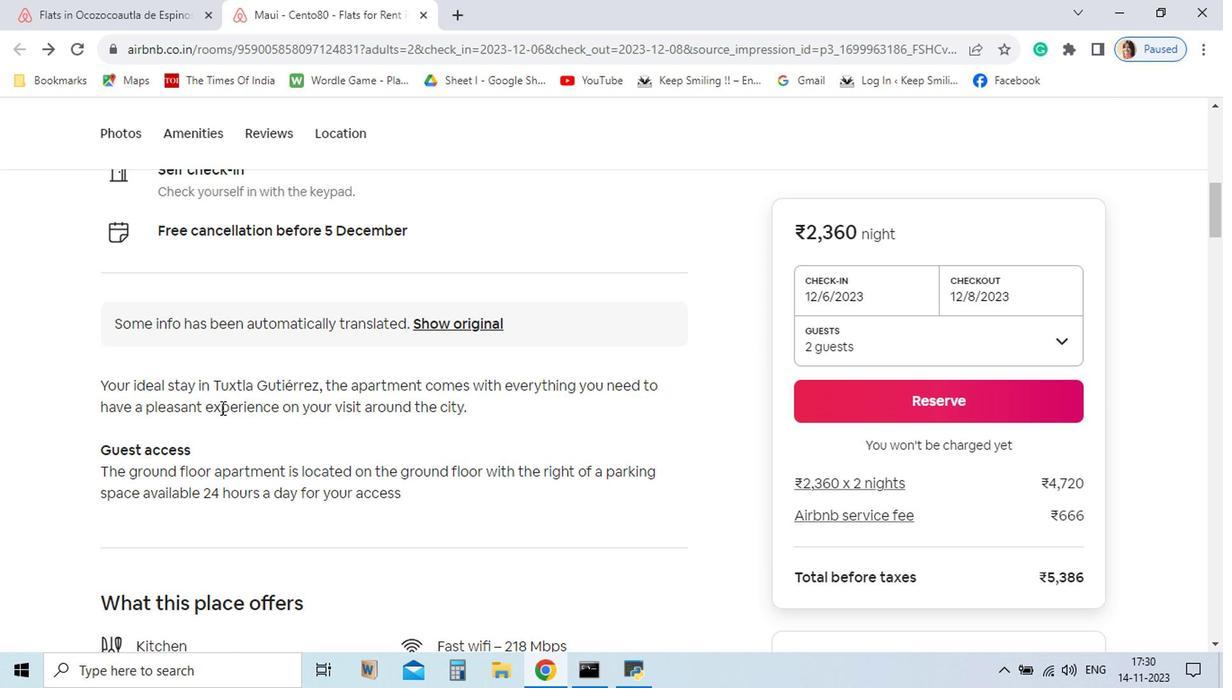 
Action: Mouse scrolled (1007, 574) with delta (0, 0)
Screenshot: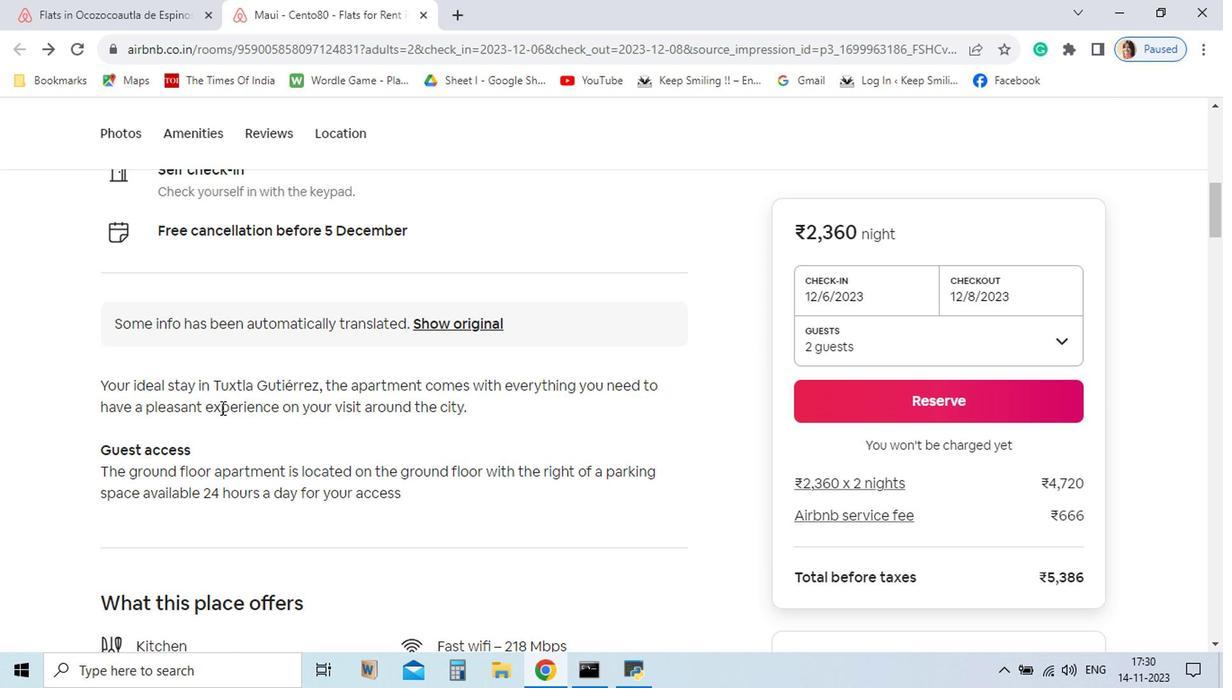 
Action: Mouse moved to (632, 536)
Screenshot: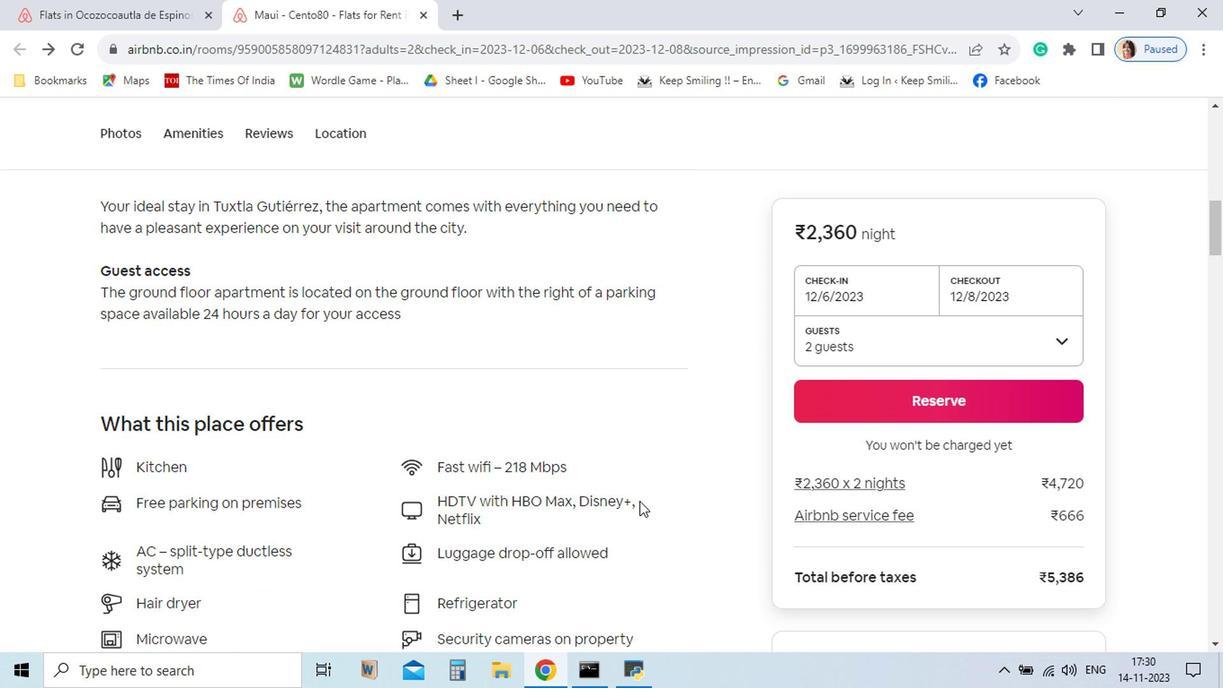 
Action: Mouse scrolled (632, 535) with delta (0, 0)
Screenshot: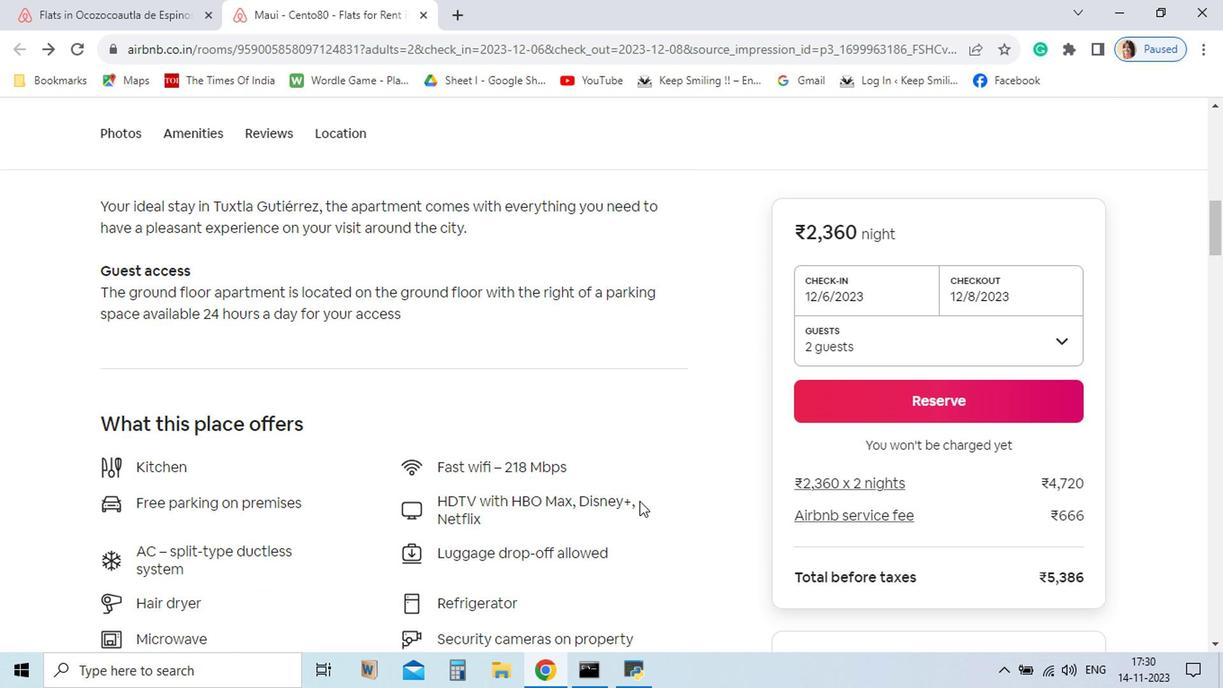 
Action: Mouse scrolled (632, 535) with delta (0, 0)
Screenshot: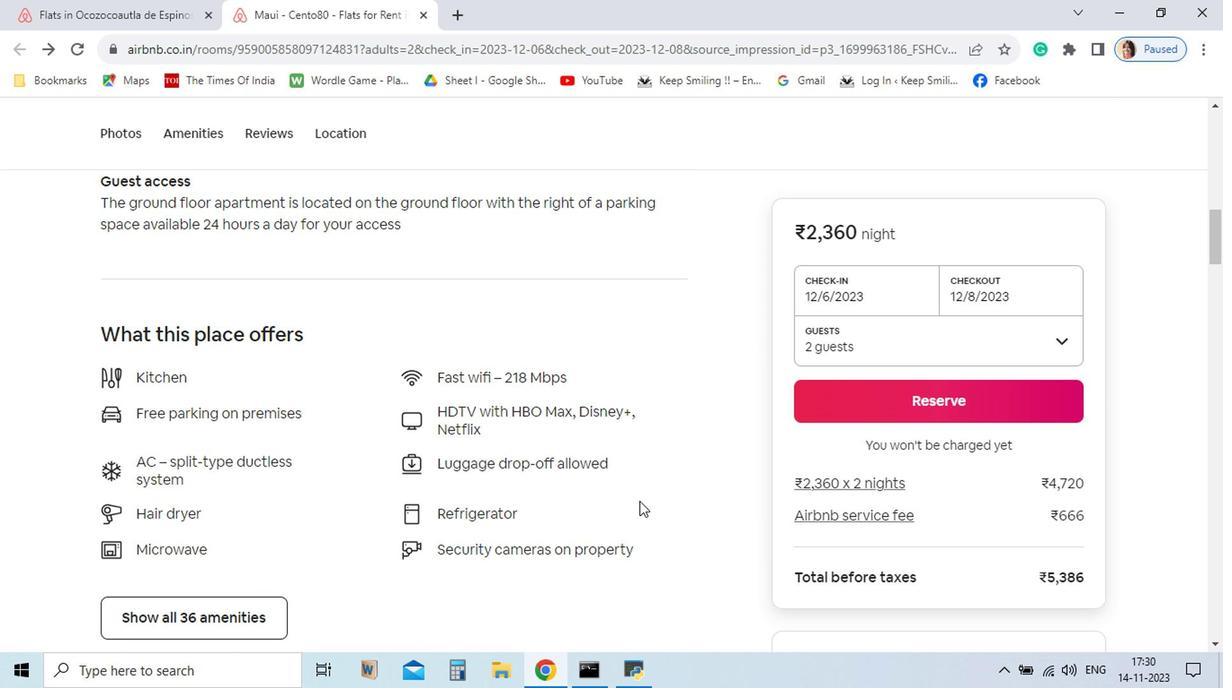 
Action: Mouse scrolled (632, 535) with delta (0, 0)
Screenshot: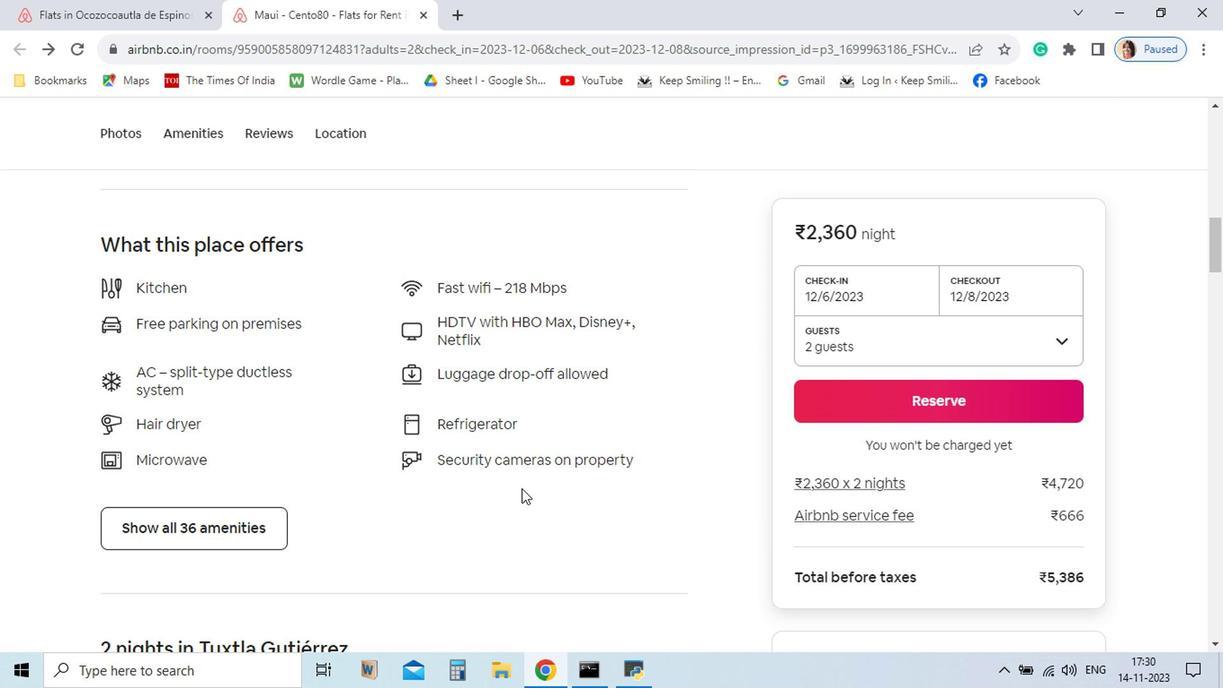 
Action: Mouse scrolled (632, 535) with delta (0, 0)
Screenshot: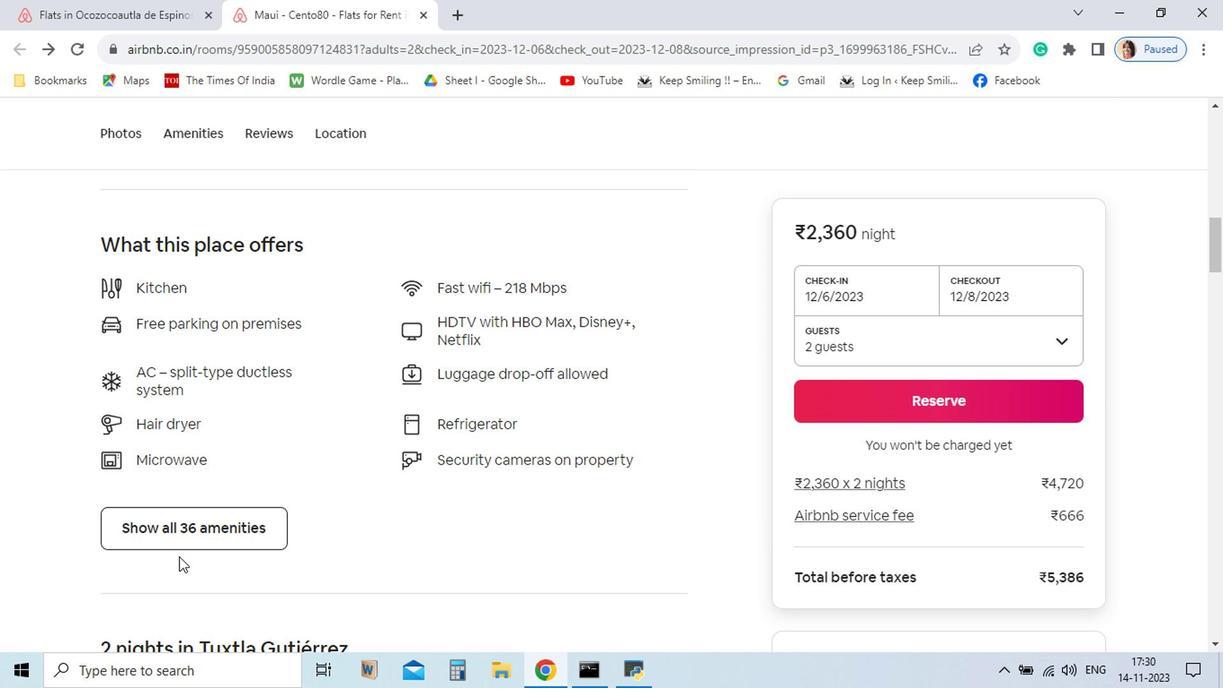 
Action: Mouse moved to (308, 563)
Screenshot: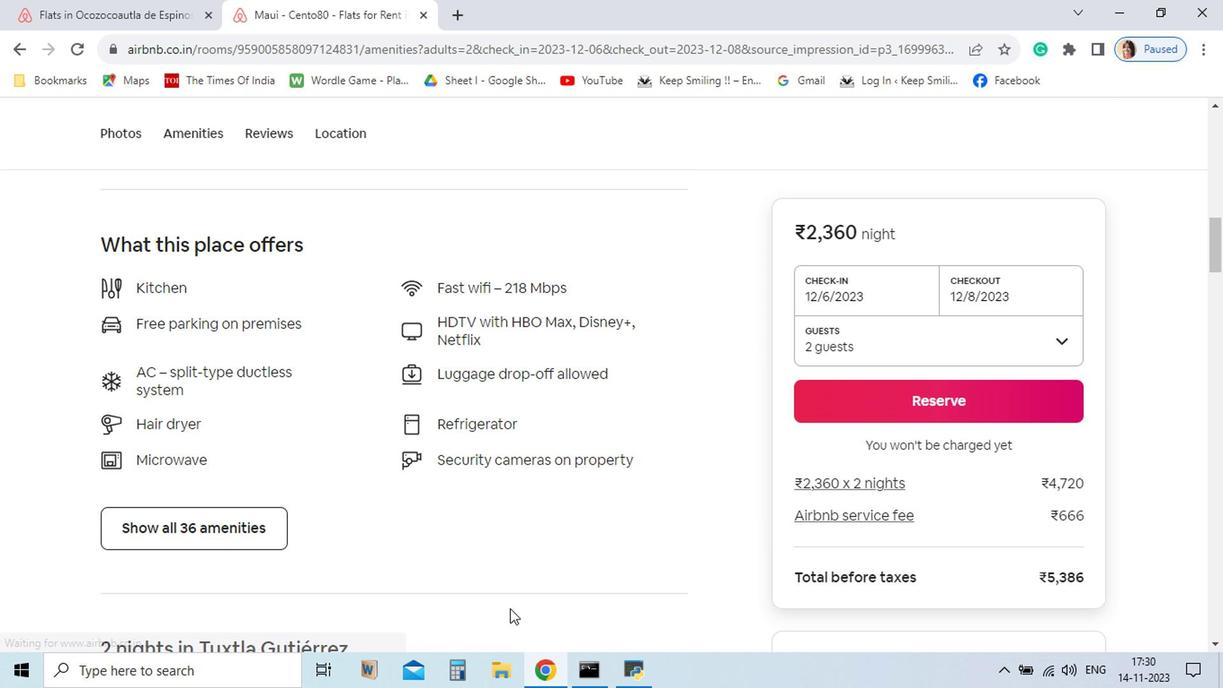 
Action: Mouse pressed left at (308, 563)
Screenshot: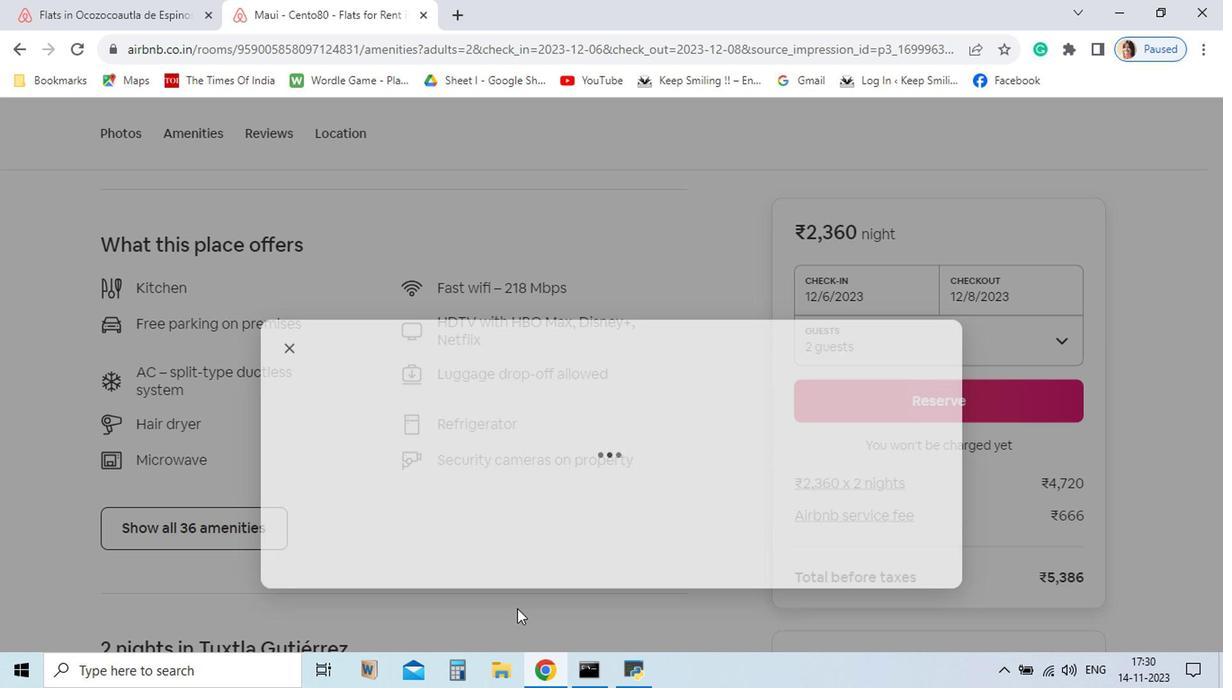 
Action: Mouse moved to (858, 612)
Screenshot: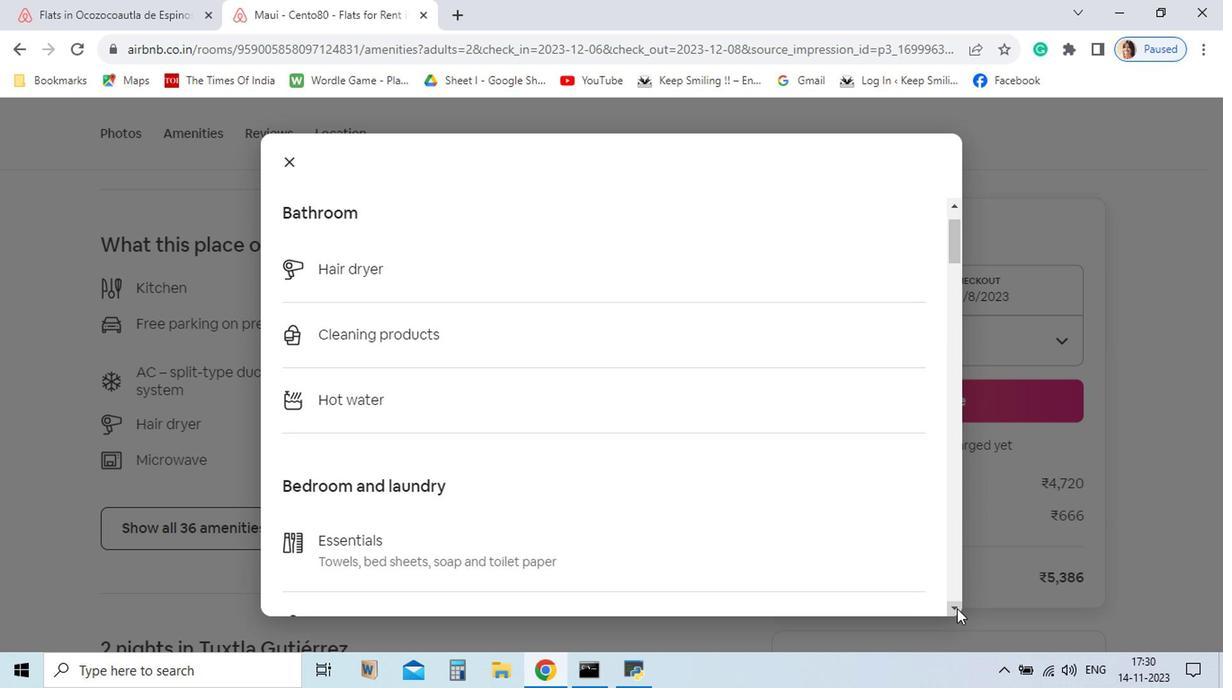 
Action: Mouse pressed left at (858, 612)
Screenshot: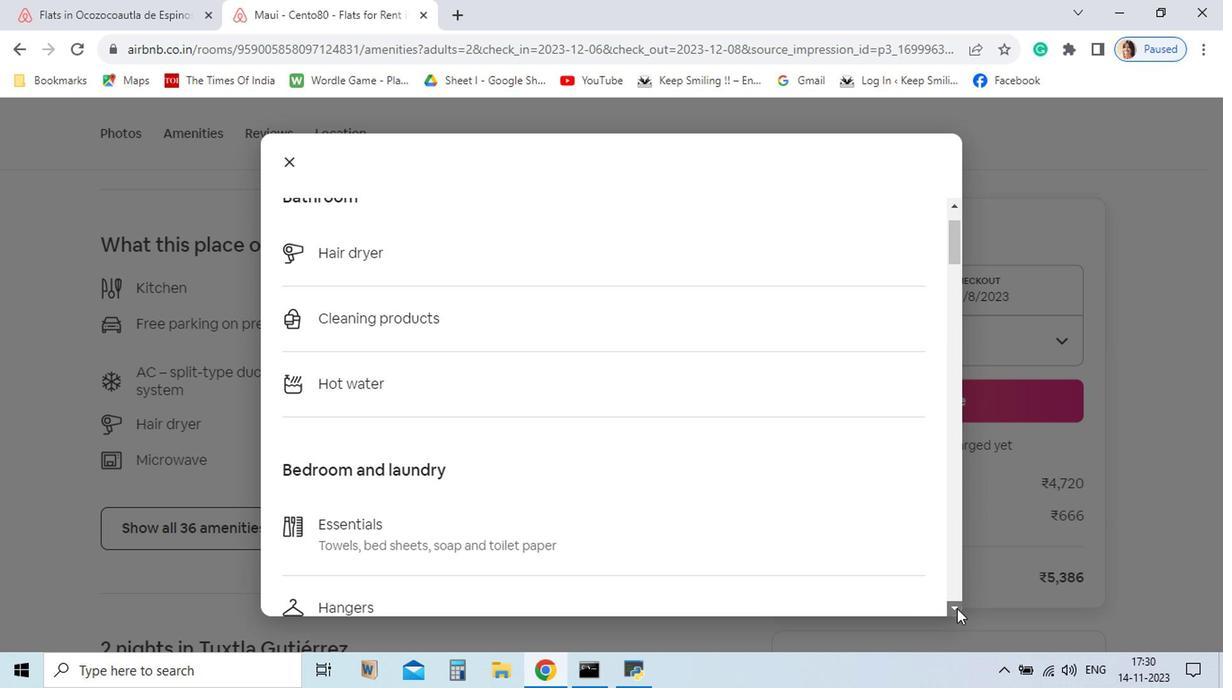 
Action: Mouse pressed left at (858, 612)
Screenshot: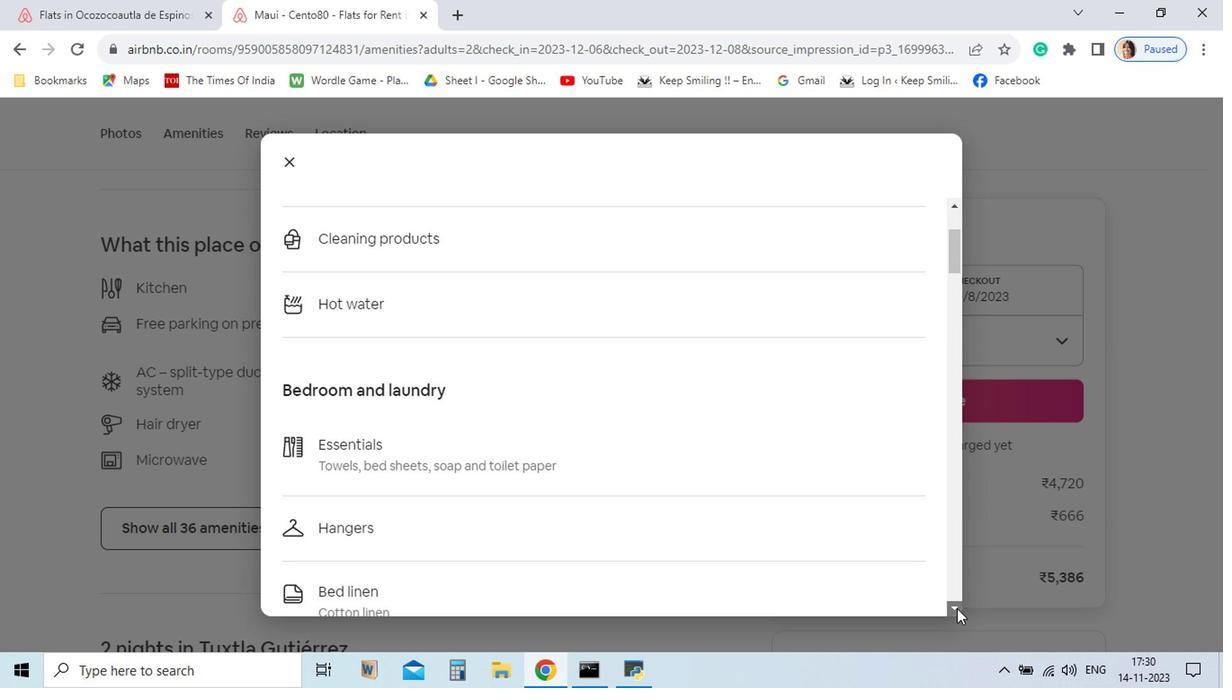 
Action: Mouse pressed left at (858, 612)
Screenshot: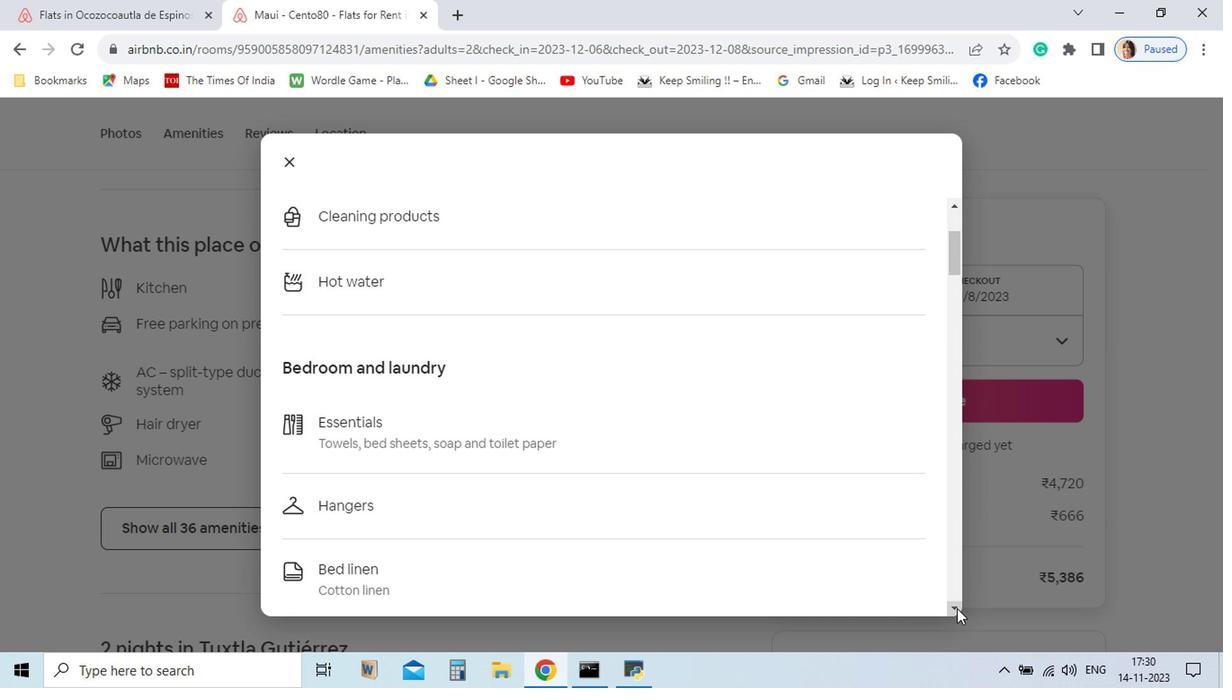 
Action: Mouse pressed left at (858, 612)
Screenshot: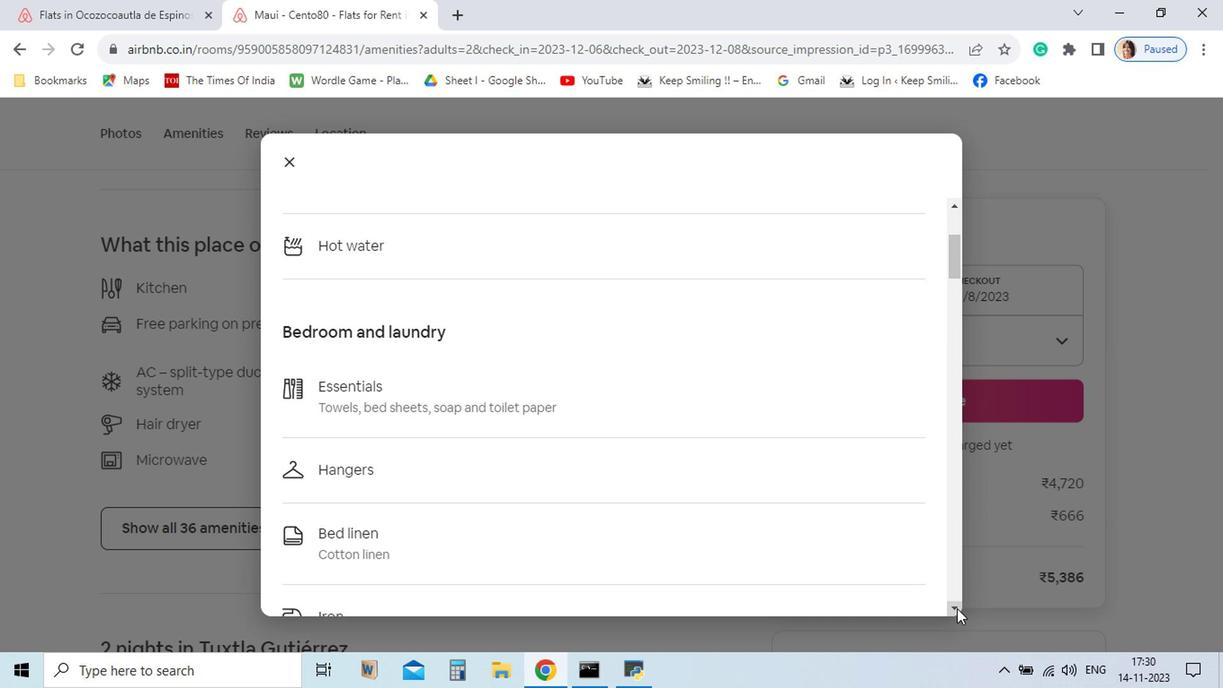 
Action: Mouse pressed left at (858, 612)
Screenshot: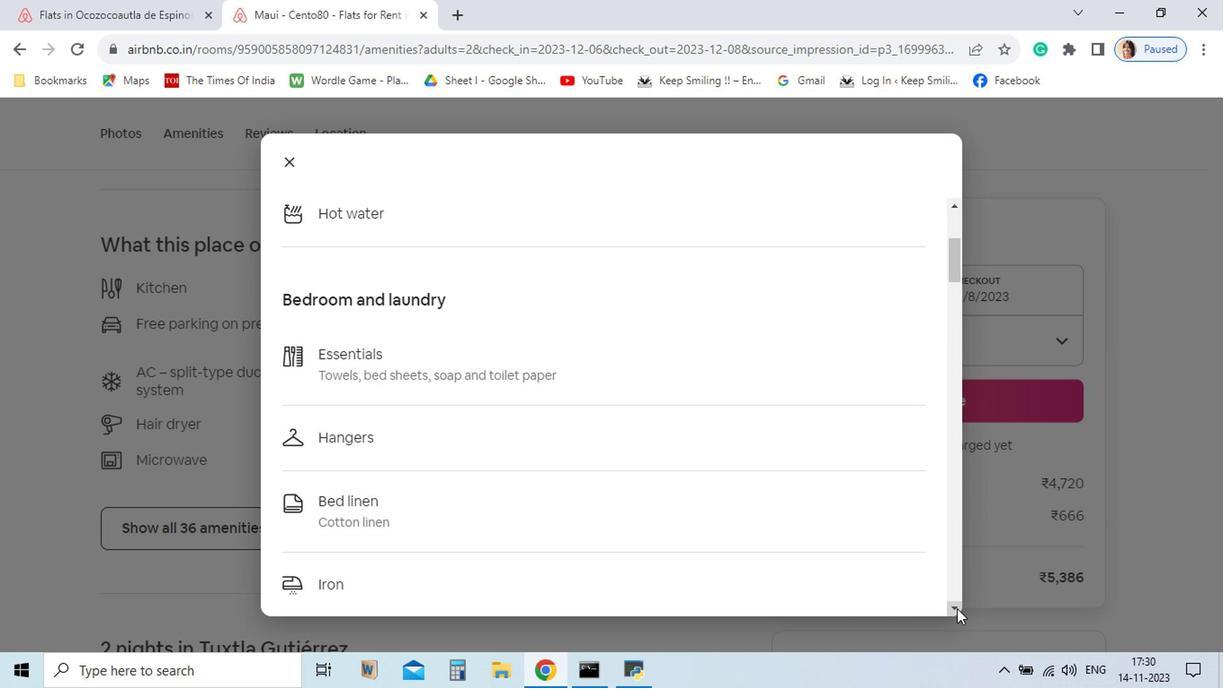 
Action: Mouse pressed left at (858, 612)
Screenshot: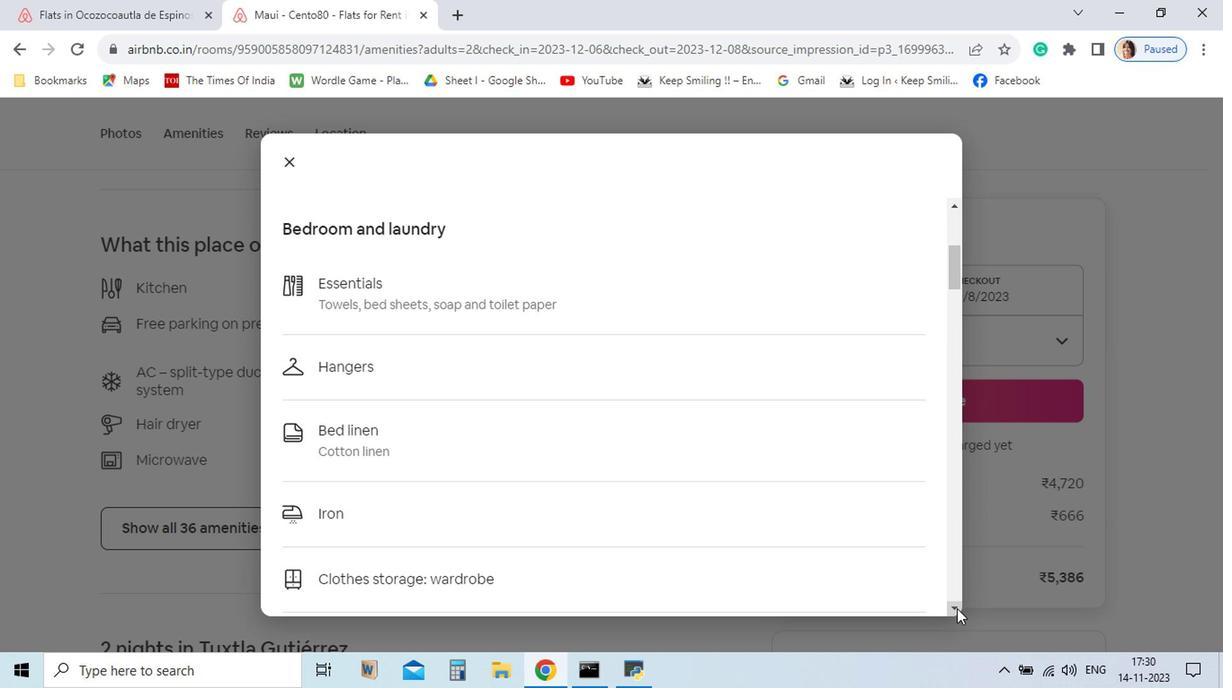 
Action: Mouse pressed left at (858, 612)
Screenshot: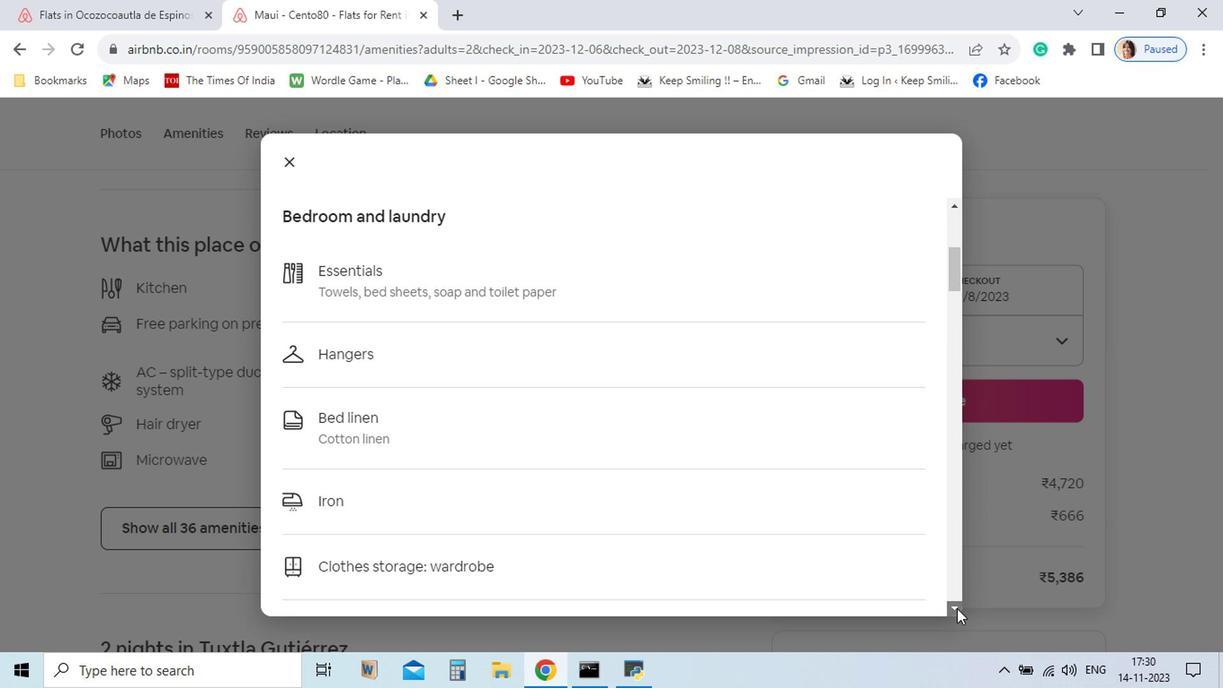 
Action: Mouse pressed left at (858, 612)
Screenshot: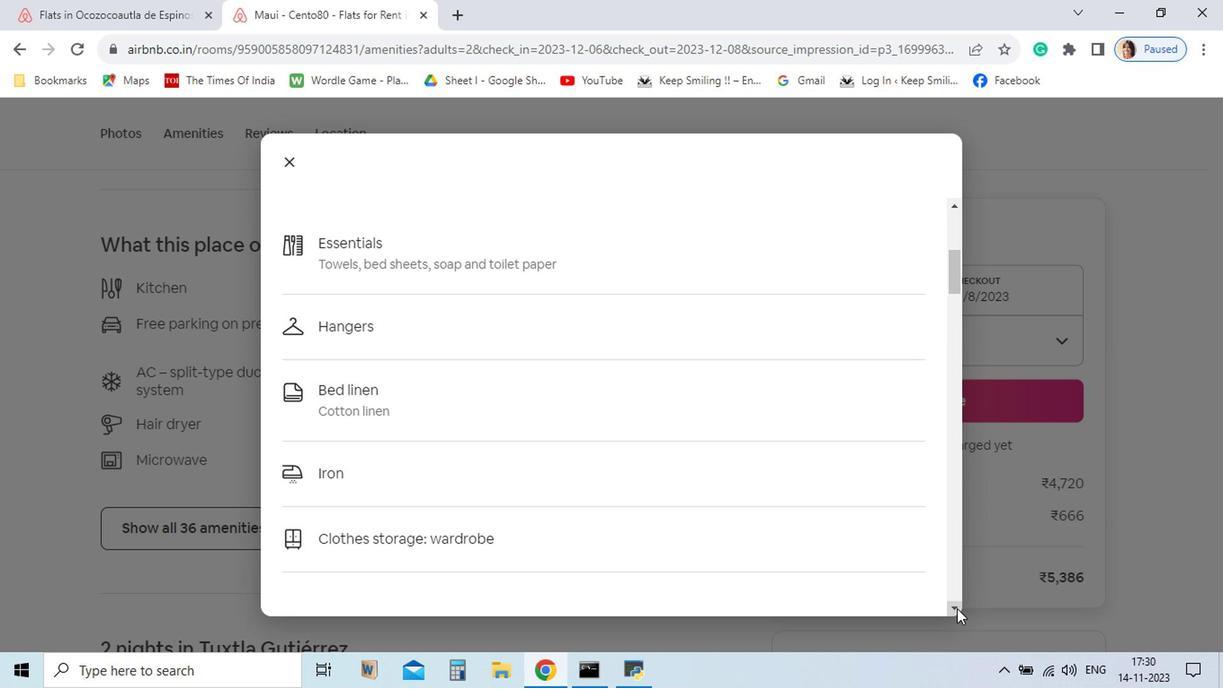 
Action: Mouse pressed left at (858, 612)
Screenshot: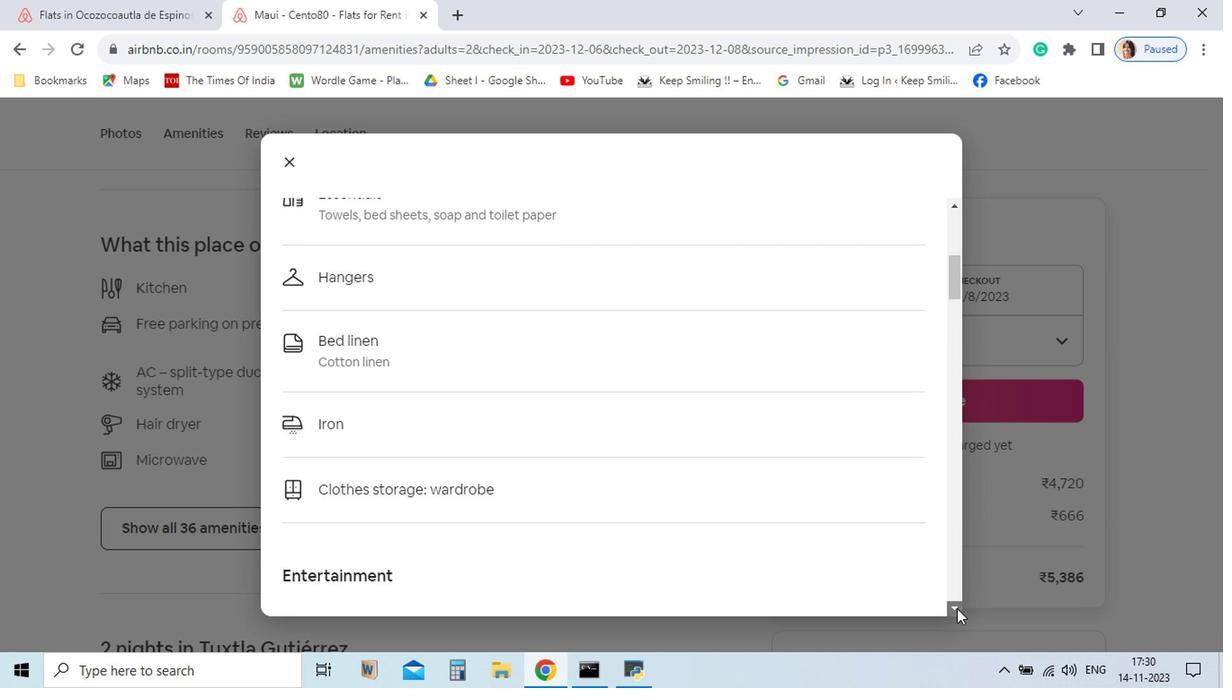 
Action: Mouse pressed left at (858, 612)
Screenshot: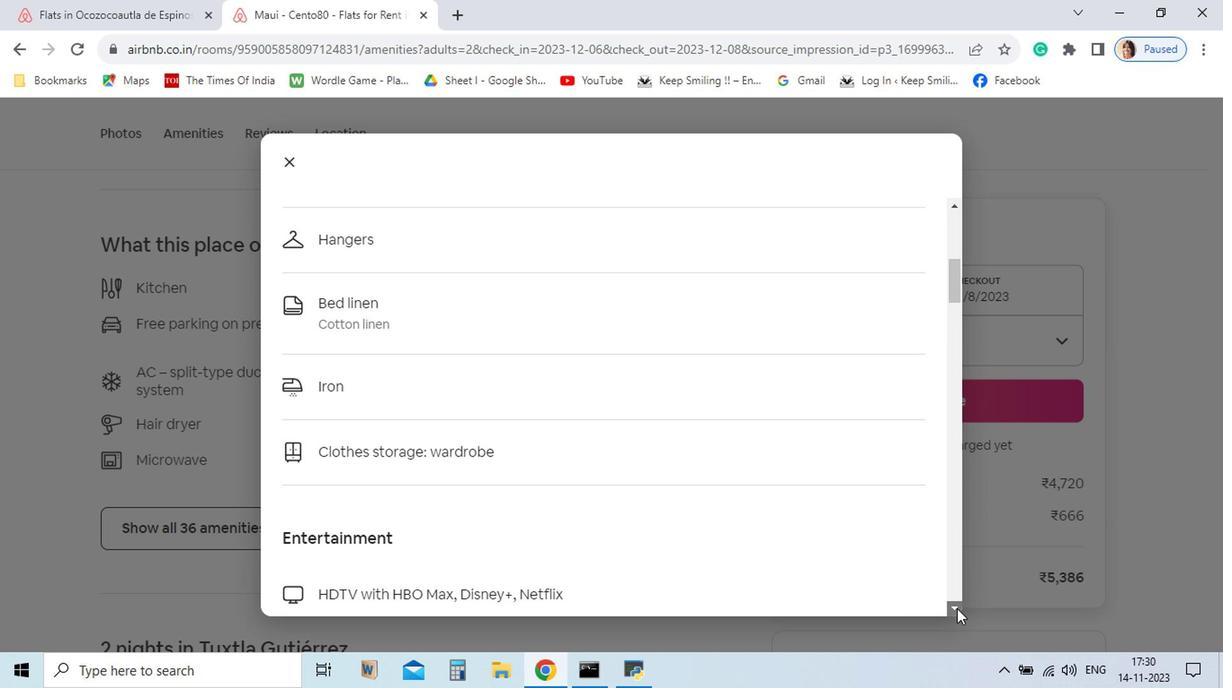 
Action: Mouse pressed left at (858, 612)
Screenshot: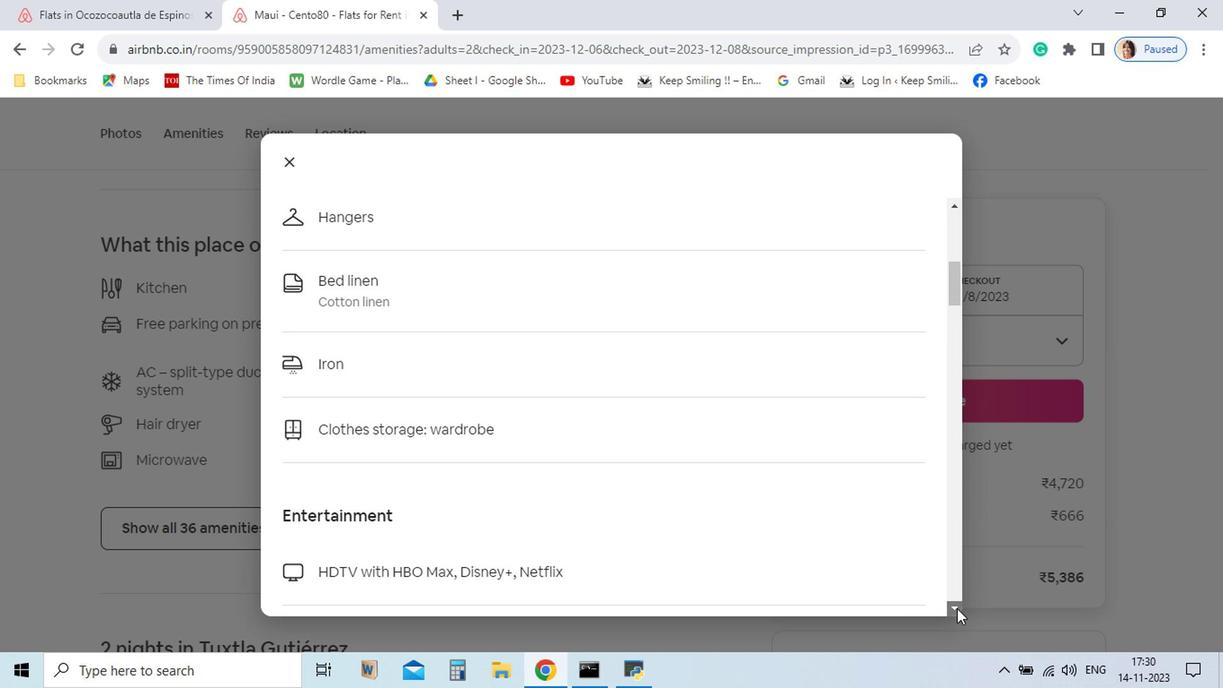 
Action: Mouse pressed left at (858, 612)
Screenshot: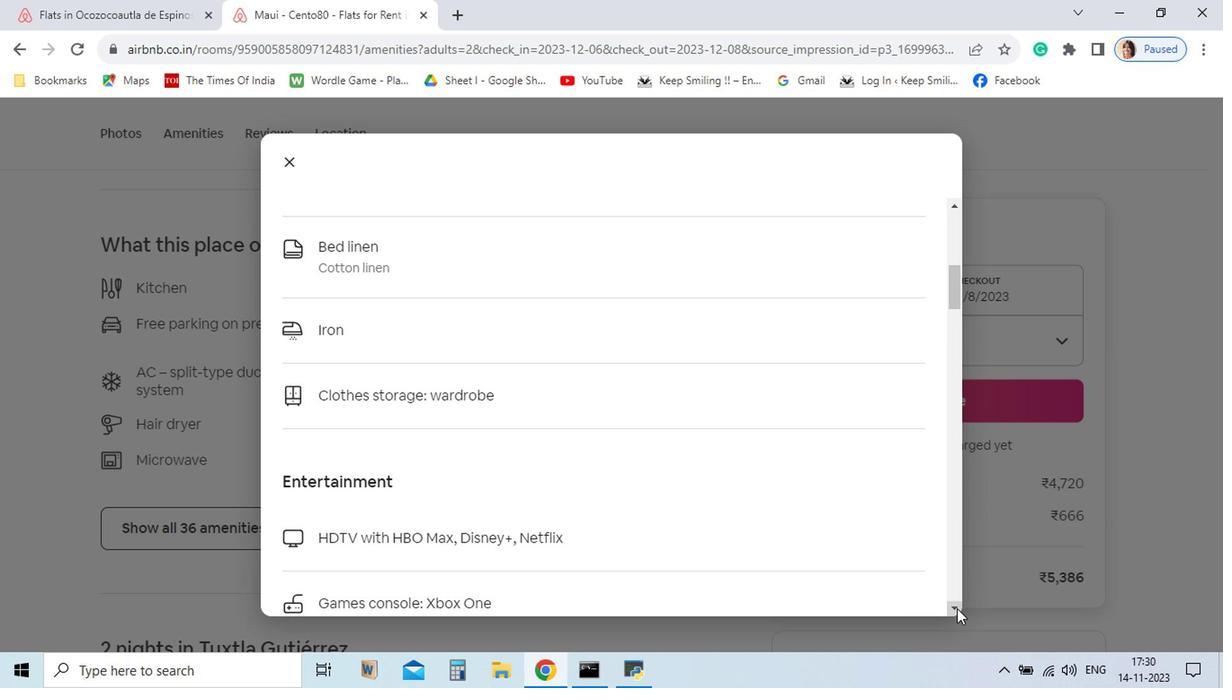 
Action: Mouse pressed left at (858, 612)
Screenshot: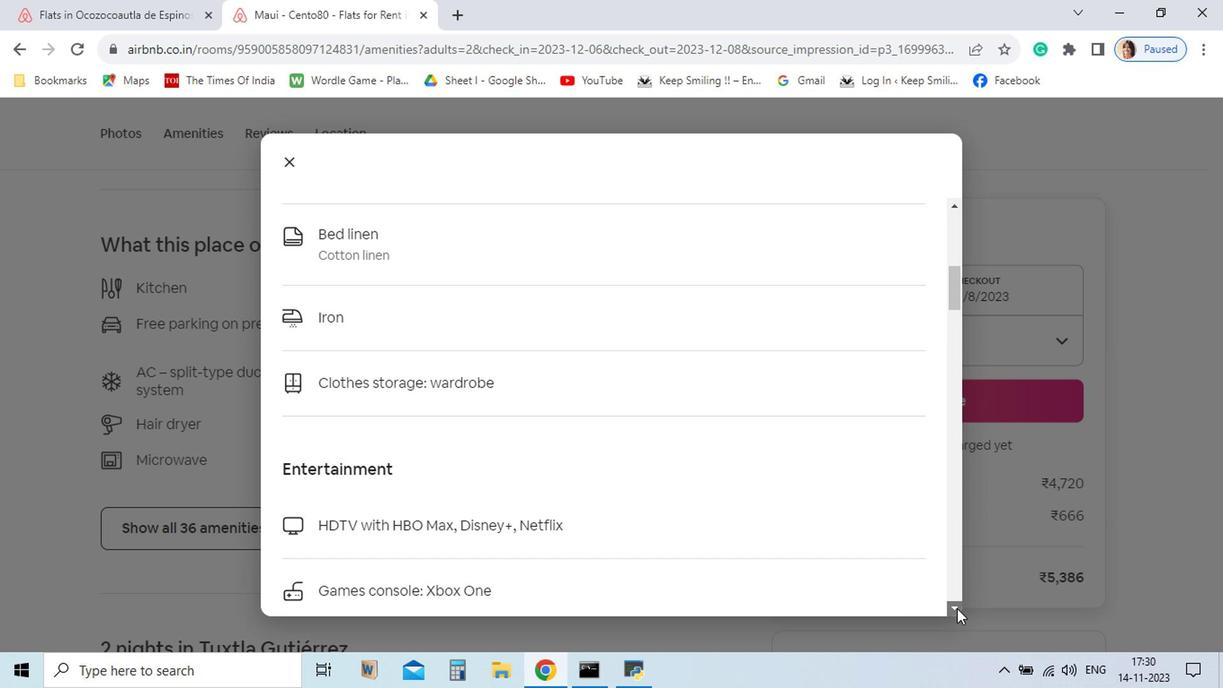 
Action: Mouse pressed left at (858, 612)
Screenshot: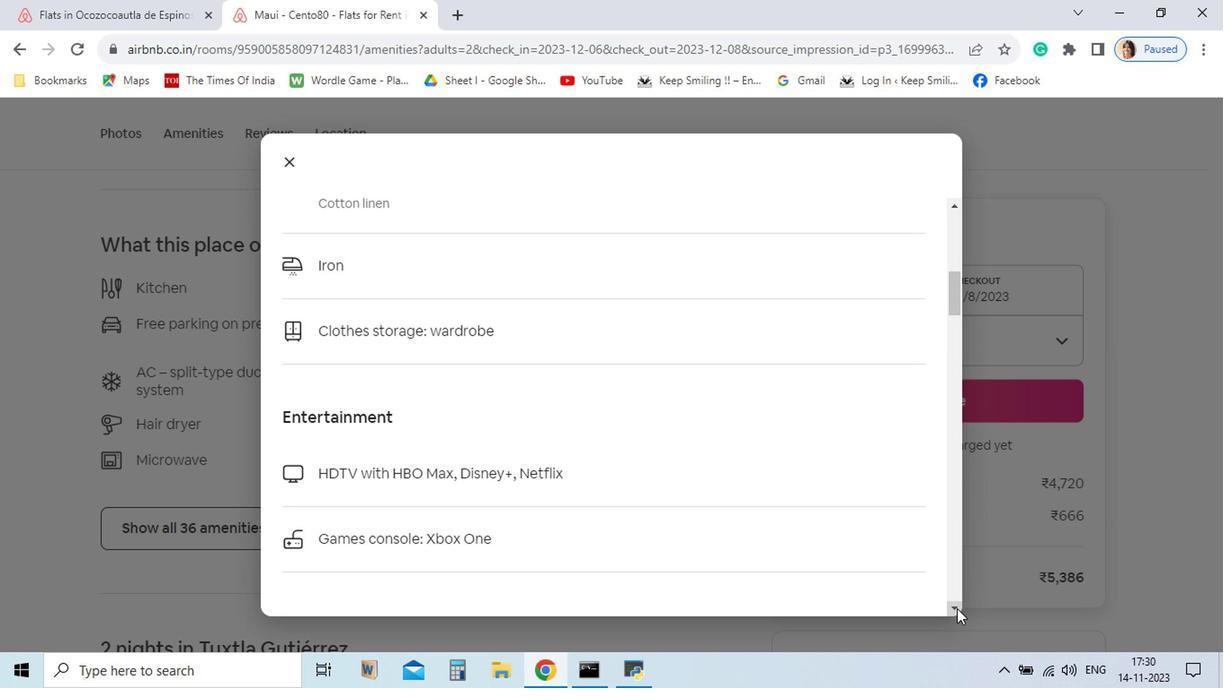 
Action: Mouse pressed left at (858, 612)
Screenshot: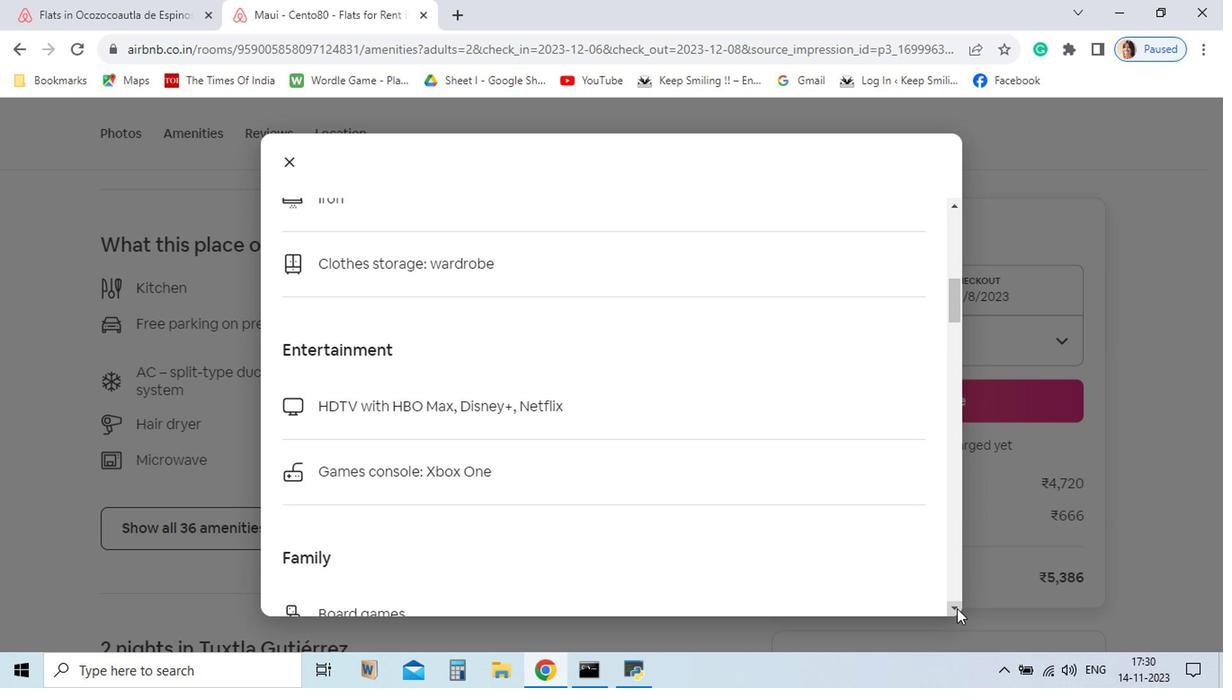 
Action: Mouse pressed left at (858, 612)
Screenshot: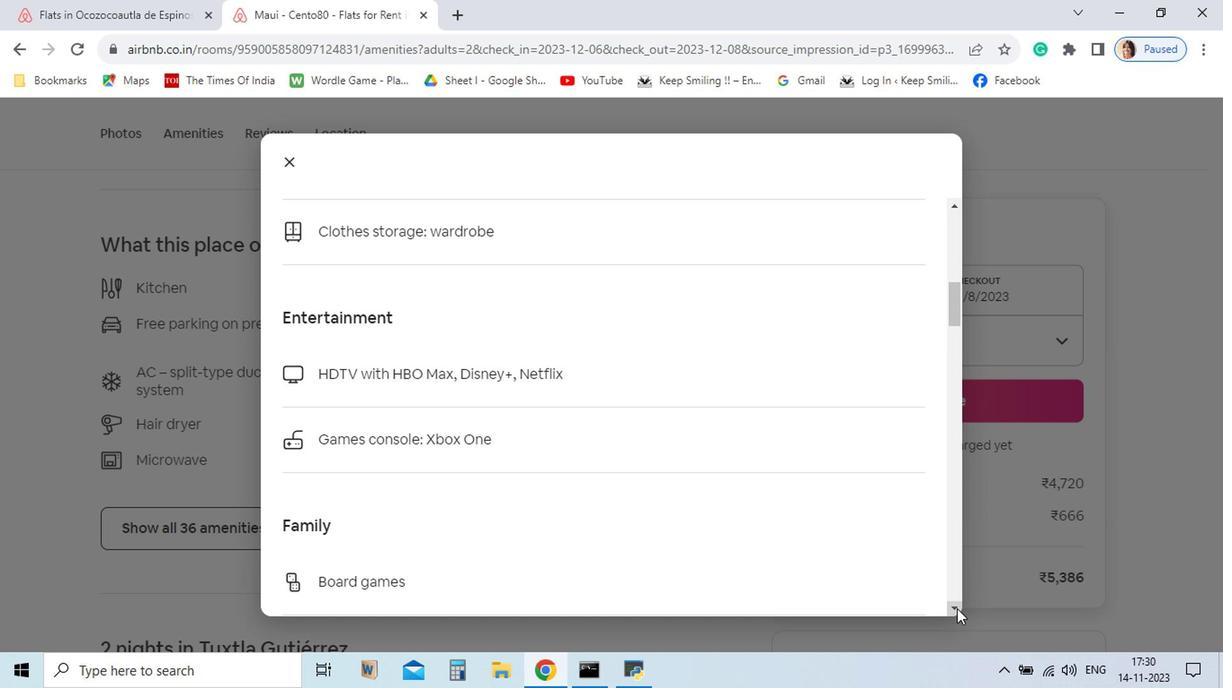 
Action: Mouse pressed left at (858, 612)
Screenshot: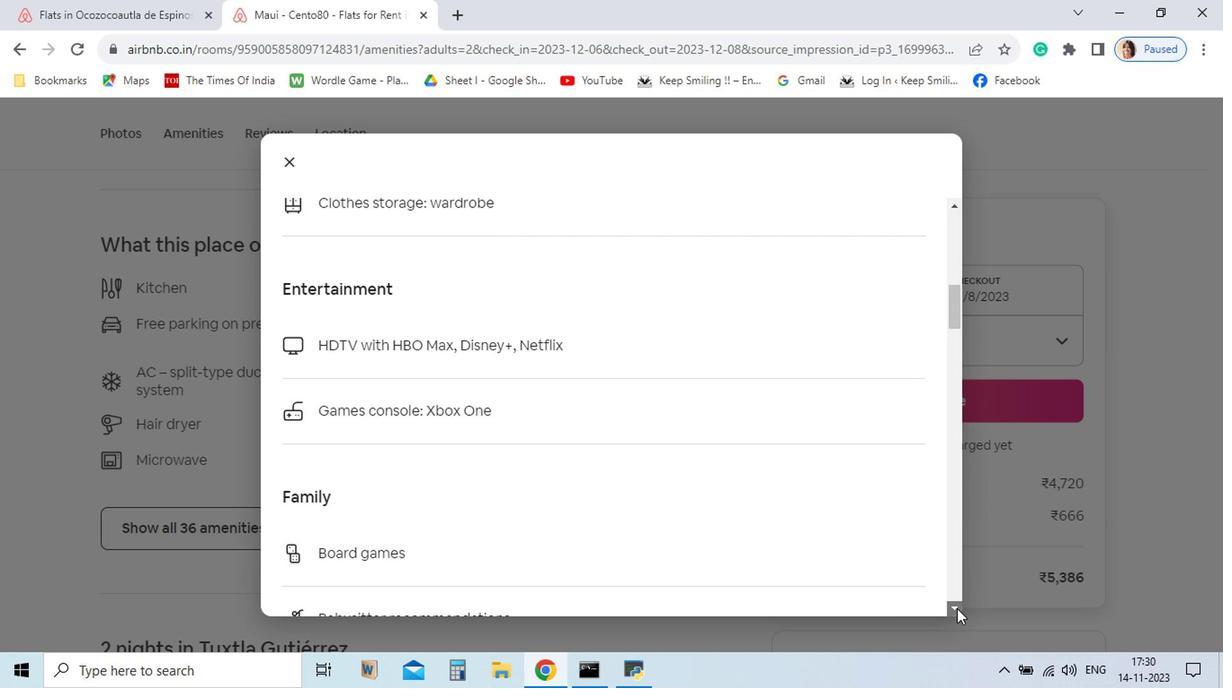 
Action: Mouse pressed left at (858, 612)
Screenshot: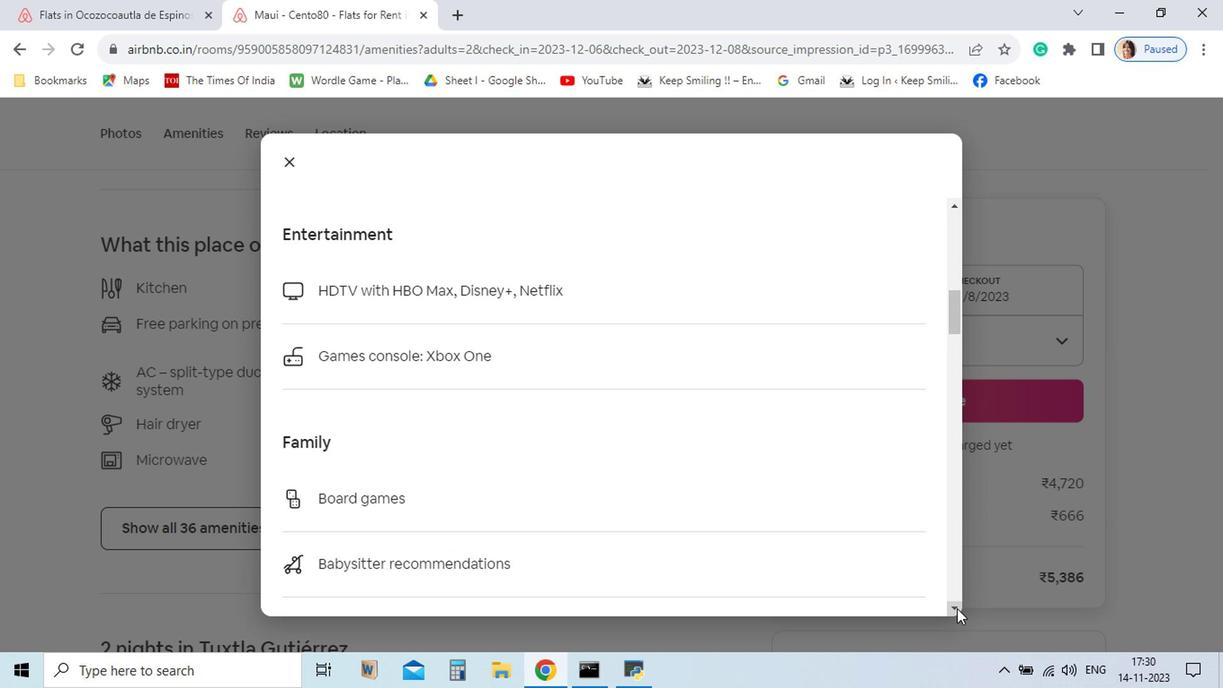 
Action: Mouse pressed left at (858, 612)
Screenshot: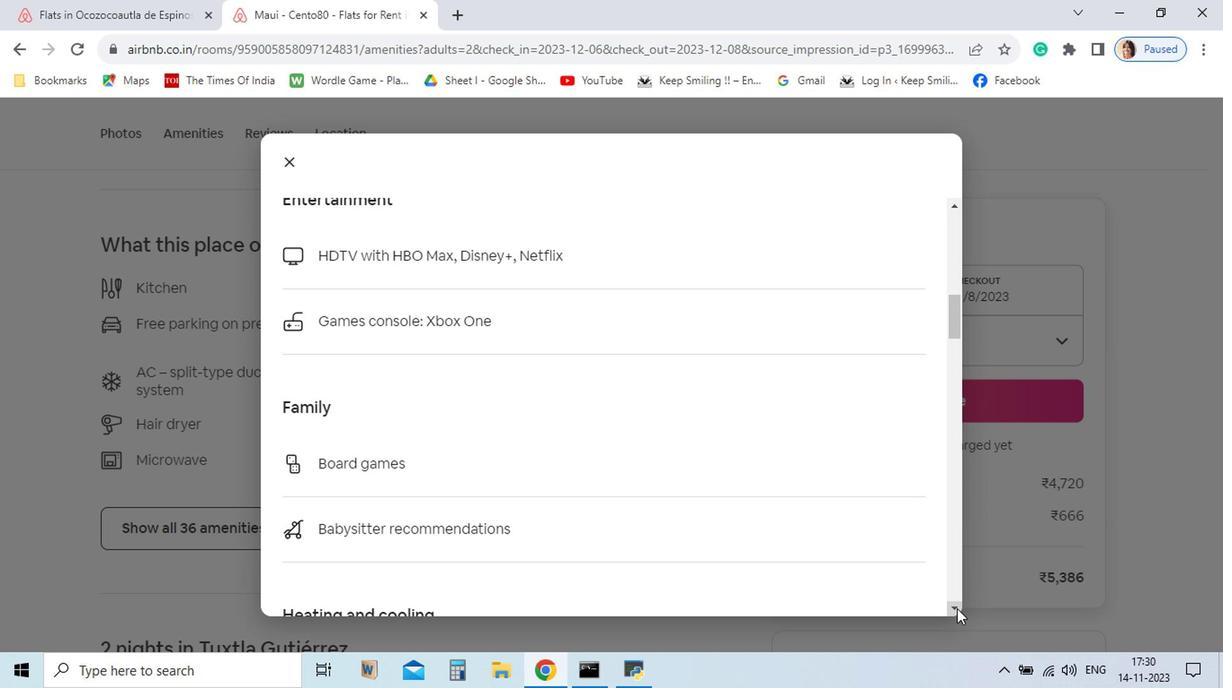 
Action: Mouse pressed left at (858, 612)
Screenshot: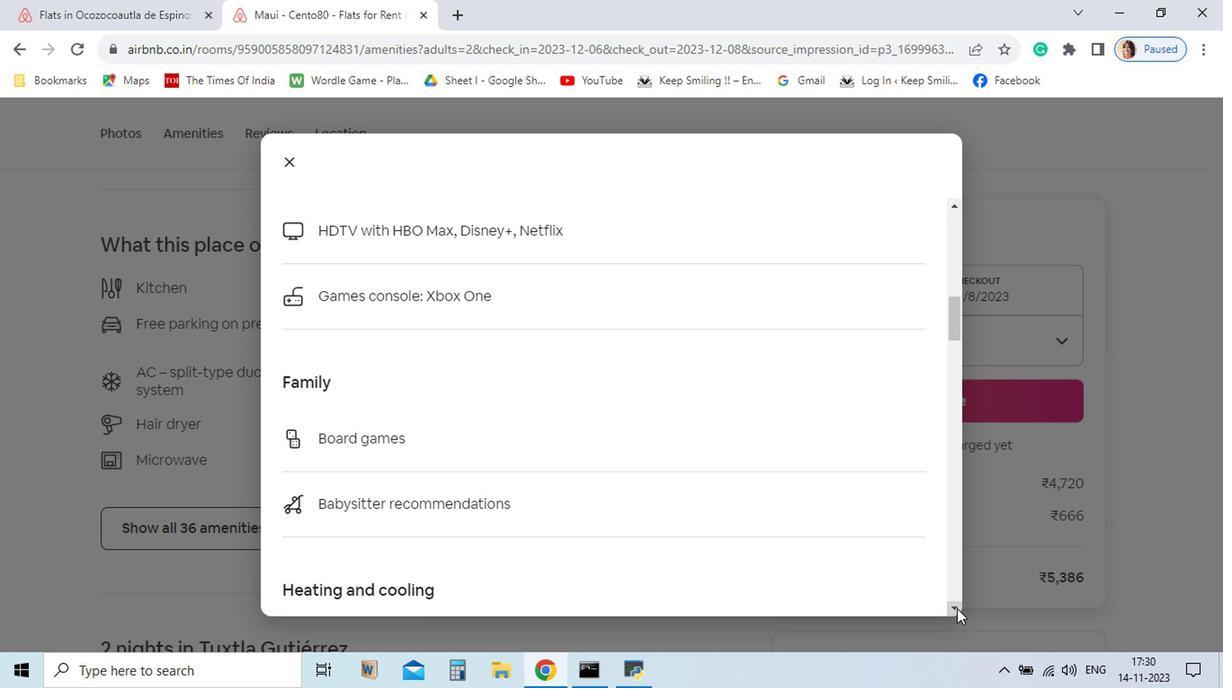 
Action: Mouse pressed left at (858, 612)
Screenshot: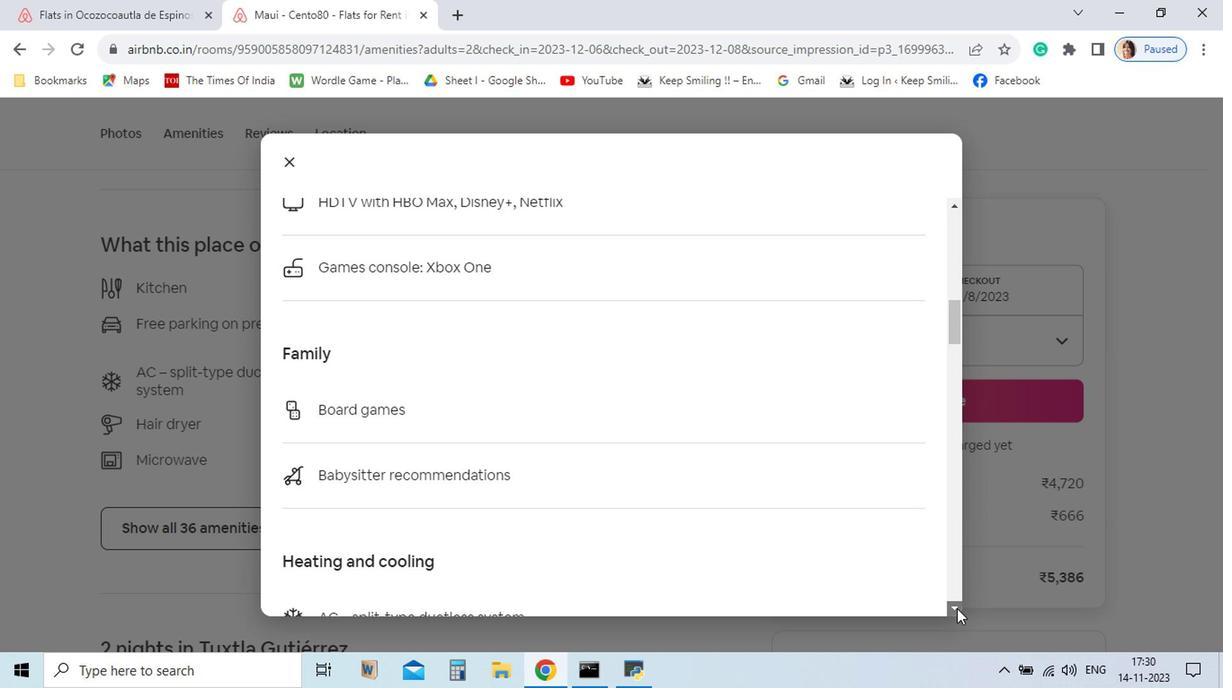
Action: Mouse pressed left at (858, 612)
Screenshot: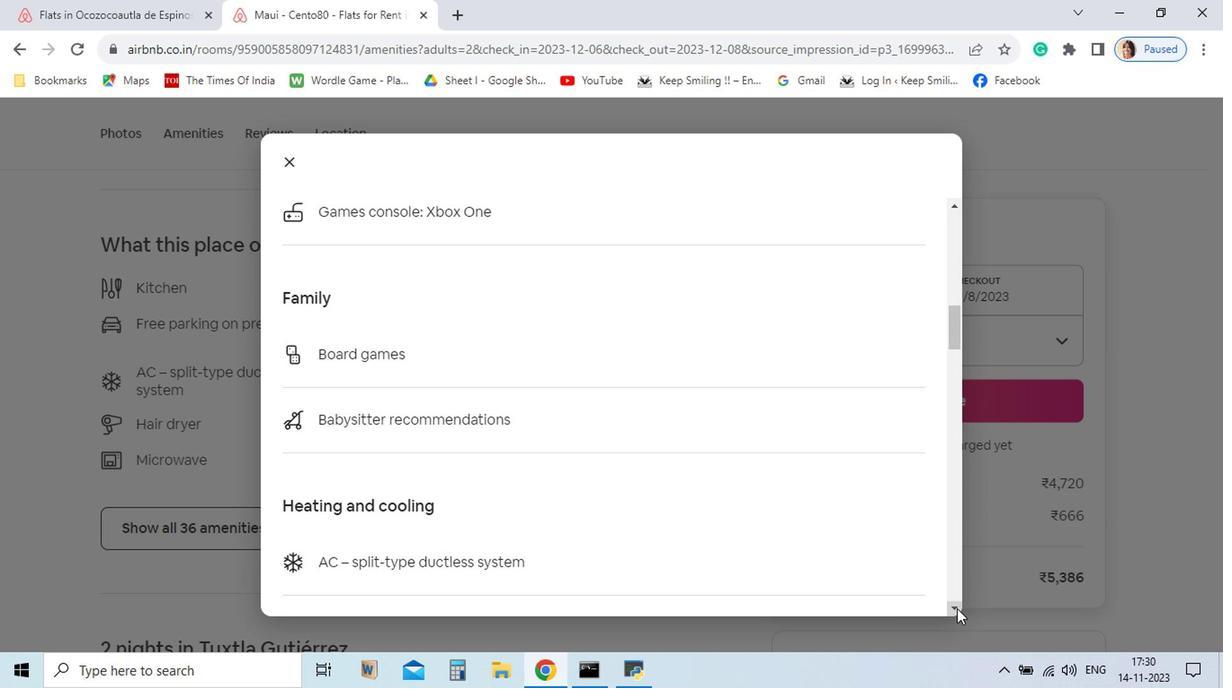 
Action: Mouse pressed left at (858, 612)
Screenshot: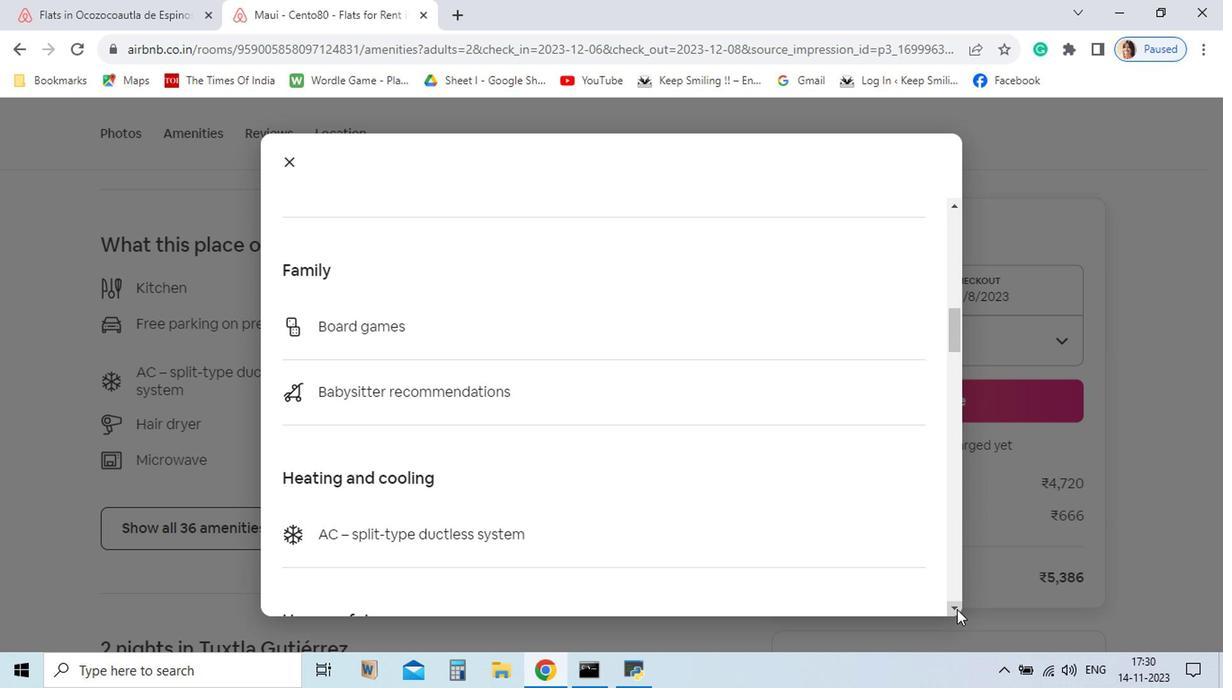 
Action: Mouse pressed left at (858, 612)
Screenshot: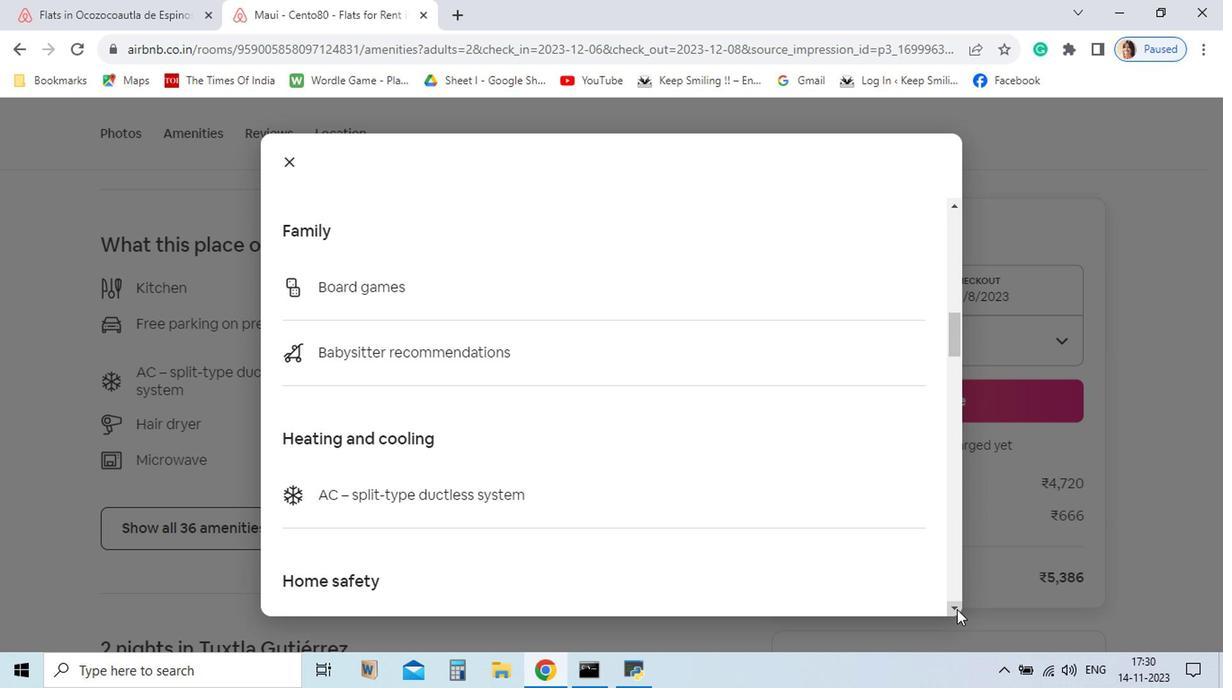 
Action: Mouse pressed left at (858, 612)
Screenshot: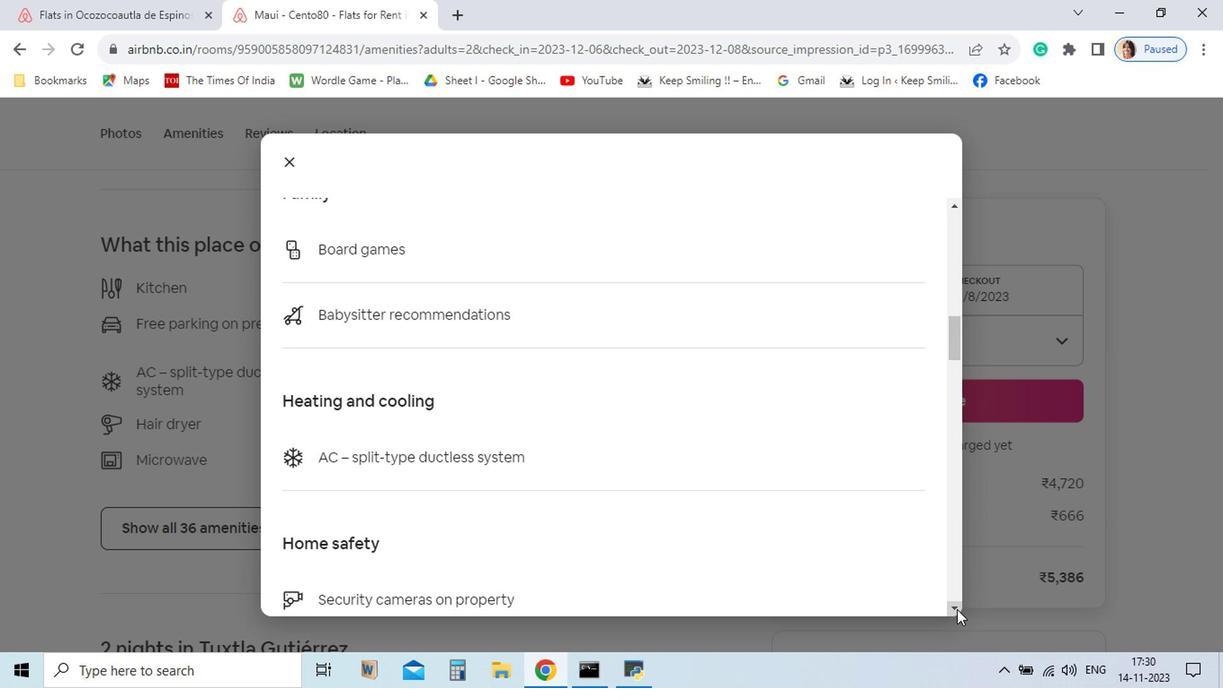
Action: Mouse moved to (858, 613)
Screenshot: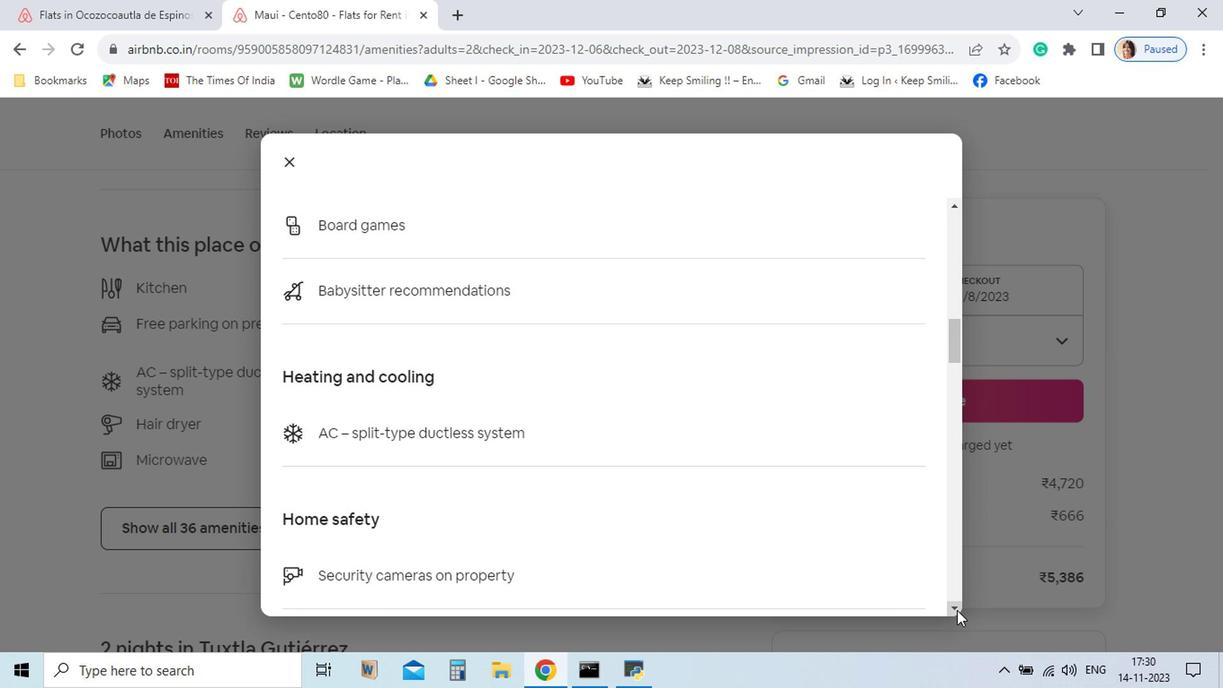 
Action: Mouse pressed left at (858, 613)
Screenshot: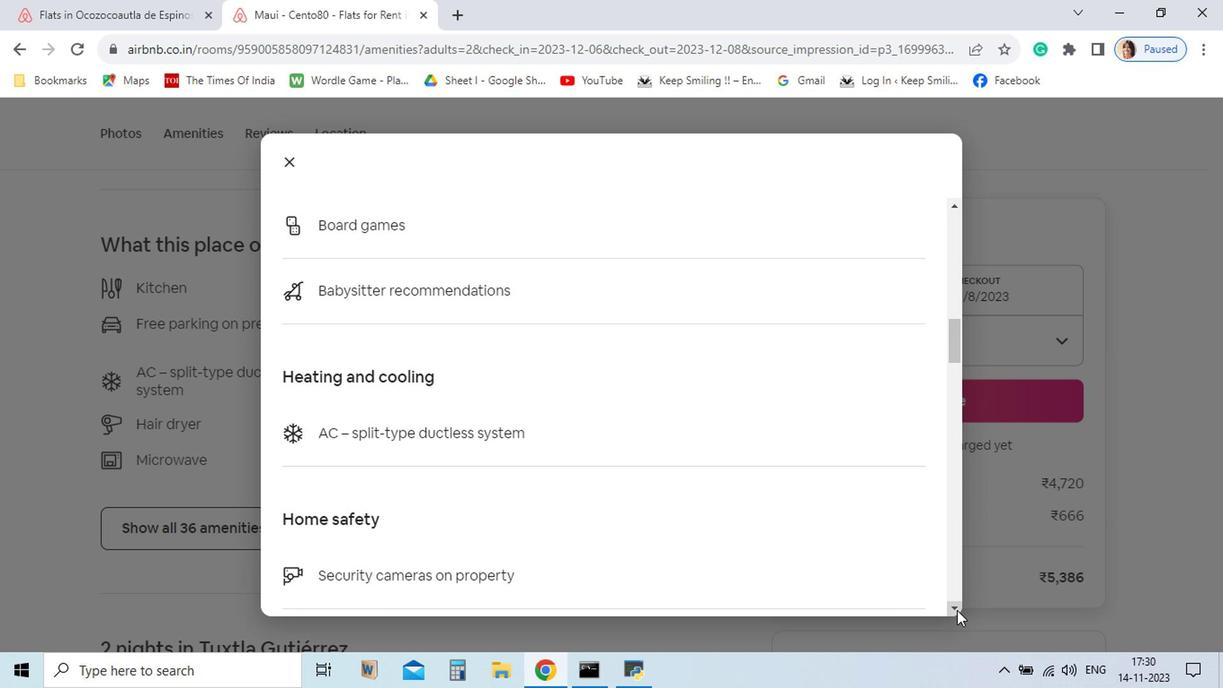 
Action: Mouse pressed left at (858, 613)
Screenshot: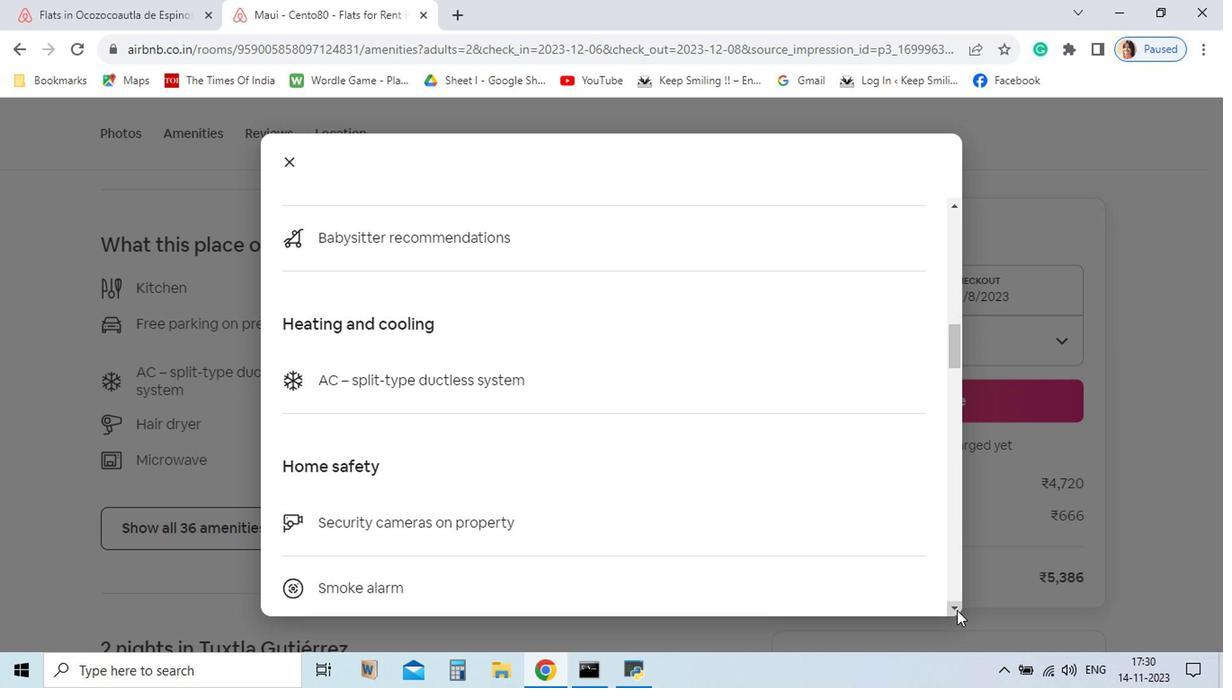 
Action: Mouse pressed left at (858, 613)
Screenshot: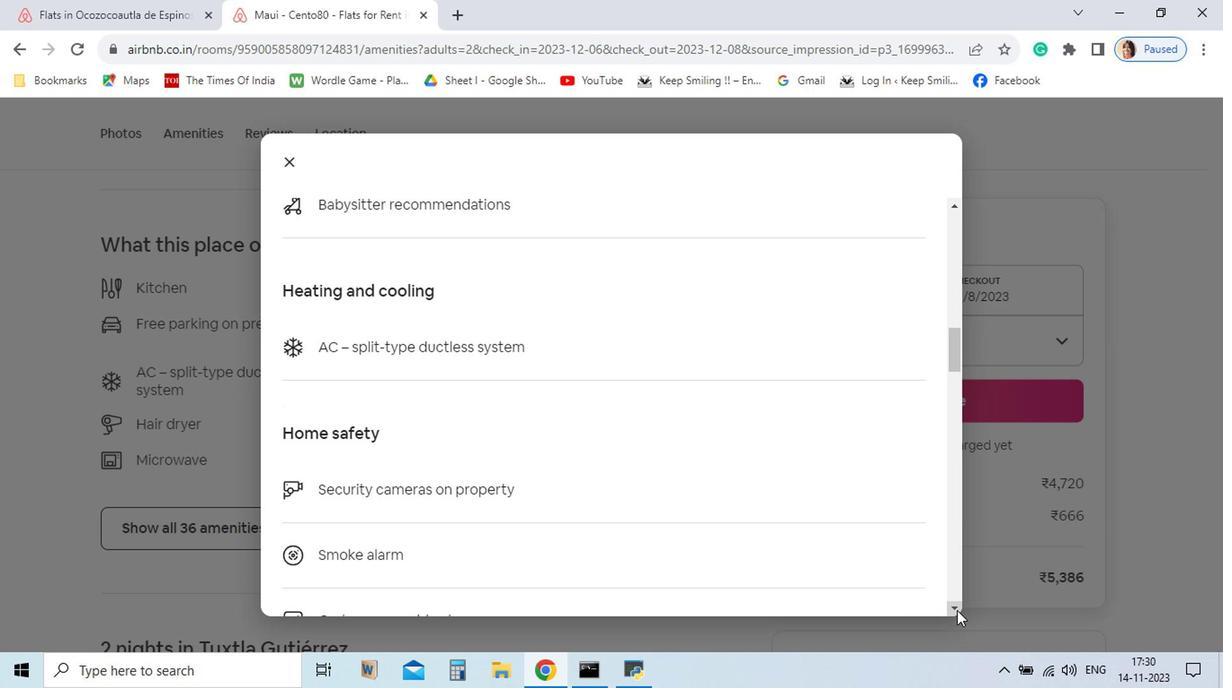 
Action: Mouse moved to (858, 613)
Screenshot: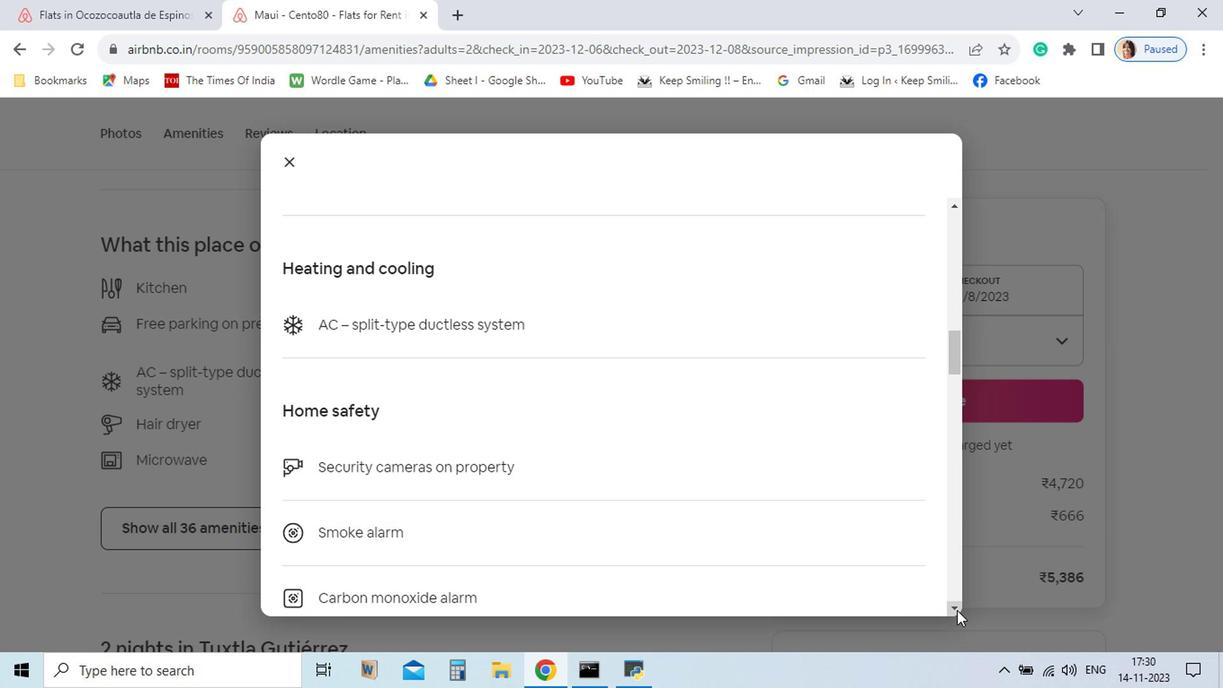 
Action: Mouse pressed left at (858, 613)
Screenshot: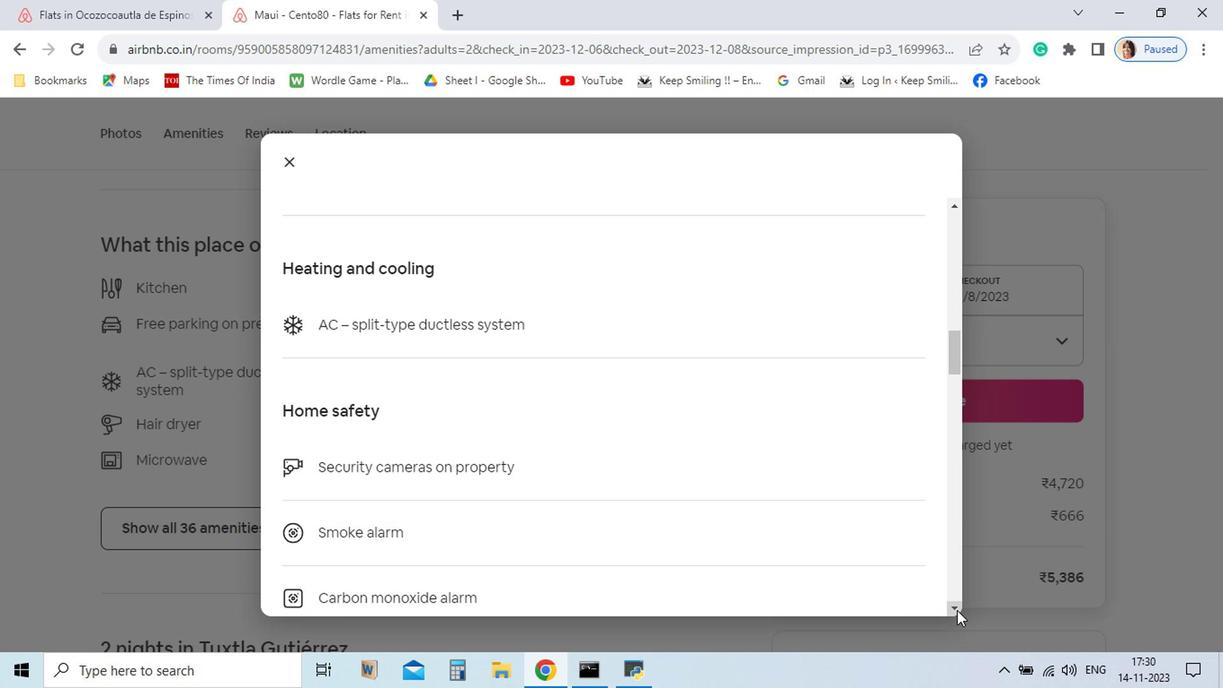 
Action: Mouse pressed left at (858, 613)
Screenshot: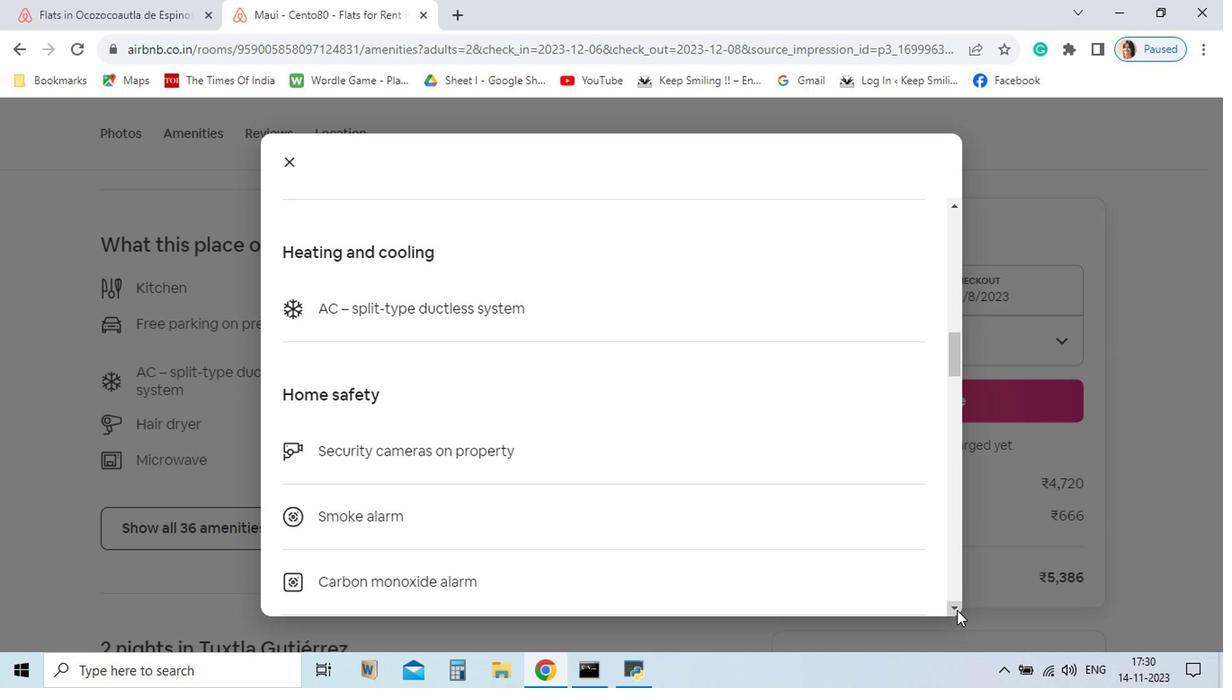 
Action: Mouse pressed left at (858, 613)
Screenshot: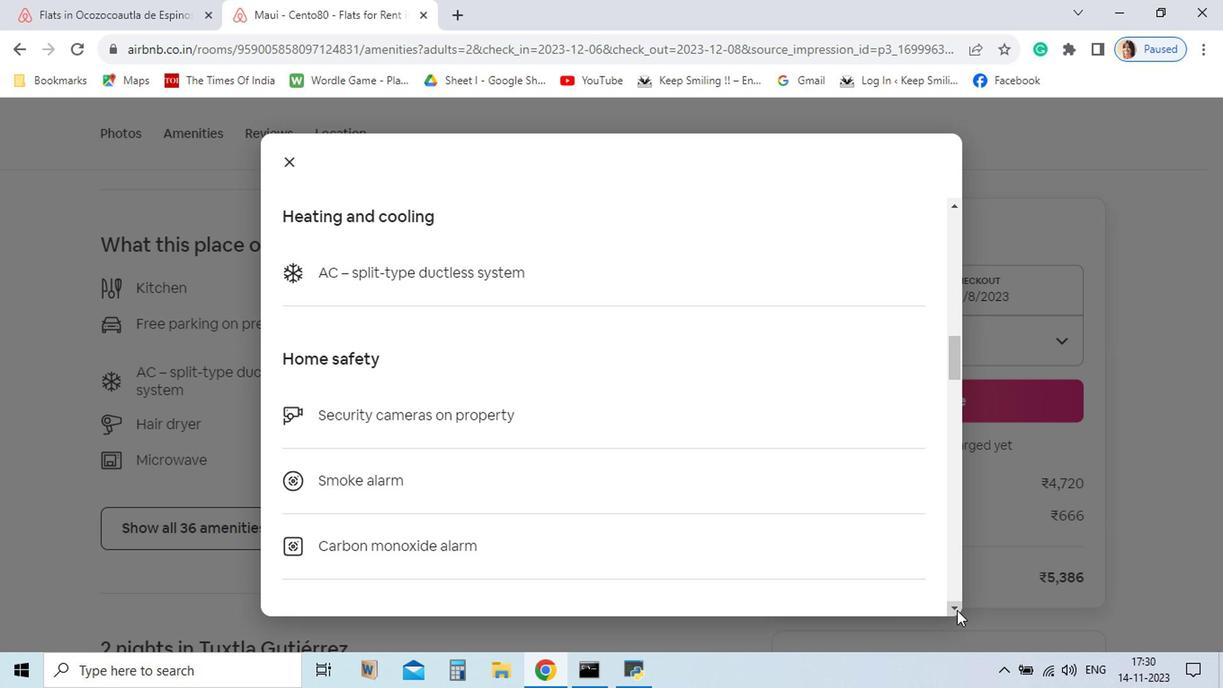 
Action: Mouse moved to (858, 613)
Screenshot: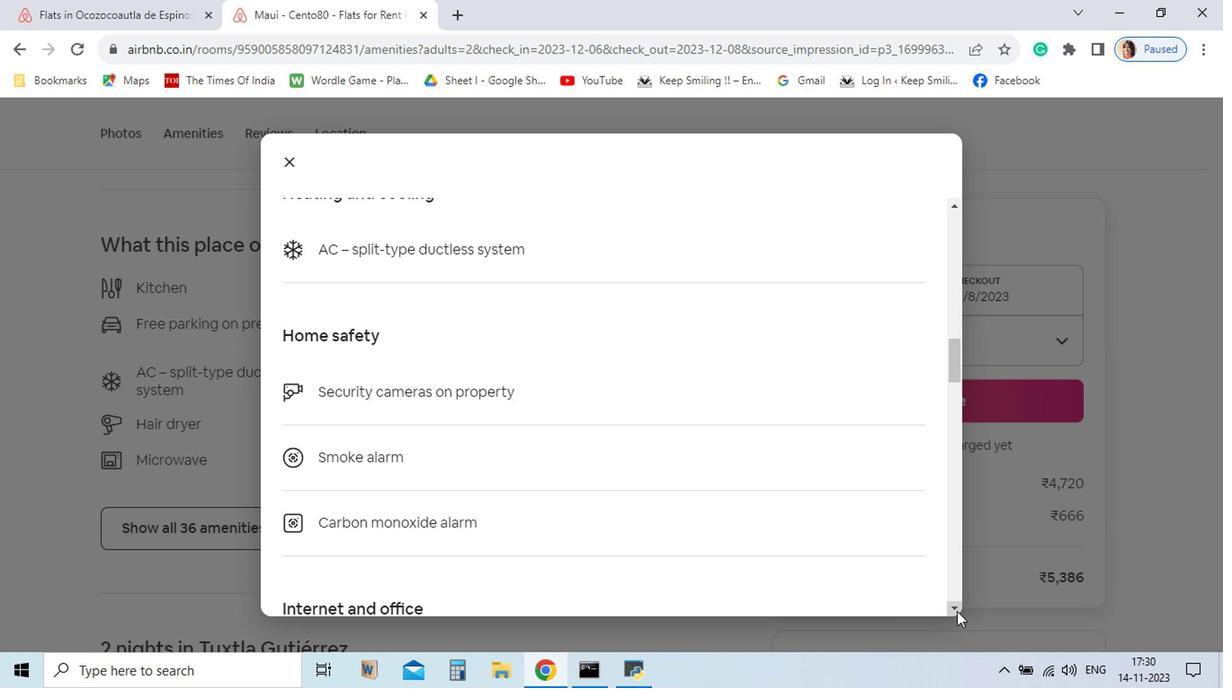 
Action: Mouse pressed left at (858, 613)
Screenshot: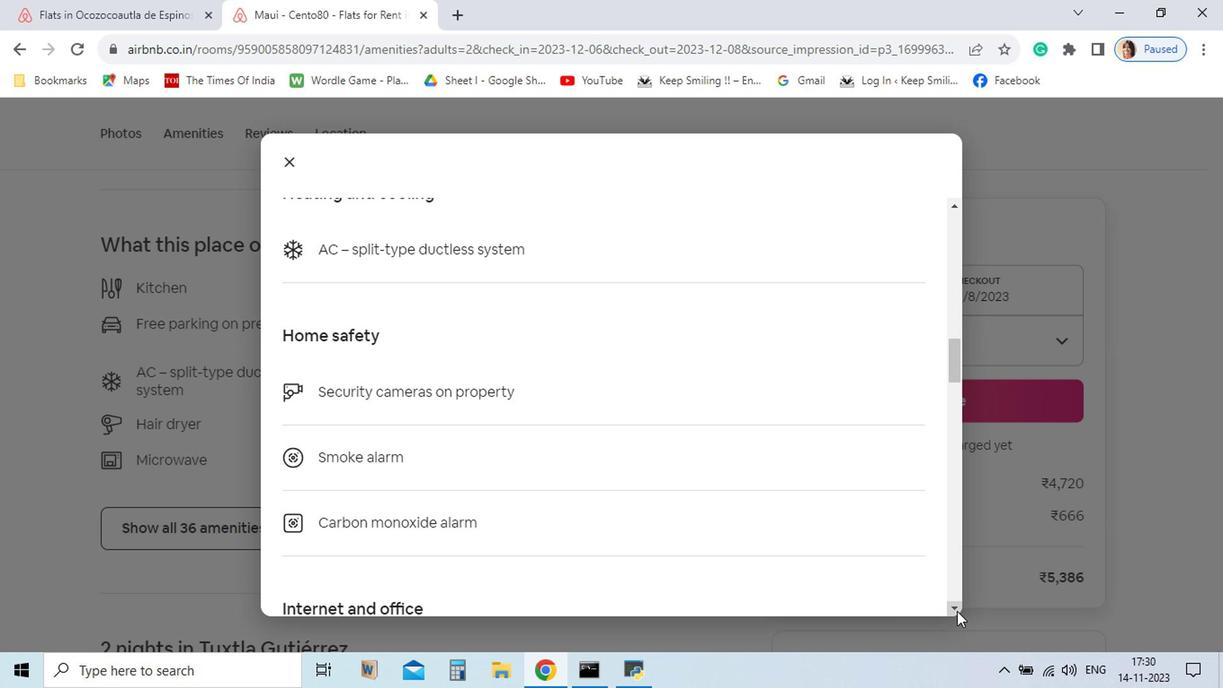 
Action: Mouse pressed left at (858, 613)
Screenshot: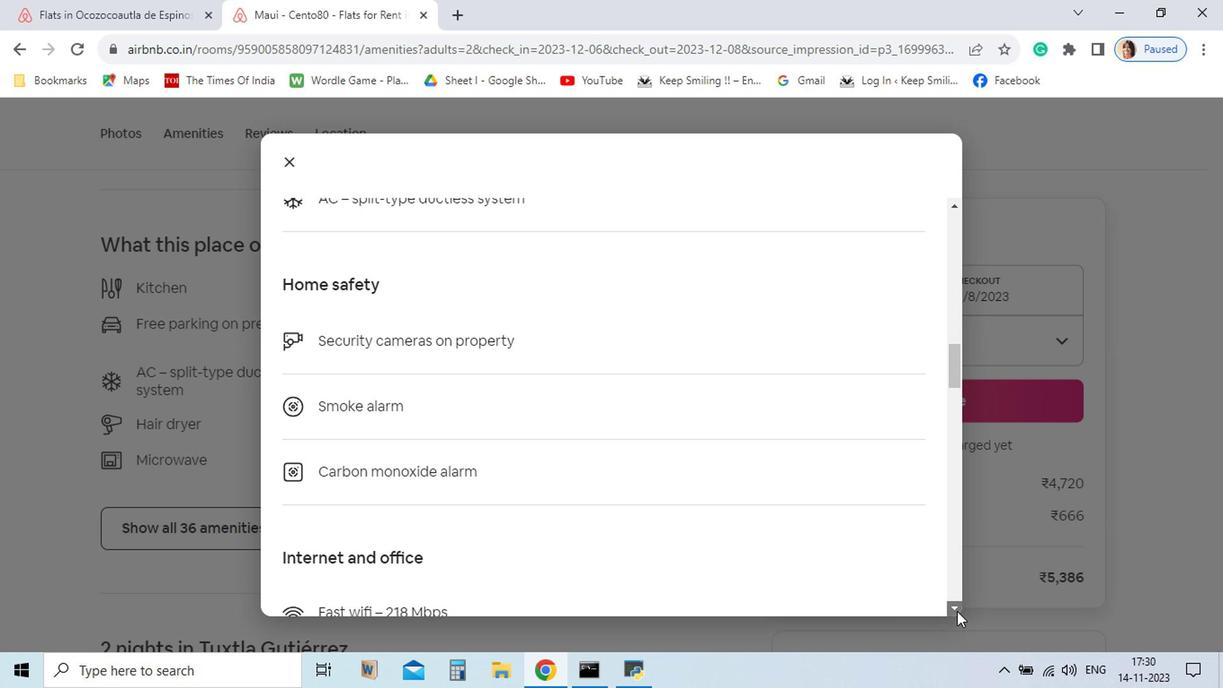 
Action: Mouse pressed left at (858, 613)
Screenshot: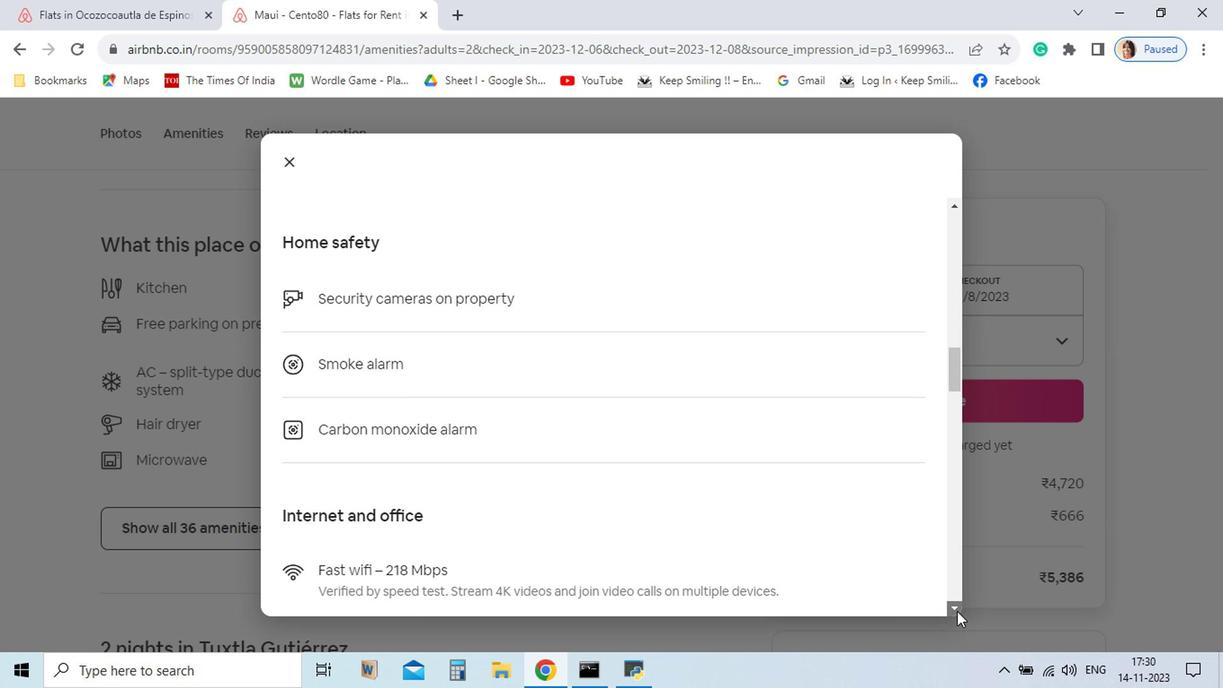
Action: Mouse moved to (858, 614)
Screenshot: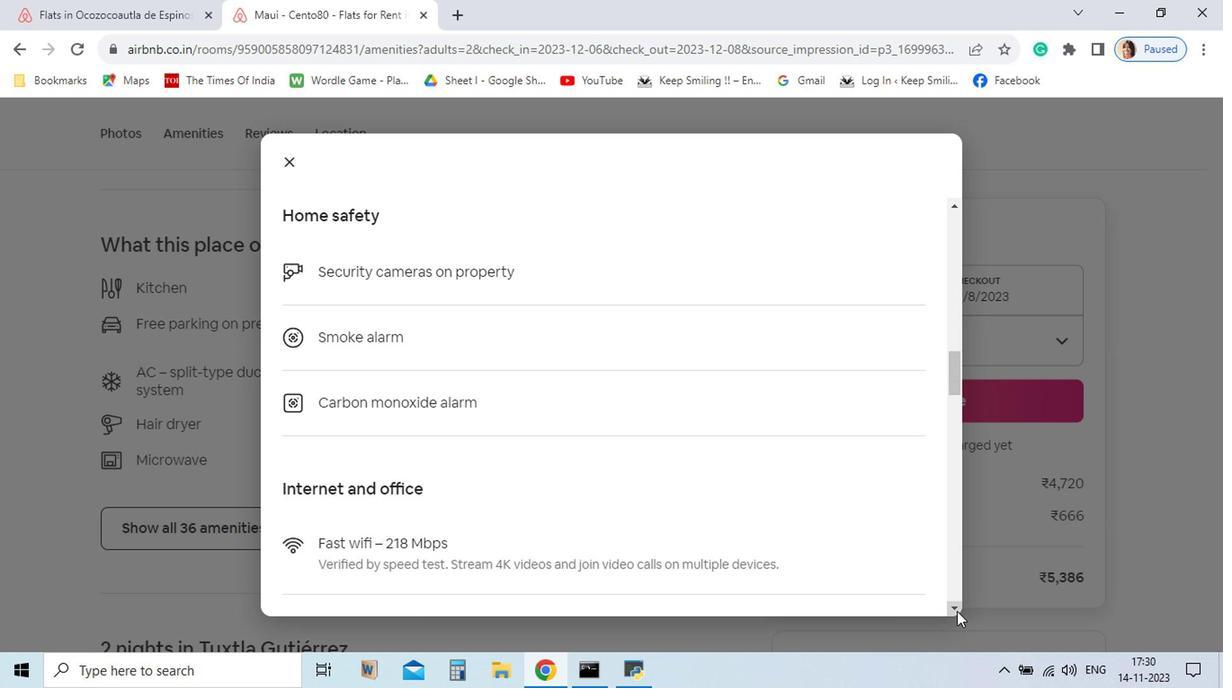 
Action: Mouse pressed left at (858, 614)
Screenshot: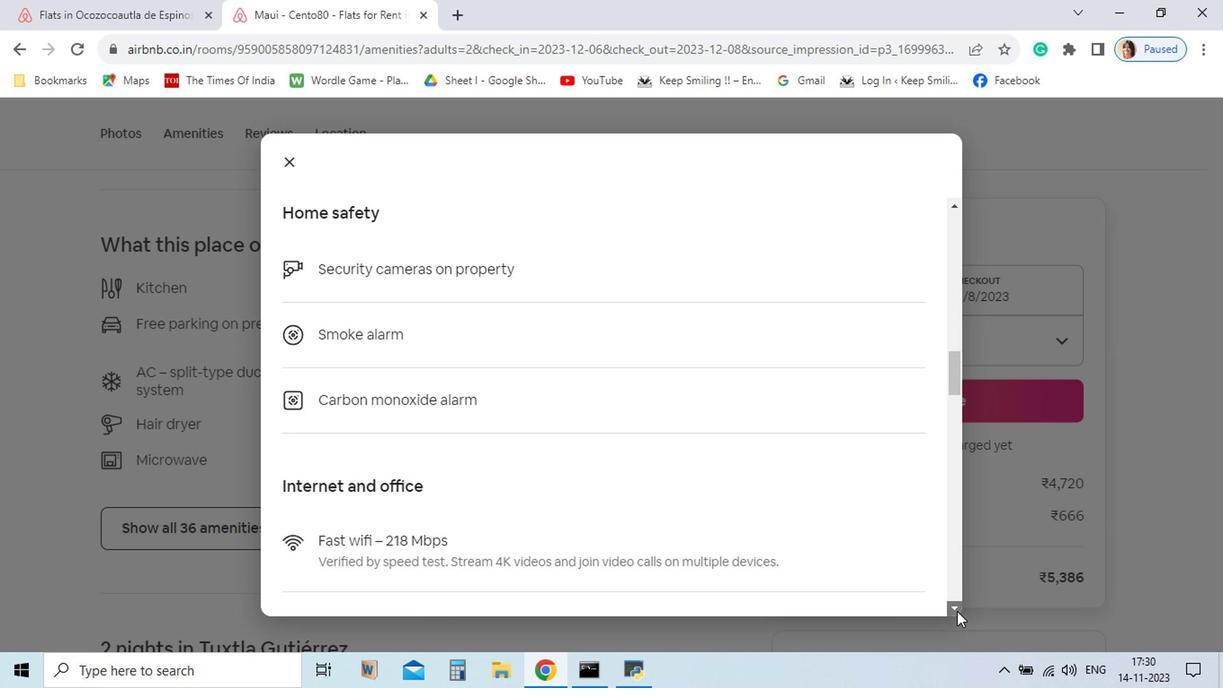 
Action: Mouse pressed left at (858, 614)
Screenshot: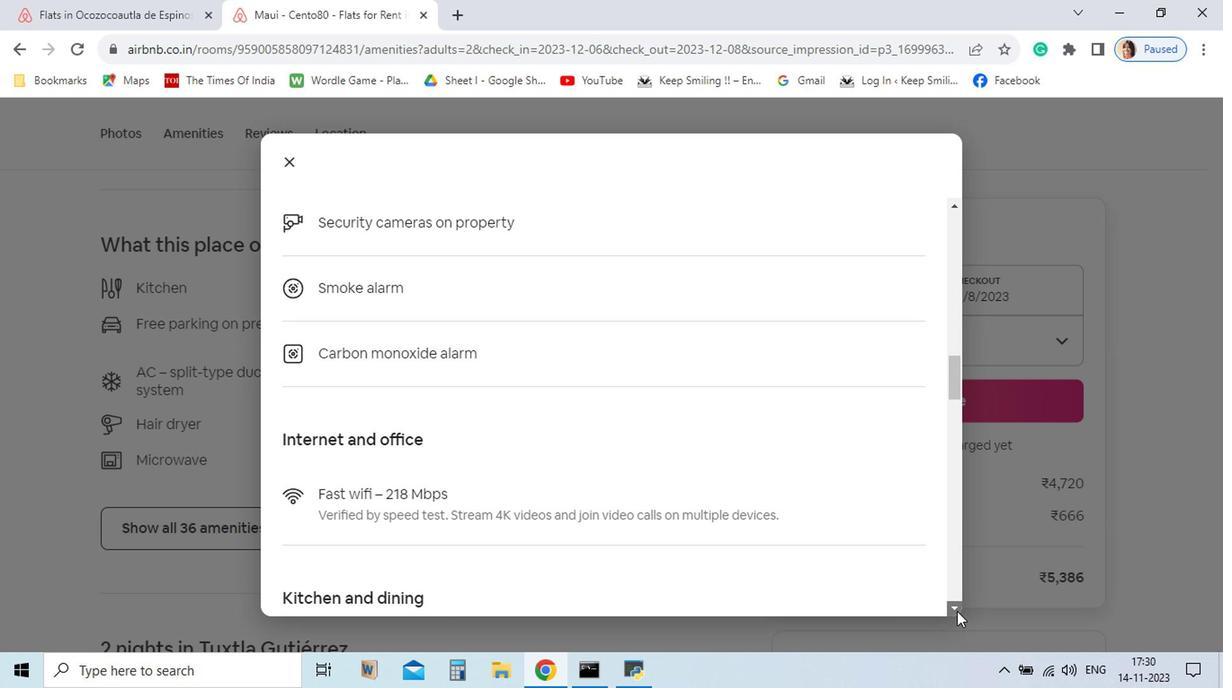
Action: Mouse pressed left at (858, 614)
Screenshot: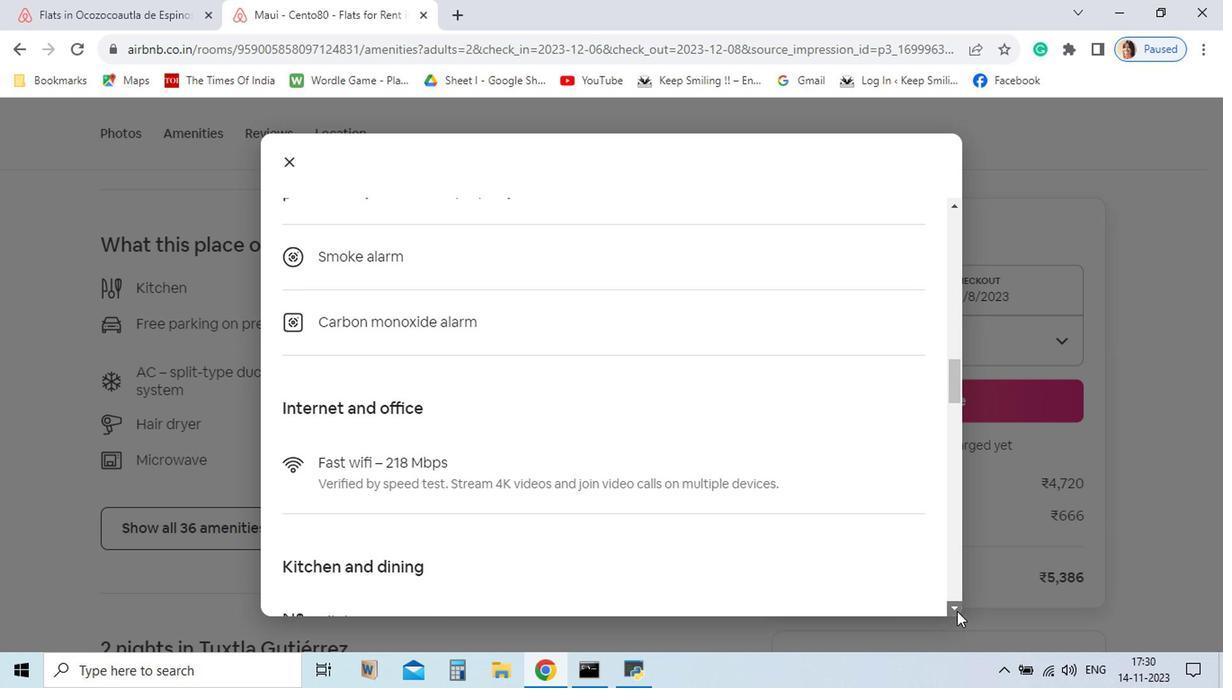 
Action: Mouse pressed left at (858, 614)
Screenshot: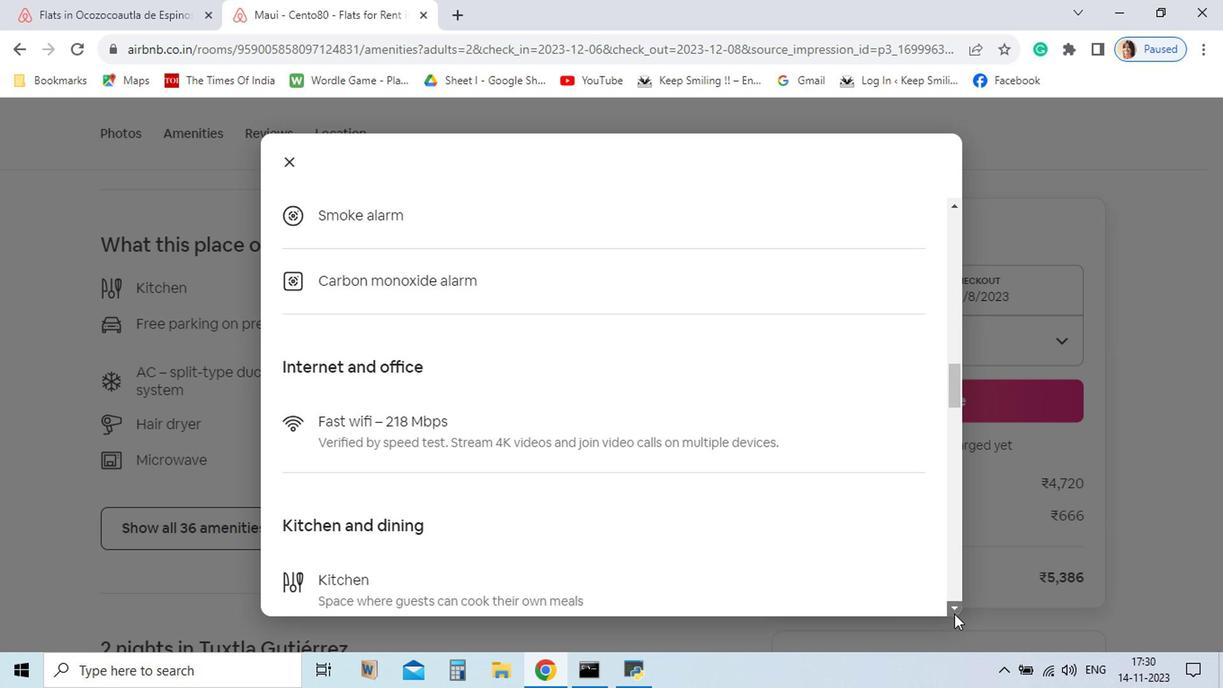 
Action: Mouse pressed left at (858, 614)
Screenshot: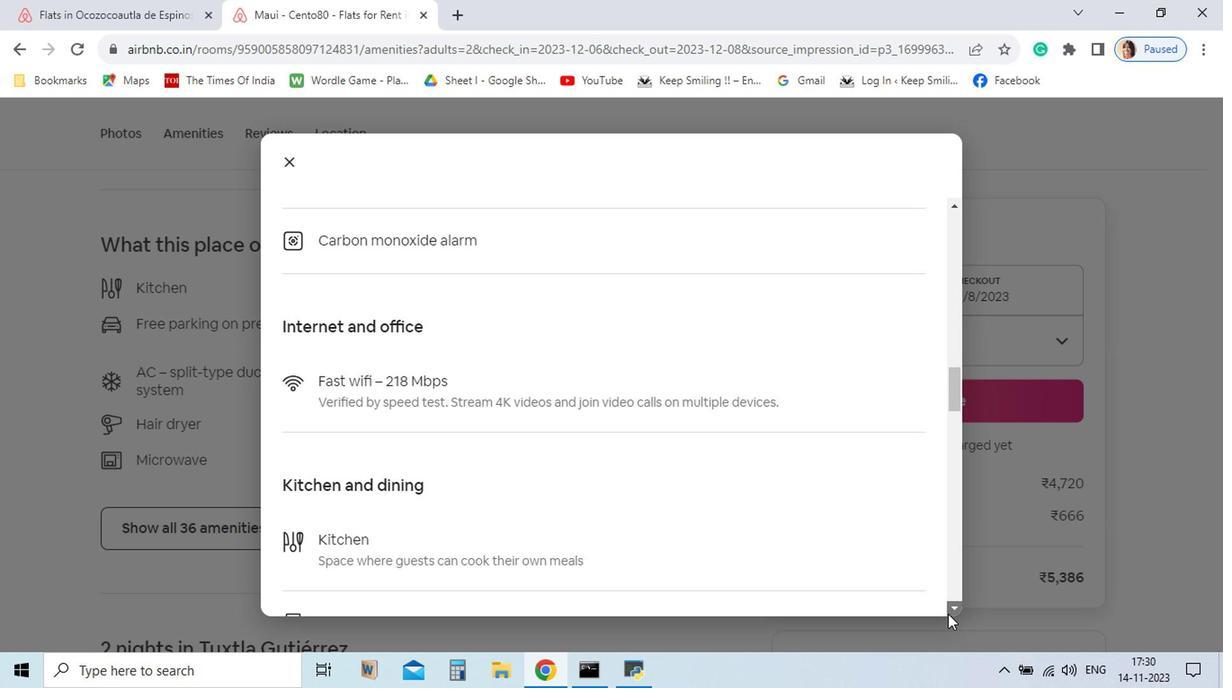 
Action: Mouse pressed left at (858, 614)
Screenshot: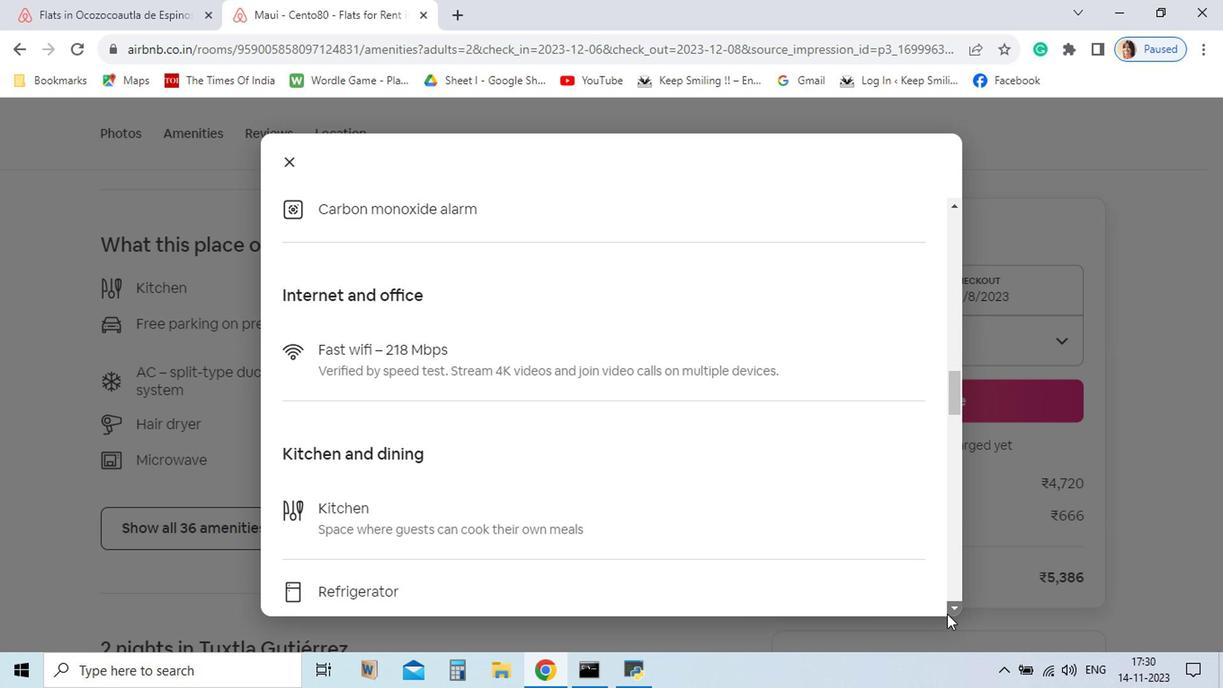 
Action: Mouse moved to (856, 615)
Screenshot: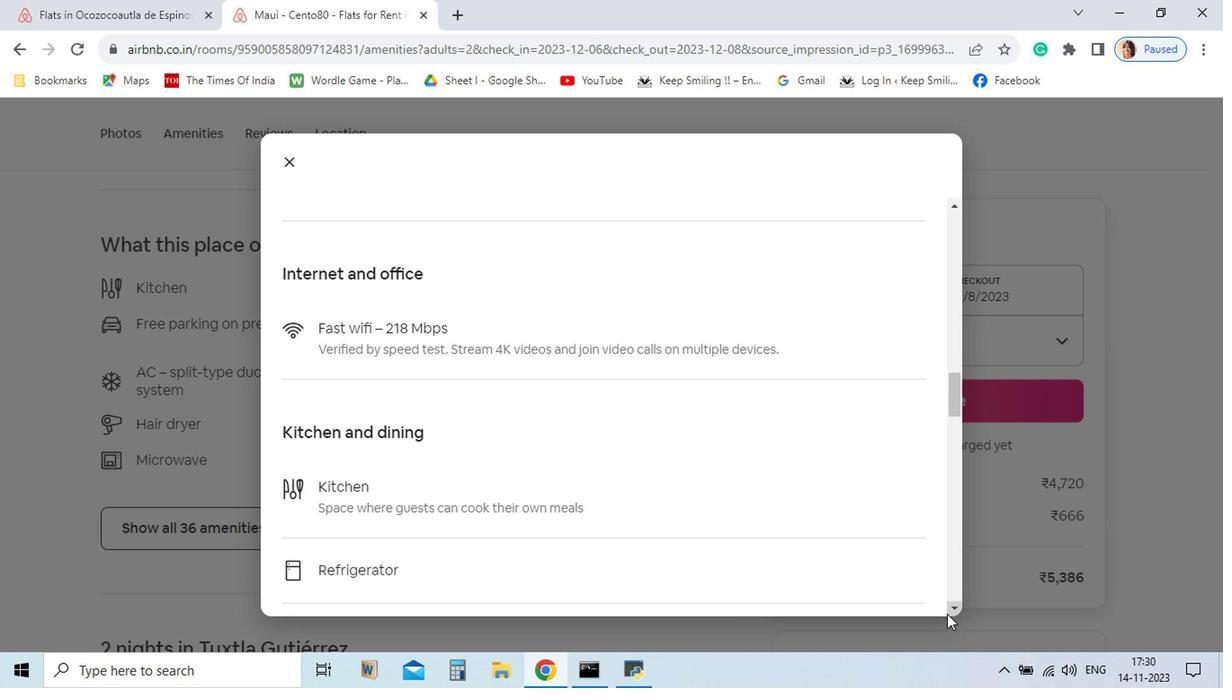
Action: Mouse pressed left at (856, 615)
Screenshot: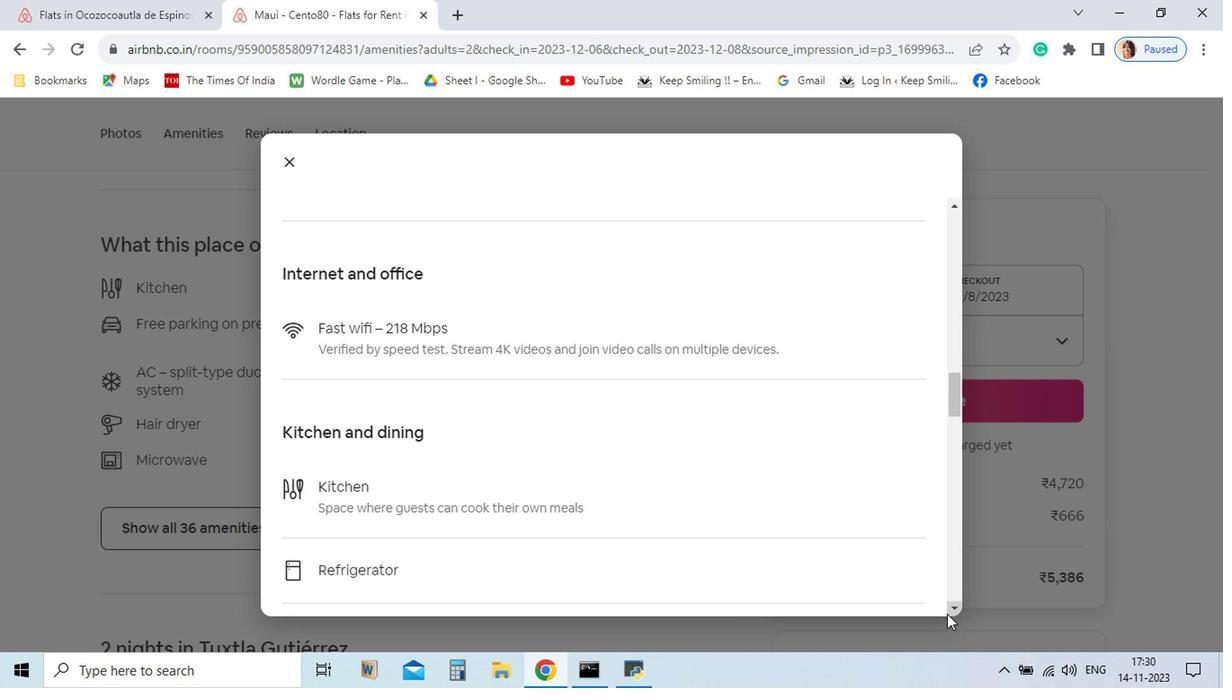 
Action: Mouse moved to (856, 616)
Screenshot: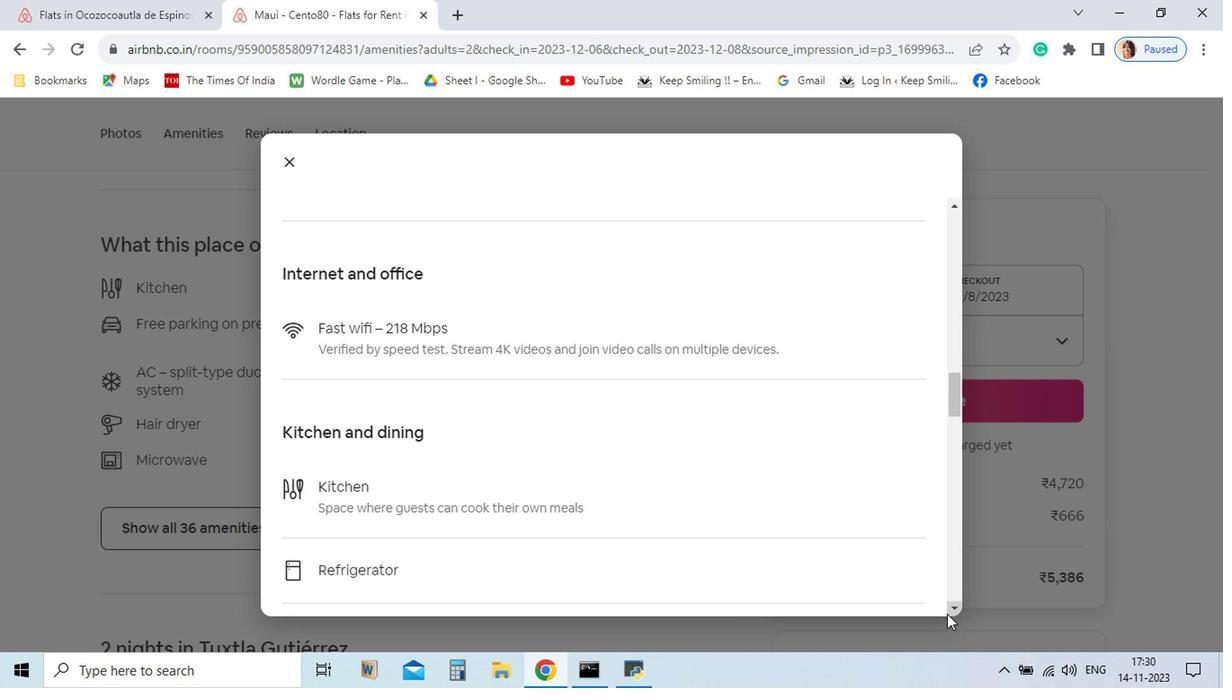
Action: Mouse pressed left at (856, 616)
Screenshot: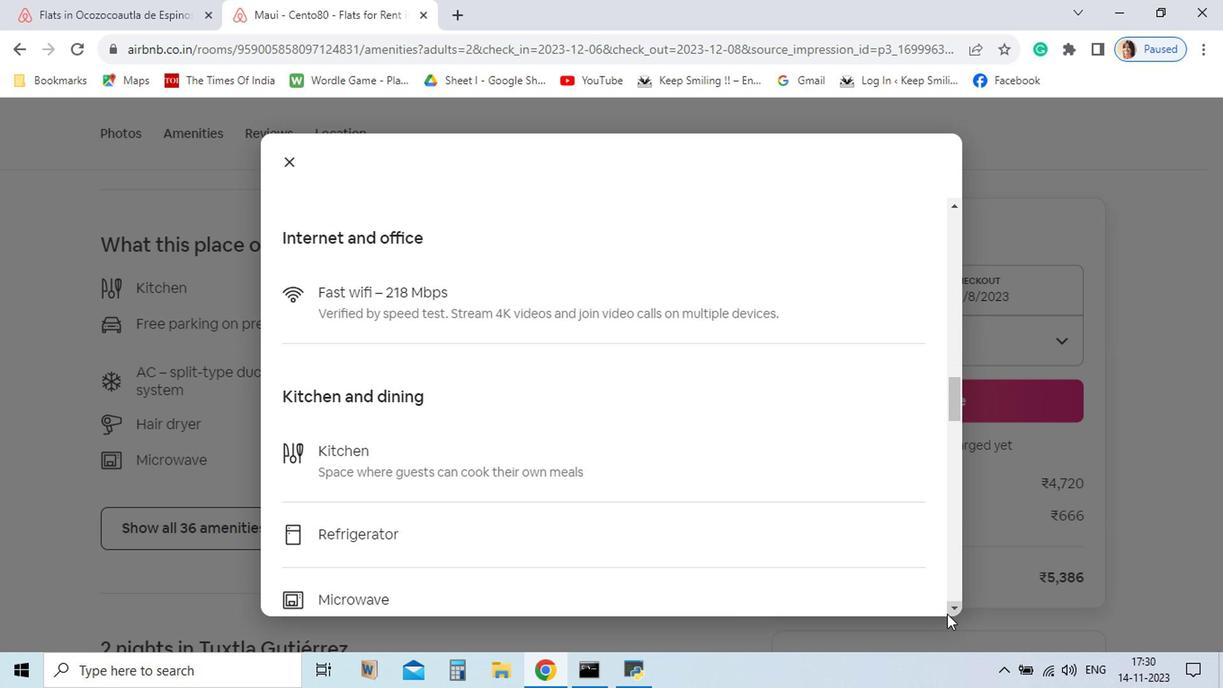 
Action: Mouse moved to (851, 616)
Screenshot: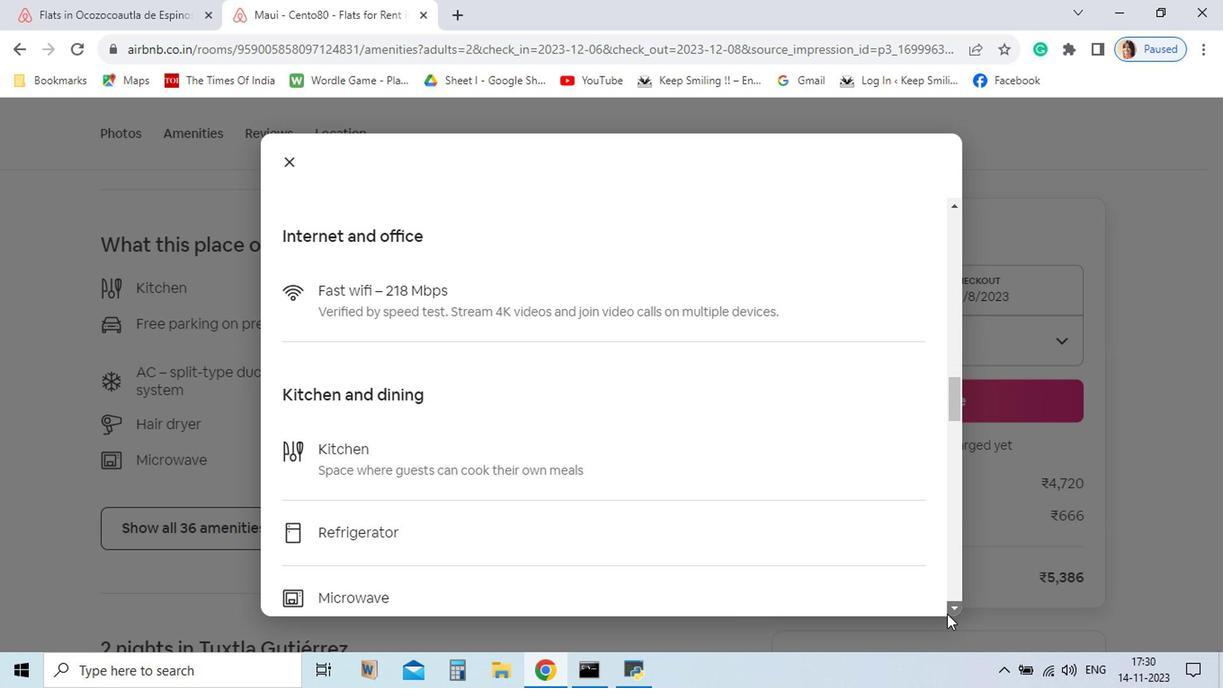 
Action: Mouse pressed left at (851, 616)
Screenshot: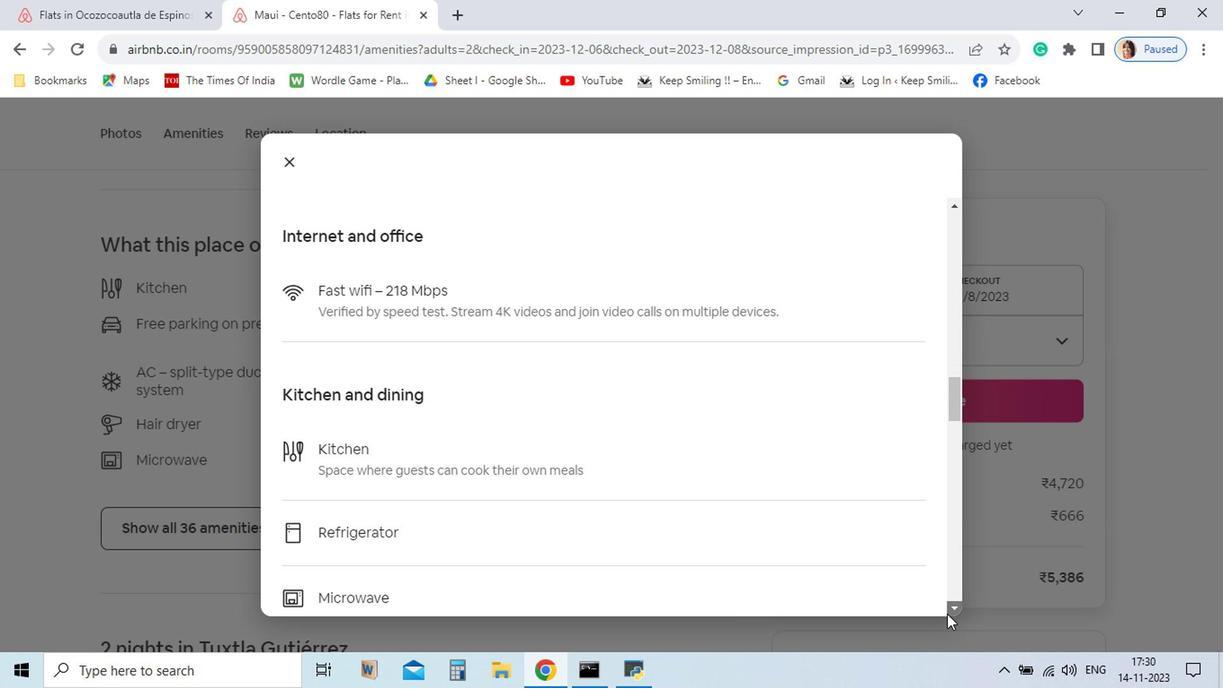 
Action: Mouse pressed left at (851, 616)
Screenshot: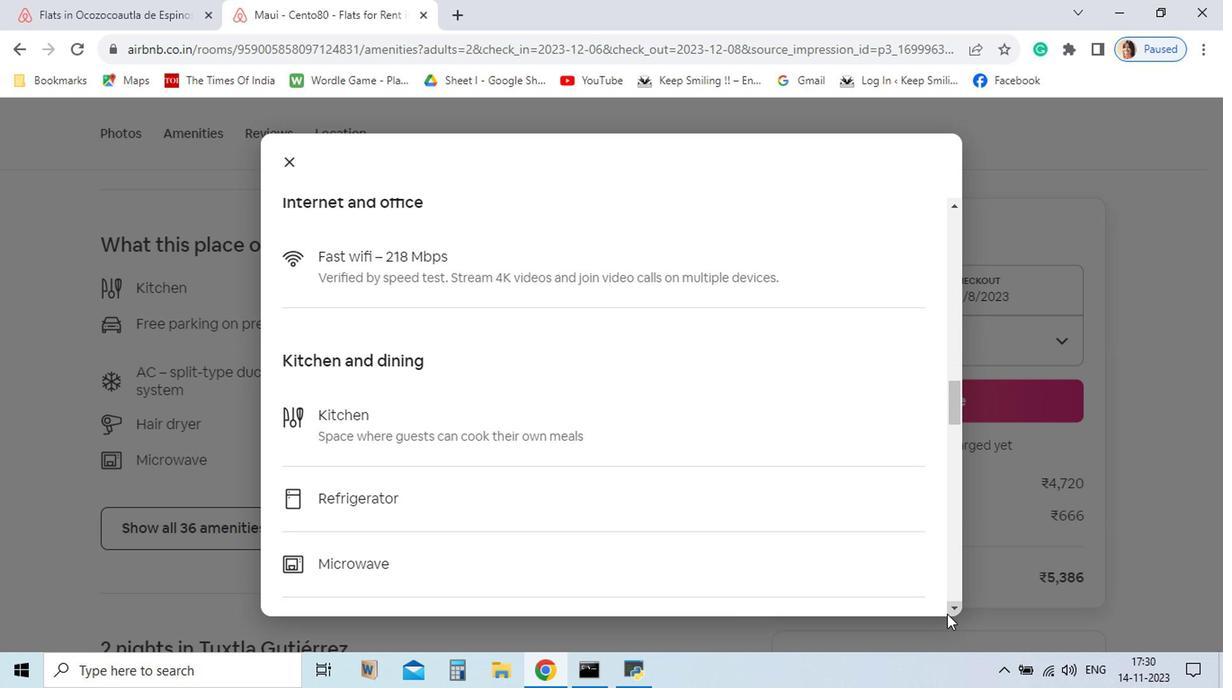 
Action: Mouse pressed left at (851, 616)
Screenshot: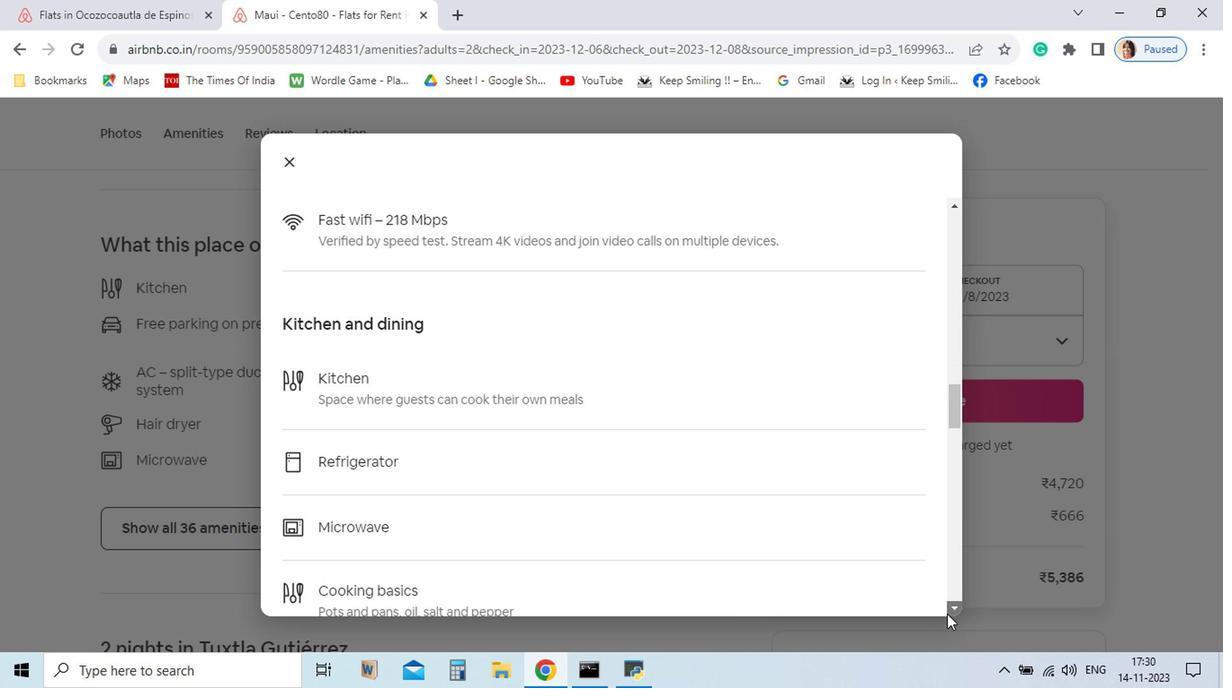 
Action: Mouse pressed left at (851, 616)
Screenshot: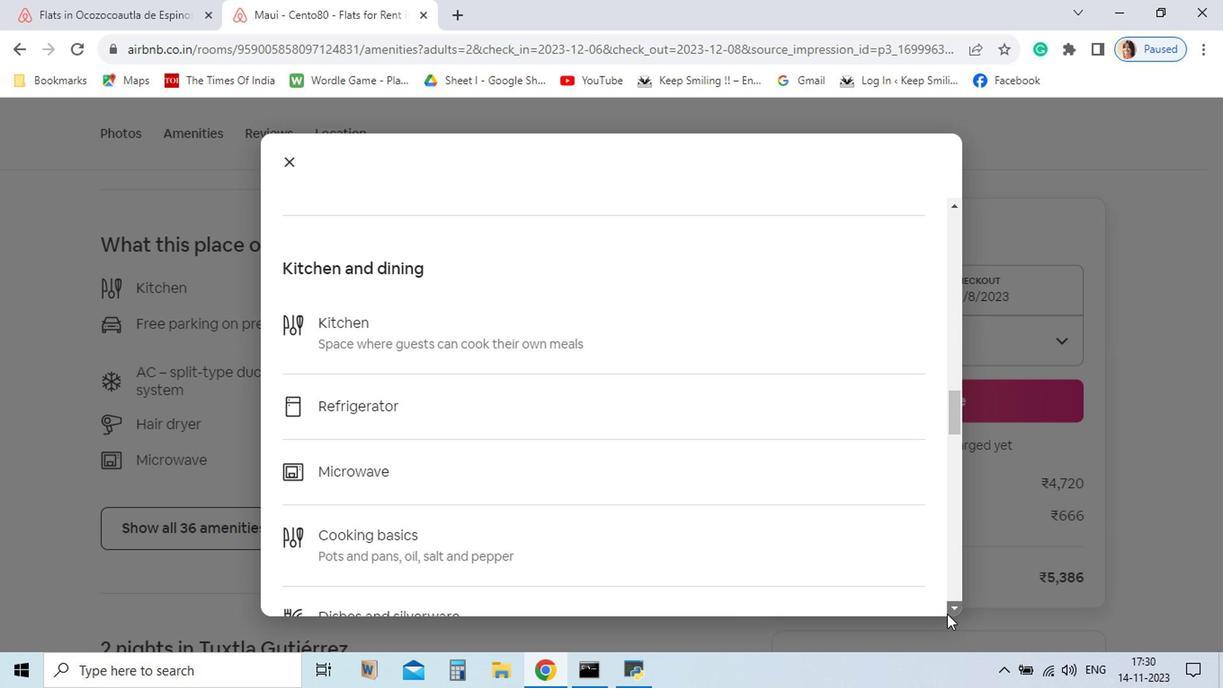 
Action: Mouse pressed left at (851, 616)
Screenshot: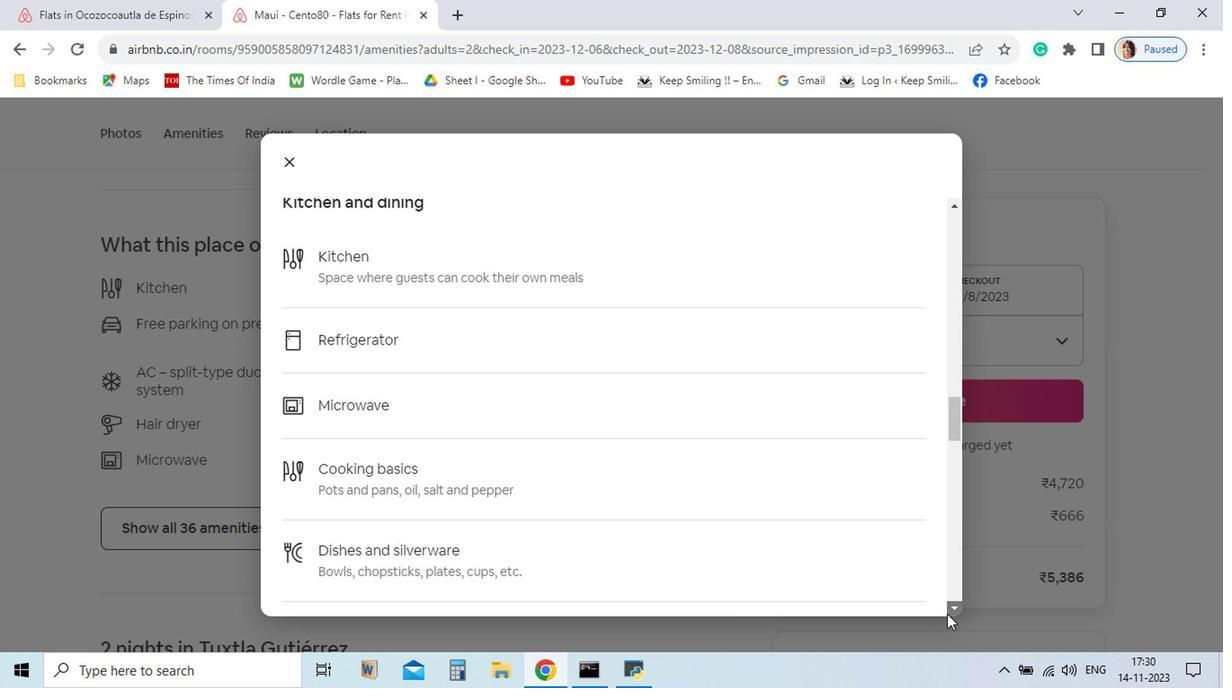 
Action: Mouse pressed left at (851, 616)
Screenshot: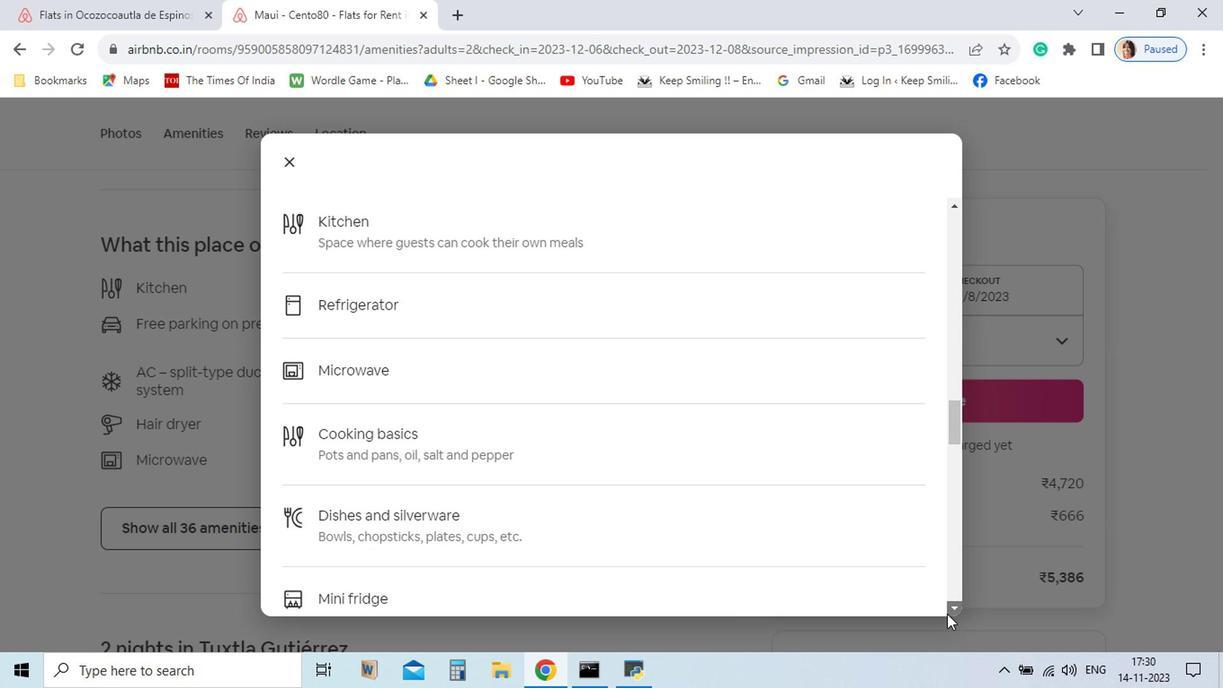 
Action: Mouse pressed left at (851, 616)
Screenshot: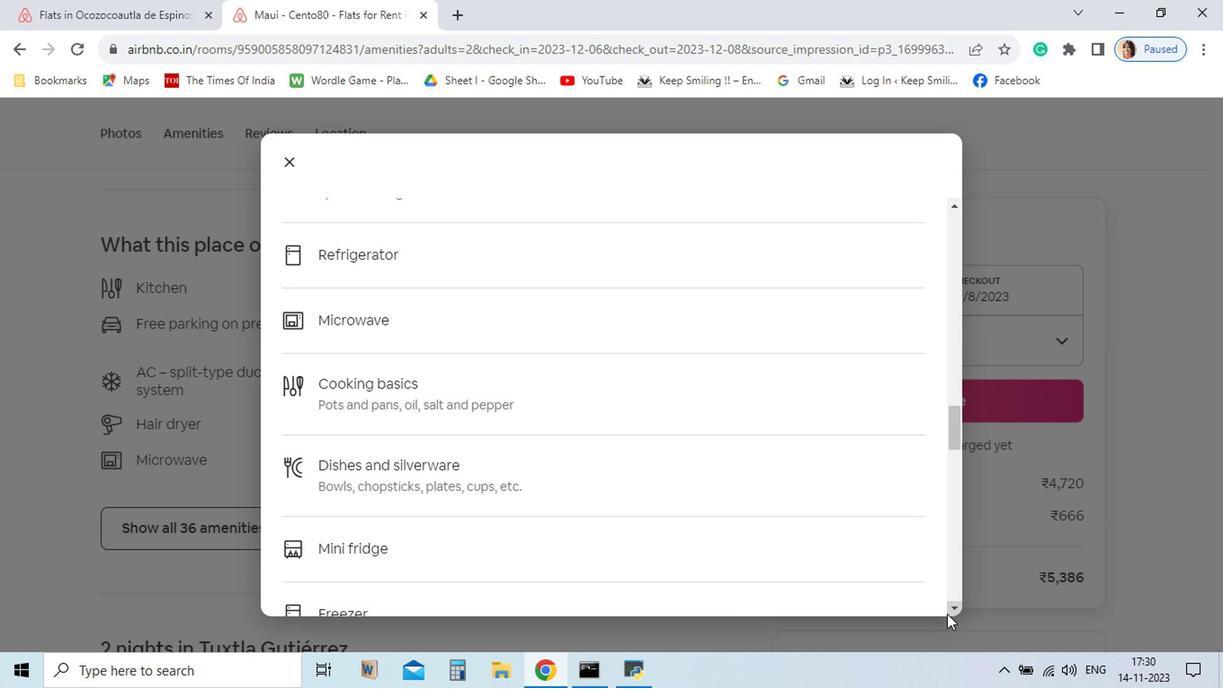 
Action: Mouse pressed left at (851, 616)
Screenshot: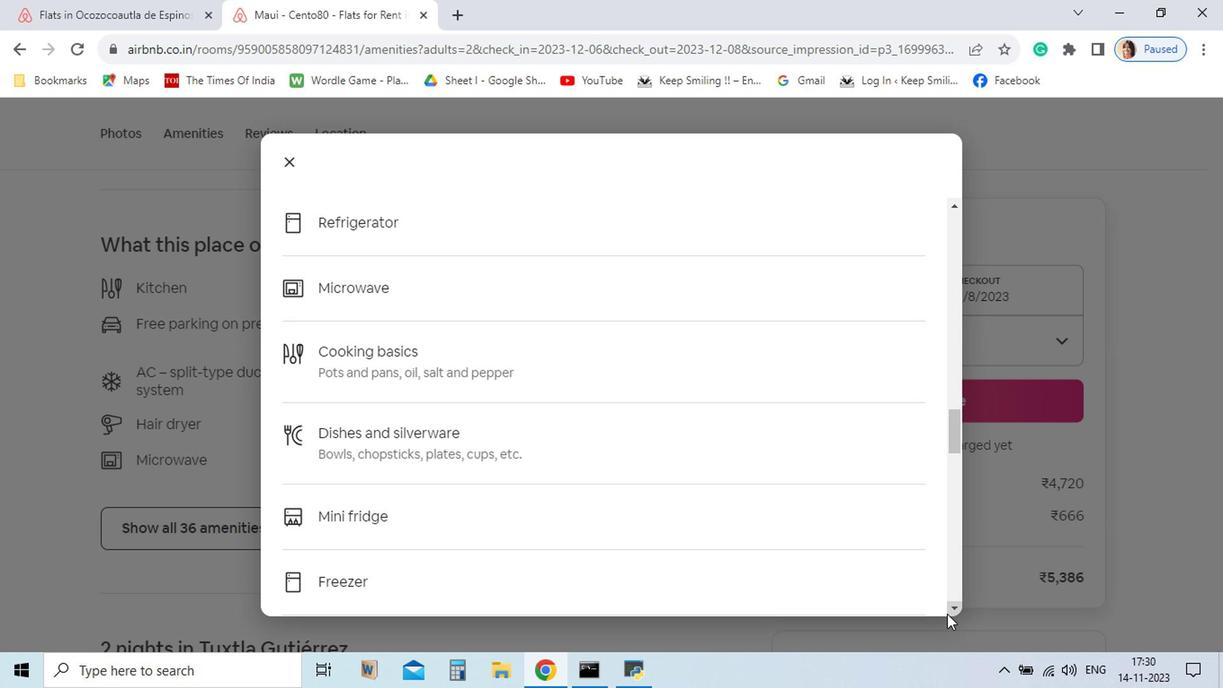 
Action: Mouse pressed left at (851, 616)
Screenshot: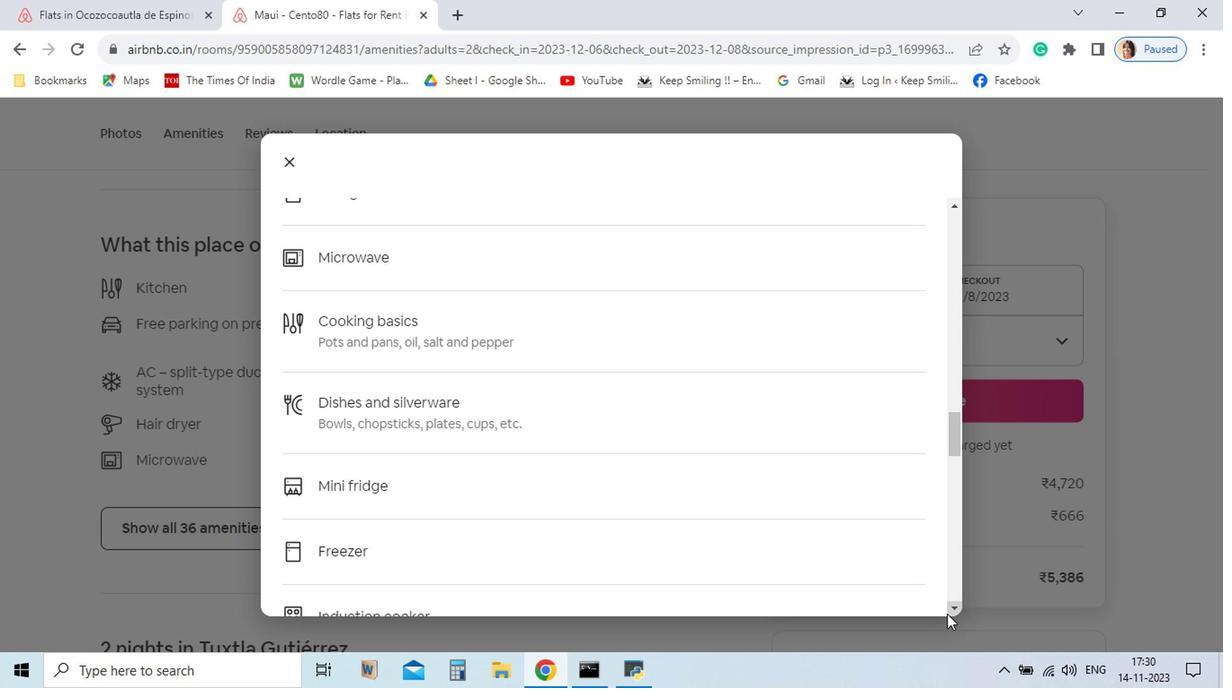 
Action: Mouse pressed left at (851, 616)
Screenshot: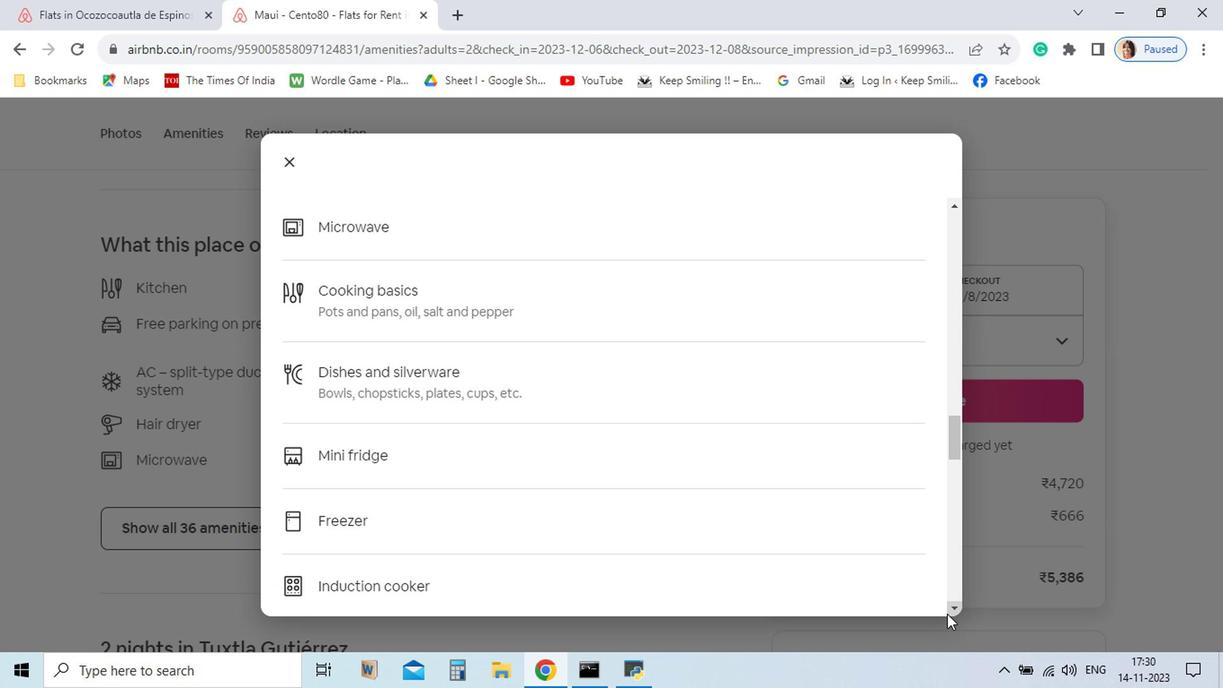 
Action: Mouse pressed left at (851, 616)
Screenshot: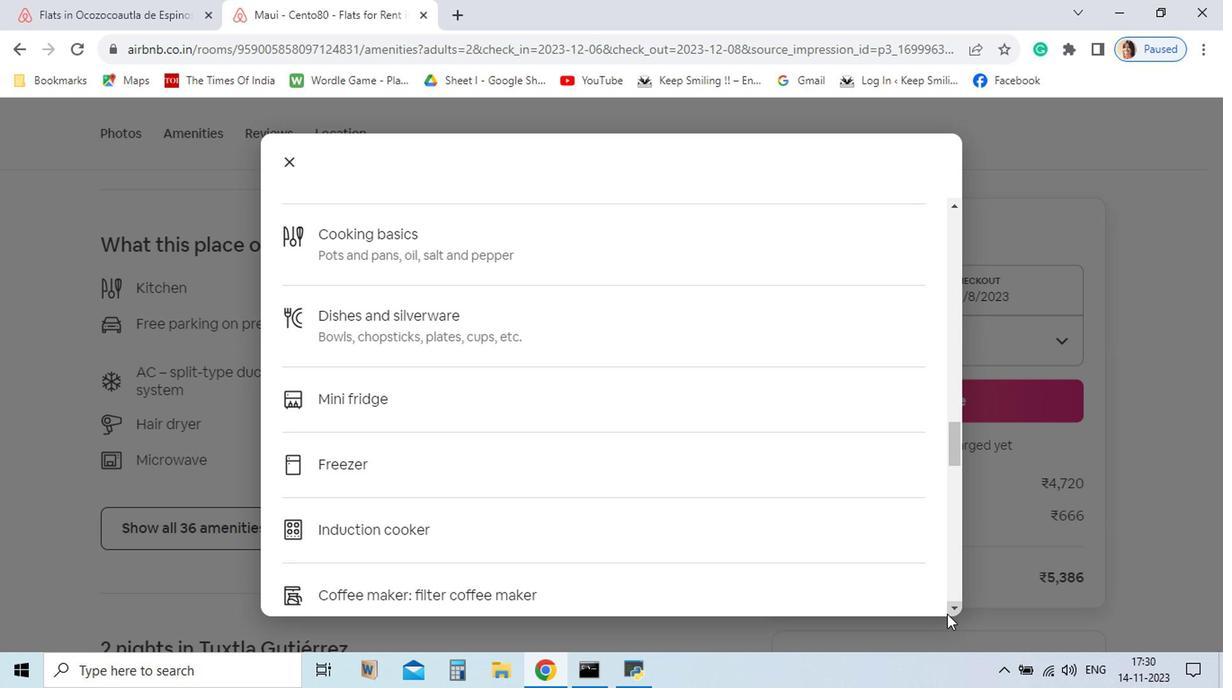 
Action: Mouse pressed left at (851, 616)
Screenshot: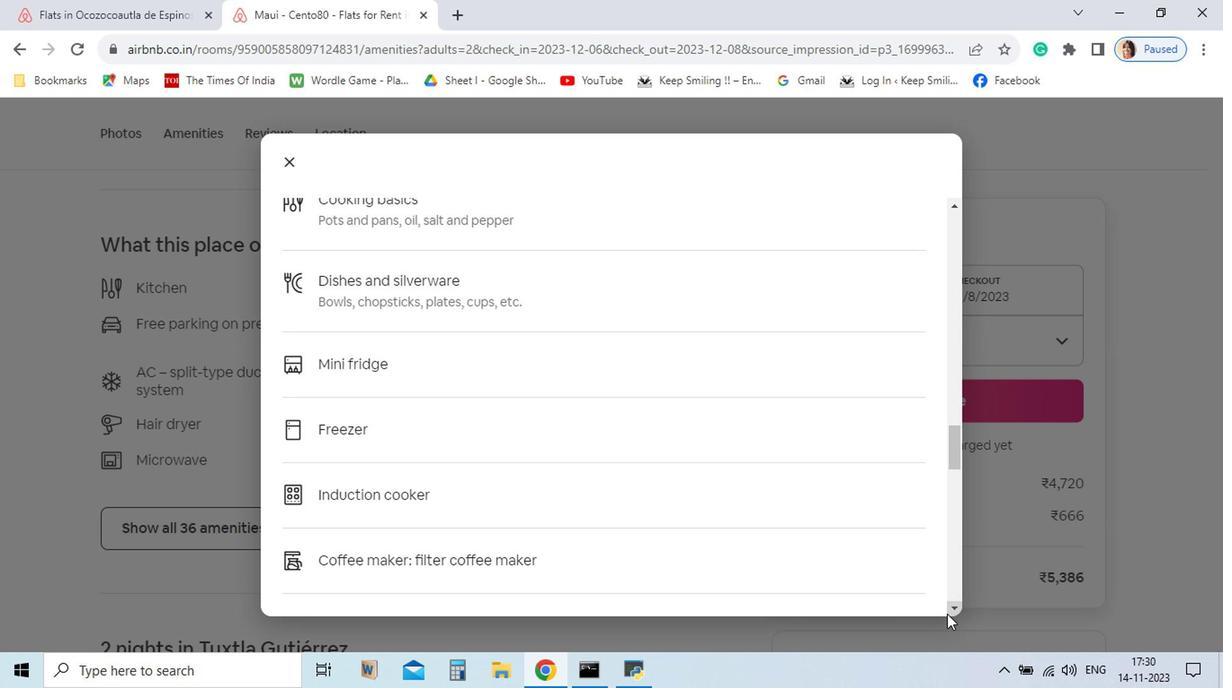 
Action: Mouse pressed left at (851, 616)
Screenshot: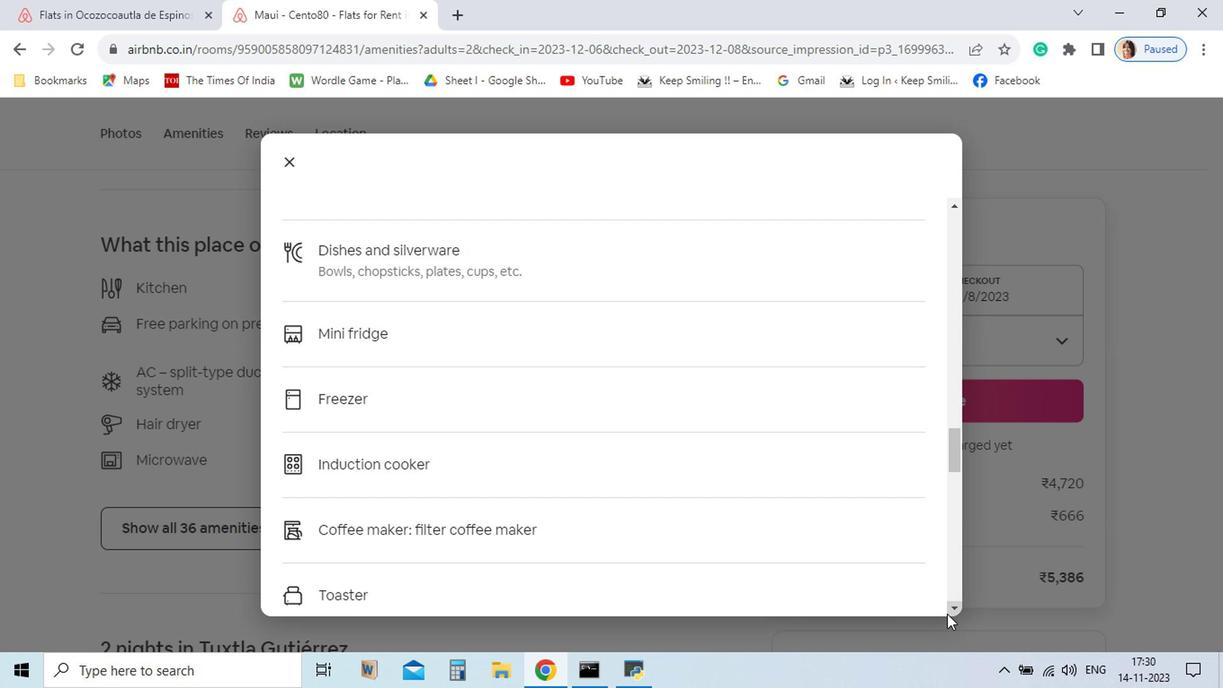 
Action: Mouse pressed left at (851, 616)
Screenshot: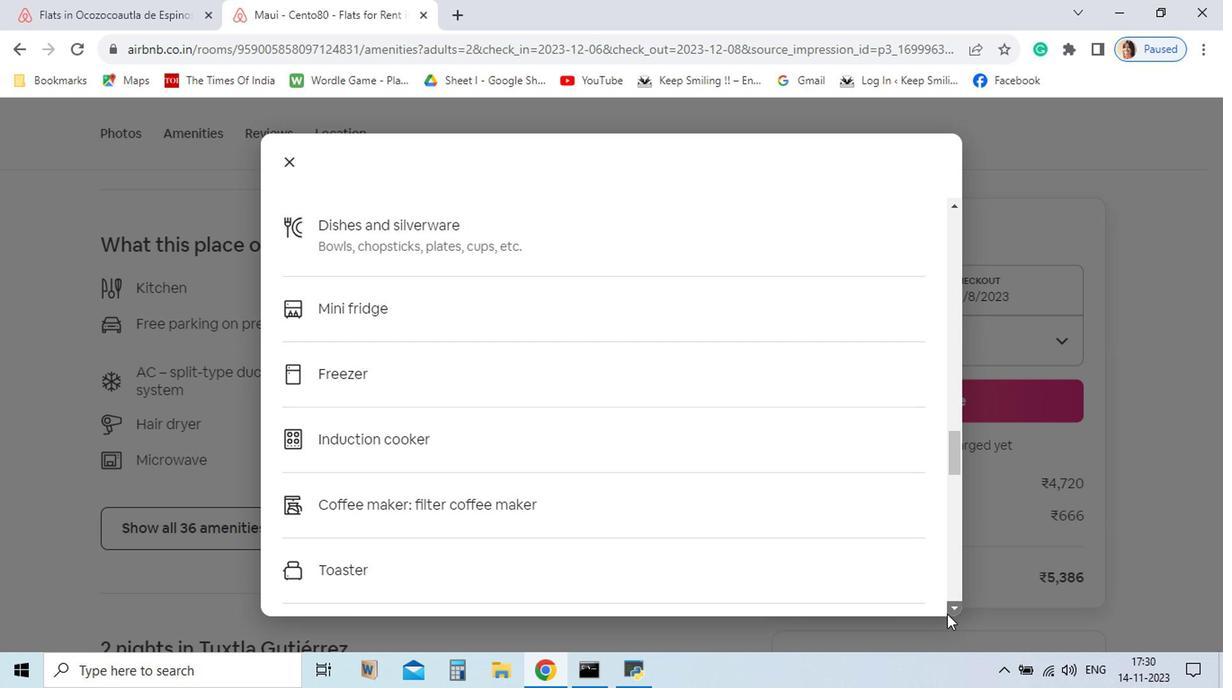 
Action: Mouse pressed left at (851, 616)
Screenshot: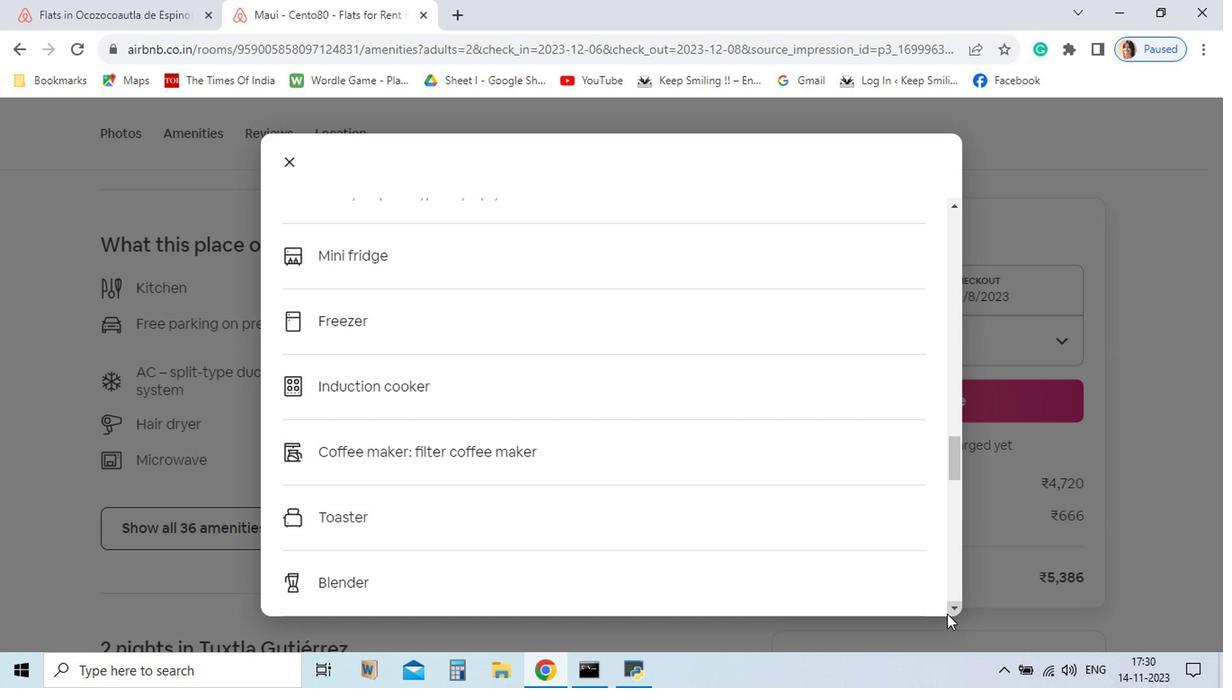 
Action: Mouse pressed left at (851, 616)
Screenshot: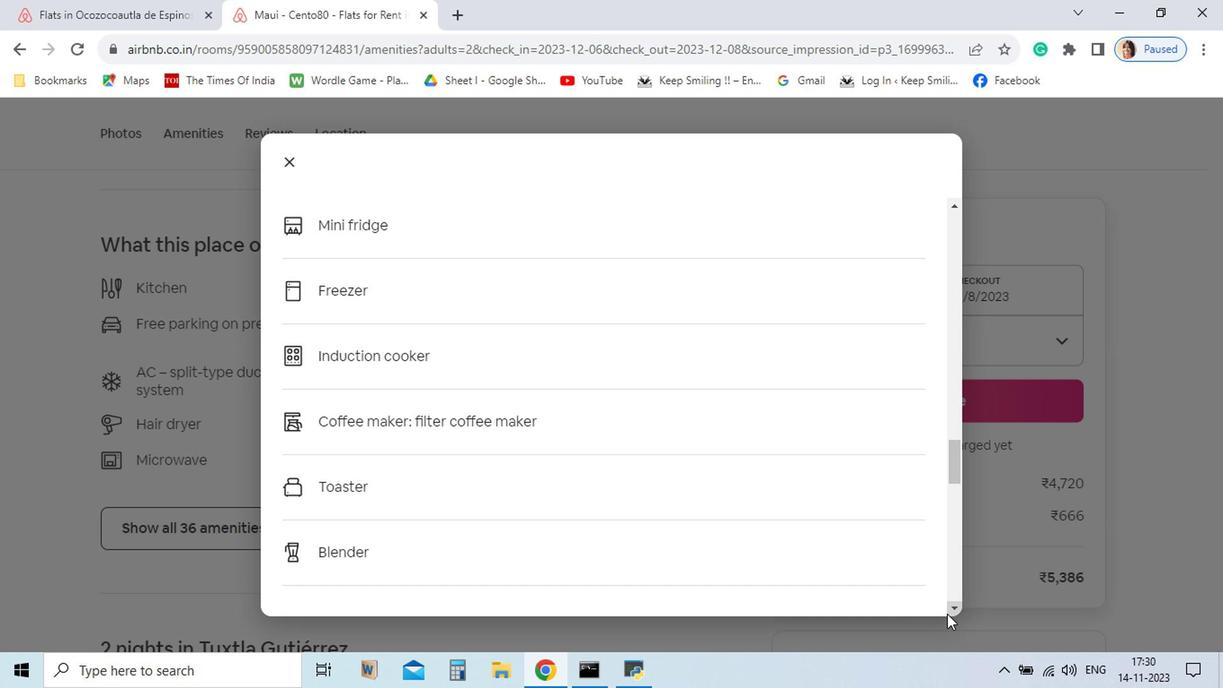 
Action: Mouse pressed left at (851, 616)
Screenshot: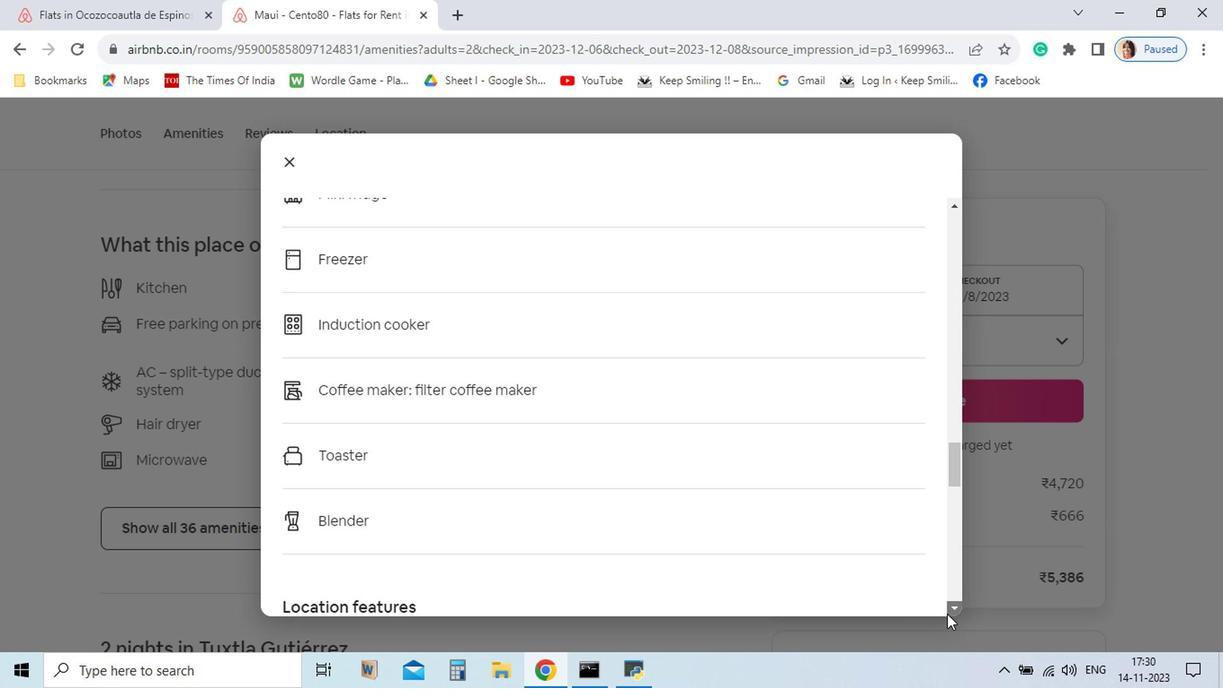 
Action: Mouse pressed left at (851, 616)
Screenshot: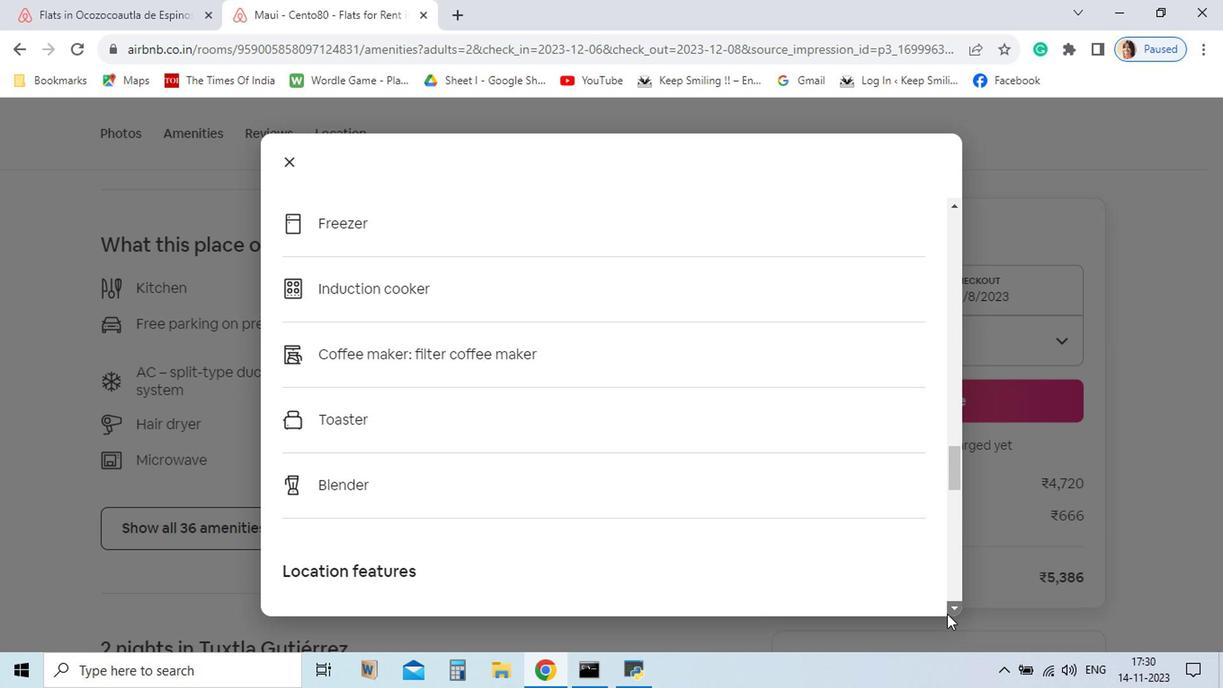 
Action: Mouse pressed left at (851, 616)
Screenshot: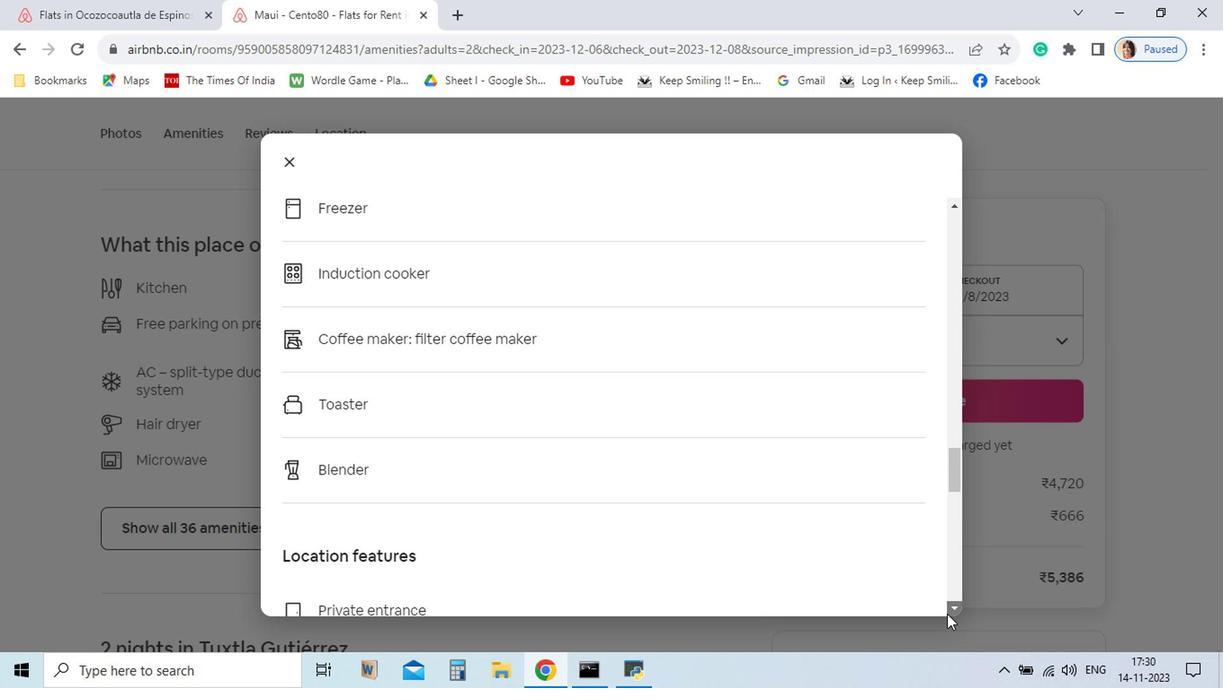 
Action: Mouse pressed left at (851, 616)
Screenshot: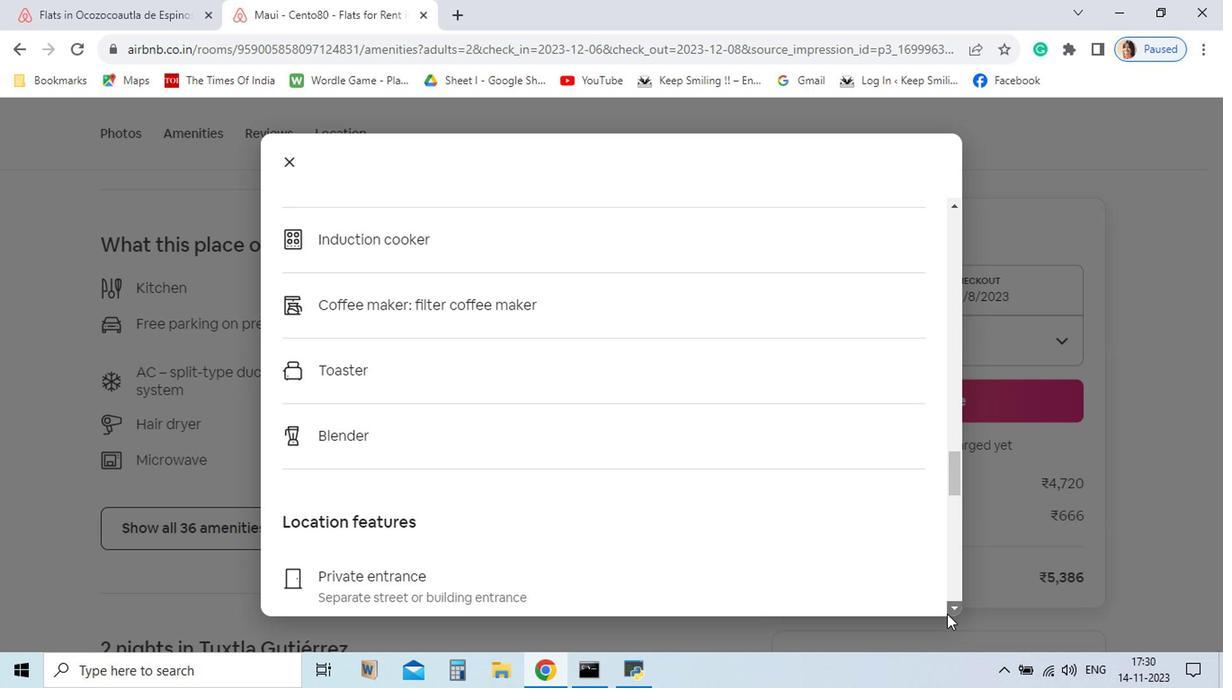
Action: Mouse pressed left at (851, 616)
Screenshot: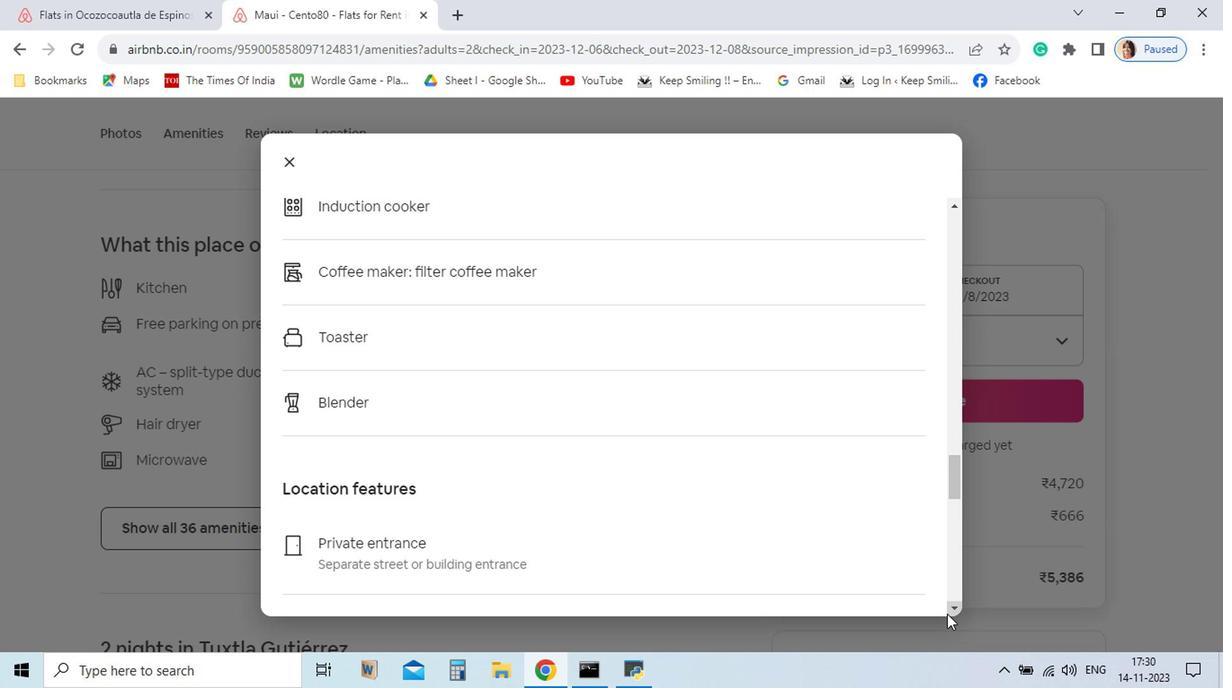 
Action: Mouse pressed left at (851, 616)
Screenshot: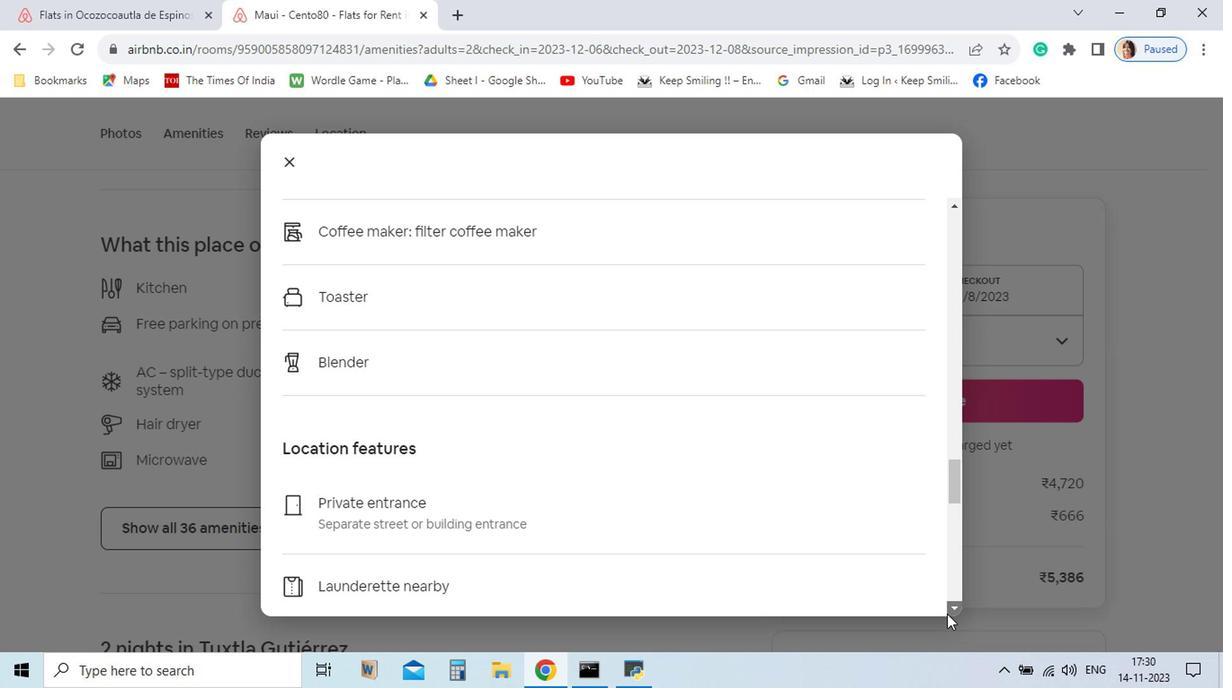 
Action: Mouse pressed left at (851, 616)
Screenshot: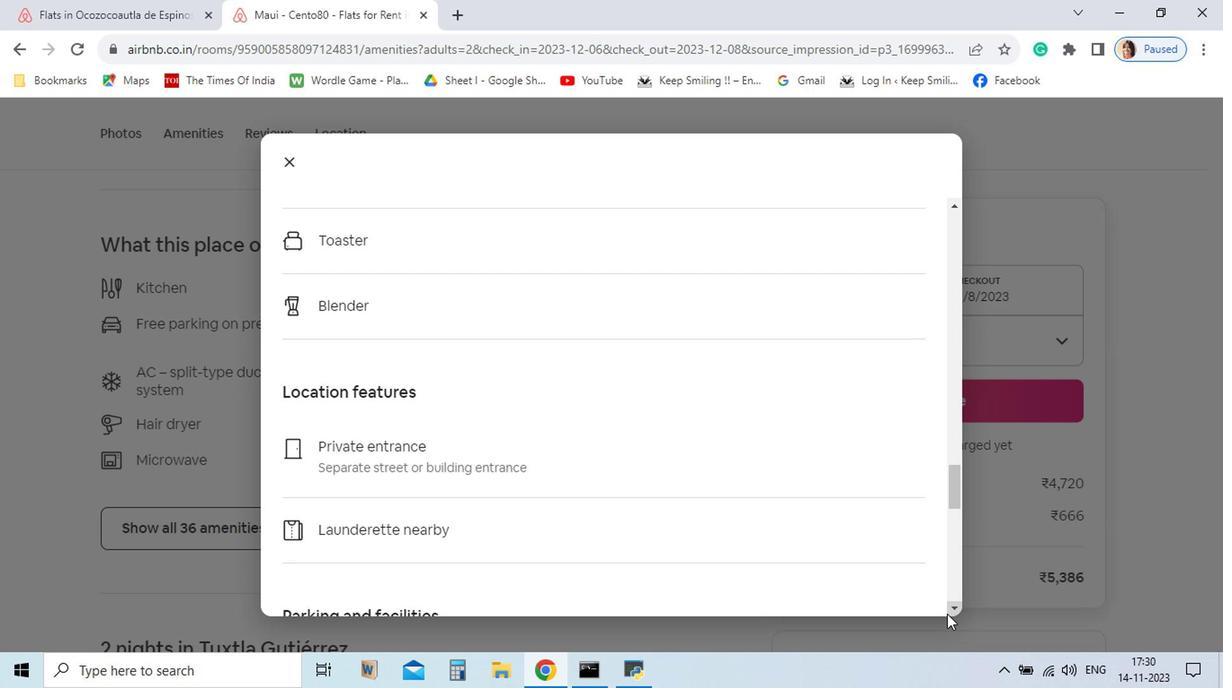 
Action: Mouse pressed left at (851, 616)
Screenshot: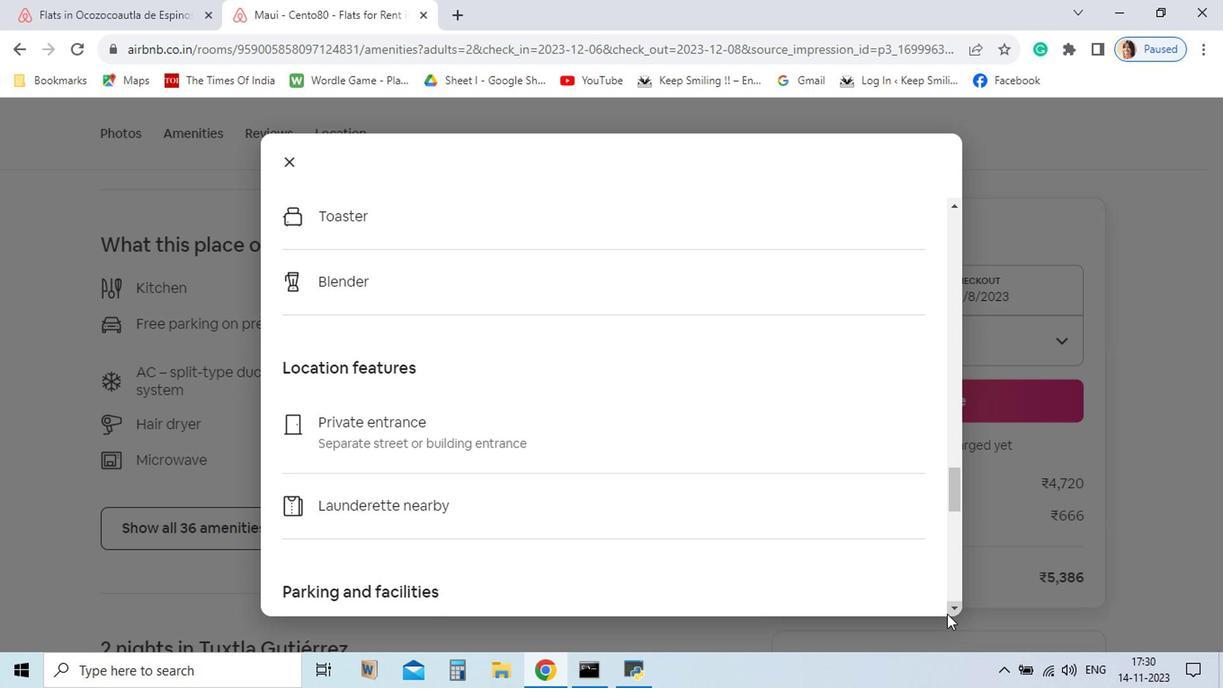 
Action: Mouse pressed left at (851, 616)
Screenshot: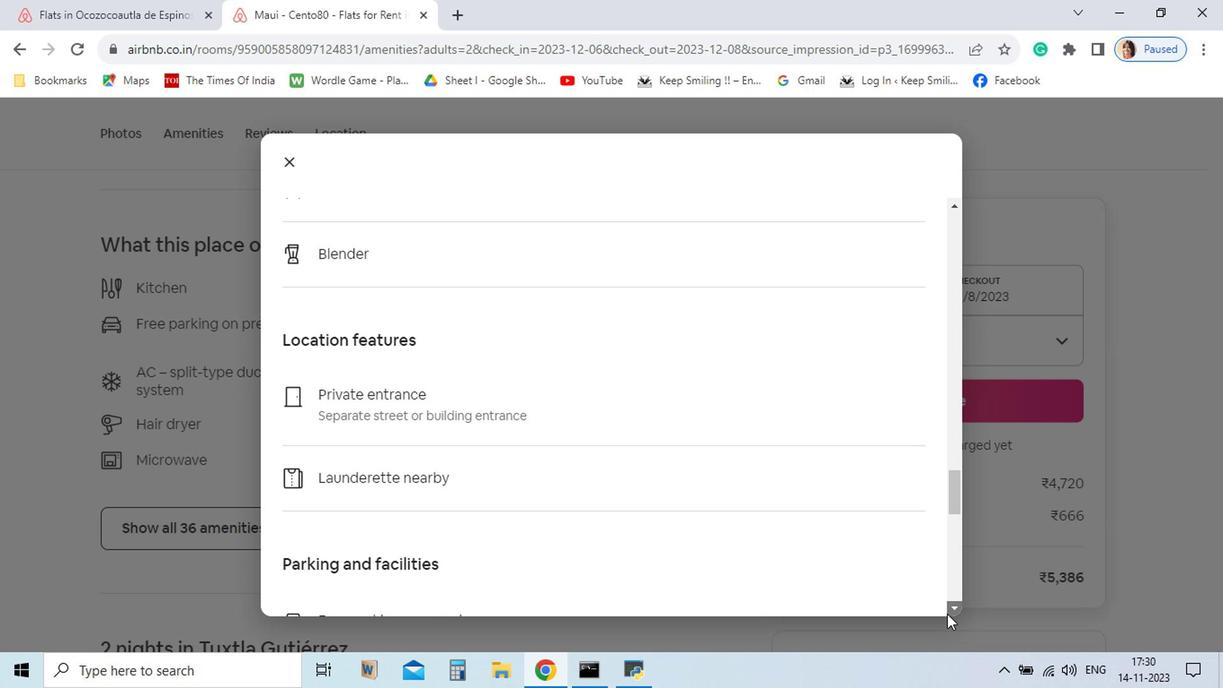 
Action: Mouse pressed left at (851, 616)
Screenshot: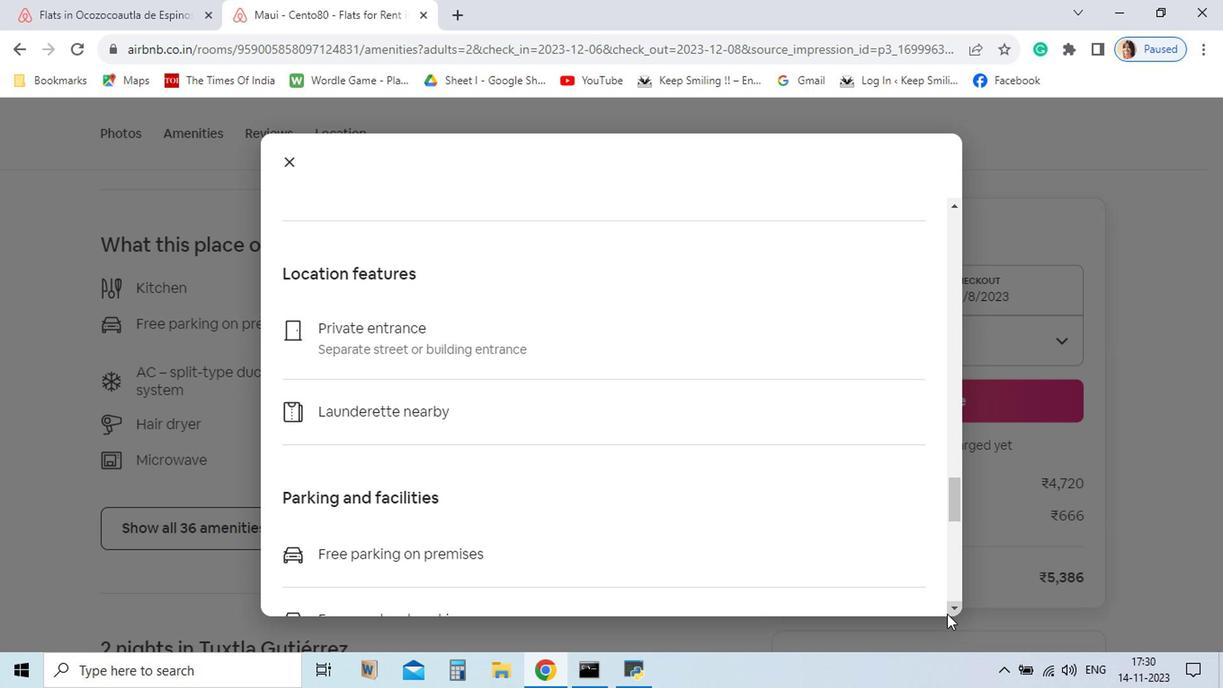 
Action: Mouse pressed left at (851, 616)
Screenshot: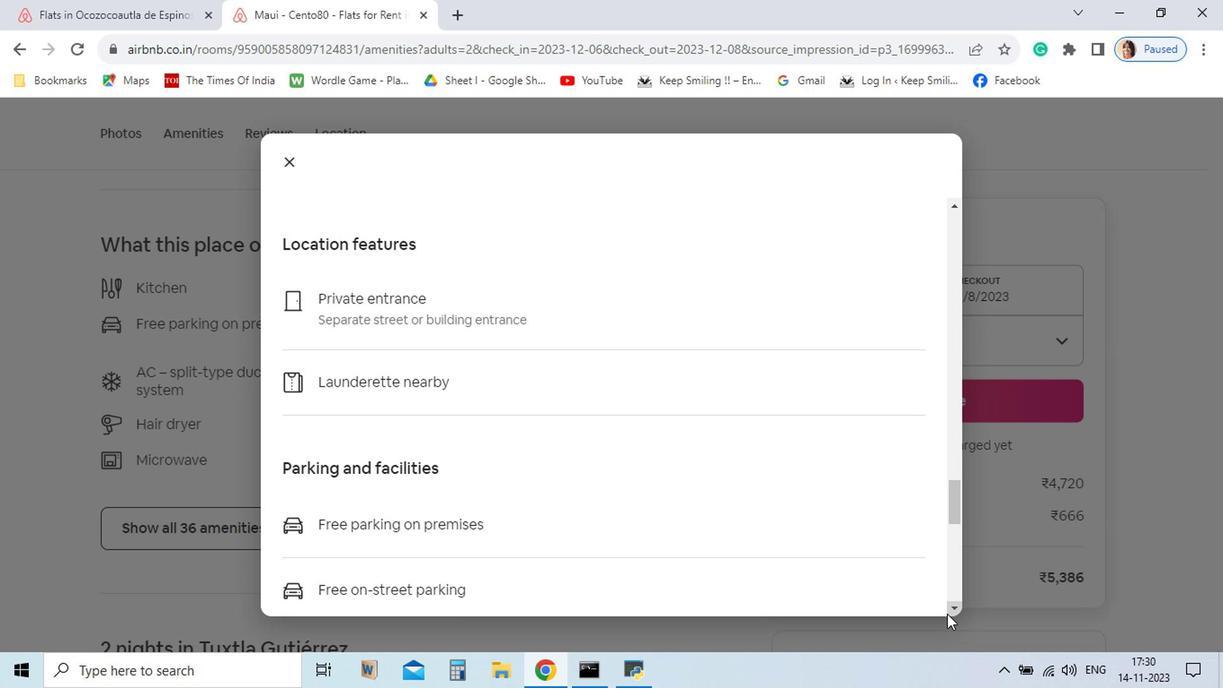 
Action: Mouse pressed left at (851, 616)
Screenshot: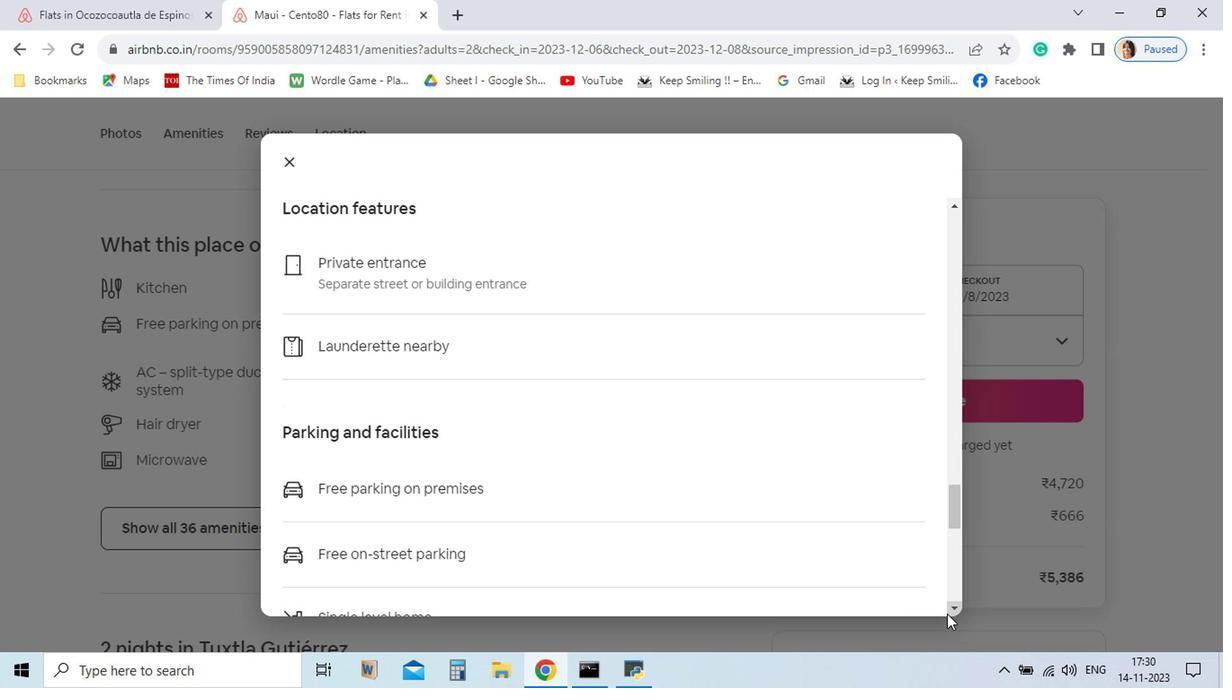 
Action: Mouse pressed left at (851, 616)
Screenshot: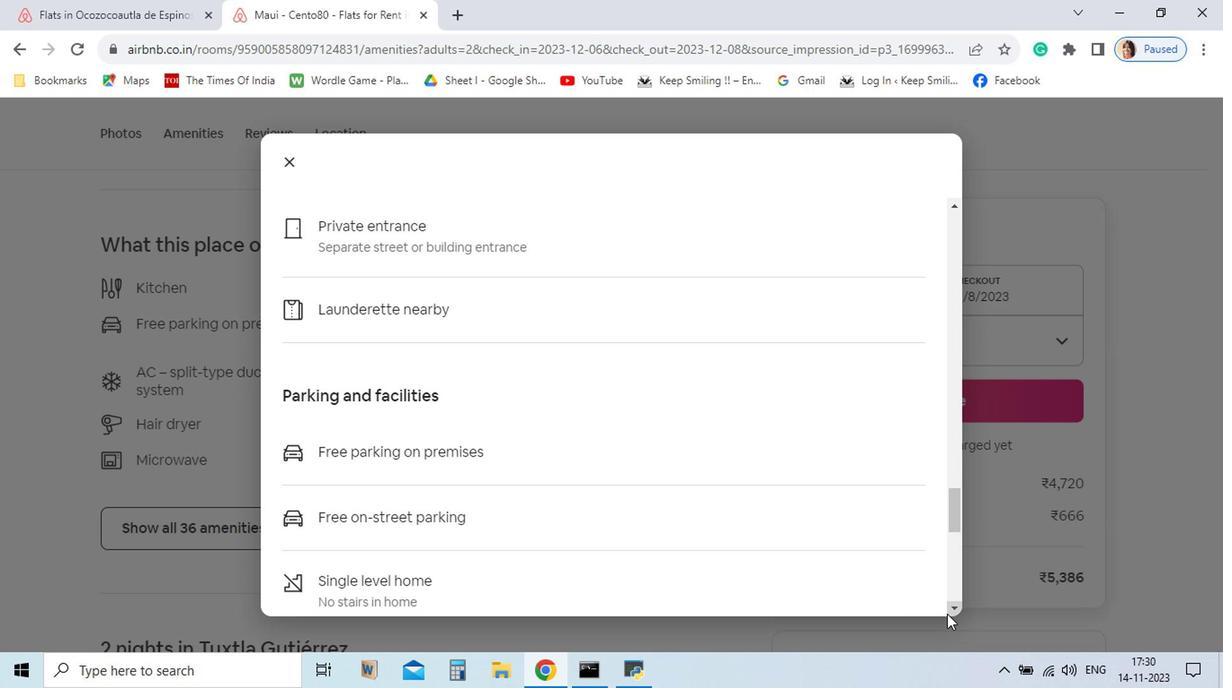 
Action: Mouse pressed left at (851, 616)
Screenshot: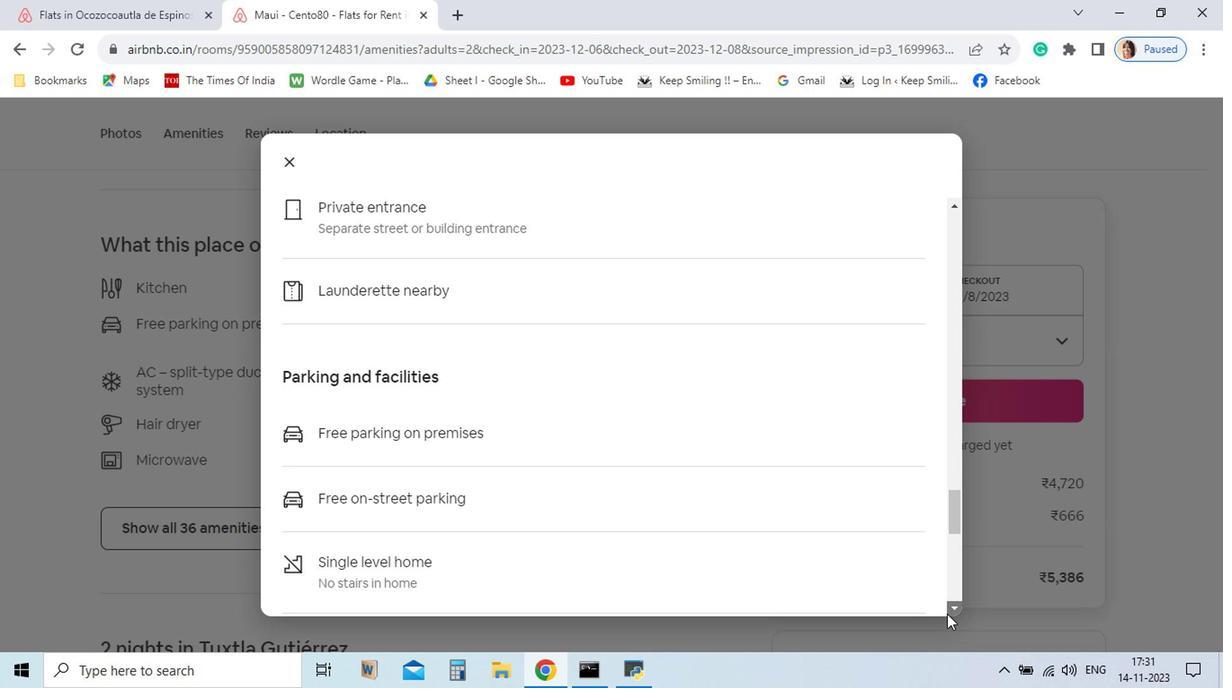 
Action: Mouse pressed left at (851, 616)
Screenshot: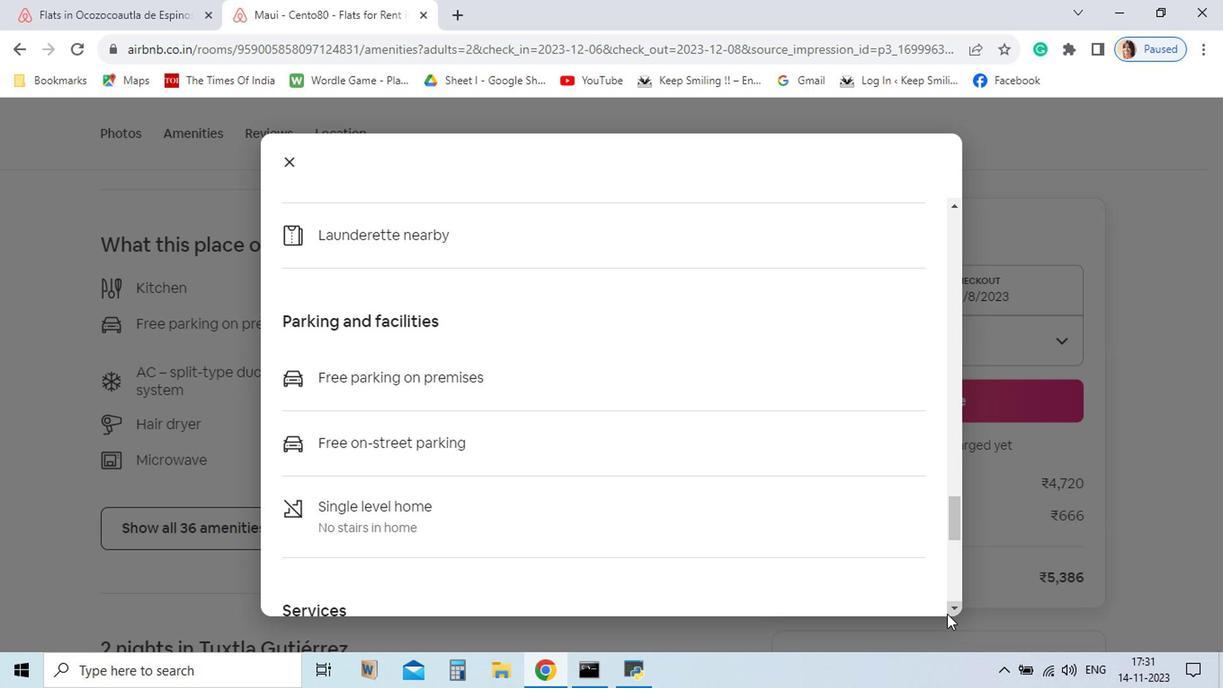 
Action: Mouse pressed left at (851, 616)
